 Task: Search for  Homes in Boise with Outdoor Amenities.
Action: Mouse moved to (212, 201)
Screenshot: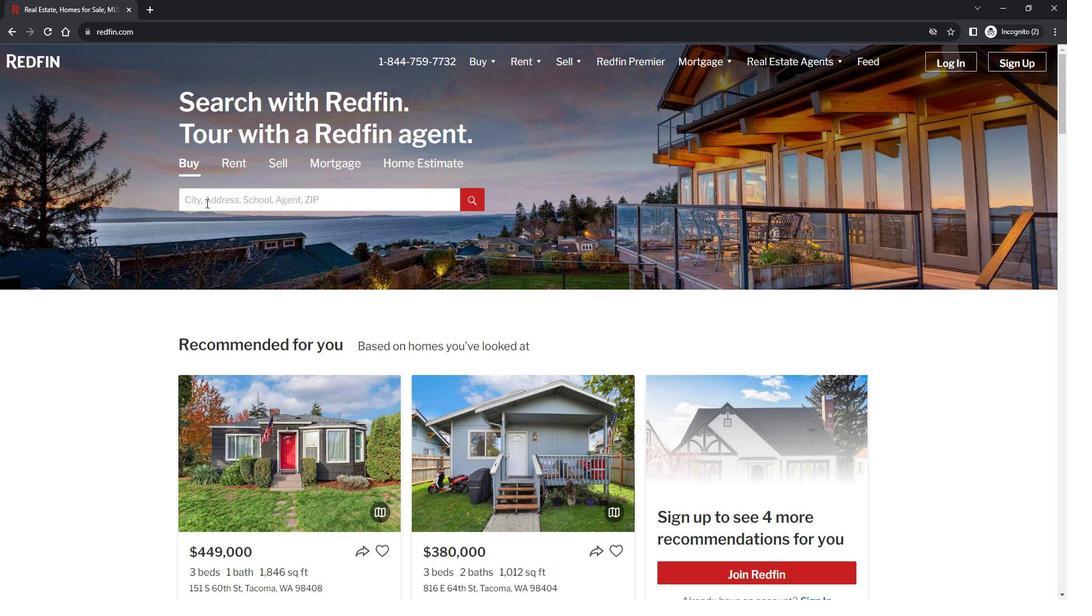 
Action: Mouse pressed left at (212, 201)
Screenshot: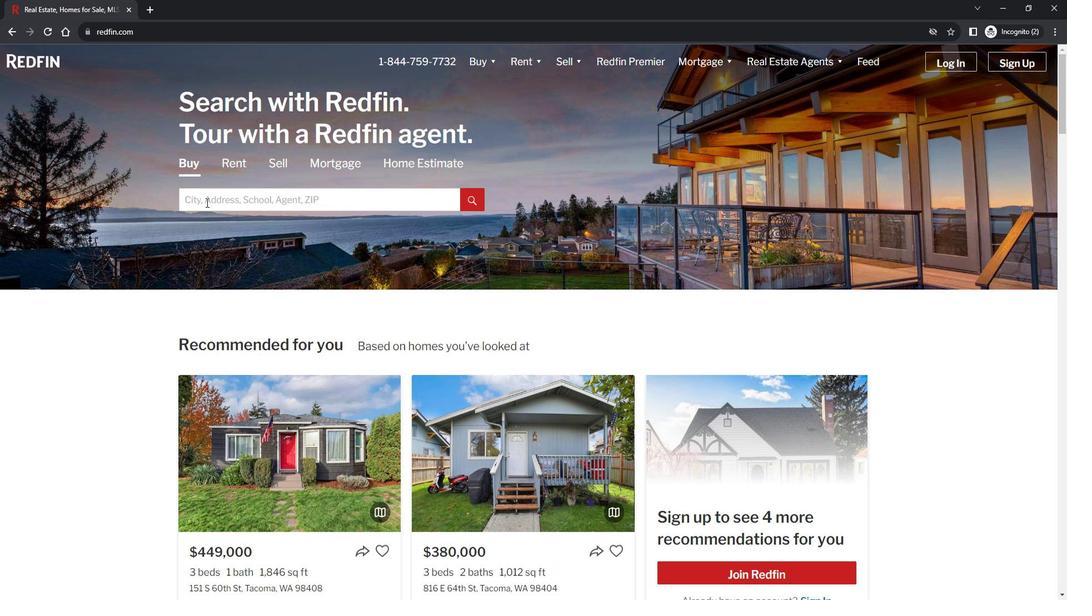
Action: Mouse moved to (202, 205)
Screenshot: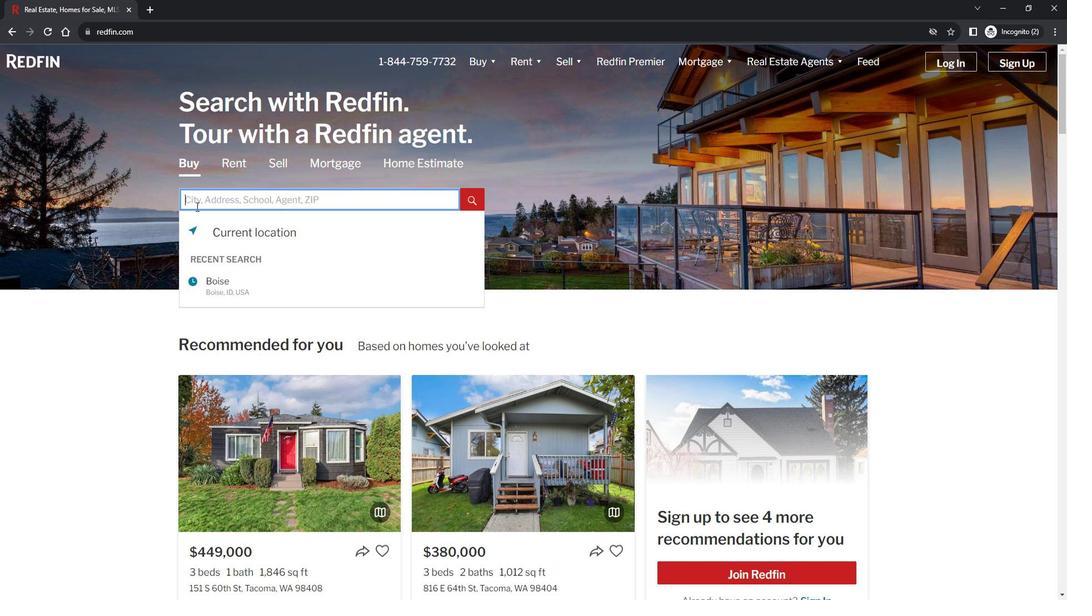 
Action: Key pressed <Key.shift><Key.shift><Key.shift>Boise<Key.enter>
Screenshot: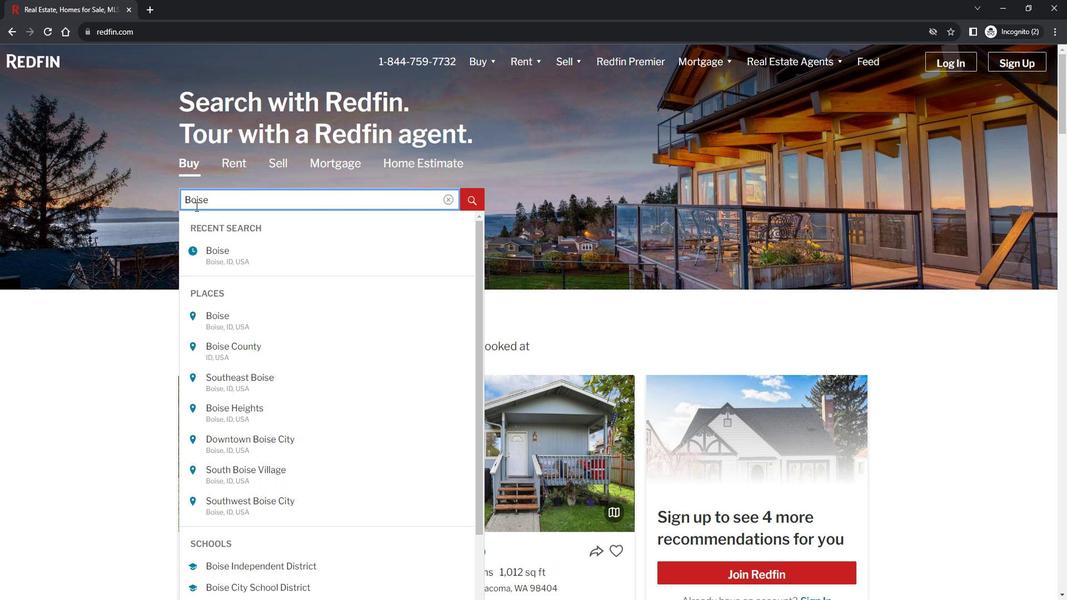 
Action: Mouse moved to (852, 140)
Screenshot: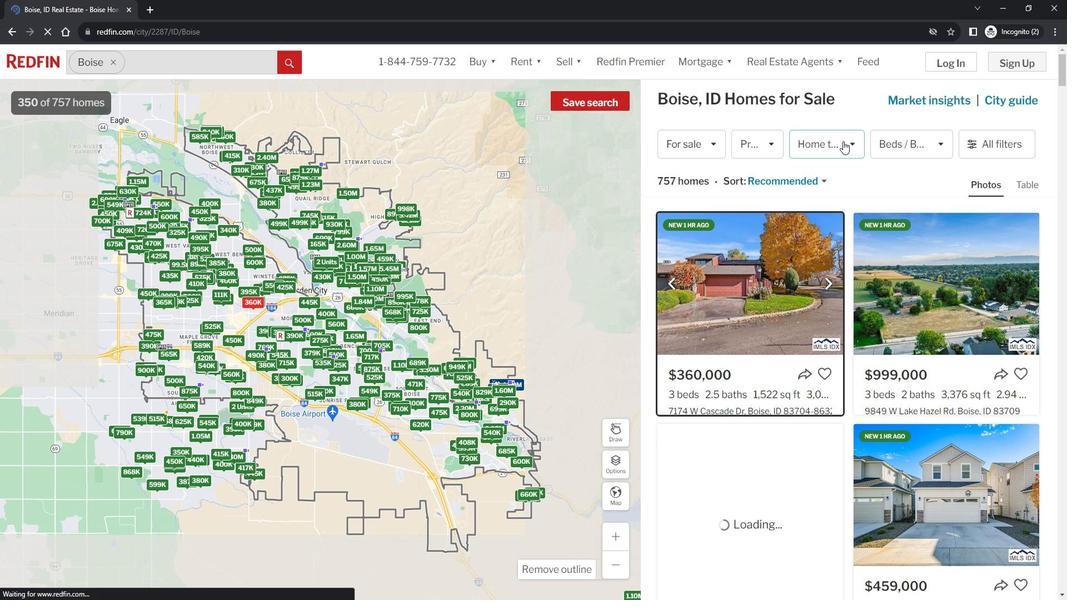 
Action: Mouse pressed left at (852, 140)
Screenshot: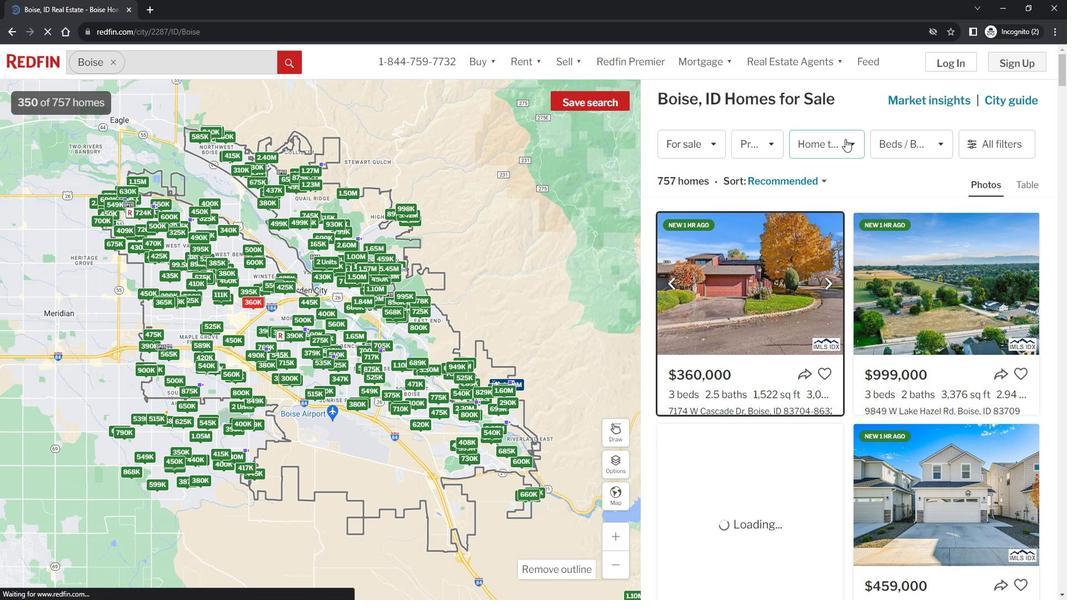 
Action: Mouse moved to (857, 142)
Screenshot: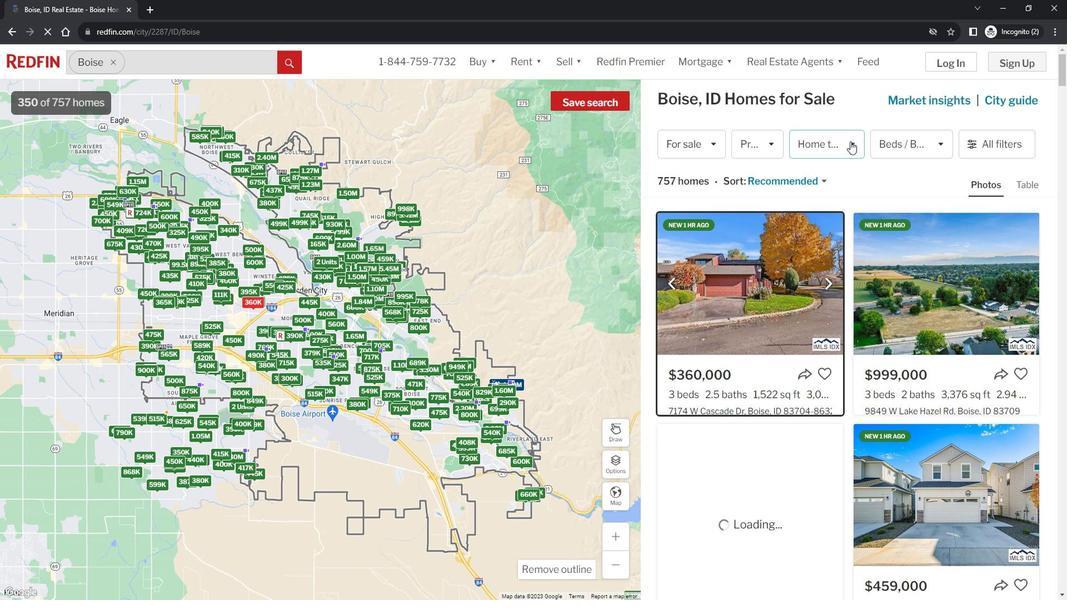 
Action: Mouse pressed left at (857, 142)
Screenshot: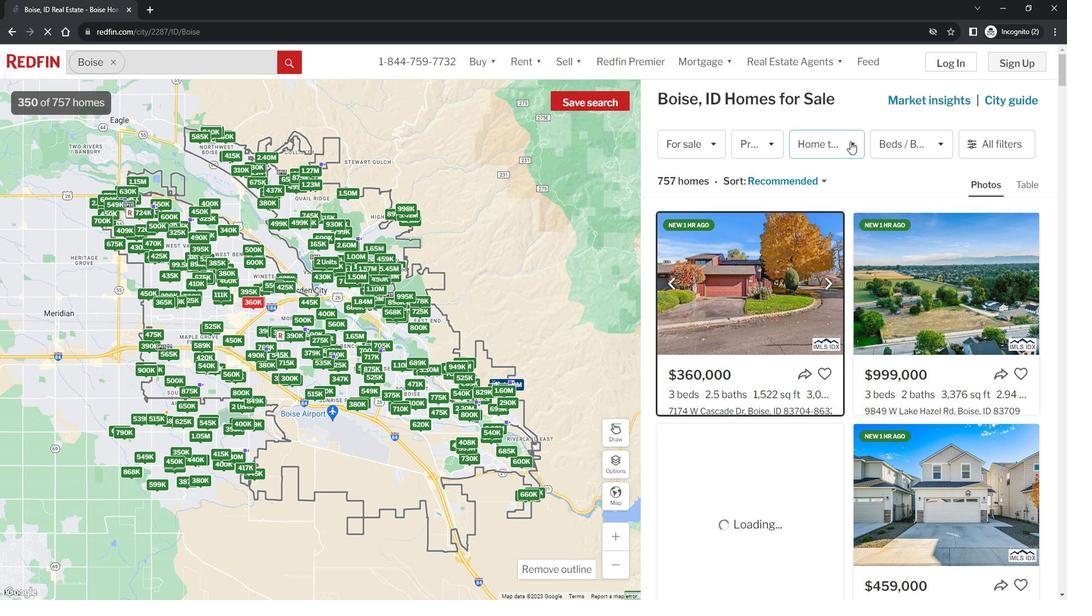 
Action: Mouse moved to (773, 243)
Screenshot: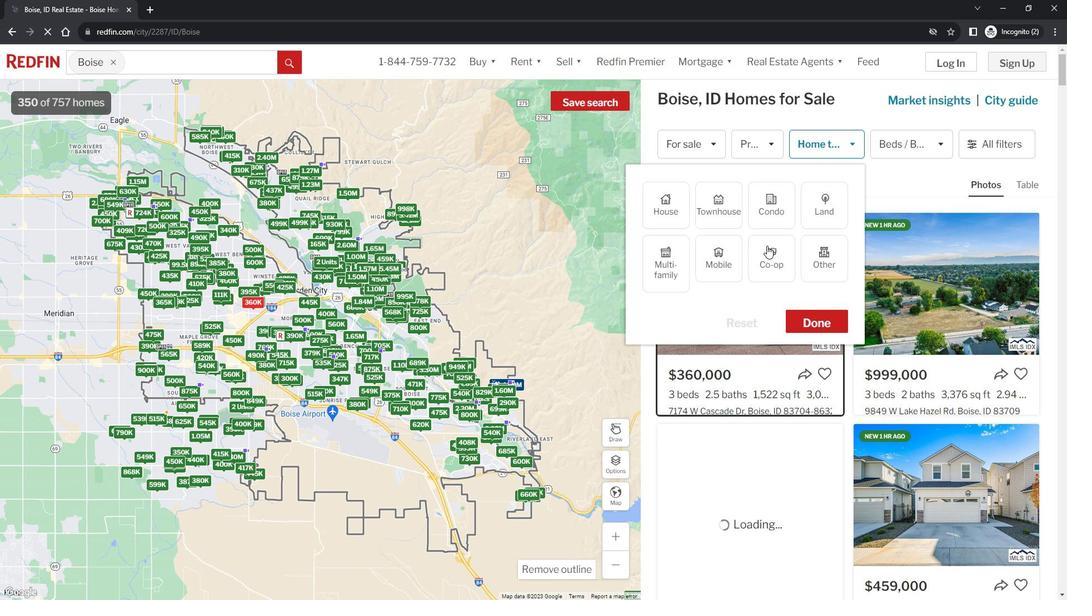 
Action: Mouse scrolled (773, 242) with delta (0, 0)
Screenshot: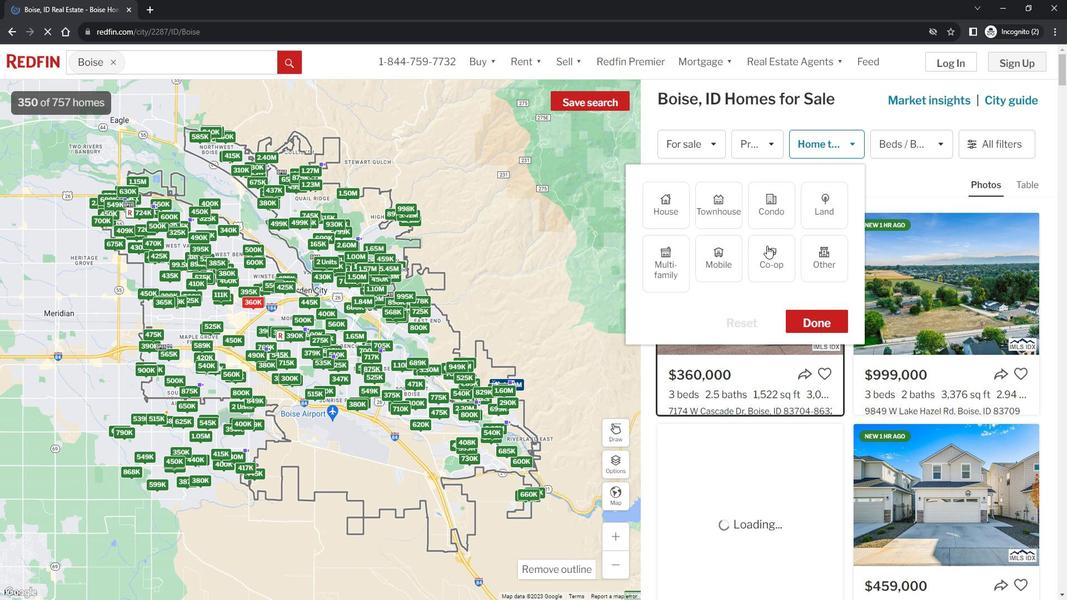 
Action: Mouse moved to (676, 177)
Screenshot: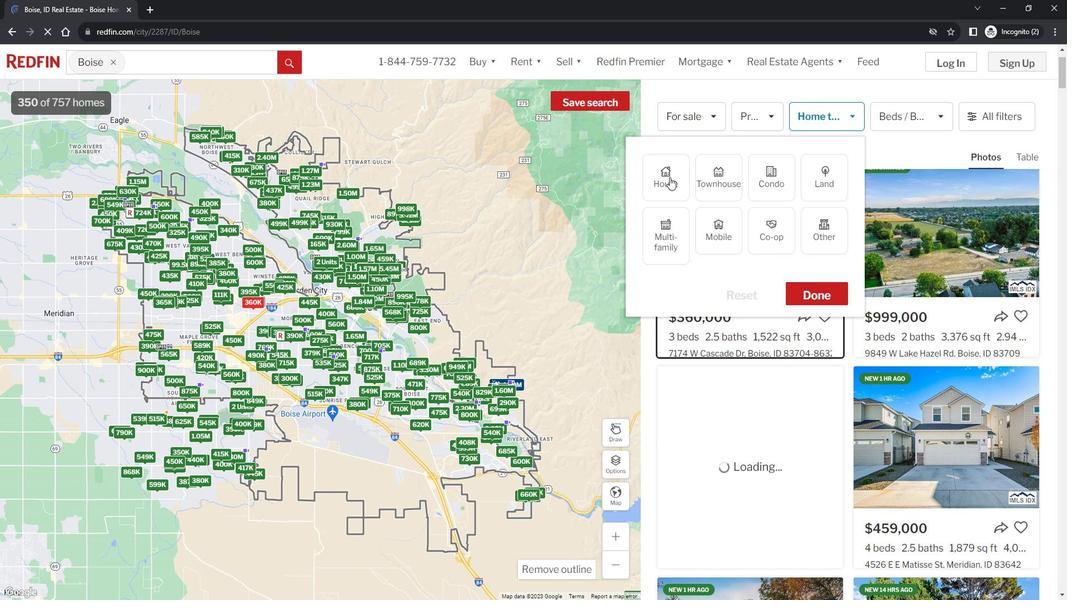 
Action: Mouse pressed left at (676, 177)
Screenshot: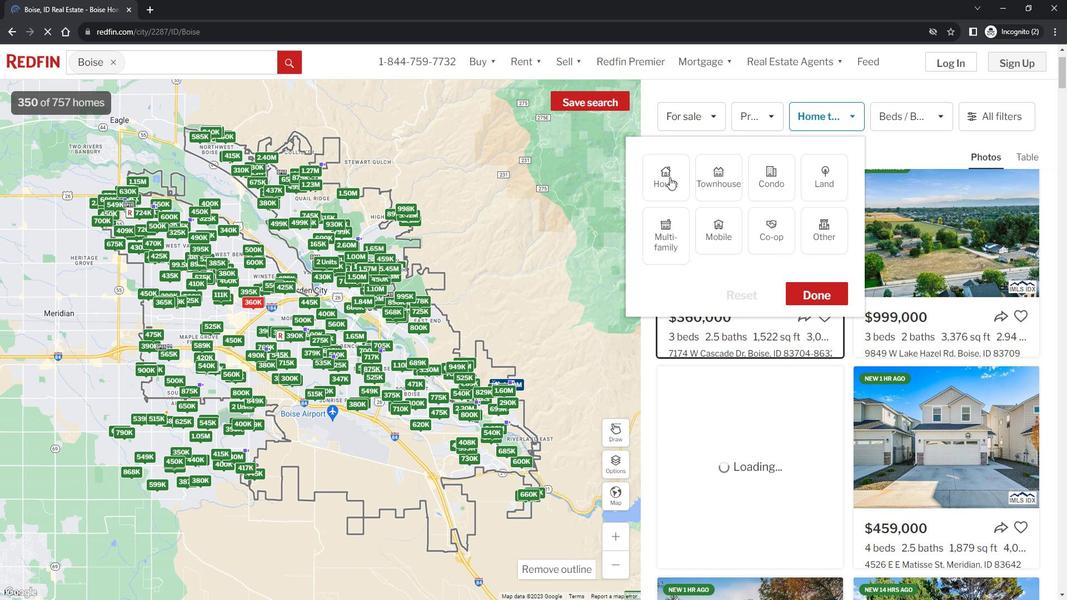 
Action: Mouse moved to (818, 296)
Screenshot: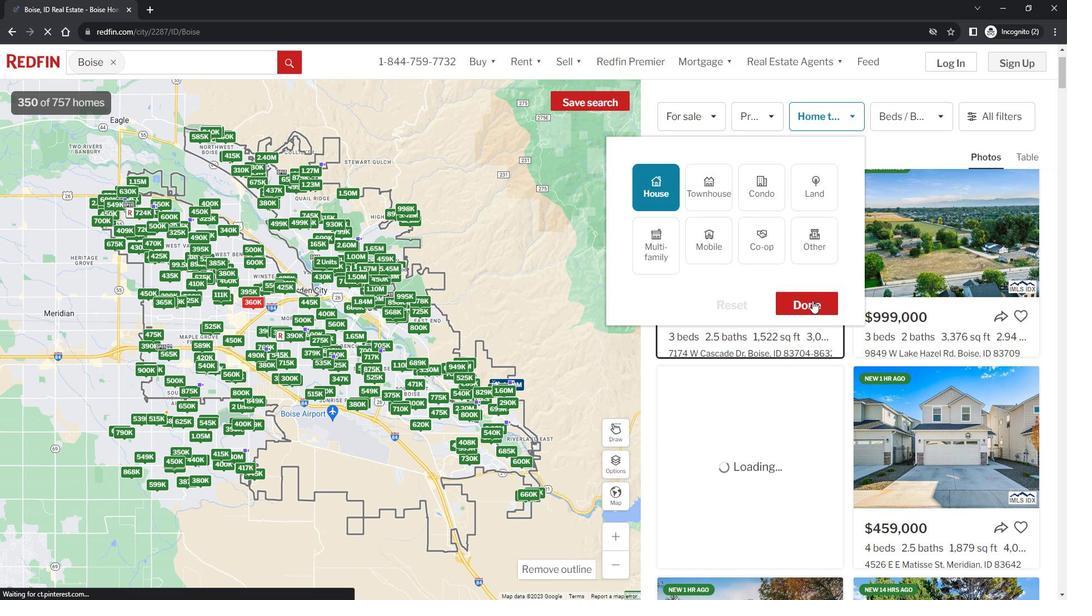 
Action: Mouse pressed left at (818, 296)
Screenshot: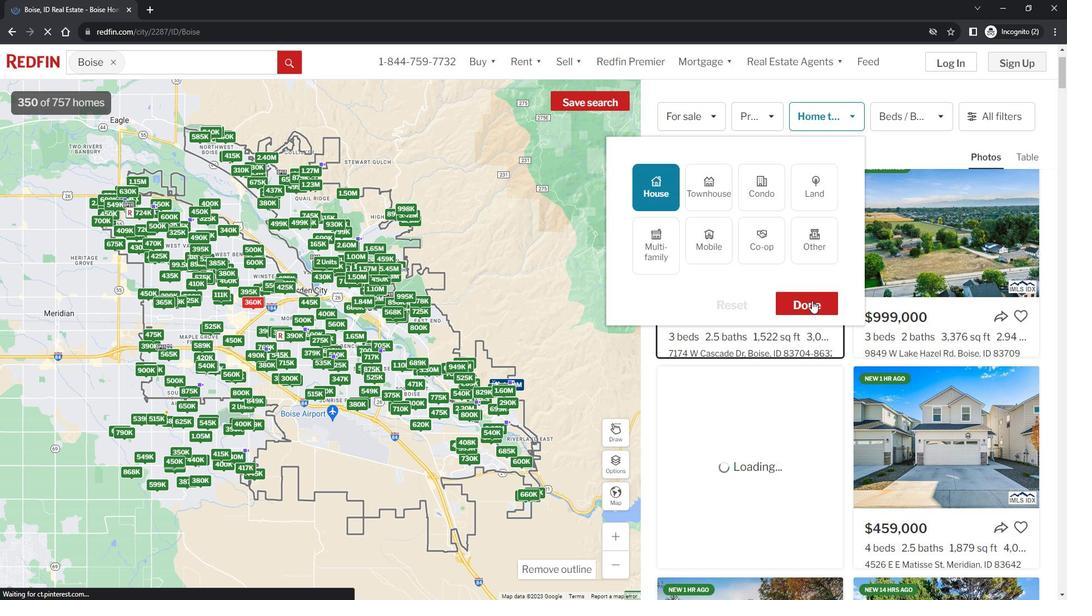
Action: Mouse moved to (1001, 146)
Screenshot: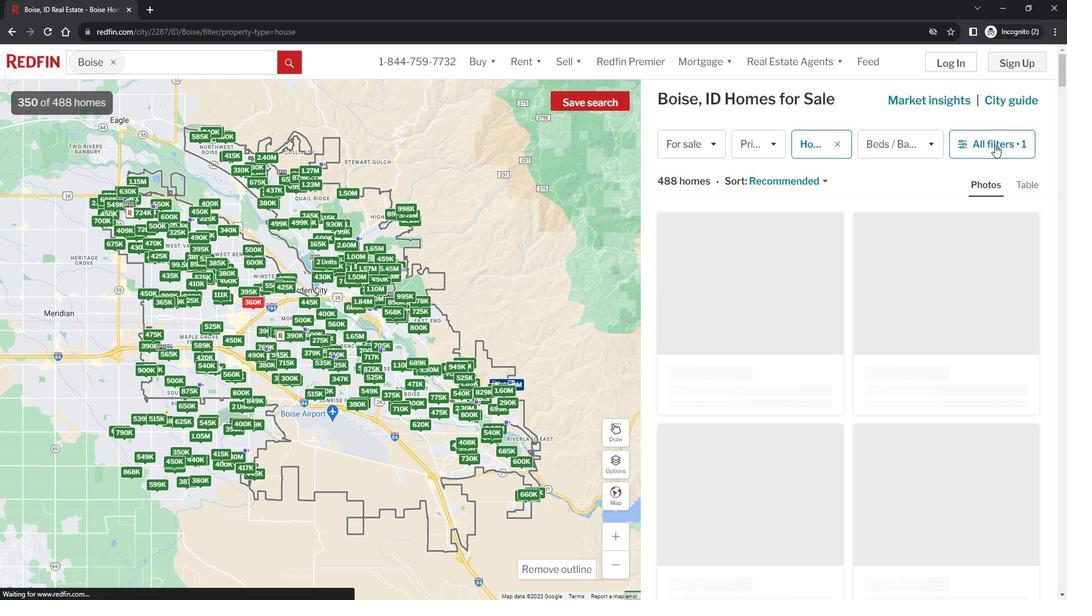 
Action: Mouse pressed left at (1001, 146)
Screenshot: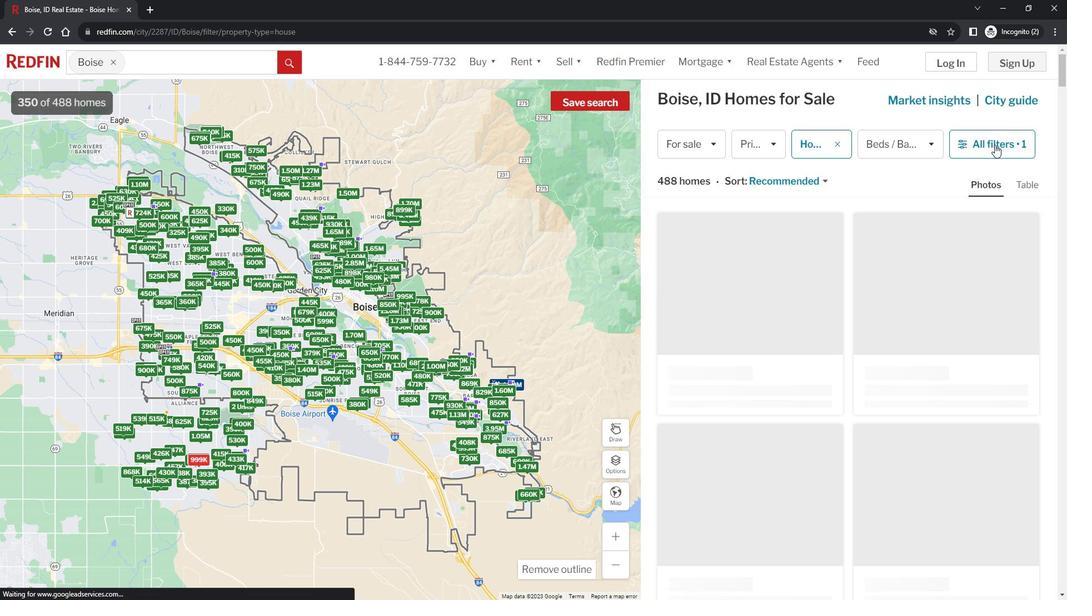 
Action: Mouse moved to (926, 294)
Screenshot: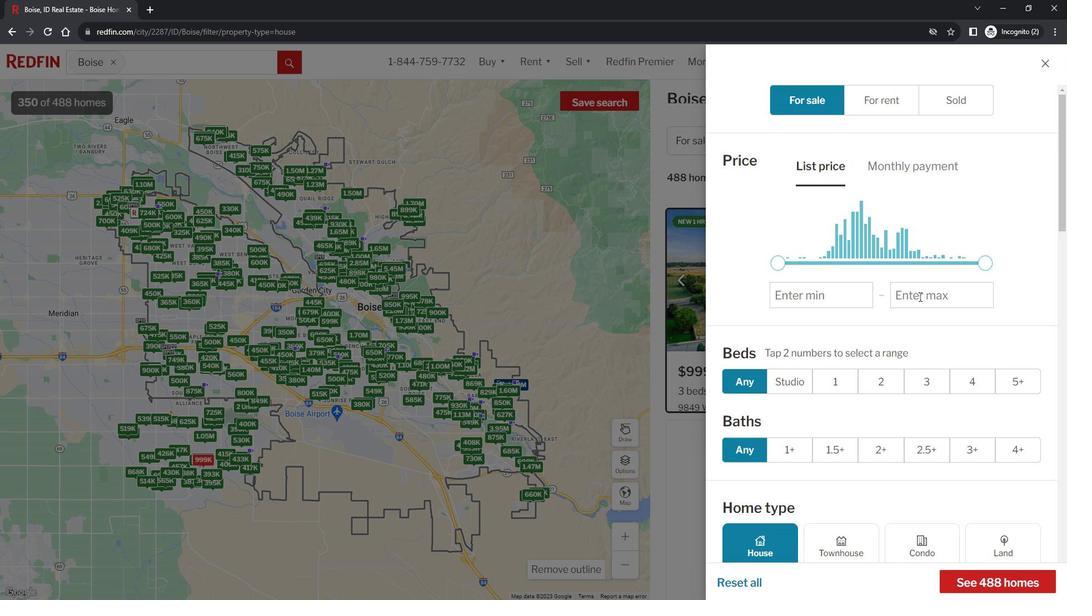 
Action: Mouse scrolled (926, 293) with delta (0, 0)
Screenshot: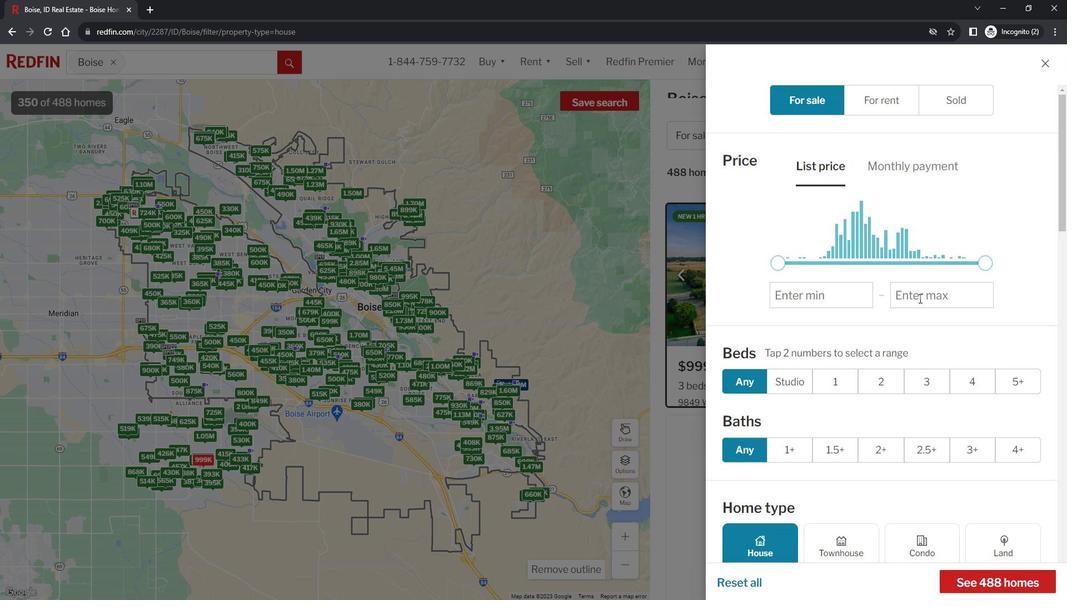 
Action: Mouse scrolled (926, 293) with delta (0, 0)
Screenshot: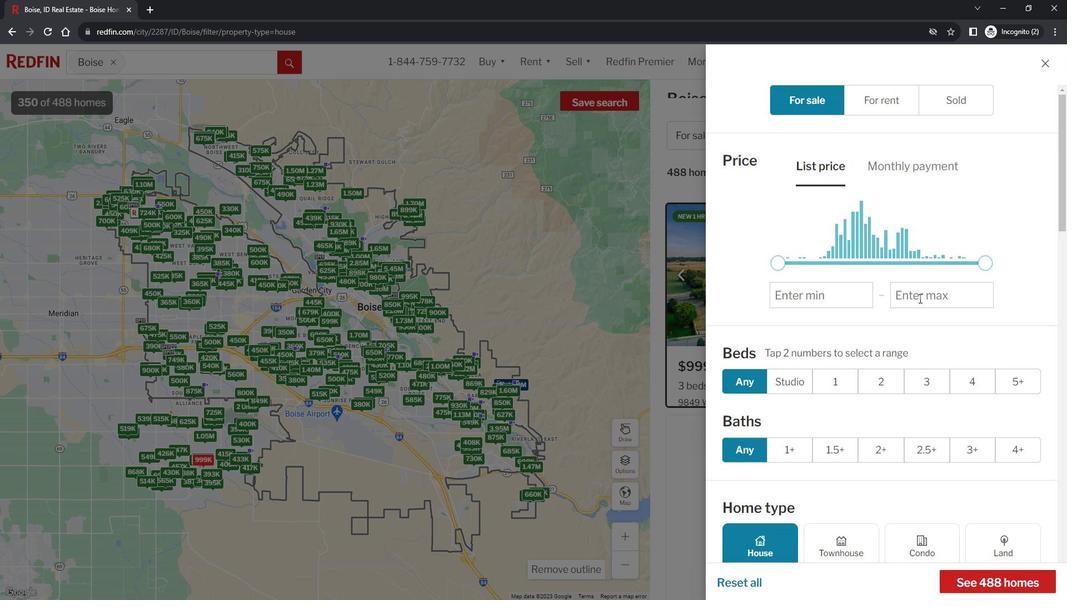 
Action: Mouse scrolled (926, 293) with delta (0, 0)
Screenshot: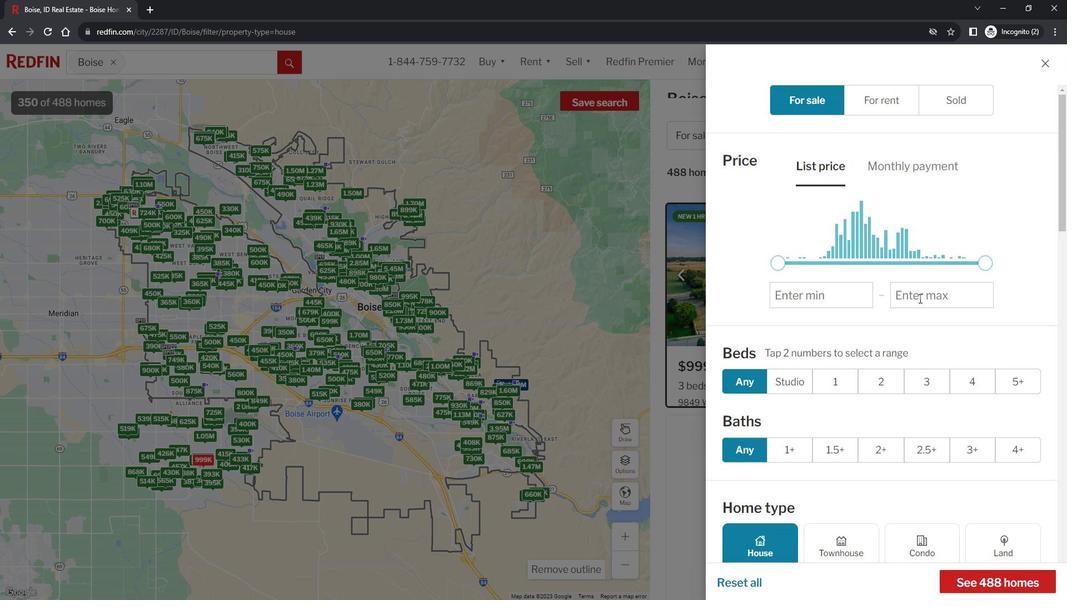 
Action: Mouse moved to (925, 294)
Screenshot: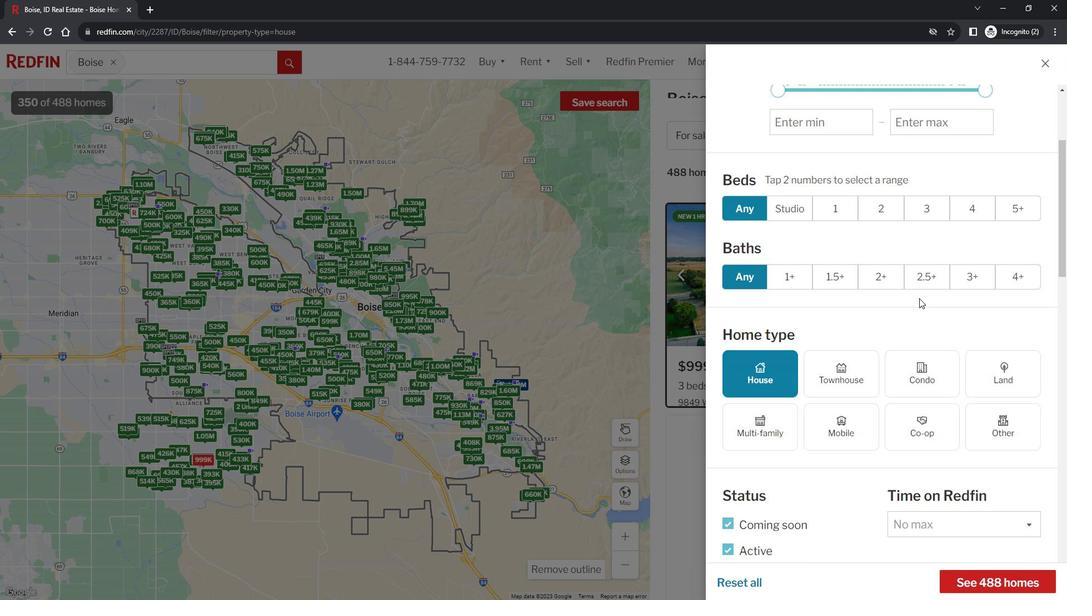 
Action: Mouse scrolled (925, 293) with delta (0, 0)
Screenshot: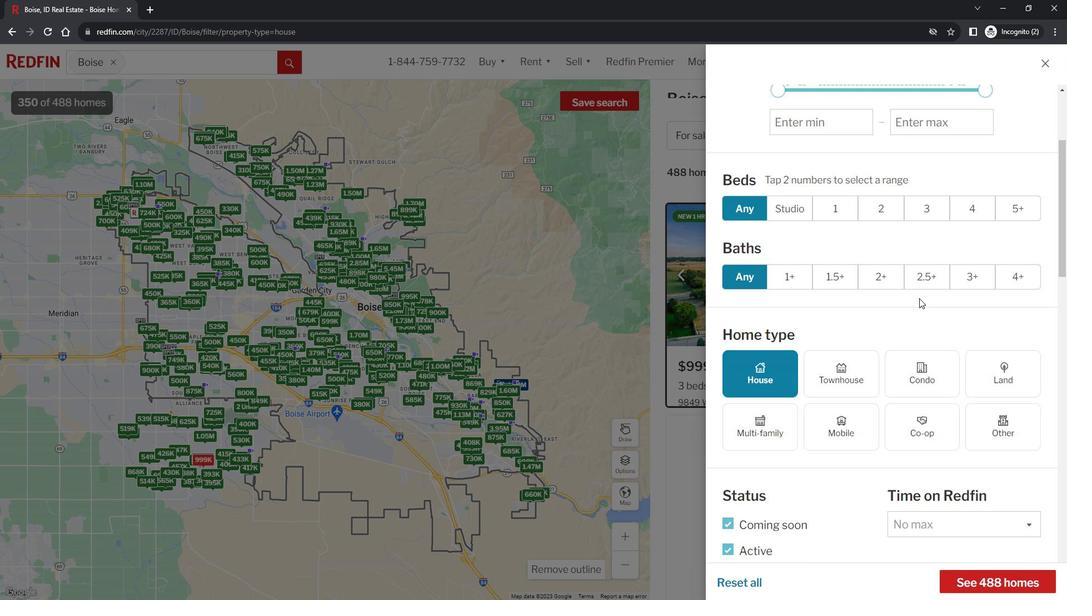 
Action: Mouse moved to (919, 300)
Screenshot: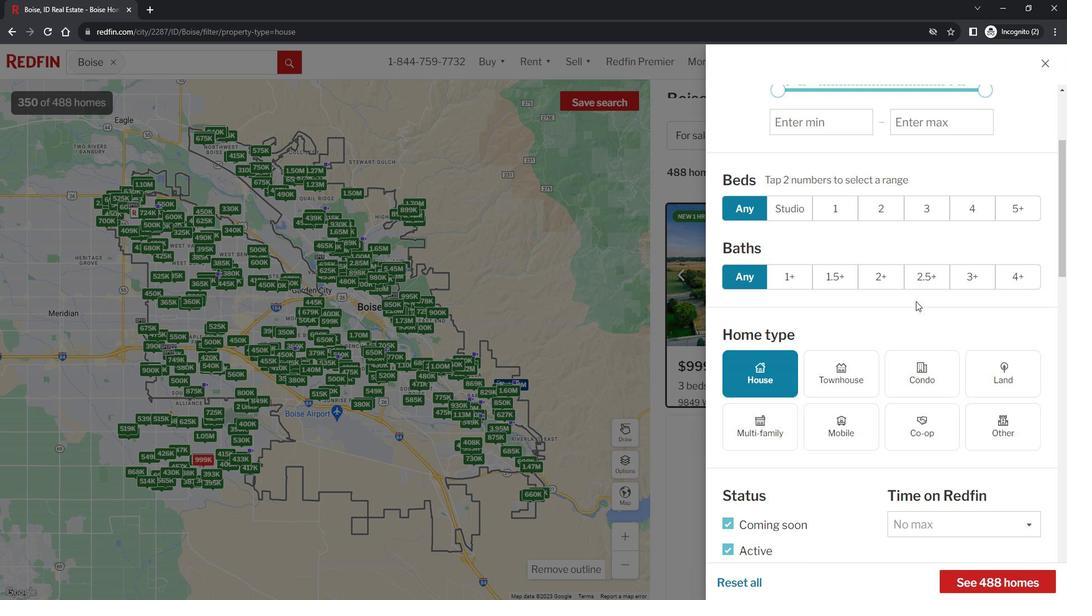 
Action: Mouse scrolled (919, 299) with delta (0, 0)
Screenshot: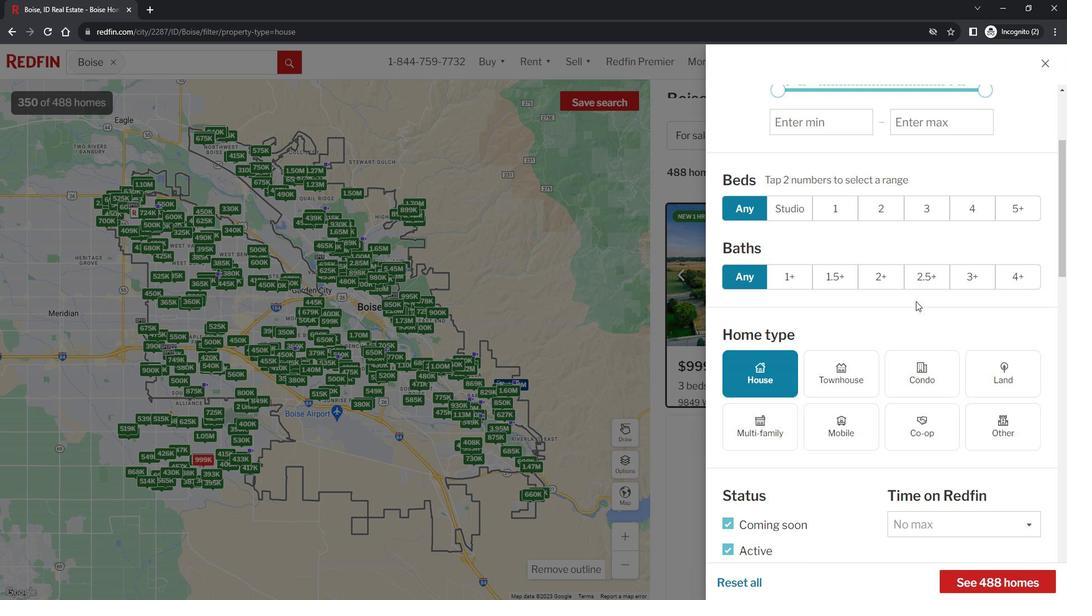 
Action: Mouse moved to (917, 301)
Screenshot: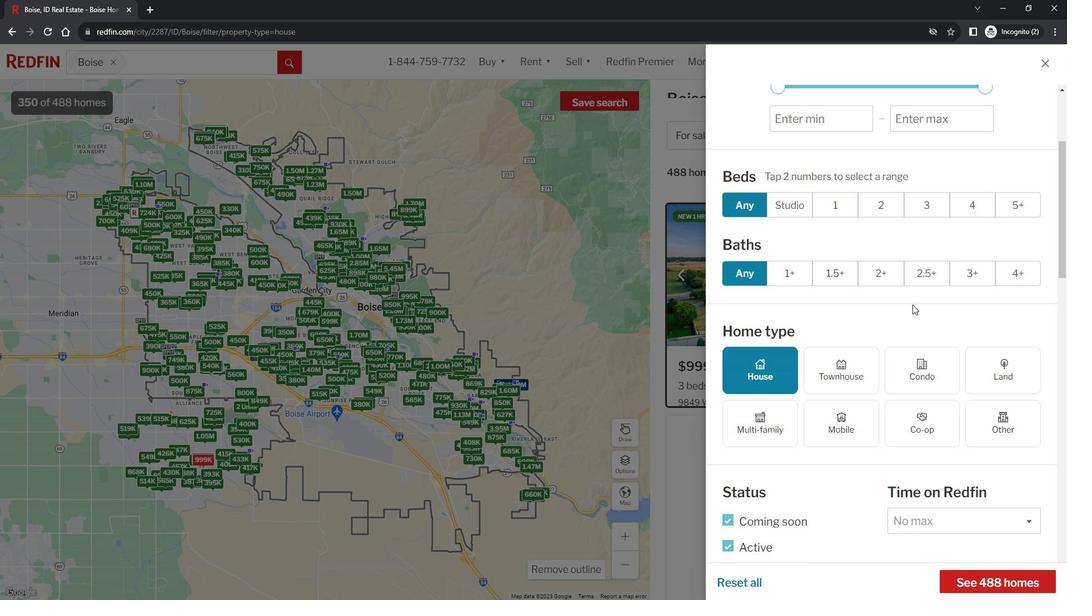 
Action: Mouse scrolled (917, 301) with delta (0, 0)
Screenshot: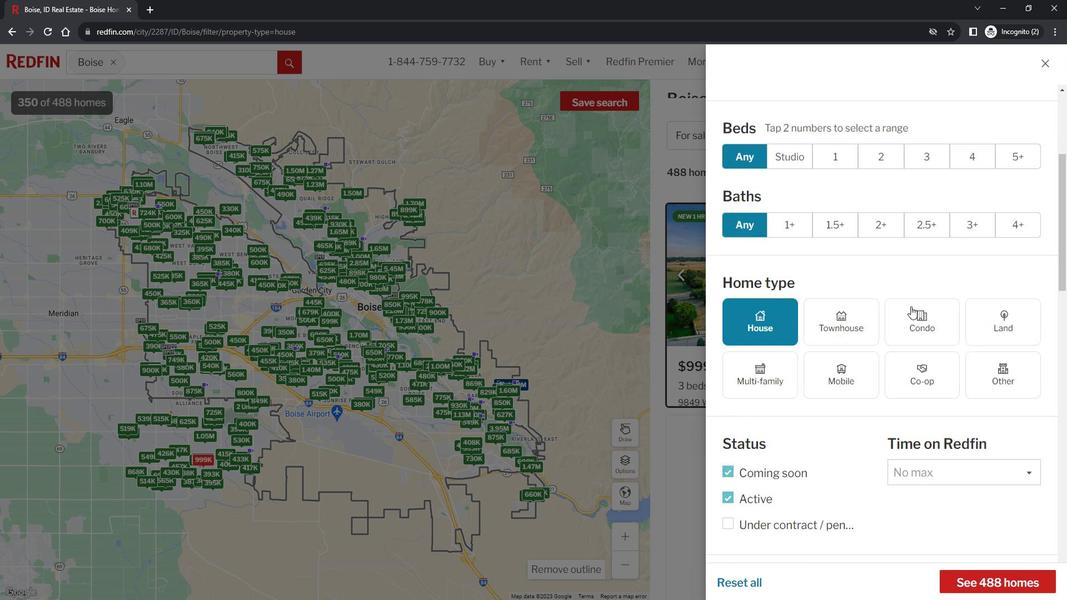 
Action: Mouse scrolled (917, 301) with delta (0, 0)
Screenshot: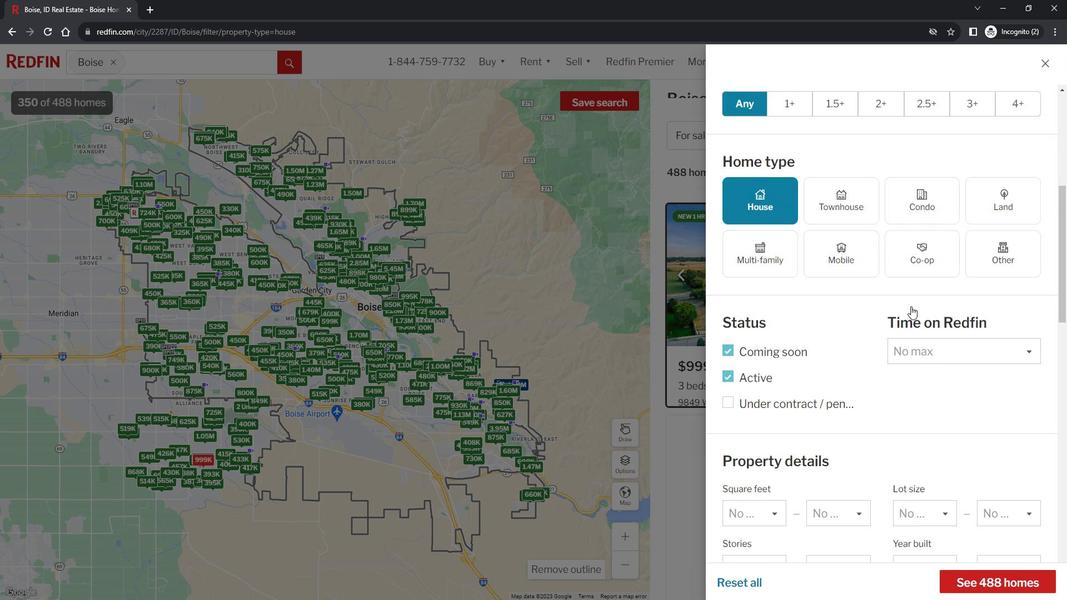 
Action: Mouse scrolled (917, 301) with delta (0, 0)
Screenshot: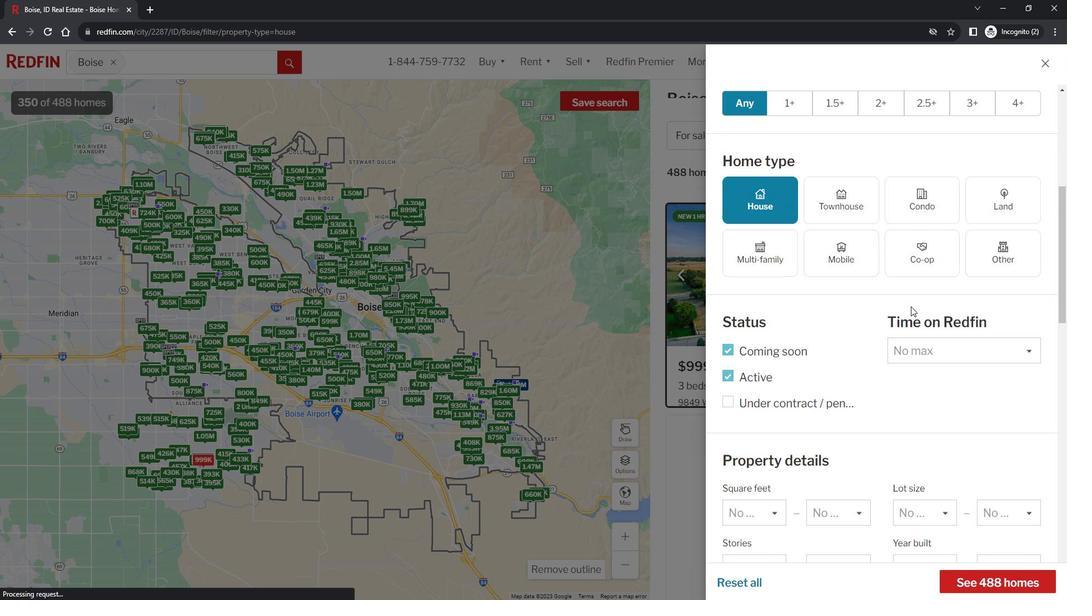 
Action: Mouse moved to (879, 356)
Screenshot: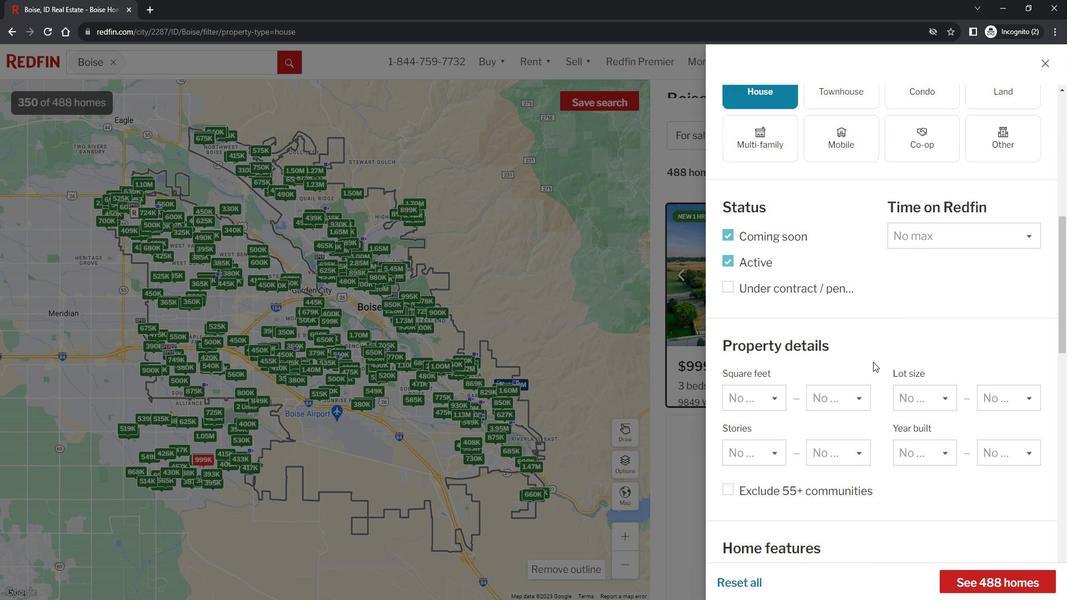 
Action: Mouse scrolled (879, 355) with delta (0, 0)
Screenshot: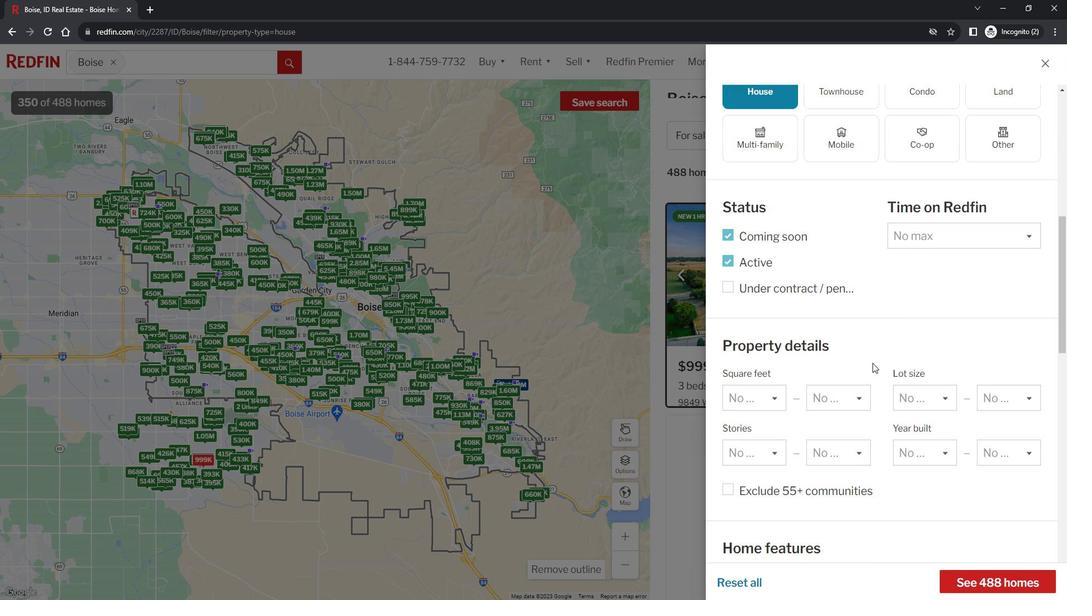 
Action: Mouse scrolled (879, 355) with delta (0, 0)
Screenshot: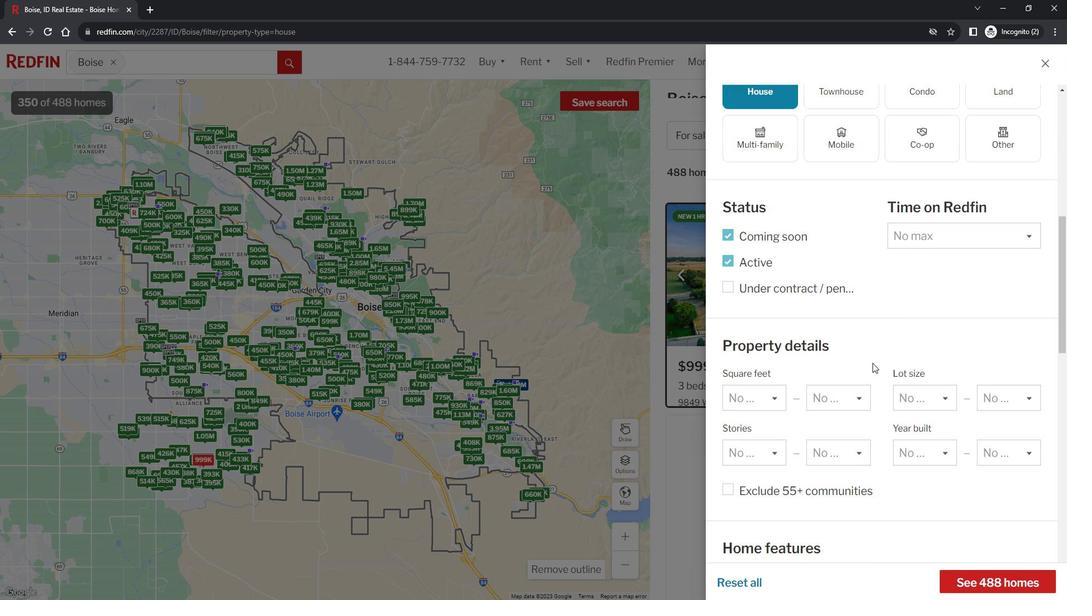 
Action: Mouse scrolled (879, 355) with delta (0, 0)
Screenshot: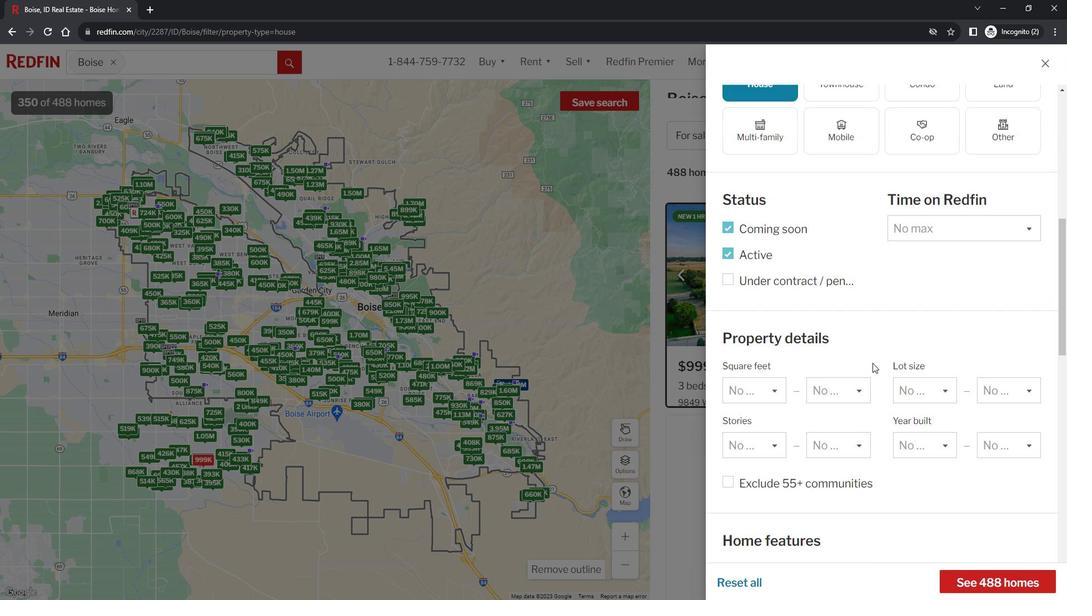 
Action: Mouse scrolled (879, 355) with delta (0, 0)
Screenshot: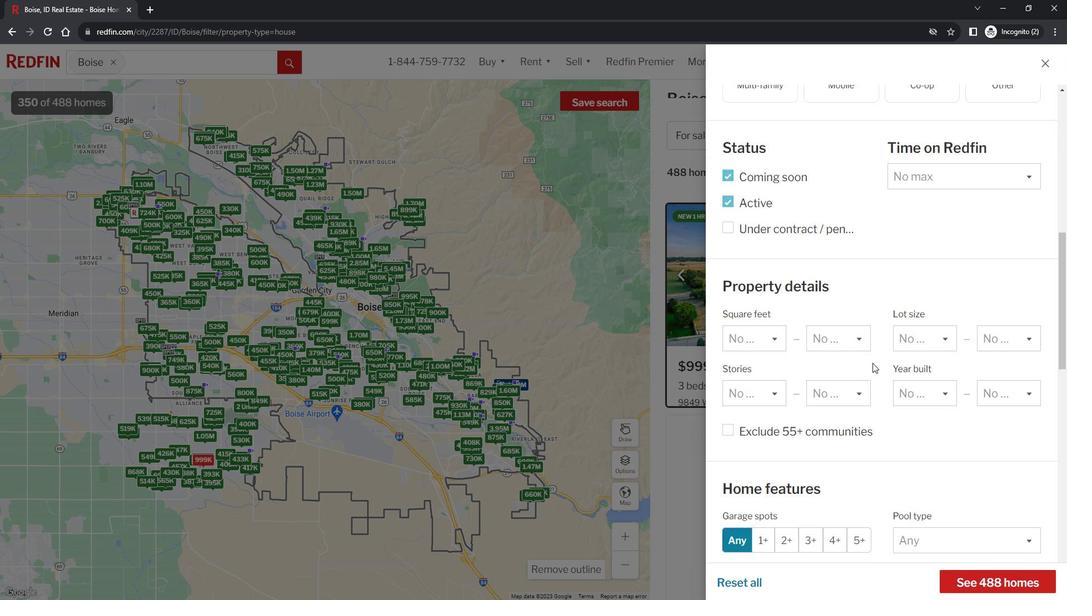 
Action: Mouse scrolled (879, 355) with delta (0, 0)
Screenshot: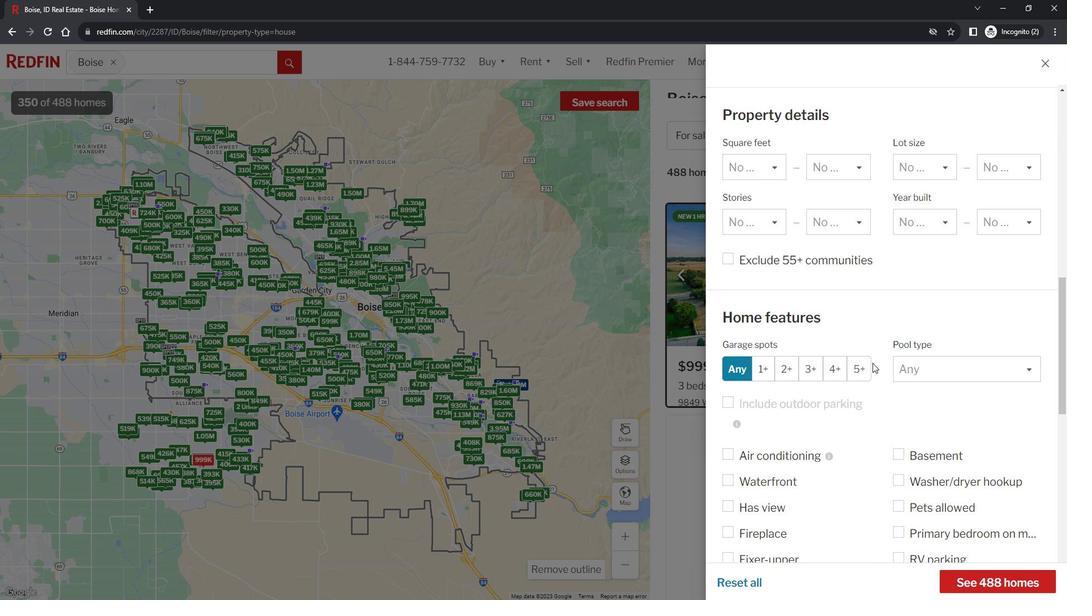 
Action: Mouse scrolled (879, 355) with delta (0, 0)
Screenshot: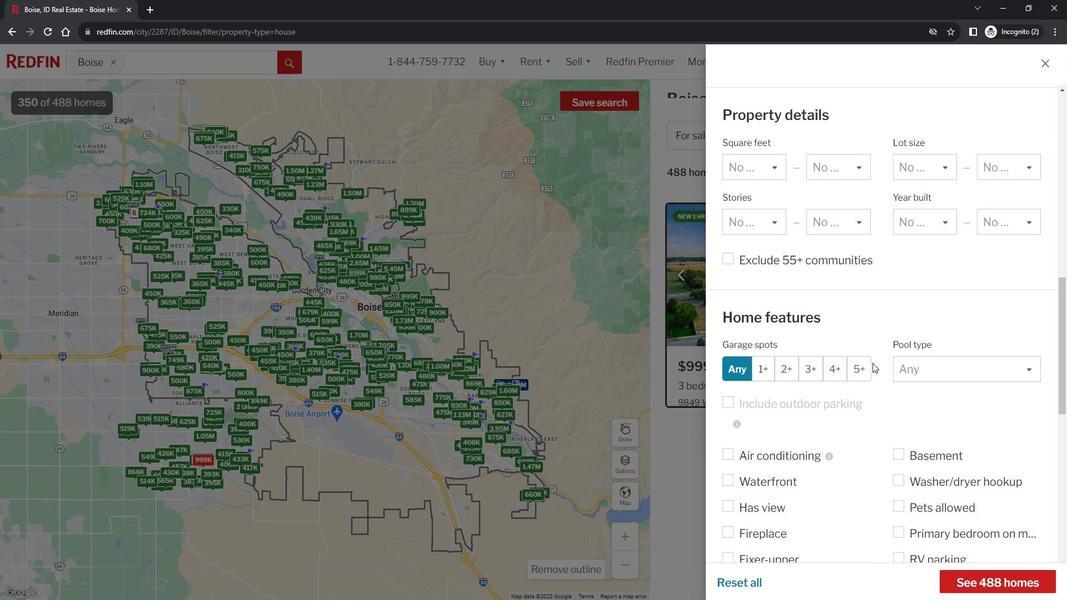 
Action: Mouse scrolled (879, 355) with delta (0, 0)
Screenshot: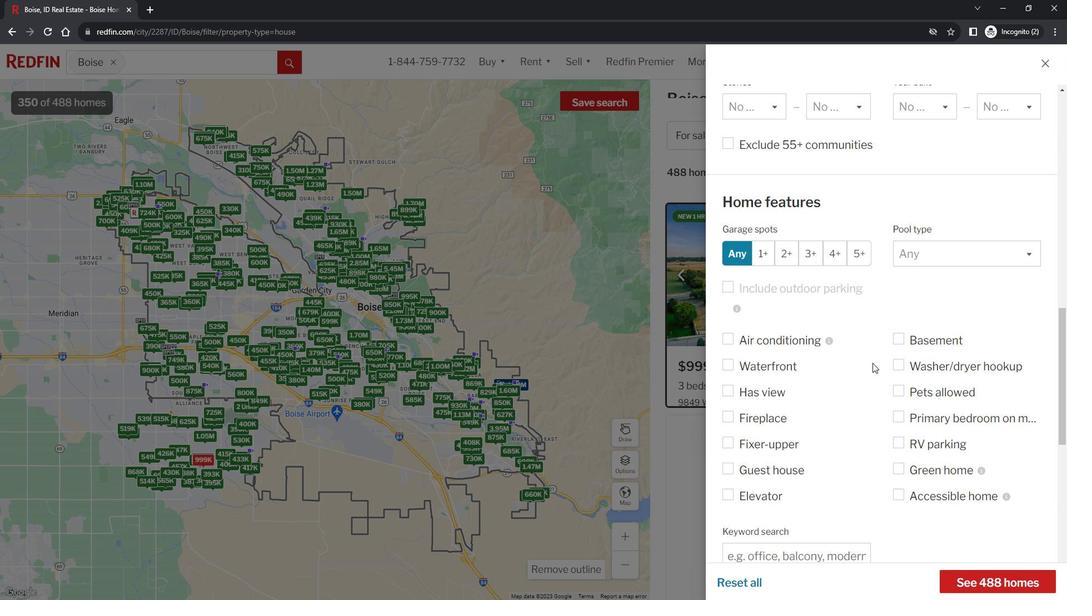 
Action: Mouse scrolled (879, 355) with delta (0, 0)
Screenshot: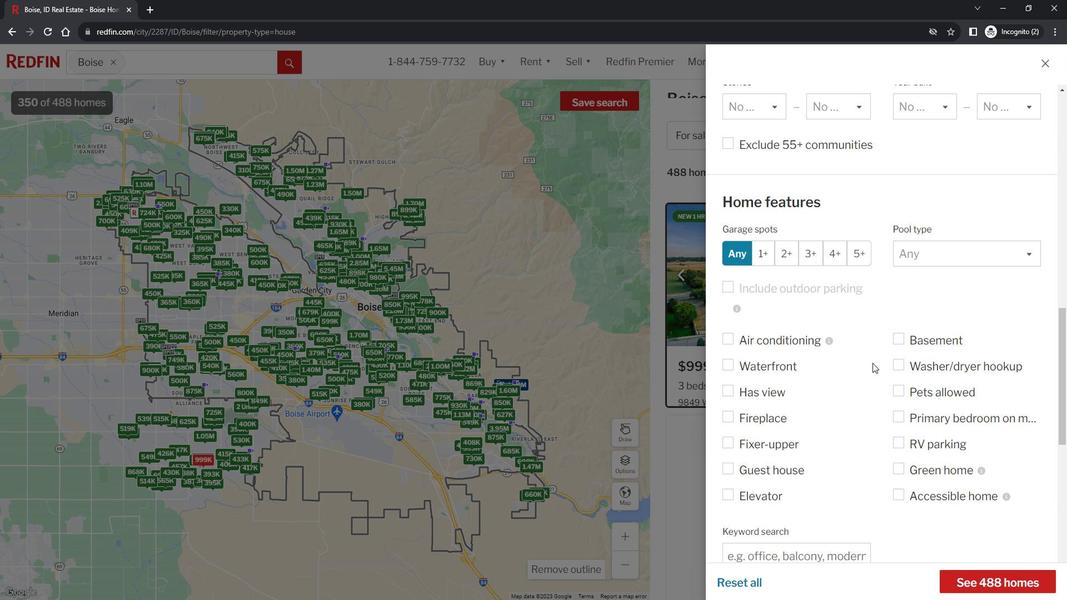 
Action: Mouse scrolled (879, 355) with delta (0, 0)
Screenshot: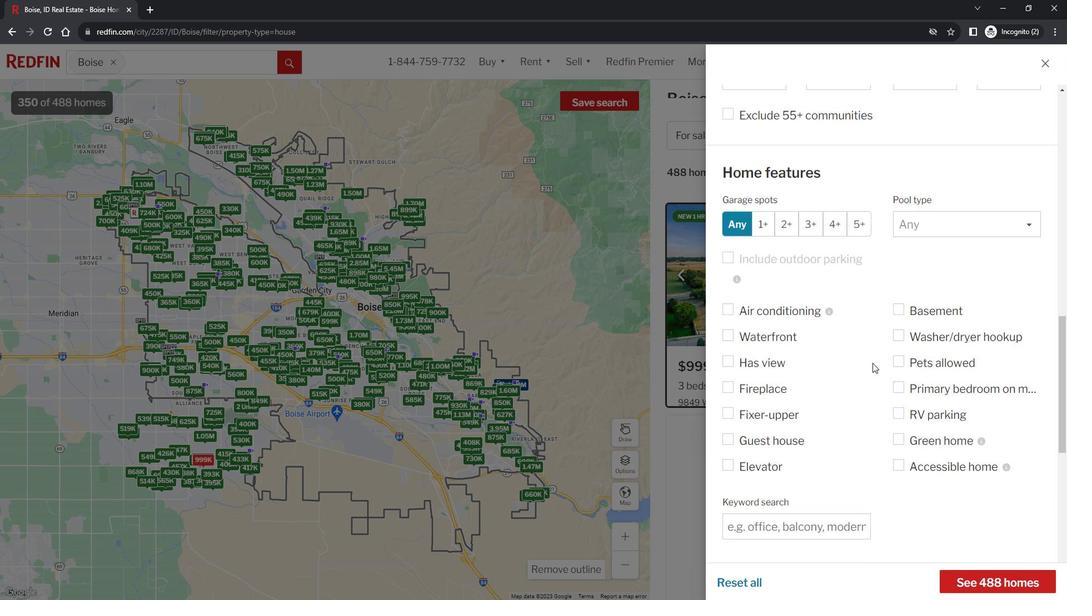
Action: Mouse scrolled (879, 355) with delta (0, 0)
Screenshot: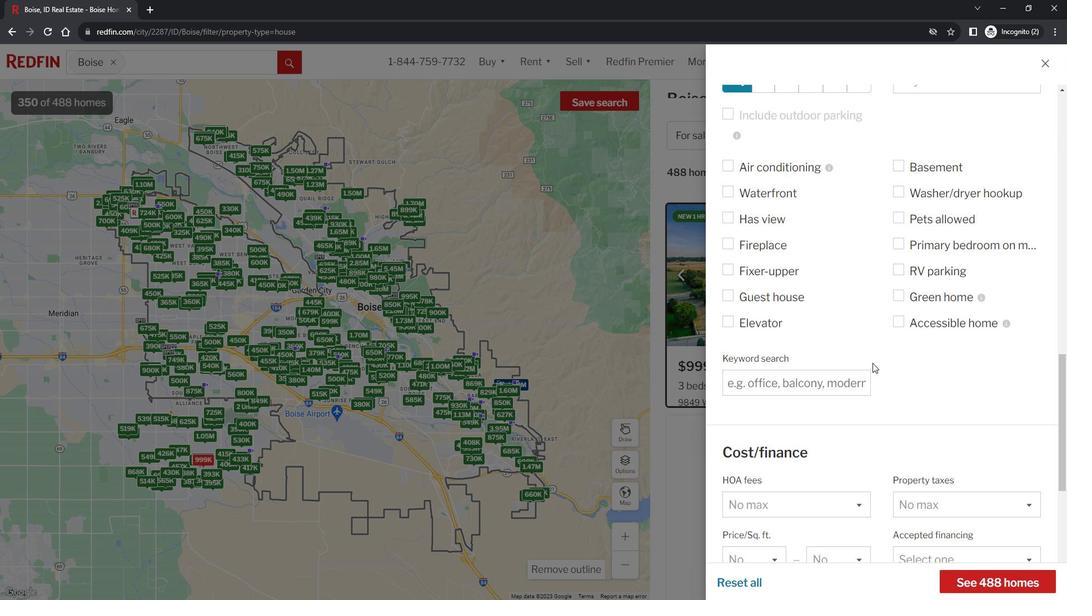 
Action: Mouse moved to (794, 320)
Screenshot: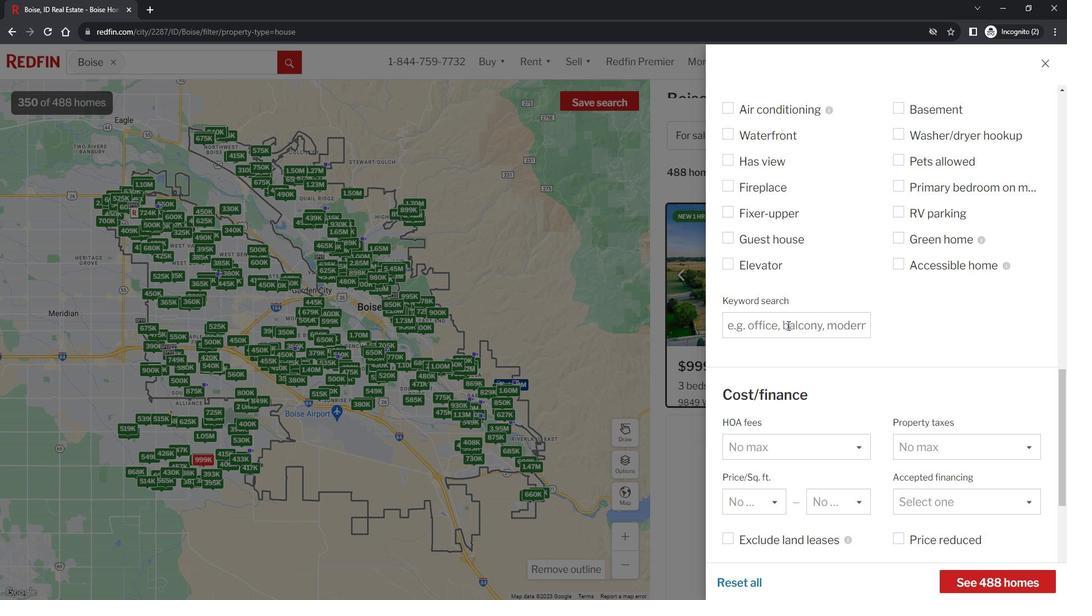 
Action: Mouse pressed left at (794, 320)
Screenshot: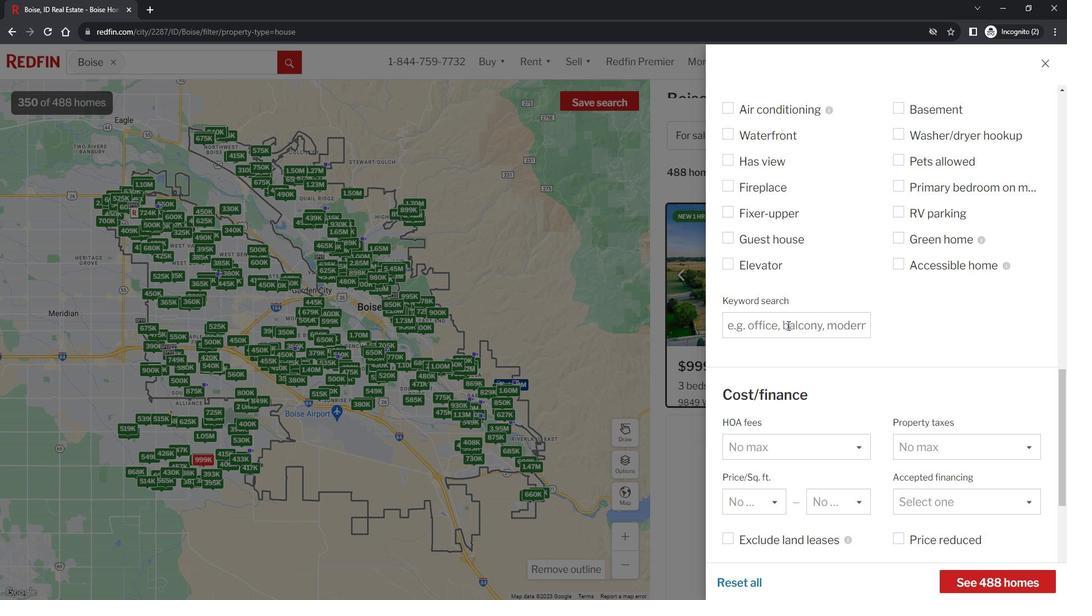 
Action: Key pressed <Key.shift><Key.shift><Key.shift><Key.shift><Key.shift><Key.shift>Outdoor<Key.space><Key.shift>Amenities<Key.enter>
Screenshot: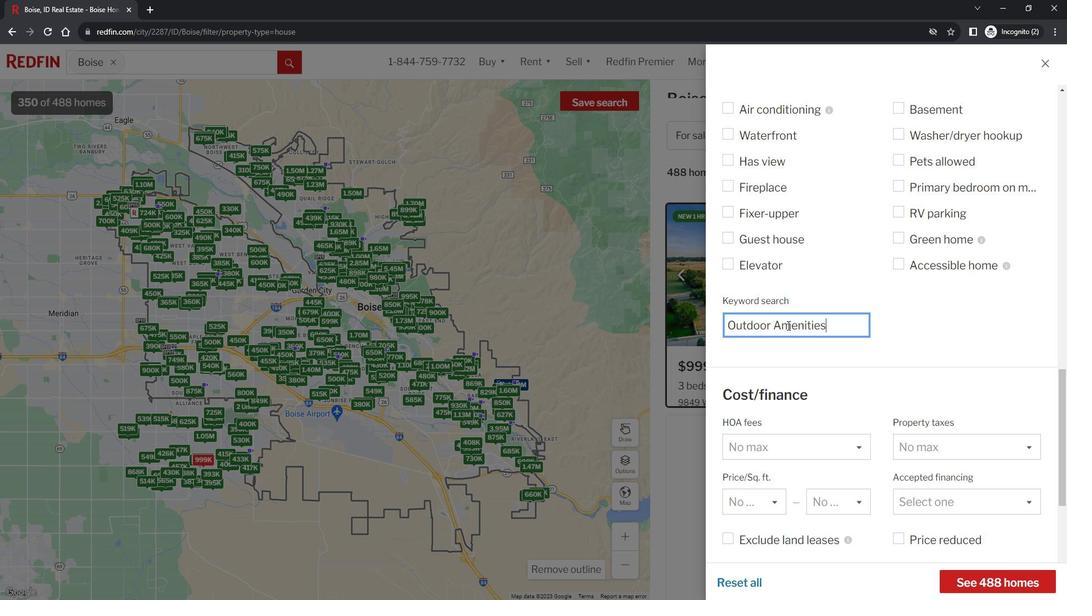 
Action: Mouse moved to (1015, 562)
Screenshot: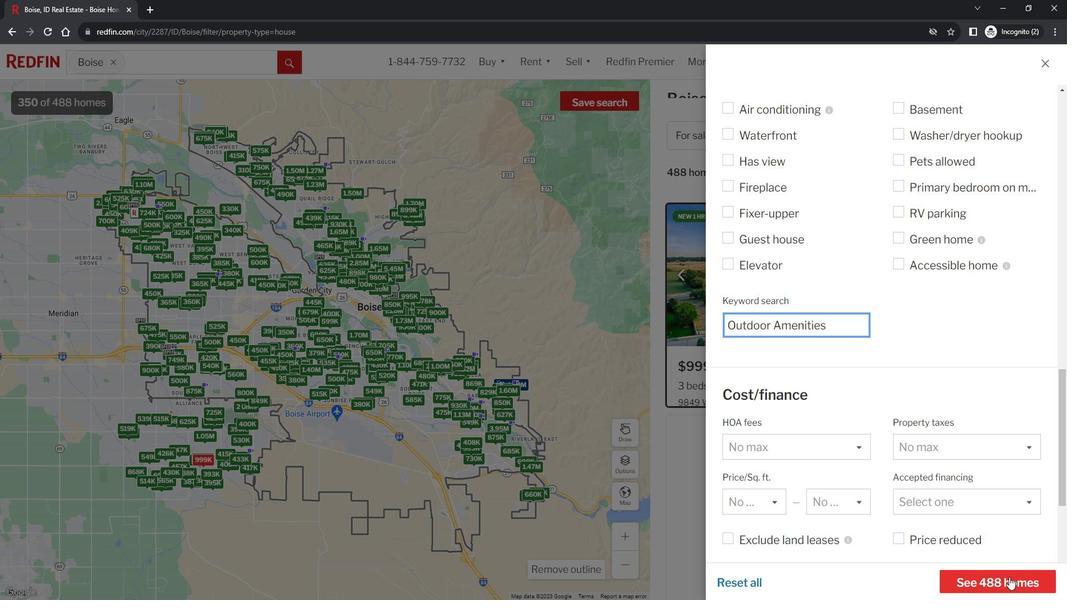 
Action: Mouse pressed left at (1015, 562)
Screenshot: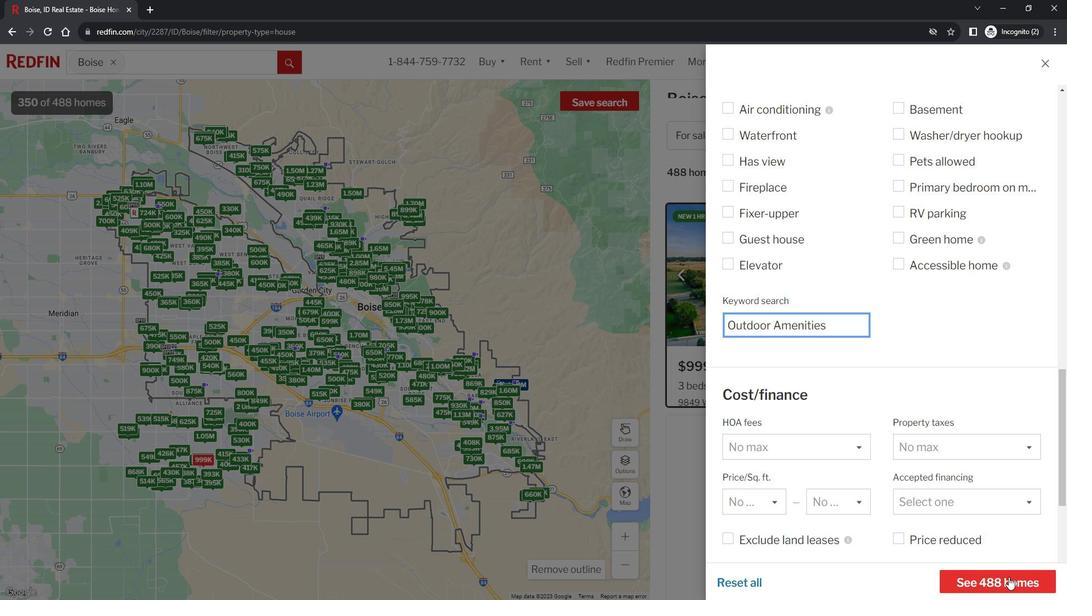 
Action: Mouse moved to (751, 284)
Screenshot: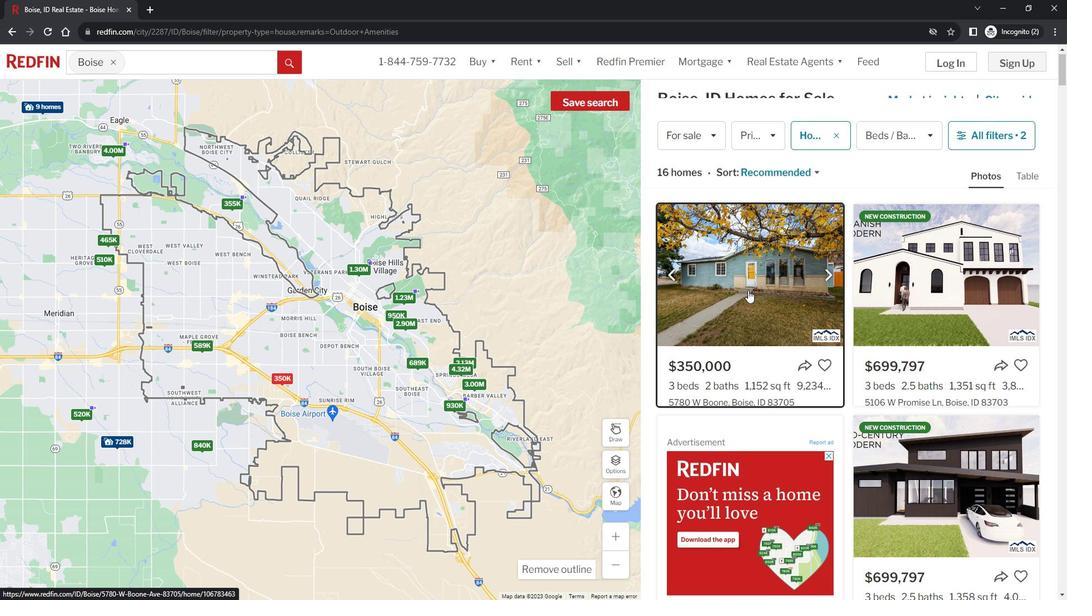 
Action: Mouse pressed left at (751, 284)
Screenshot: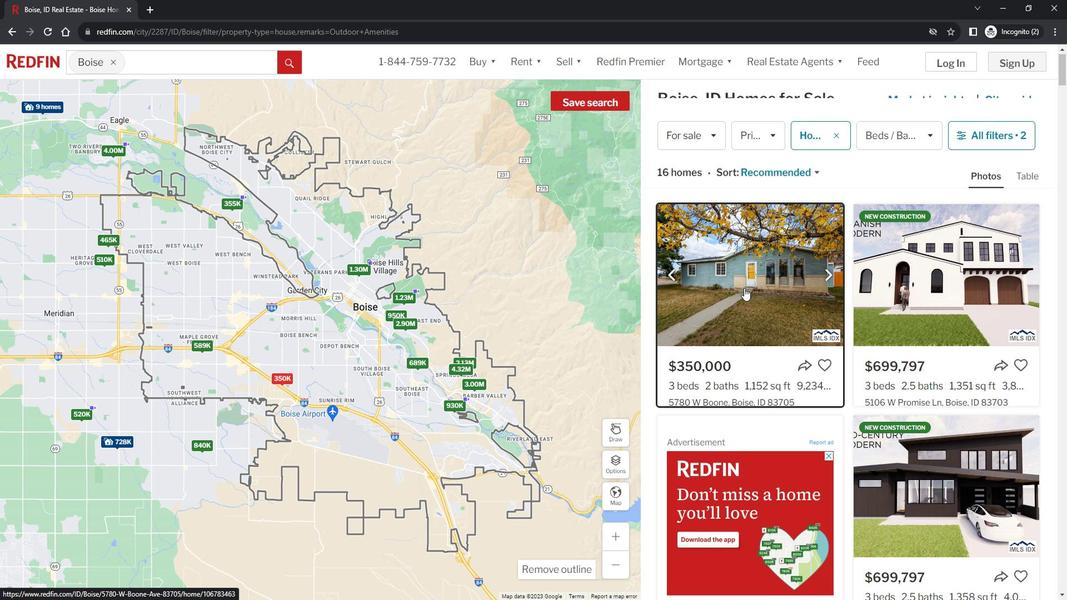 
Action: Mouse moved to (537, 267)
Screenshot: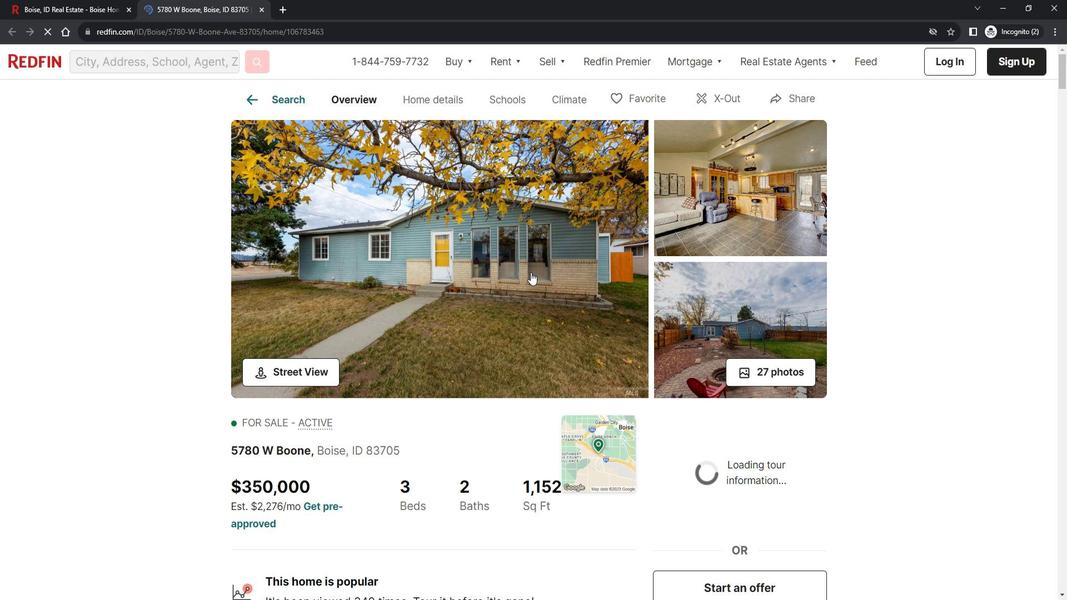 
Action: Mouse pressed left at (537, 267)
Screenshot: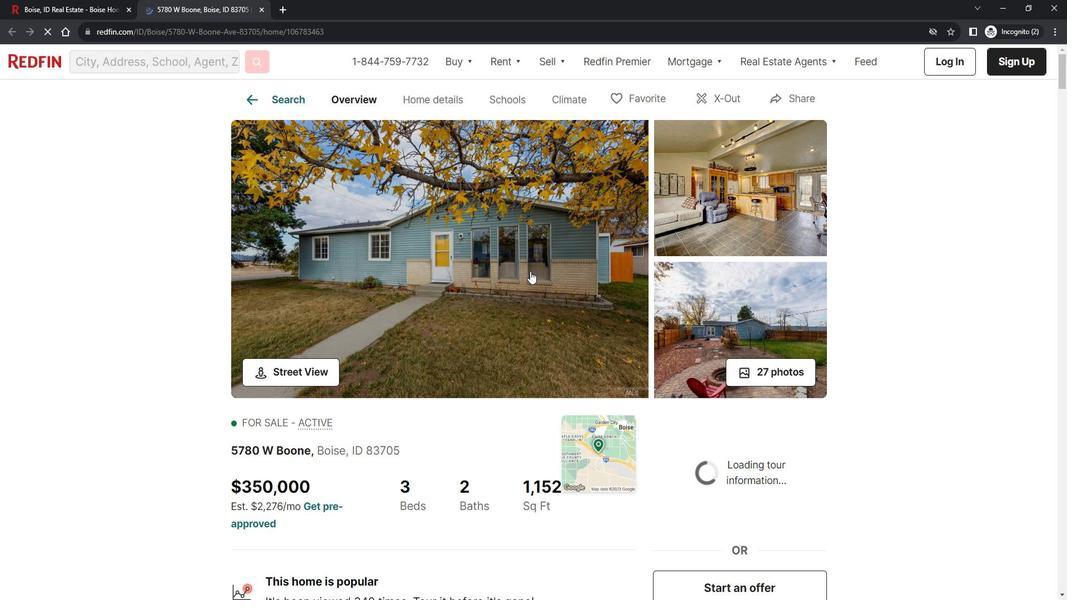 
Action: Mouse moved to (141, 255)
Screenshot: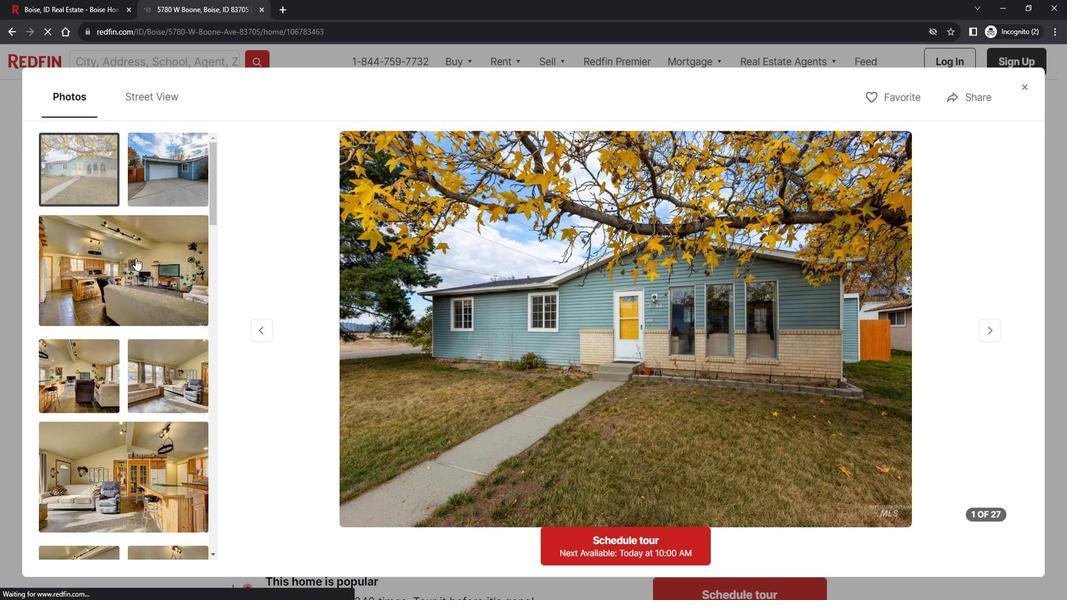 
Action: Mouse pressed left at (141, 255)
Screenshot: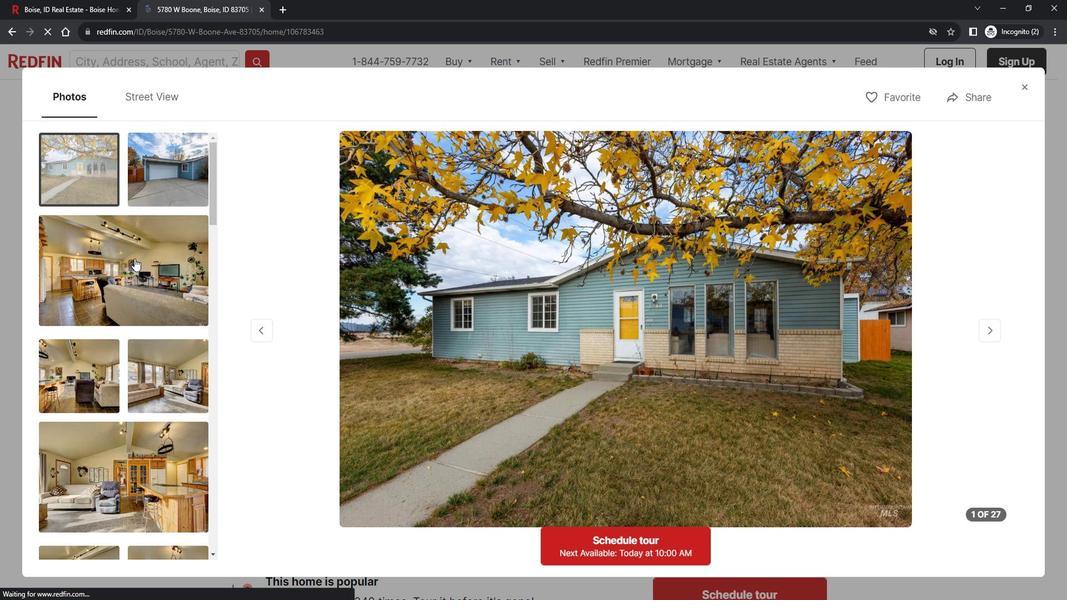 
Action: Mouse moved to (172, 348)
Screenshot: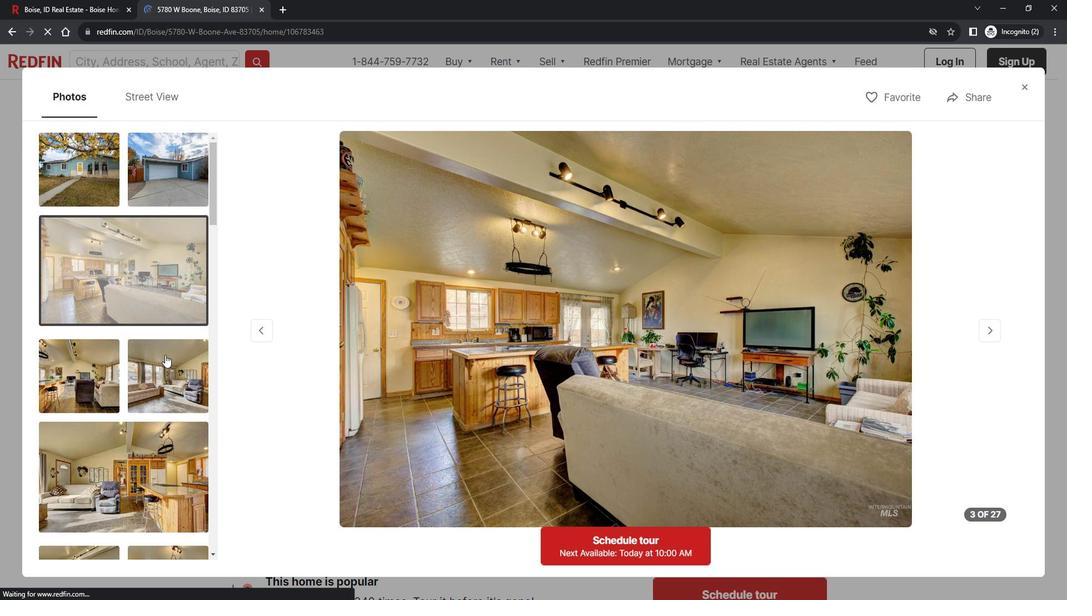 
Action: Mouse scrolled (172, 348) with delta (0, 0)
Screenshot: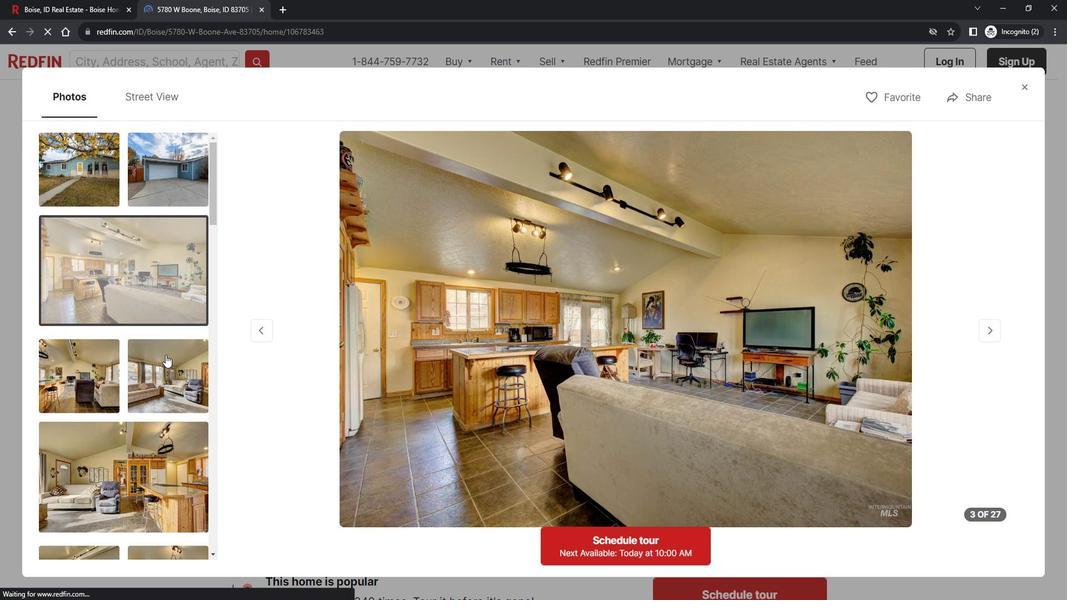 
Action: Mouse scrolled (172, 348) with delta (0, 0)
Screenshot: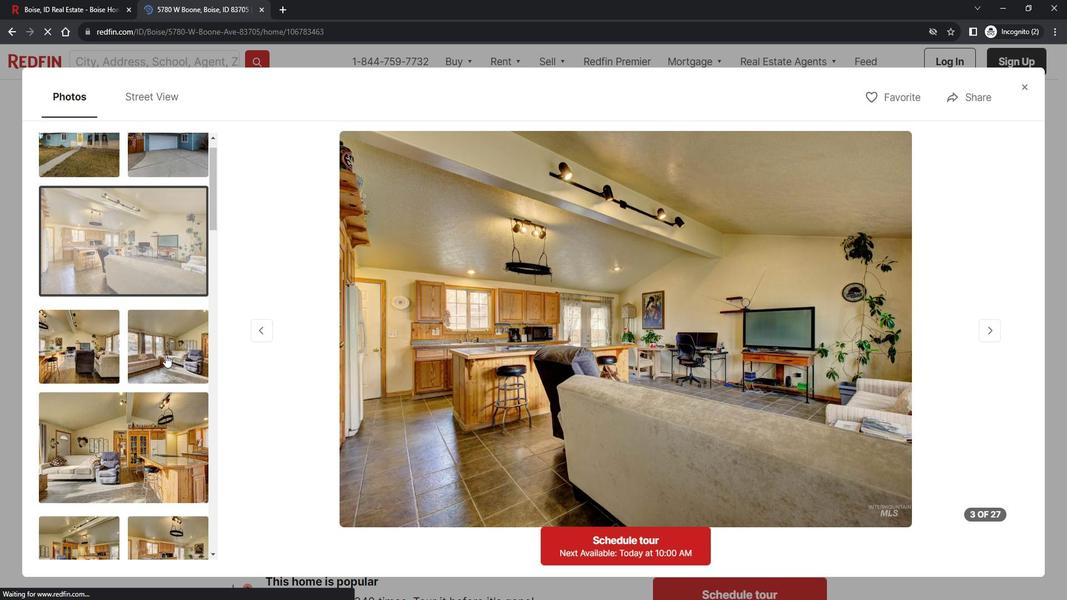 
Action: Mouse moved to (156, 338)
Screenshot: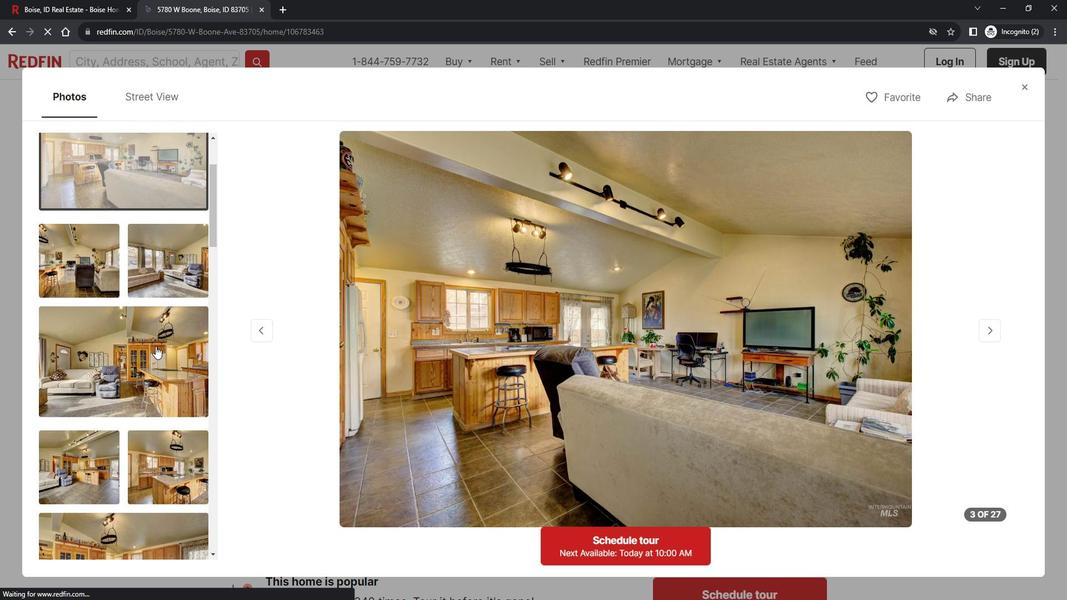 
Action: Mouse pressed left at (156, 338)
Screenshot: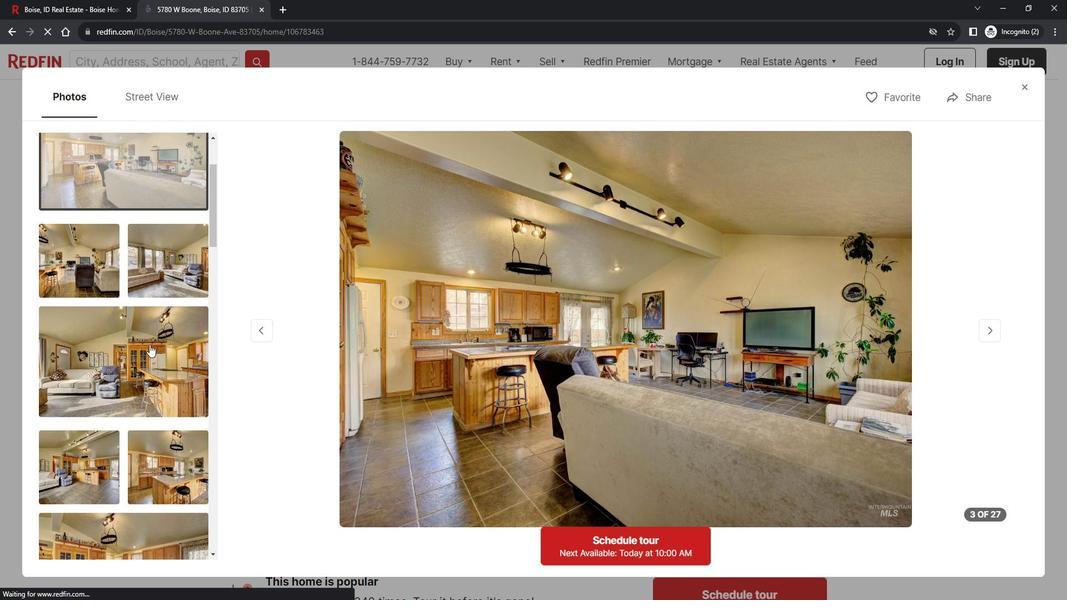 
Action: Mouse scrolled (156, 338) with delta (0, 0)
Screenshot: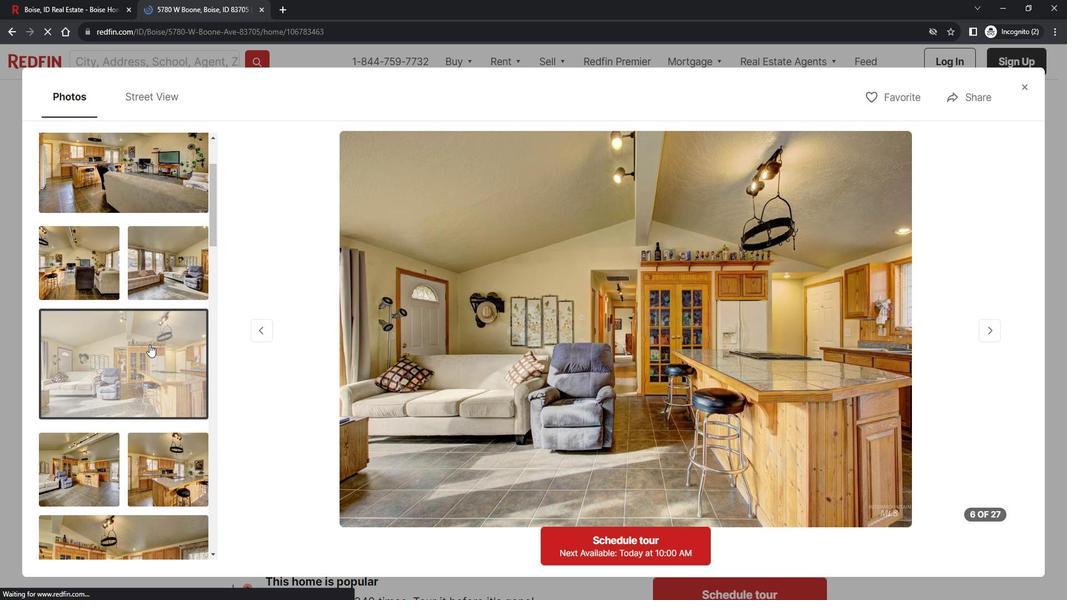 
Action: Mouse scrolled (156, 338) with delta (0, 0)
Screenshot: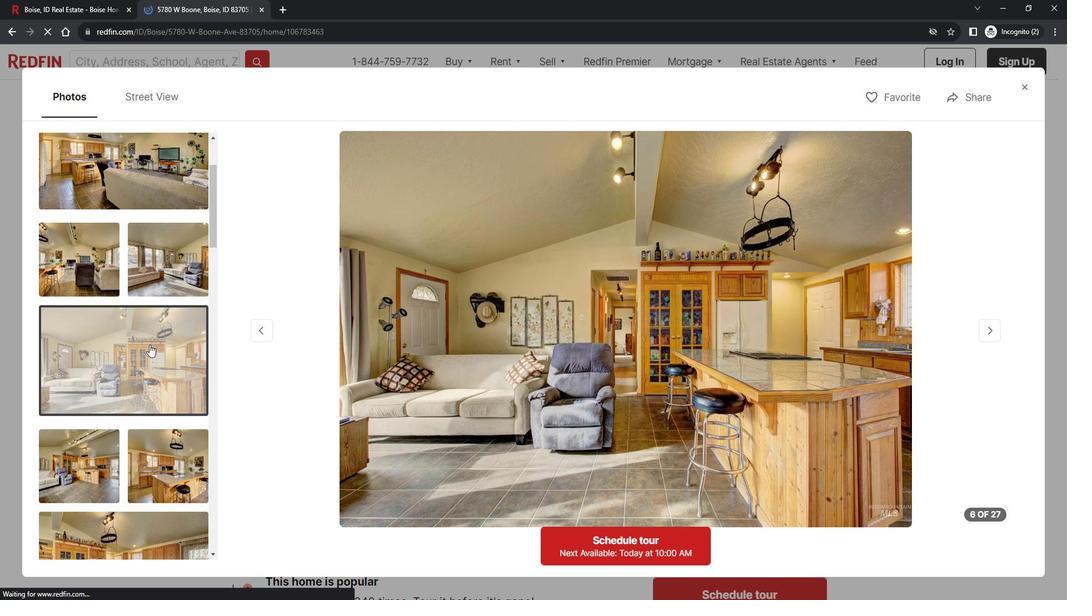 
Action: Mouse moved to (176, 346)
Screenshot: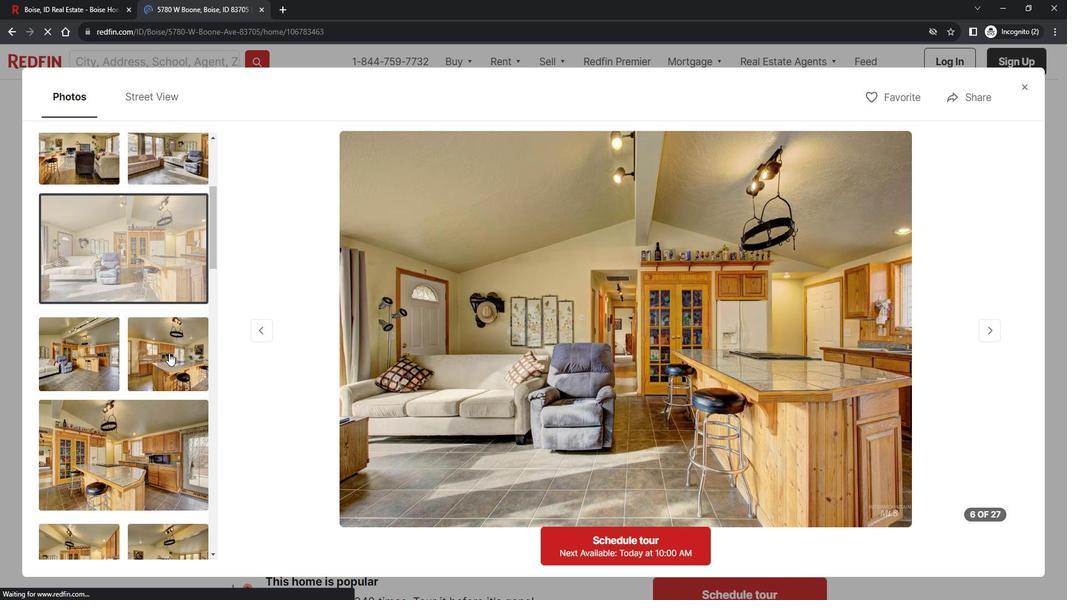 
Action: Mouse pressed left at (176, 346)
Screenshot: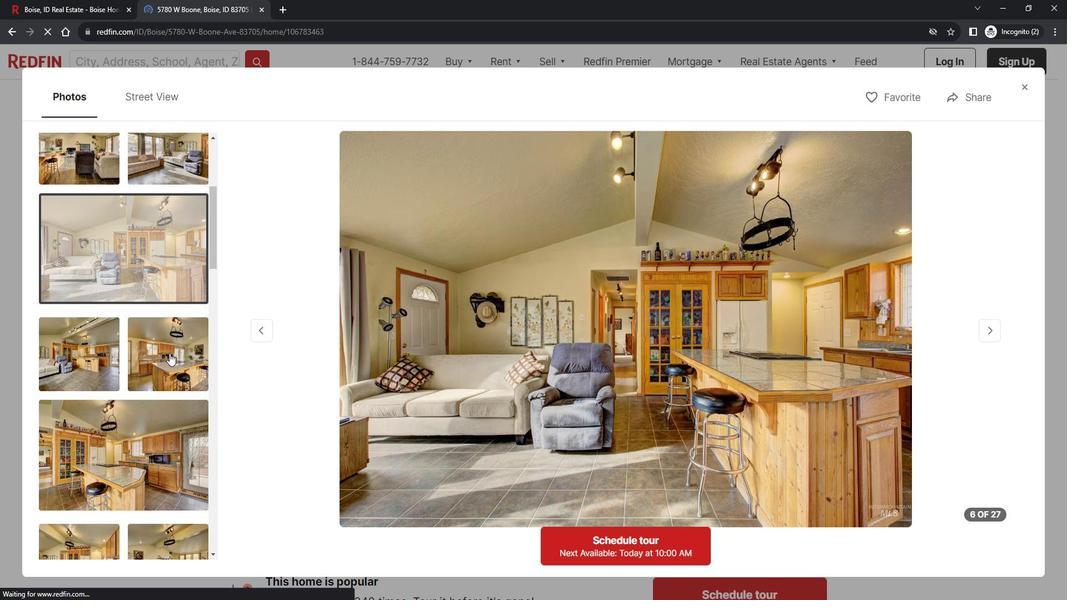 
Action: Mouse scrolled (176, 346) with delta (0, 0)
Screenshot: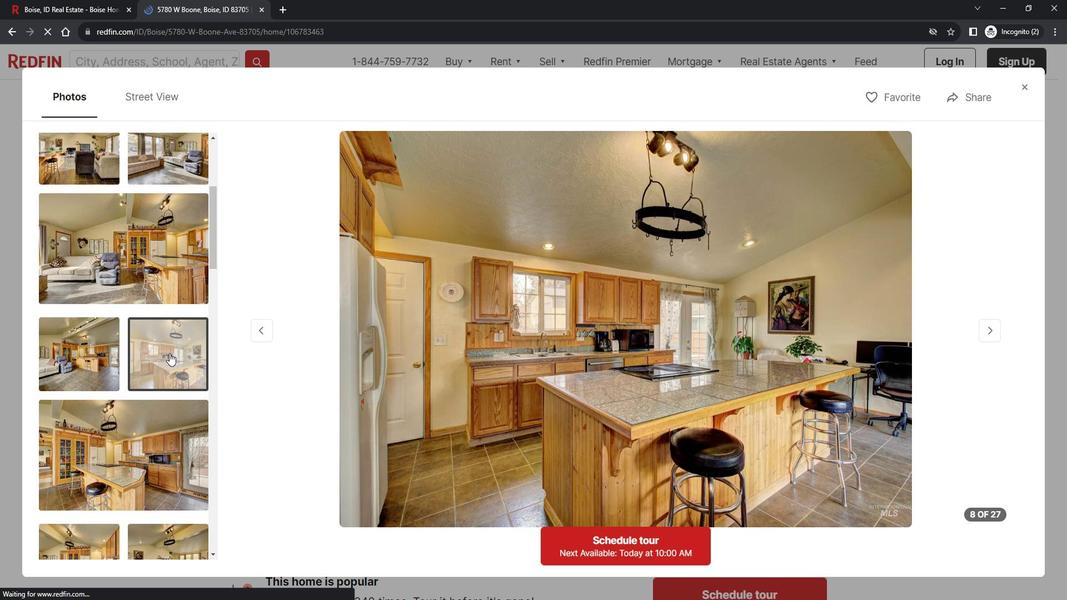 
Action: Mouse scrolled (176, 346) with delta (0, 0)
Screenshot: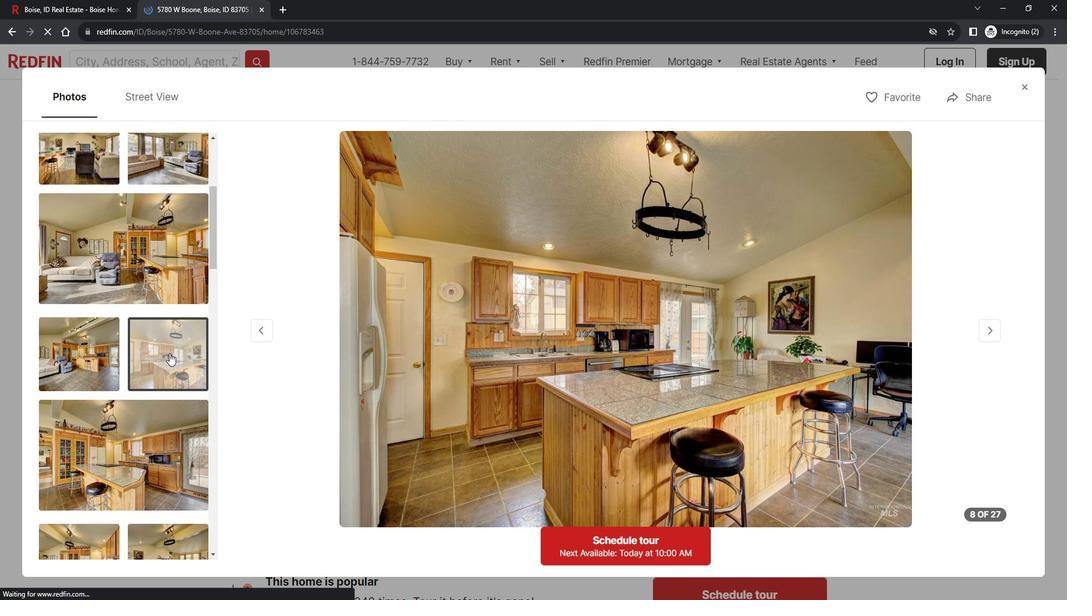 
Action: Mouse scrolled (176, 346) with delta (0, 0)
Screenshot: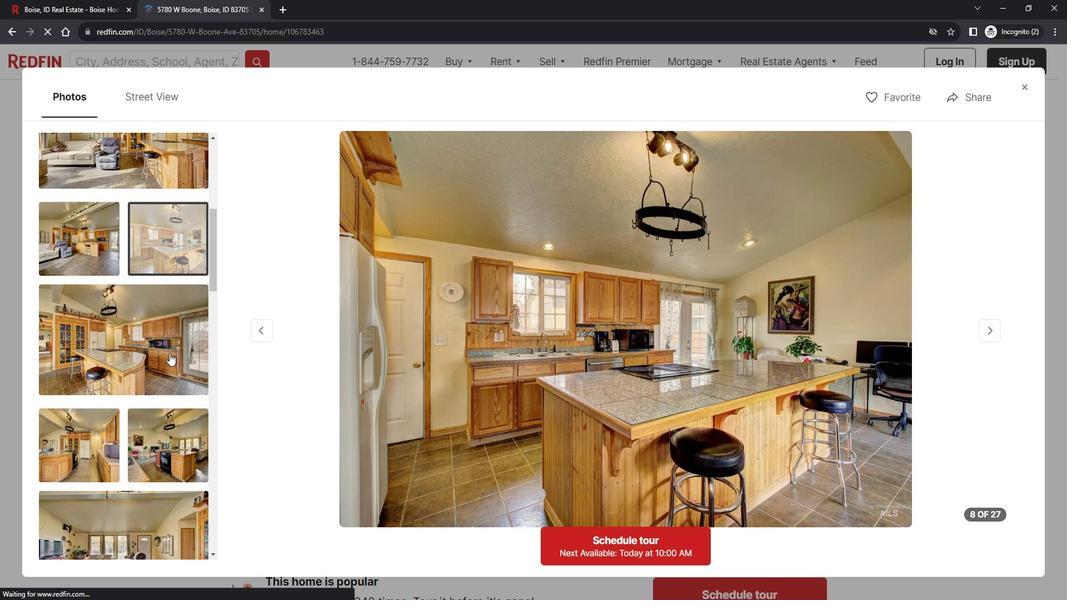 
Action: Mouse moved to (155, 301)
Screenshot: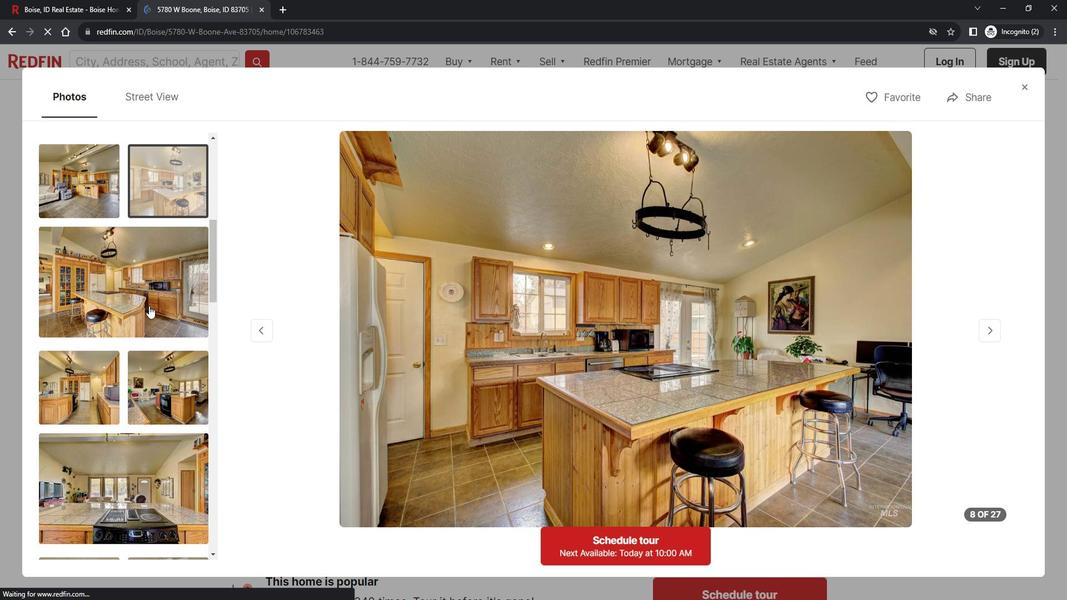 
Action: Mouse pressed left at (155, 301)
Screenshot: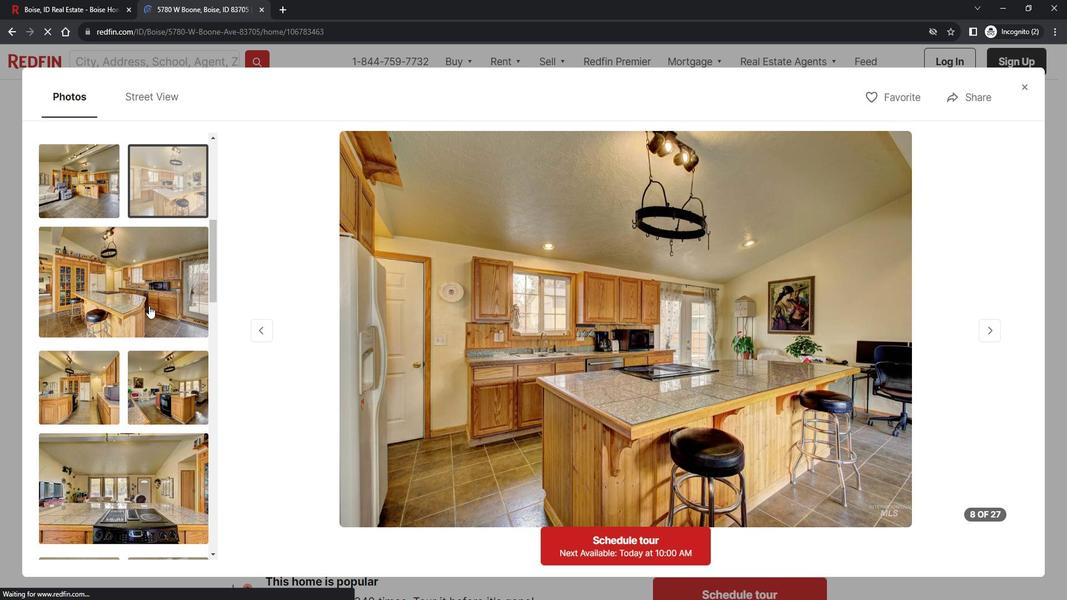 
Action: Mouse scrolled (155, 300) with delta (0, 0)
Screenshot: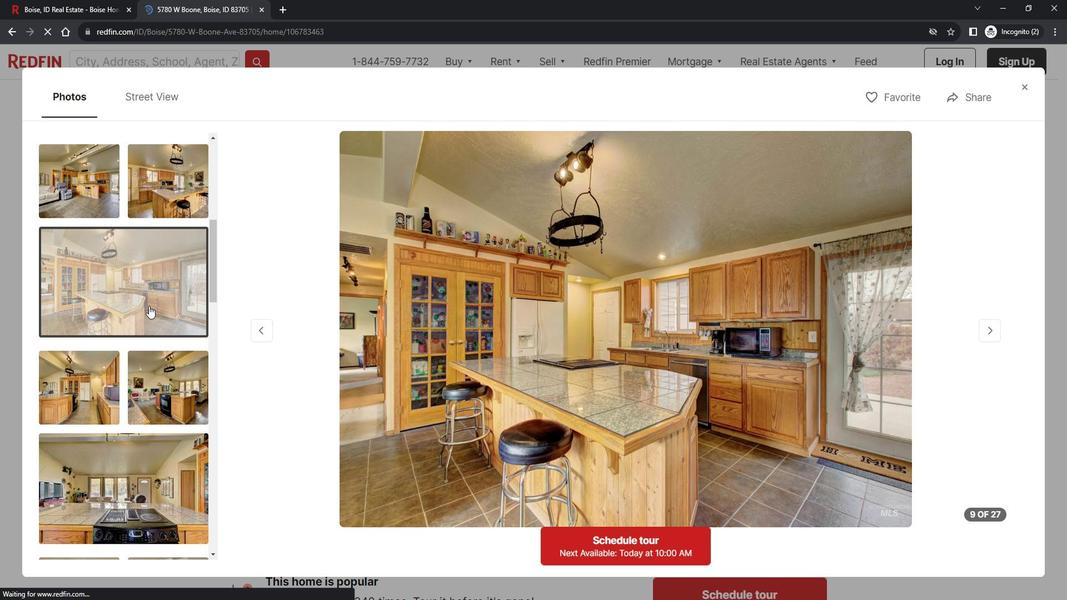 
Action: Mouse scrolled (155, 300) with delta (0, 0)
Screenshot: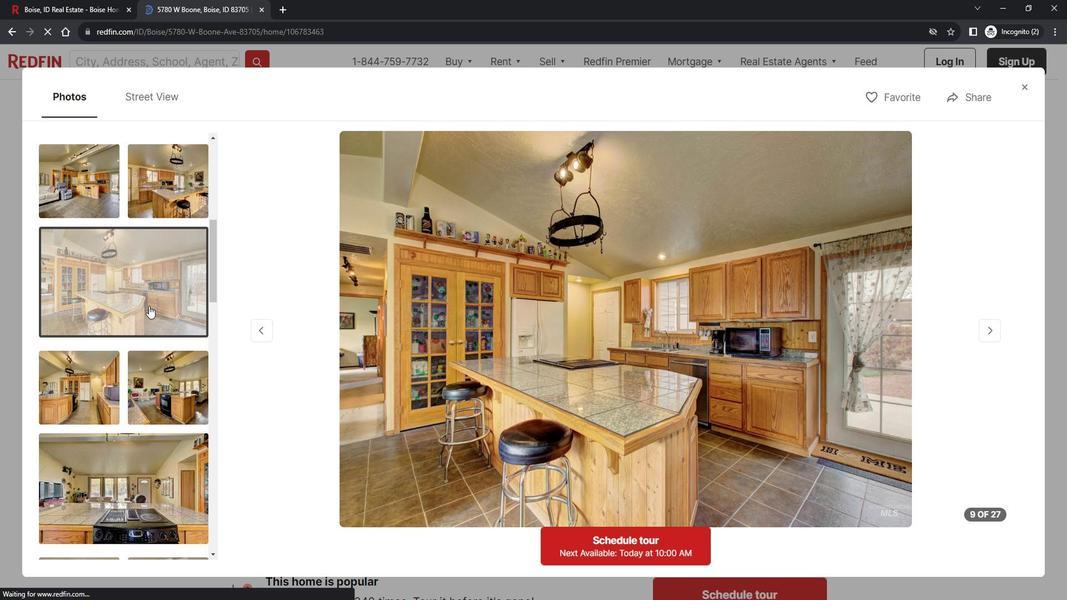 
Action: Mouse scrolled (155, 300) with delta (0, 0)
Screenshot: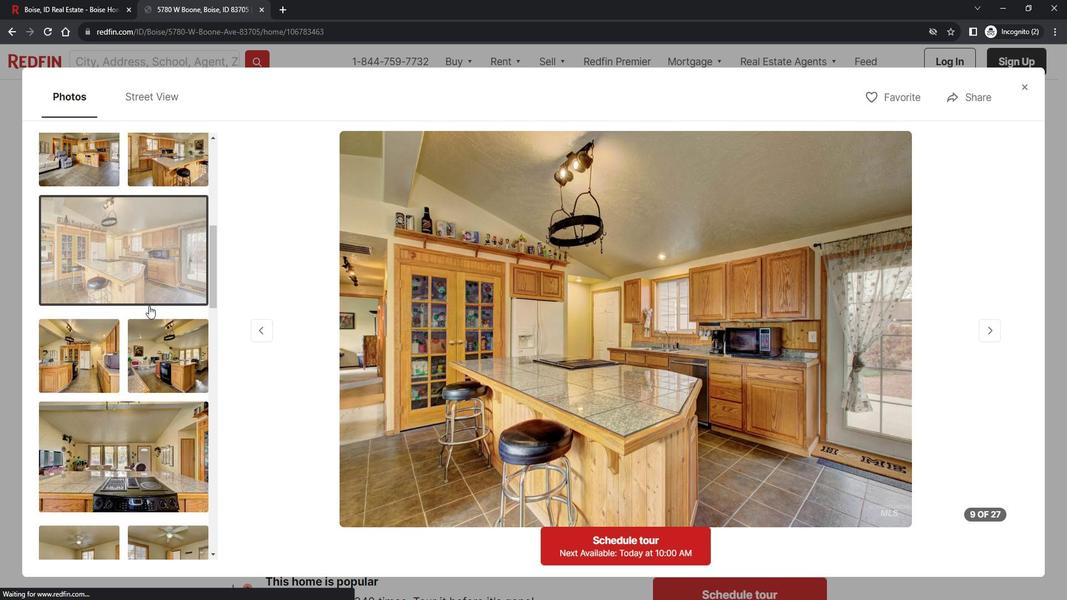 
Action: Mouse moved to (155, 303)
Screenshot: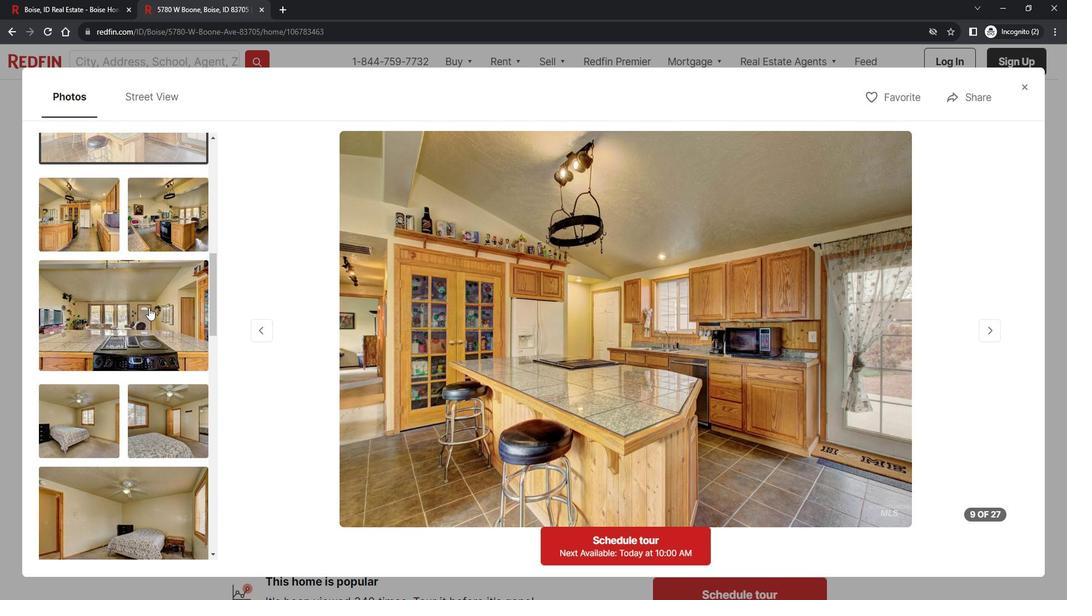 
Action: Mouse scrolled (155, 303) with delta (0, 0)
Screenshot: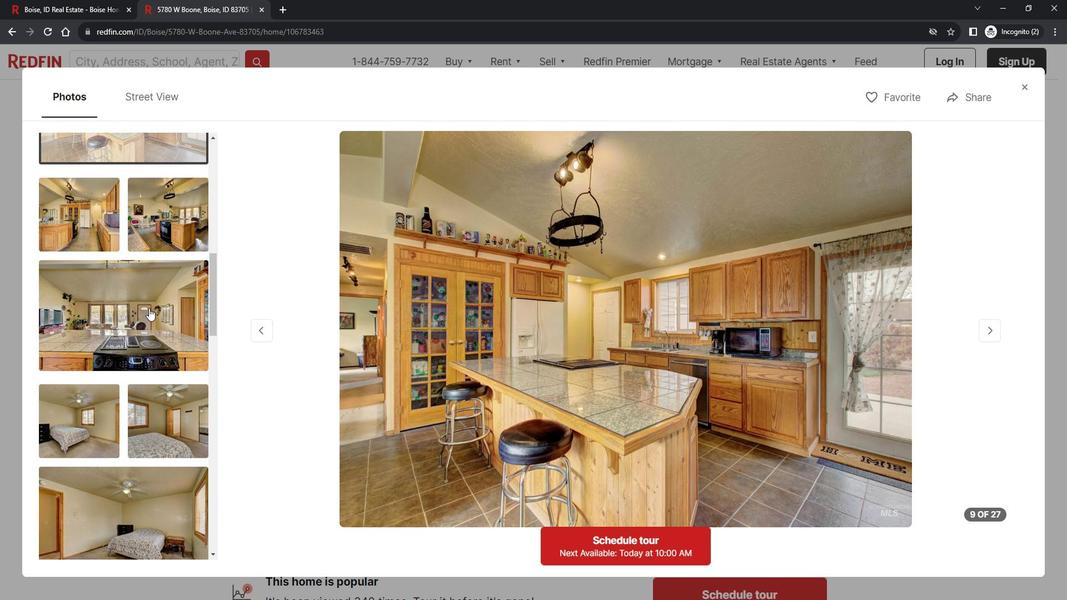 
Action: Mouse moved to (161, 339)
Screenshot: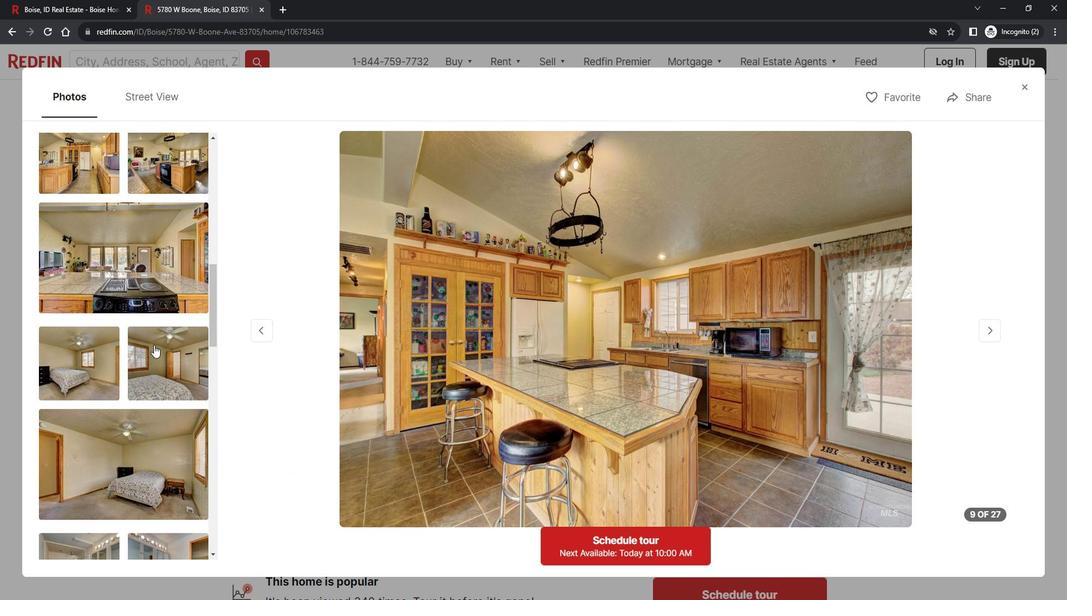 
Action: Mouse pressed left at (161, 339)
Screenshot: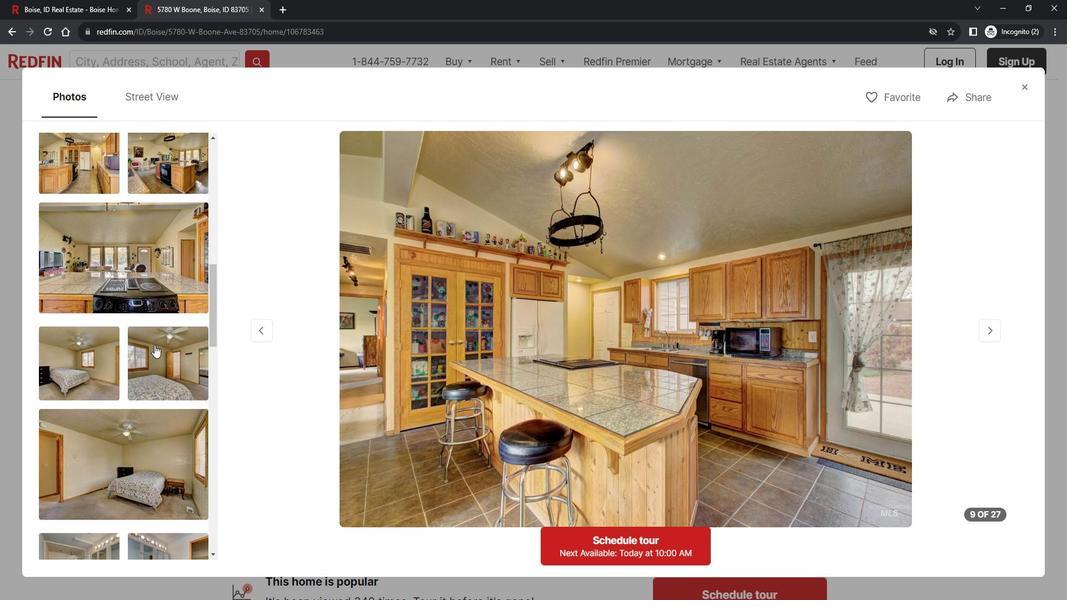 
Action: Mouse moved to (172, 388)
Screenshot: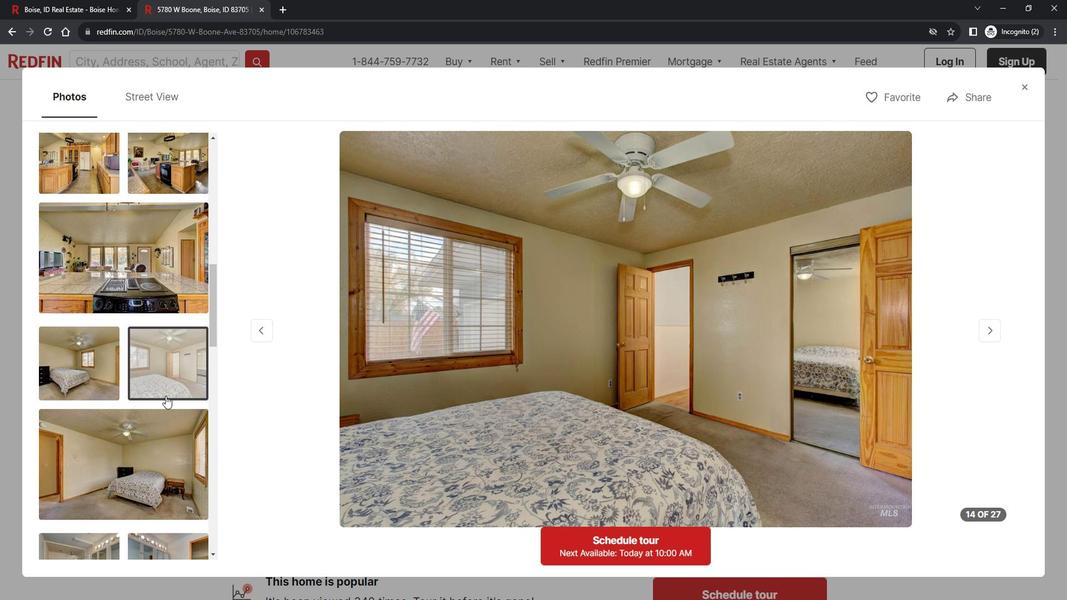 
Action: Mouse scrolled (172, 388) with delta (0, 0)
Screenshot: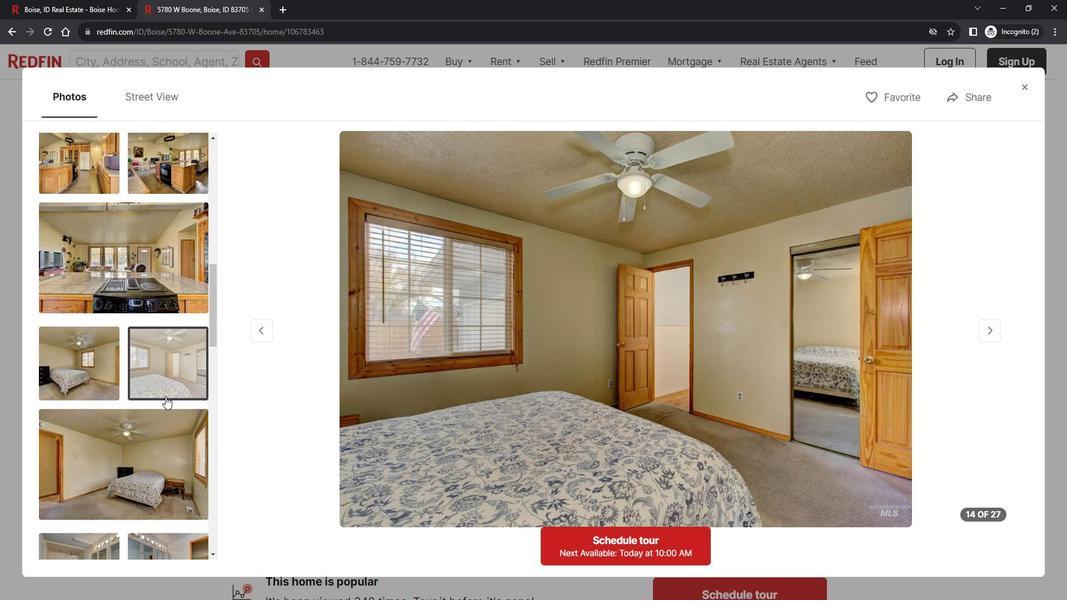 
Action: Mouse scrolled (172, 388) with delta (0, 0)
Screenshot: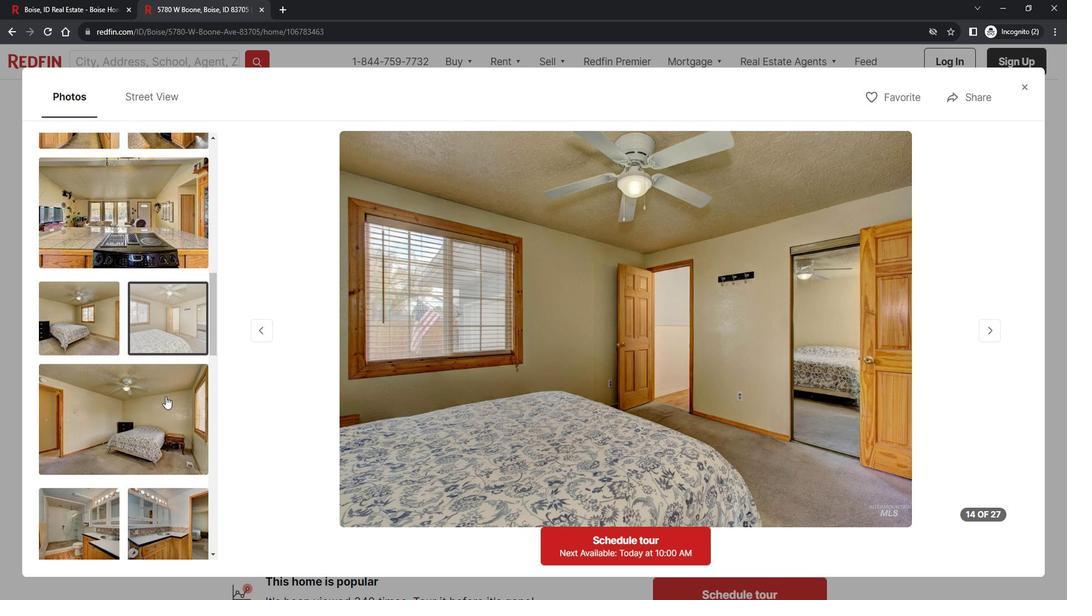 
Action: Mouse scrolled (172, 388) with delta (0, 0)
Screenshot: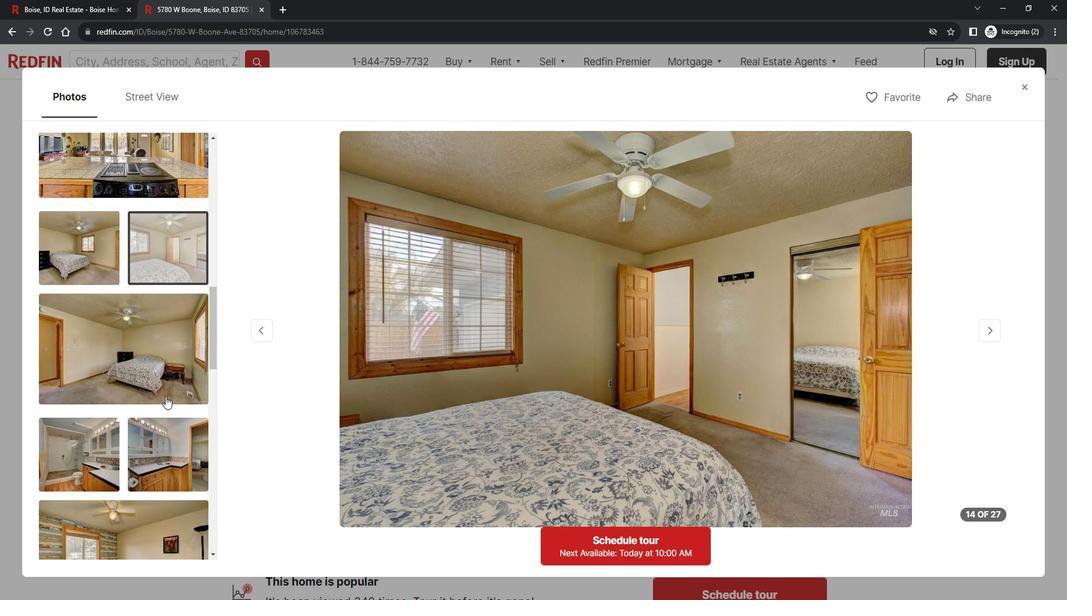 
Action: Mouse moved to (159, 386)
Screenshot: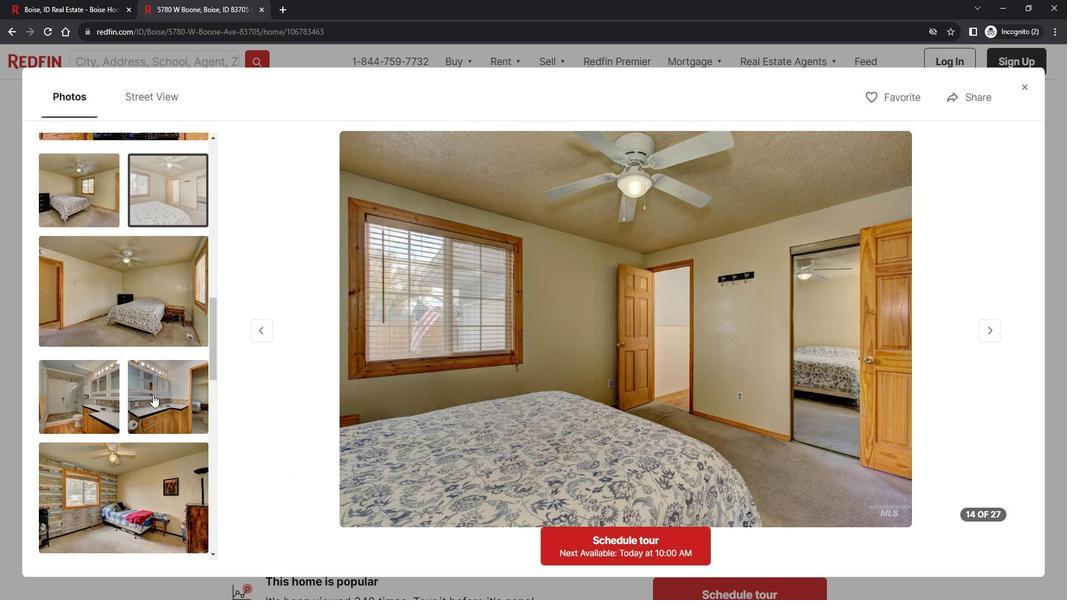 
Action: Mouse scrolled (159, 385) with delta (0, 0)
Screenshot: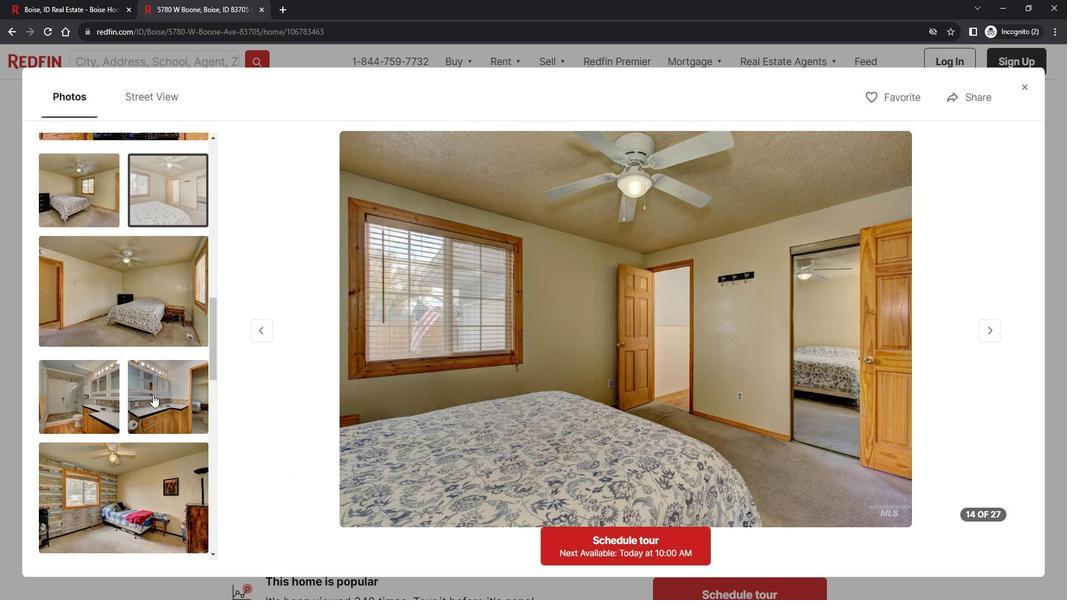 
Action: Mouse scrolled (159, 385) with delta (0, 0)
Screenshot: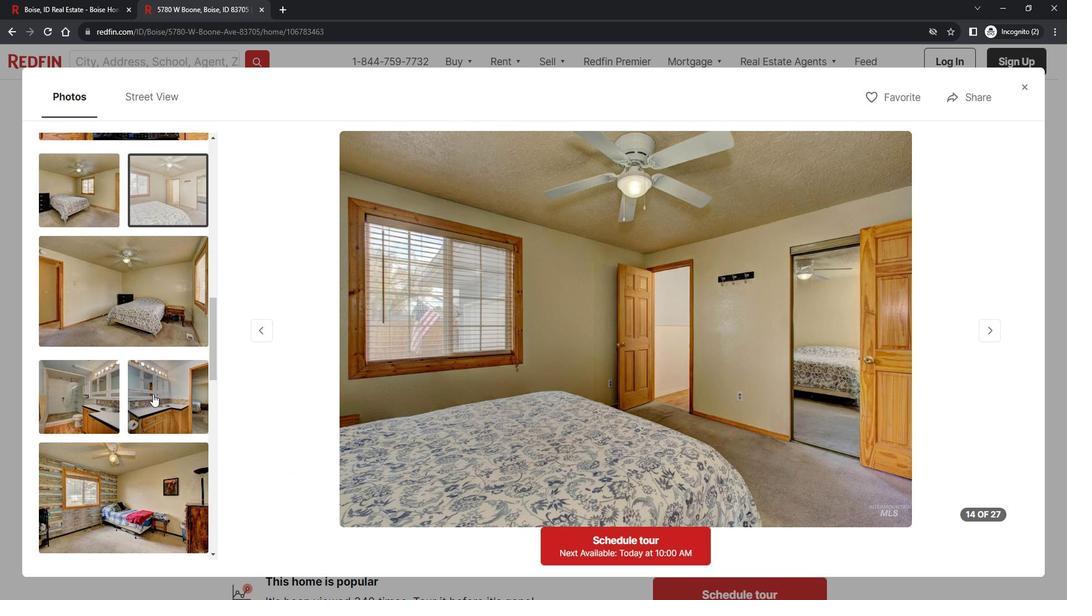 
Action: Mouse scrolled (159, 385) with delta (0, 0)
Screenshot: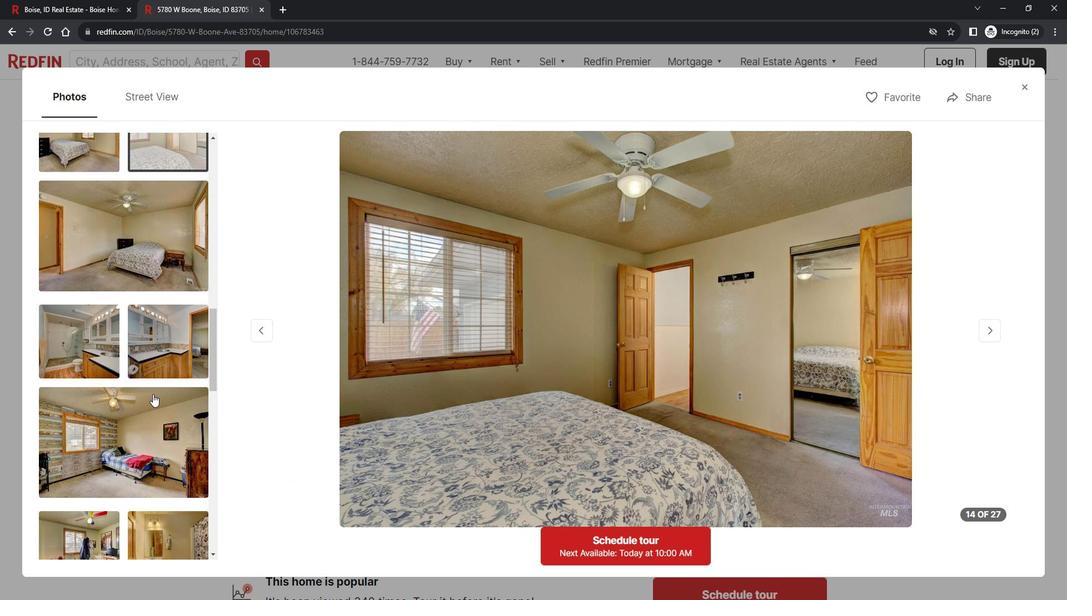 
Action: Mouse moved to (141, 341)
Screenshot: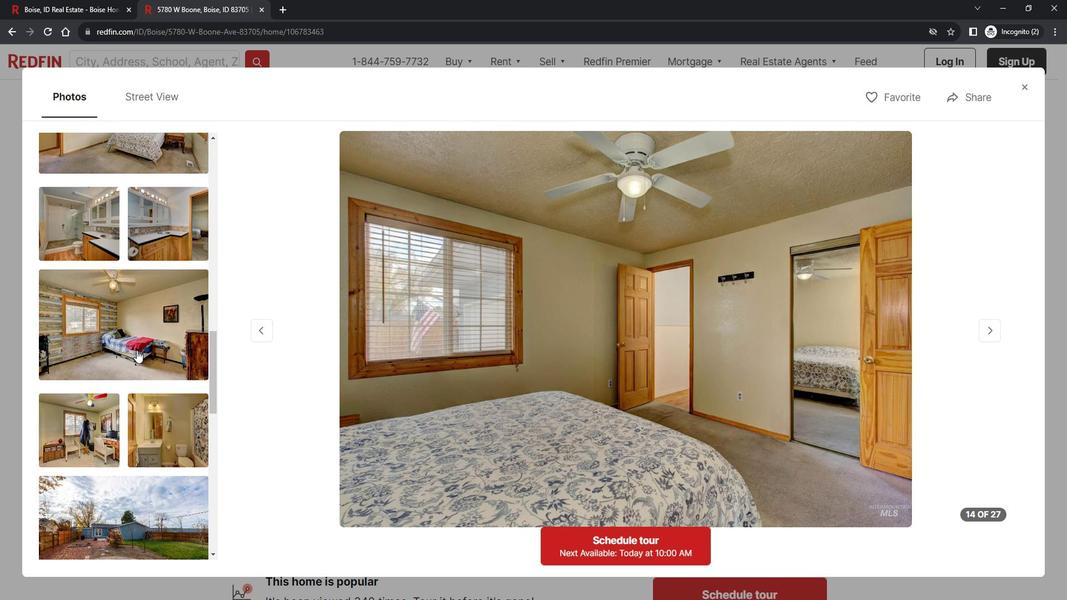 
Action: Mouse pressed left at (141, 341)
Screenshot: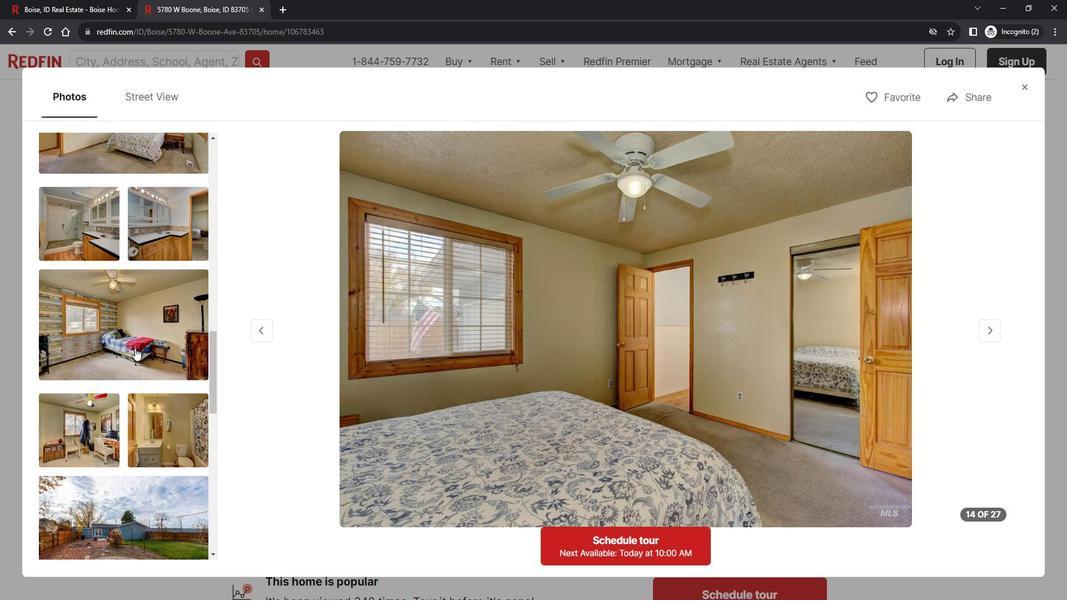 
Action: Mouse scrolled (141, 341) with delta (0, 0)
Screenshot: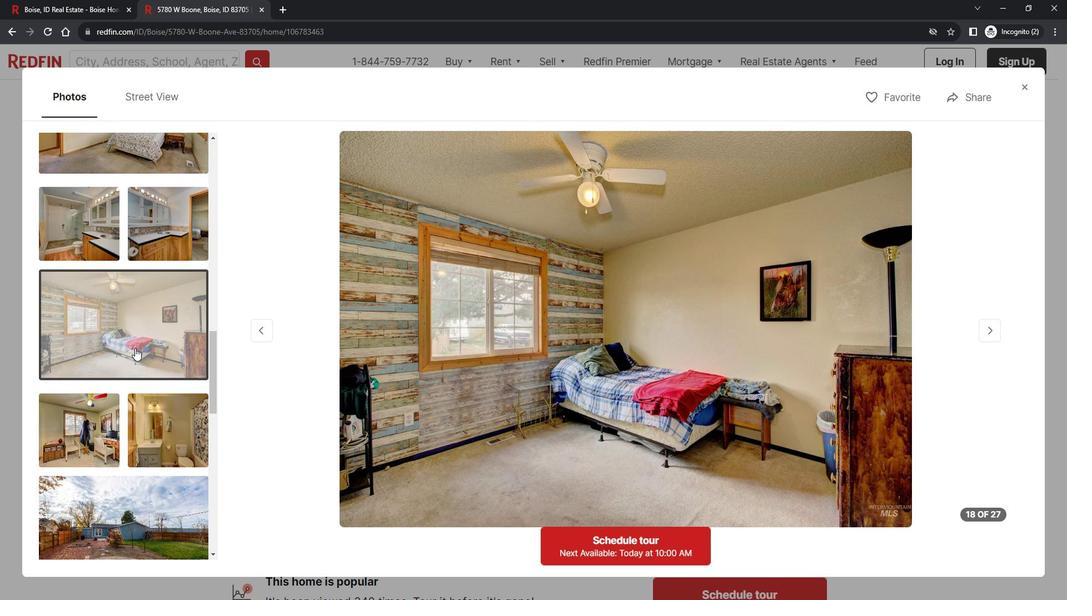 
Action: Mouse scrolled (141, 341) with delta (0, 0)
Screenshot: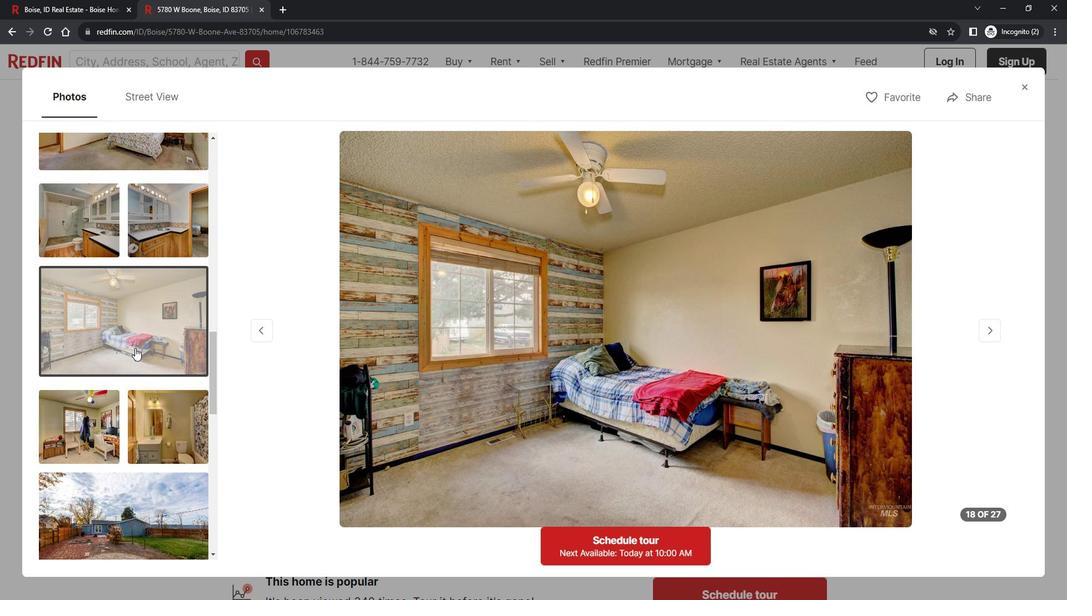 
Action: Mouse scrolled (141, 341) with delta (0, 0)
Screenshot: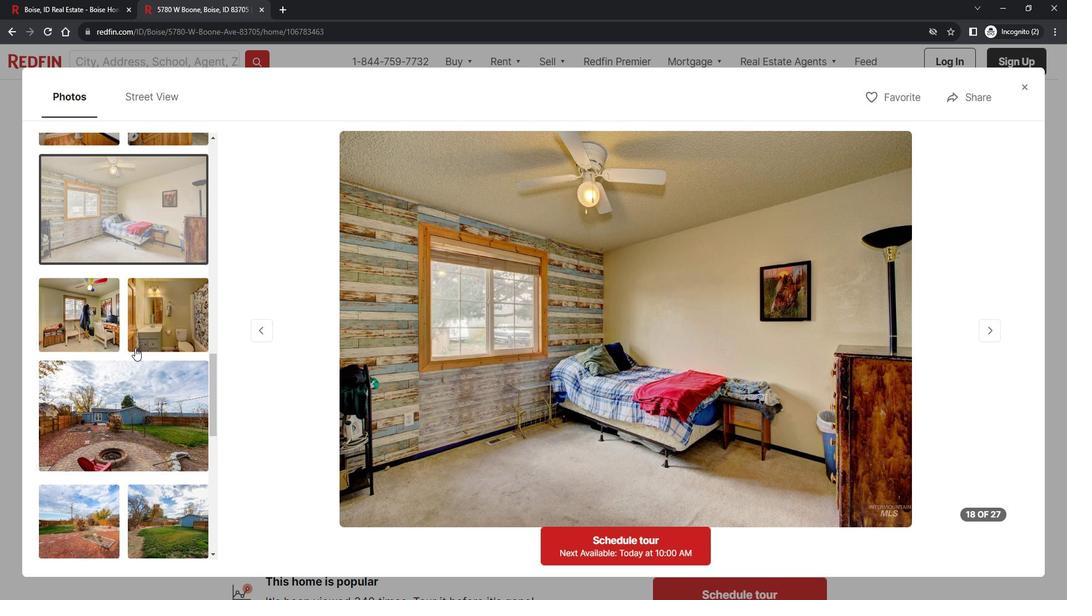 
Action: Mouse scrolled (141, 341) with delta (0, 0)
Screenshot: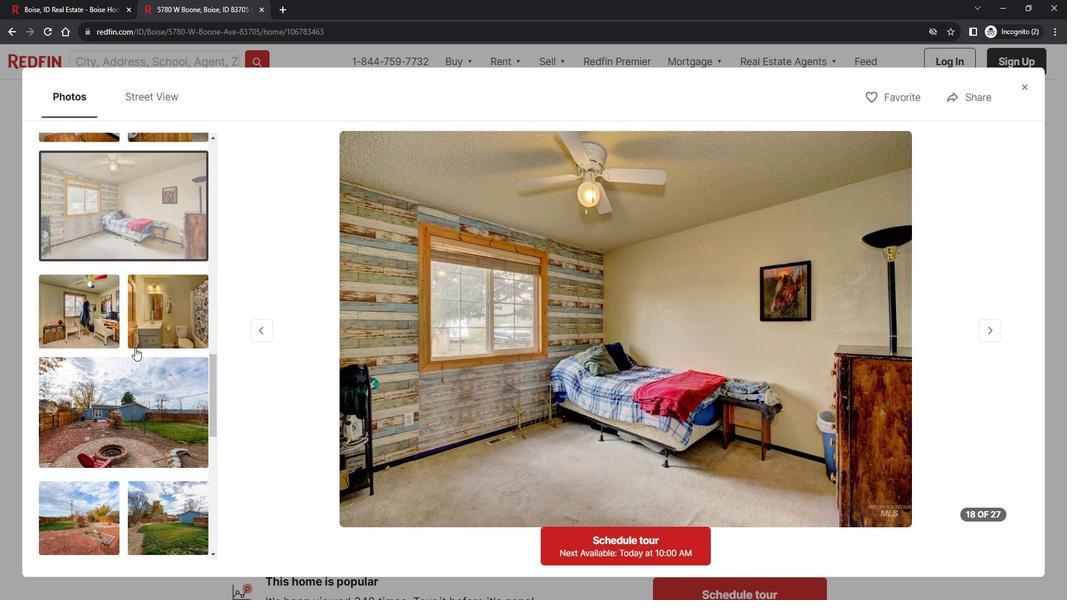 
Action: Mouse moved to (154, 393)
Screenshot: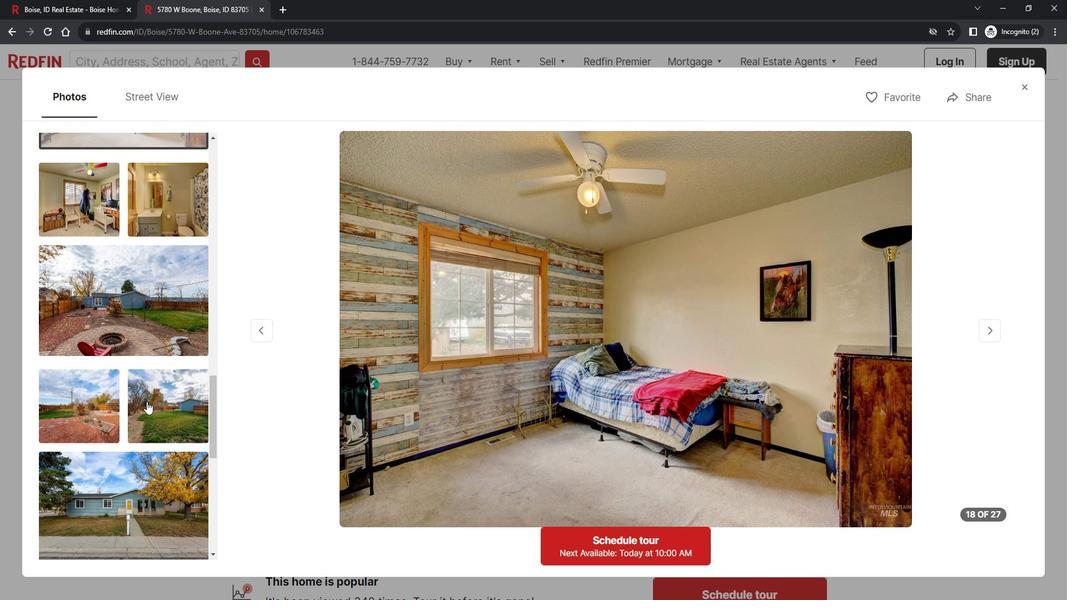 
Action: Mouse pressed left at (154, 393)
Screenshot: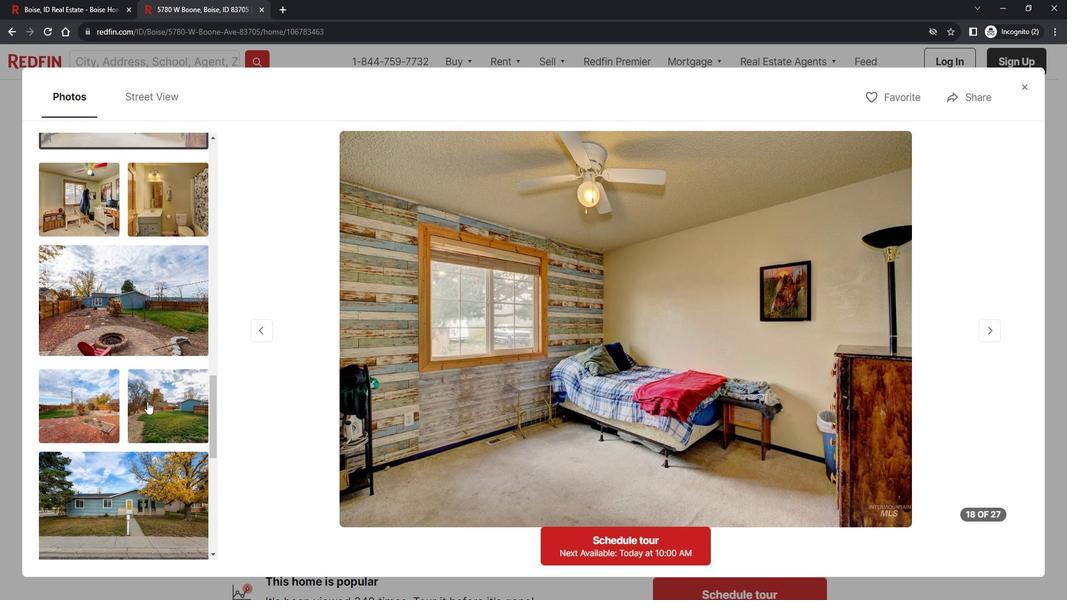 
Action: Mouse moved to (158, 420)
Screenshot: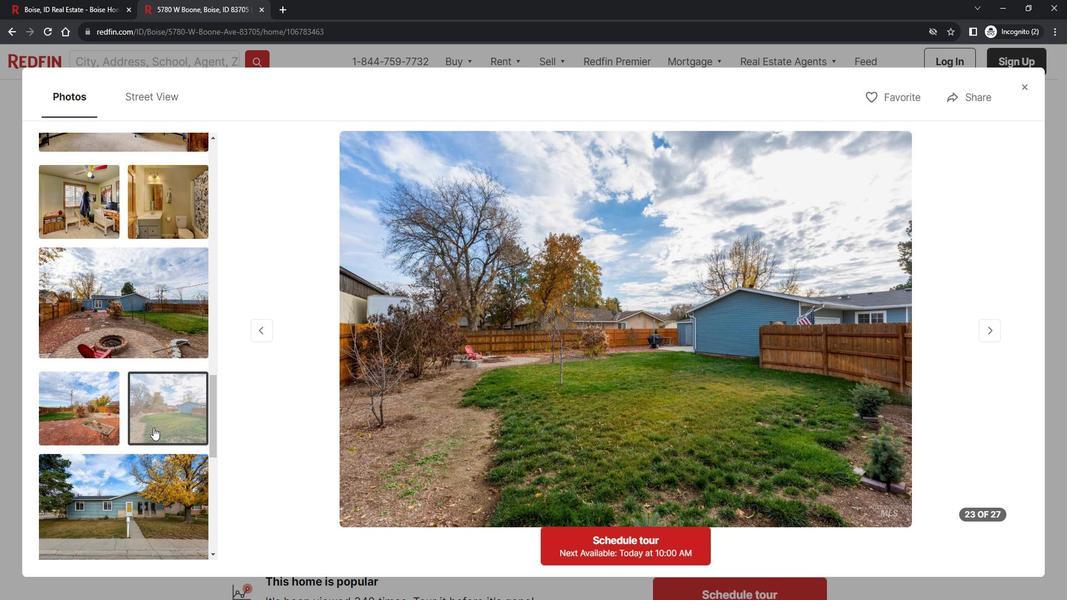 
Action: Mouse scrolled (158, 420) with delta (0, 0)
Screenshot: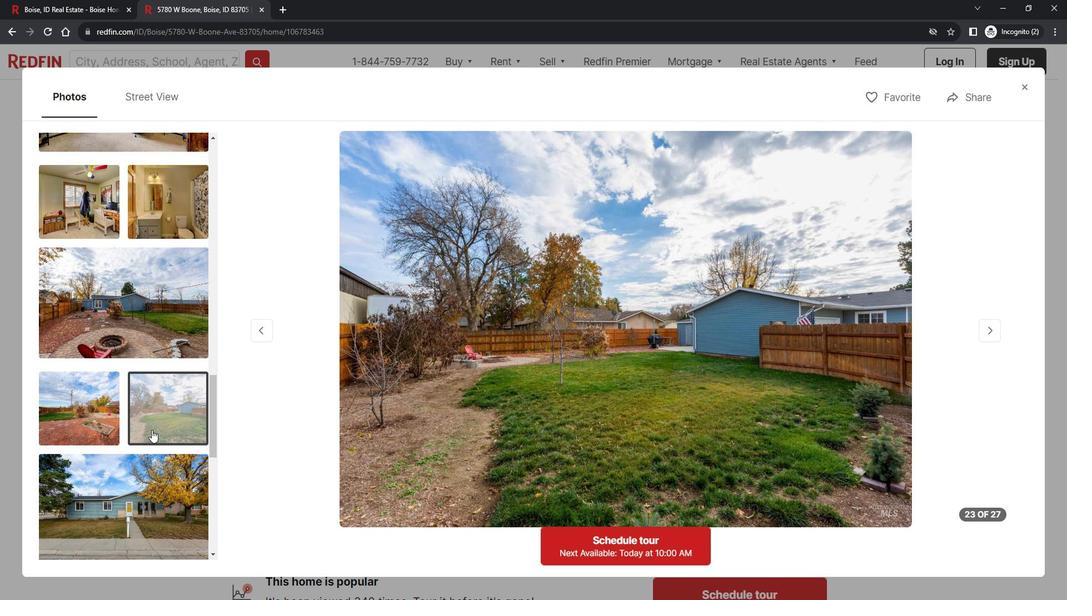 
Action: Mouse moved to (158, 420)
Screenshot: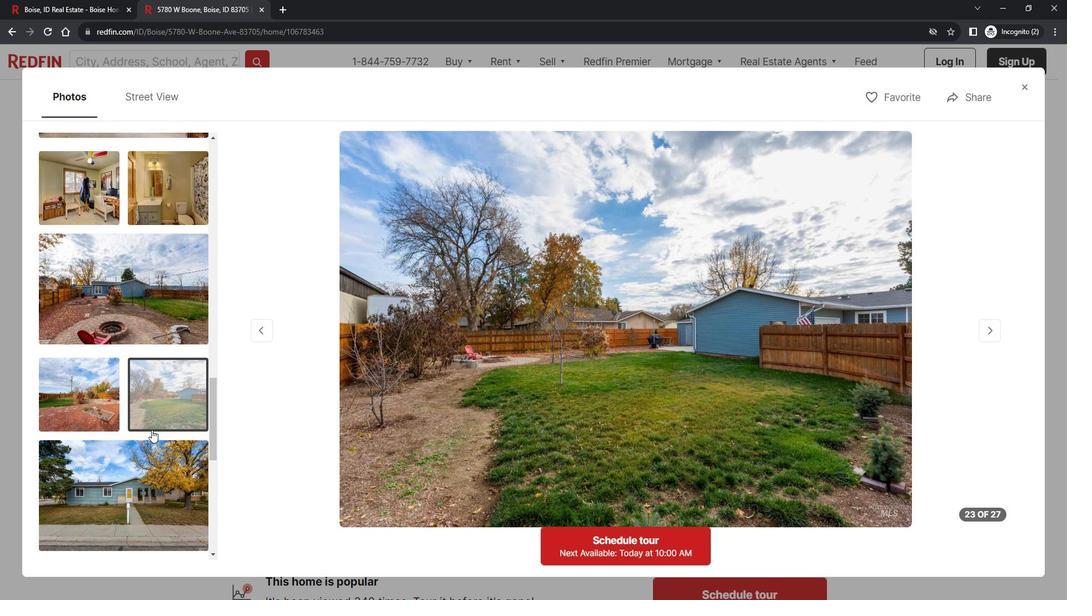 
Action: Mouse scrolled (158, 420) with delta (0, 0)
Screenshot: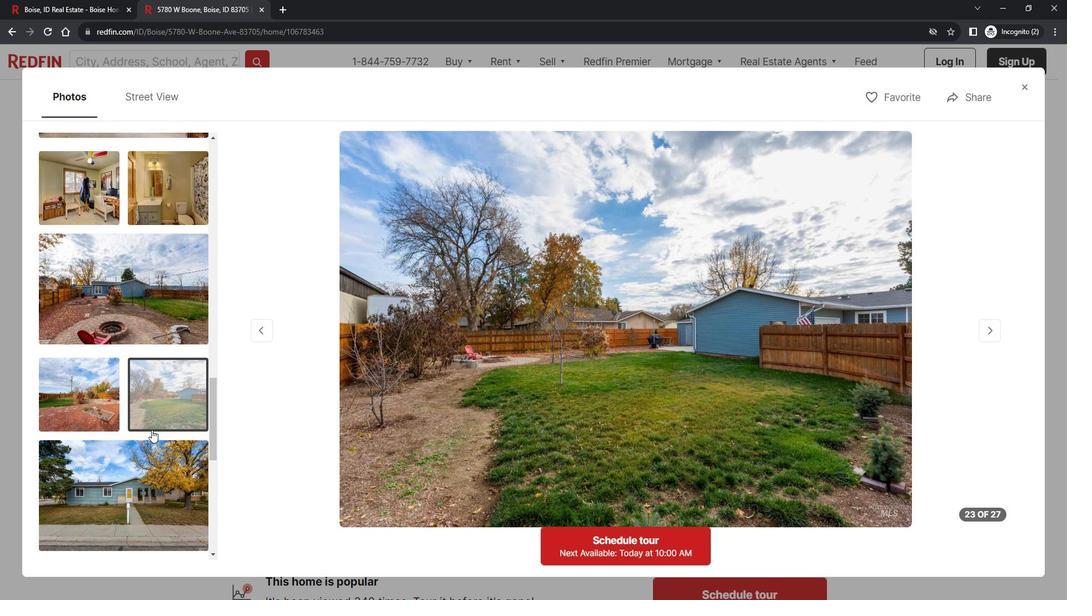 
Action: Mouse moved to (121, 379)
Screenshot: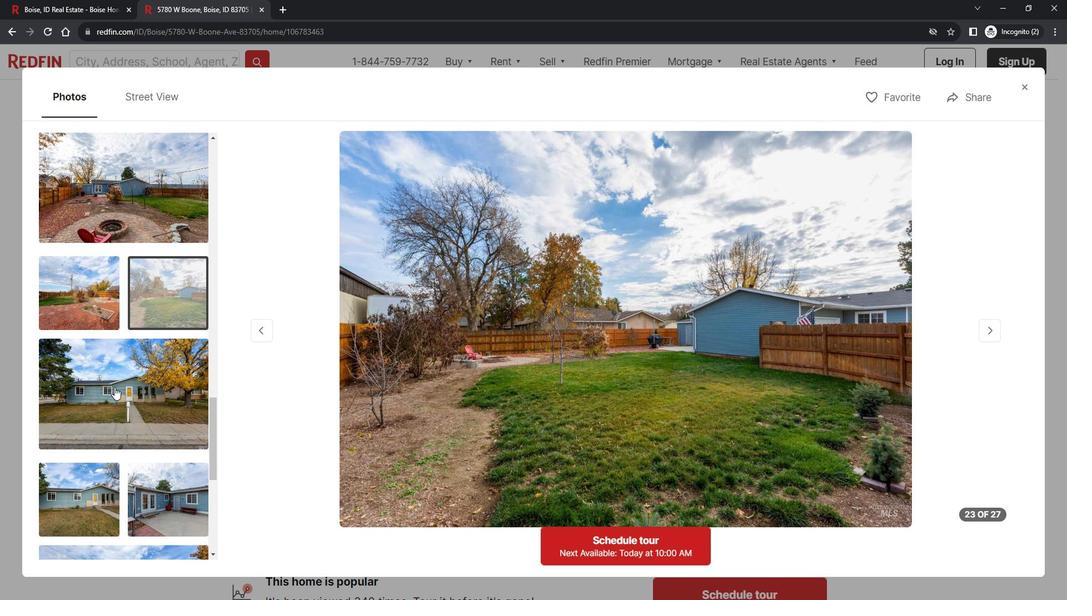 
Action: Mouse pressed left at (121, 379)
Screenshot: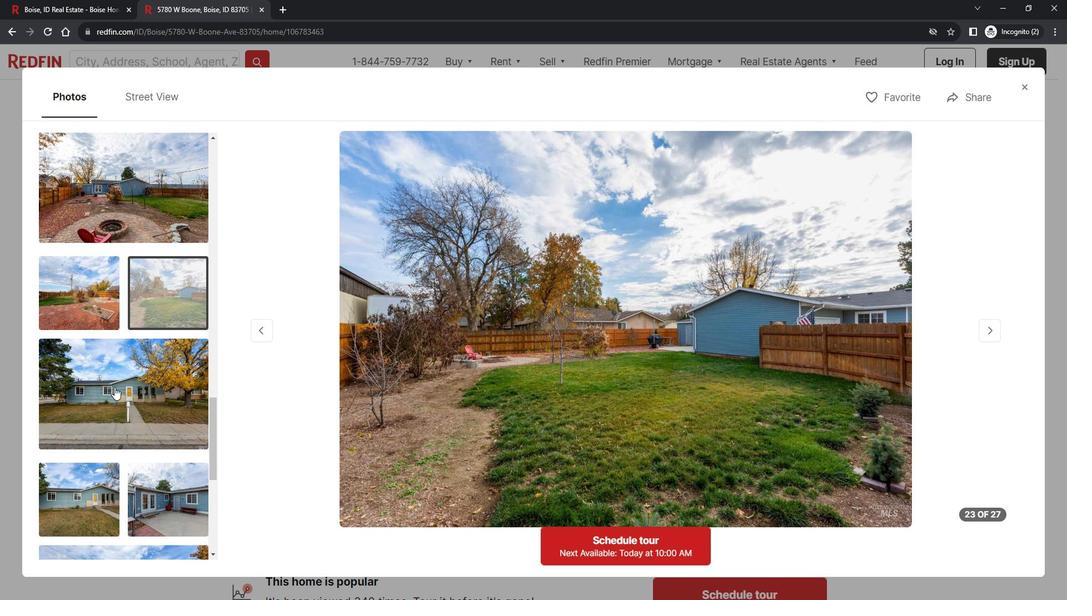 
Action: Mouse moved to (514, 392)
Screenshot: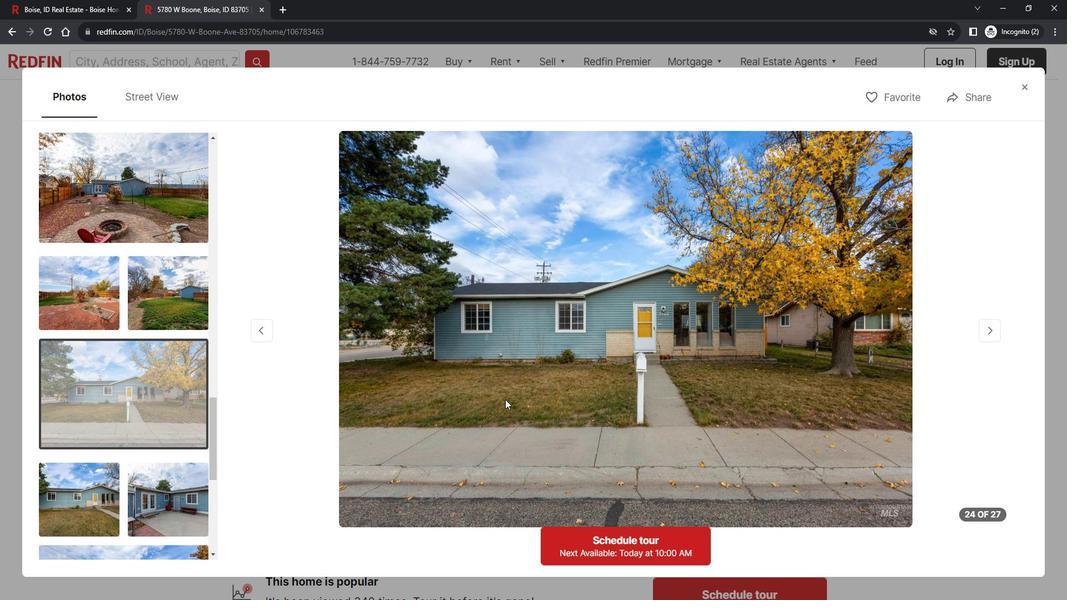 
Action: Mouse scrolled (514, 391) with delta (0, 0)
Screenshot: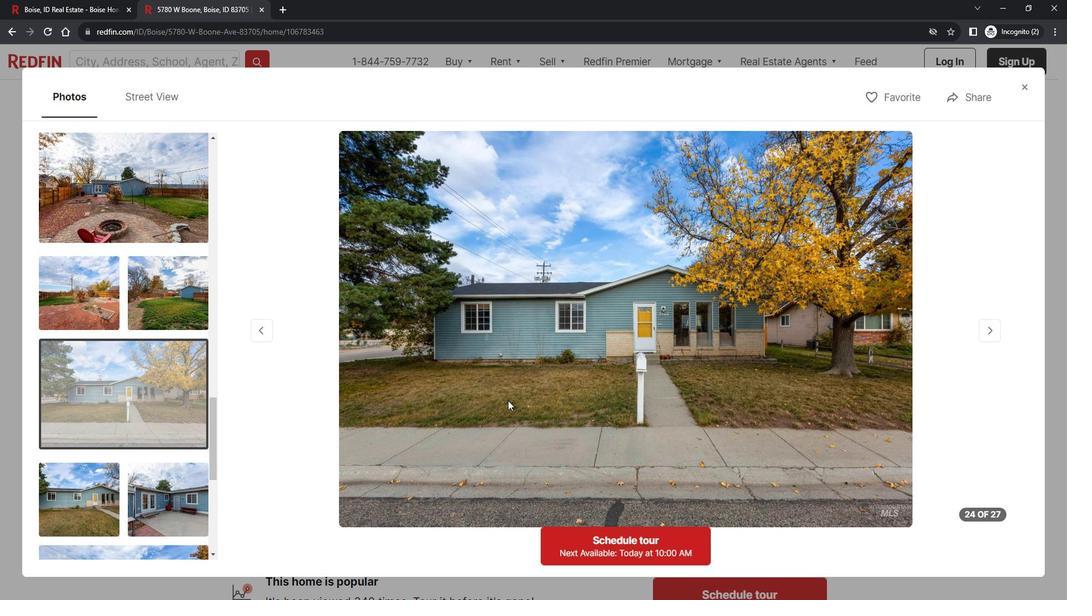
Action: Mouse scrolled (514, 391) with delta (0, 0)
Screenshot: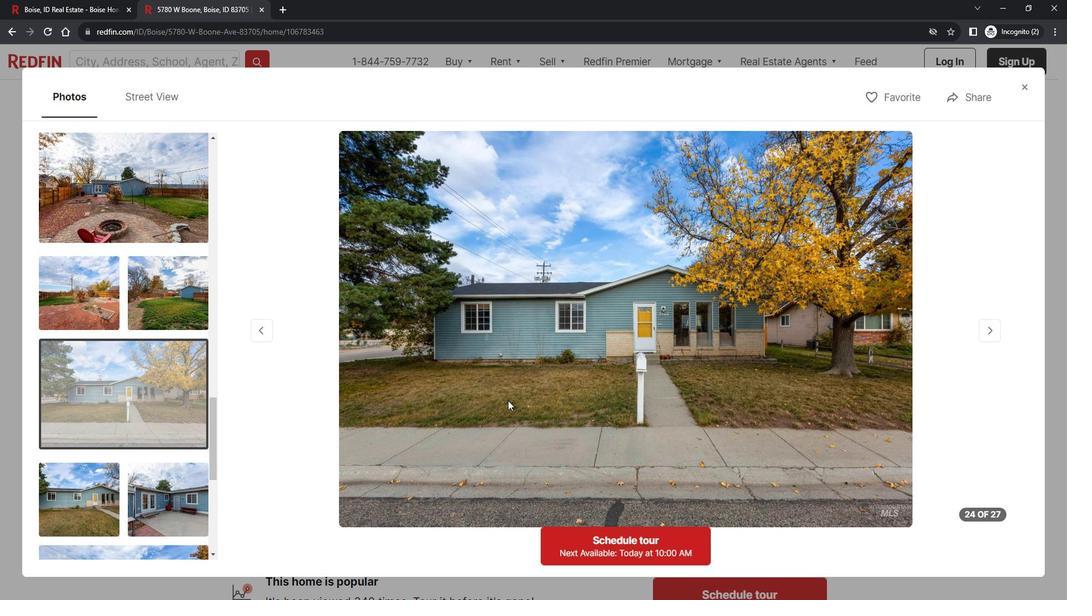 
Action: Mouse moved to (1030, 88)
Screenshot: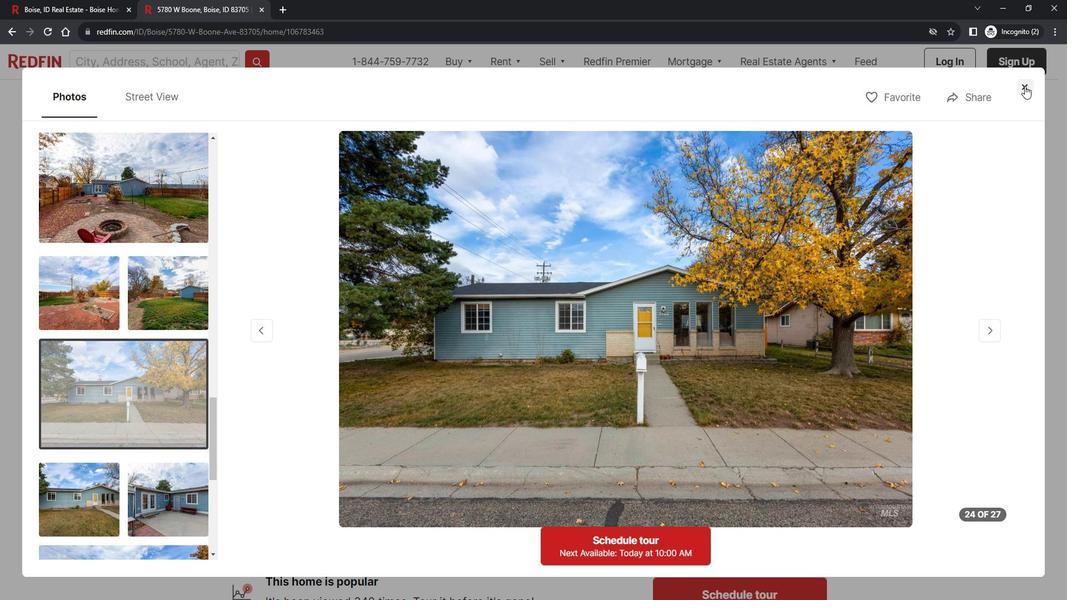 
Action: Mouse pressed left at (1030, 88)
Screenshot: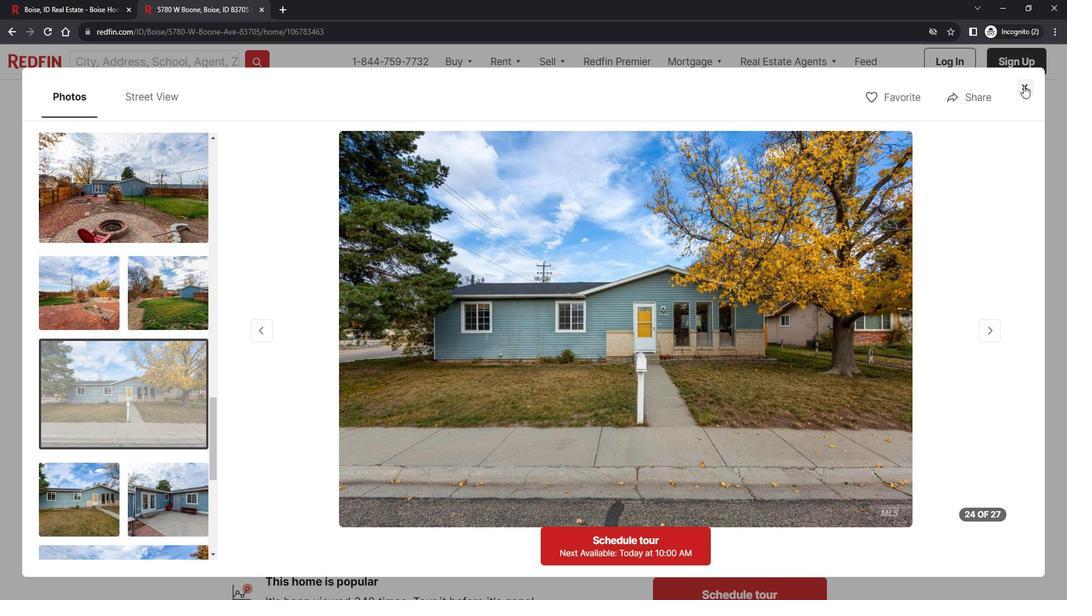 
Action: Mouse moved to (463, 438)
Screenshot: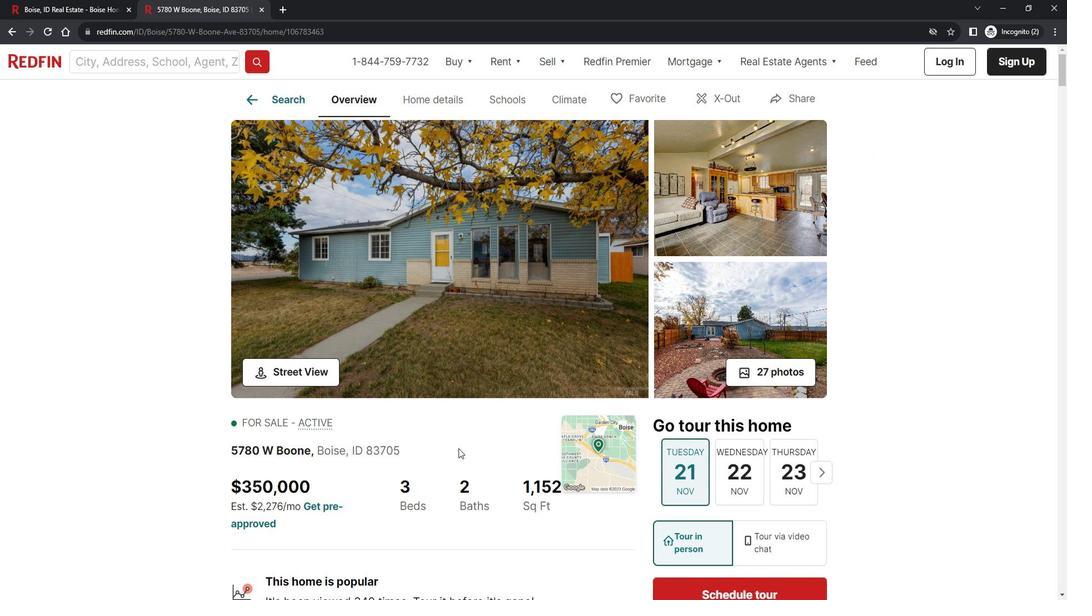 
Action: Mouse scrolled (463, 438) with delta (0, 0)
Screenshot: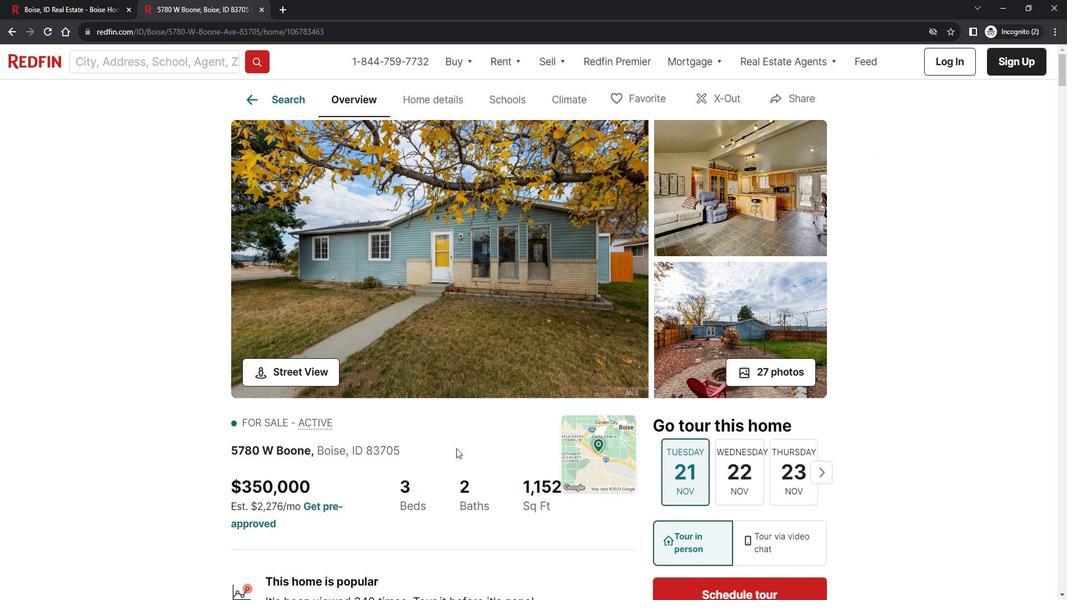 
Action: Mouse moved to (463, 438)
Screenshot: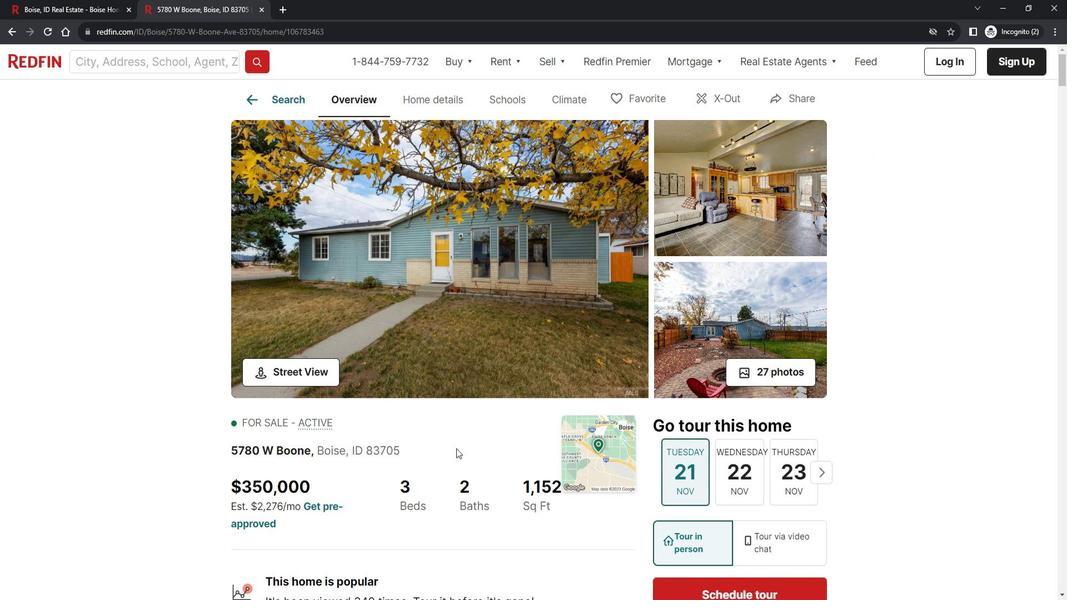 
Action: Mouse scrolled (463, 438) with delta (0, 0)
Screenshot: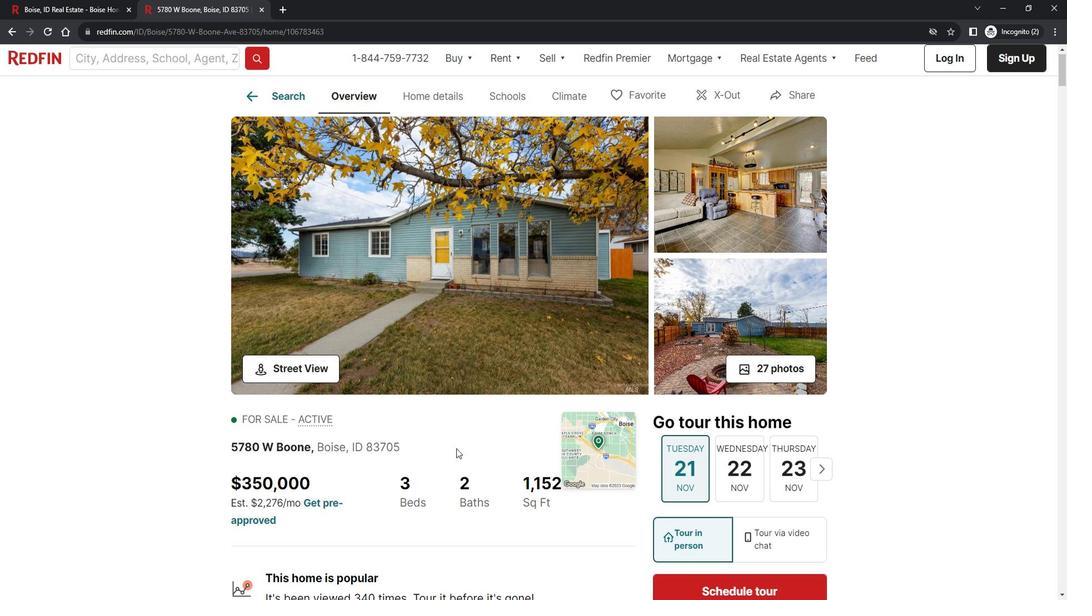 
Action: Mouse moved to (463, 438)
Screenshot: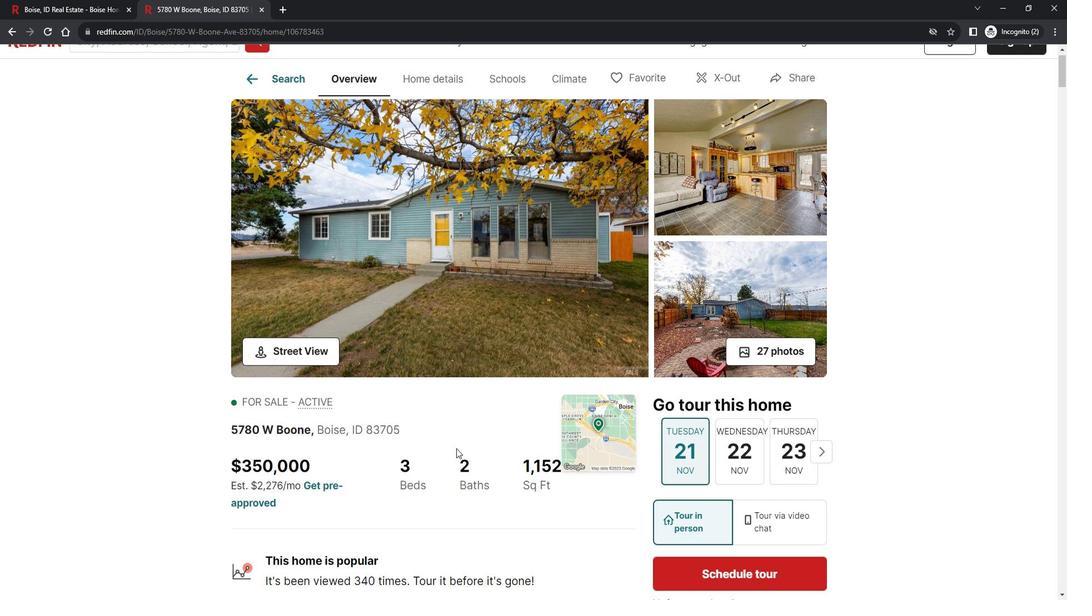 
Action: Mouse scrolled (463, 437) with delta (0, 0)
Screenshot: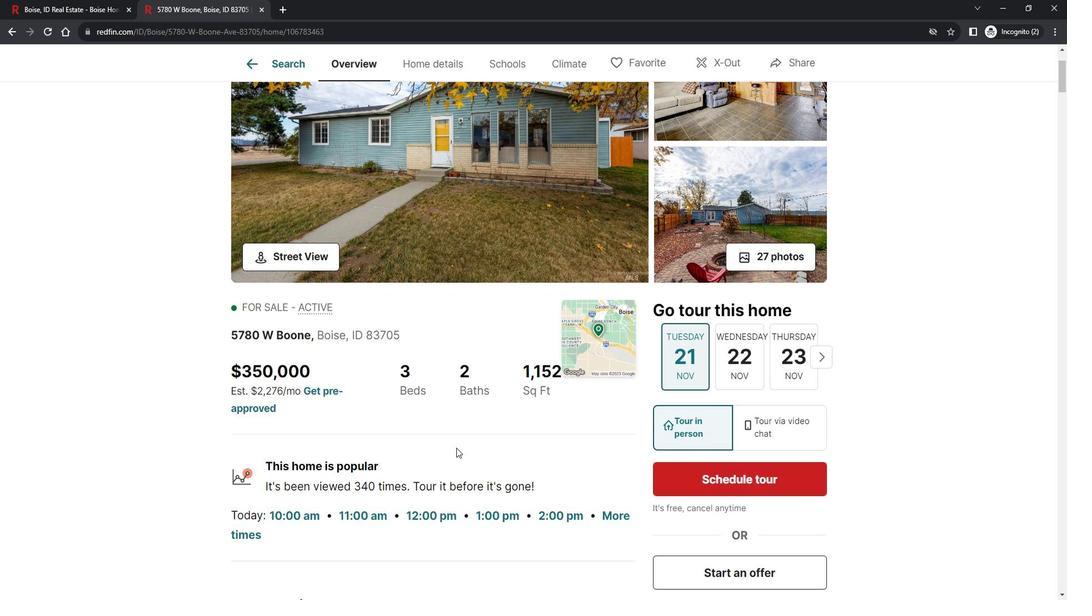 
Action: Mouse moved to (463, 436)
Screenshot: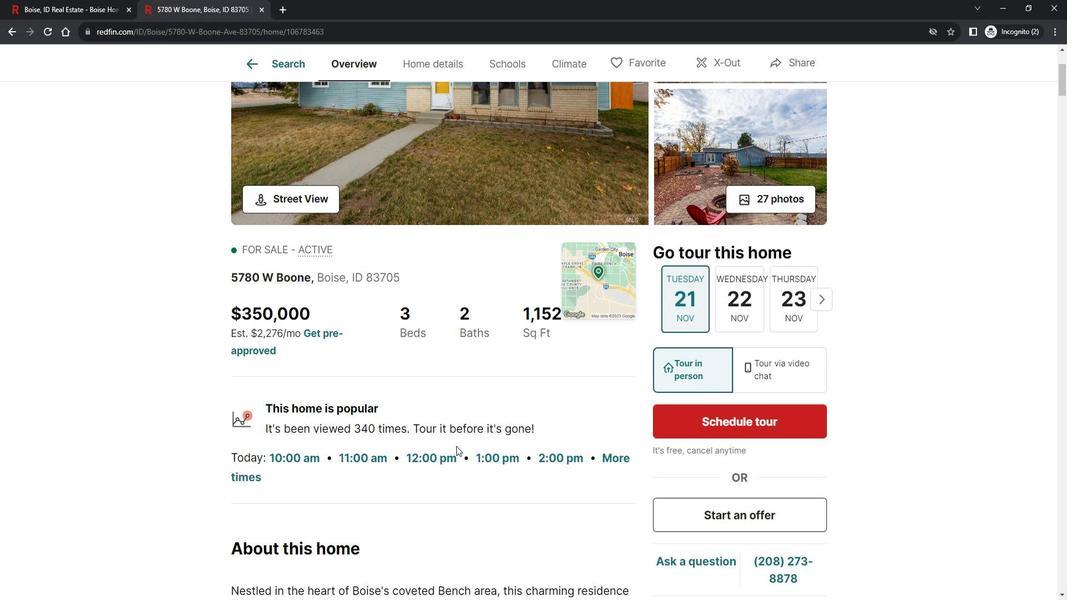 
Action: Mouse scrolled (463, 435) with delta (0, 0)
Screenshot: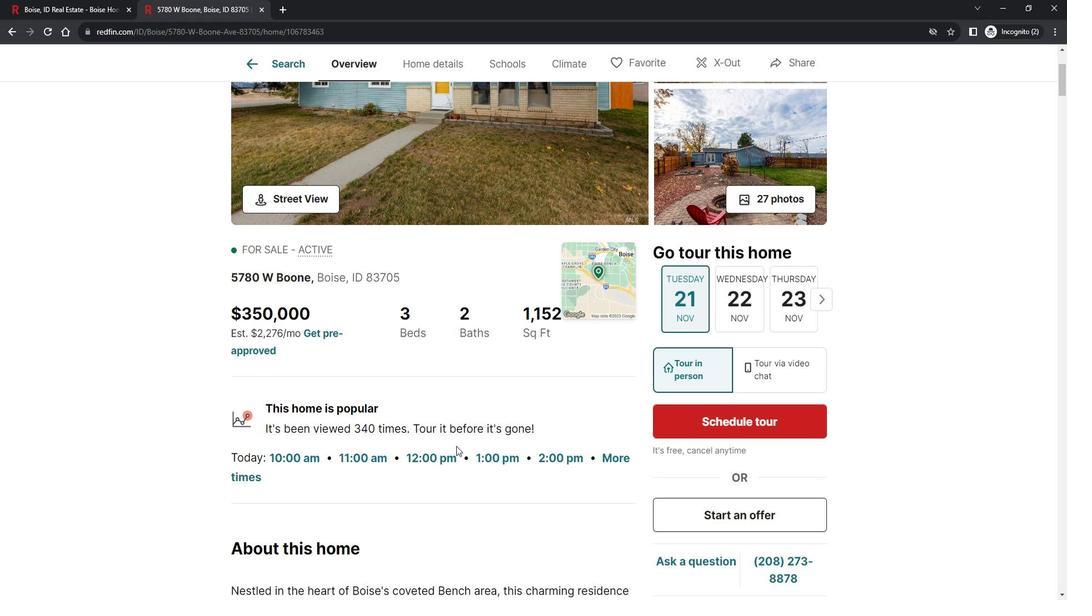 
Action: Mouse moved to (389, 448)
Screenshot: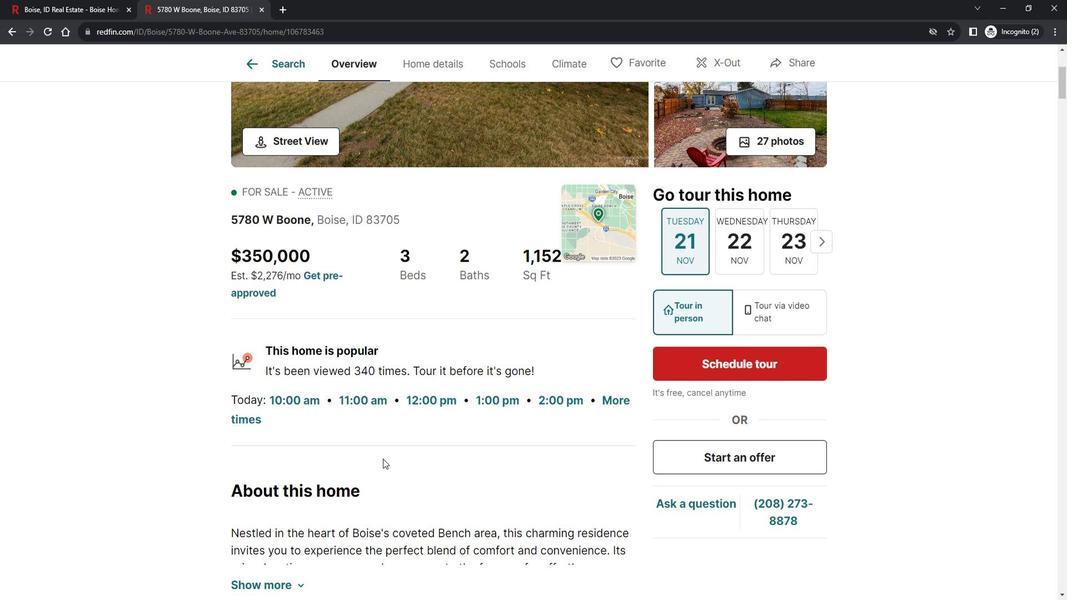 
Action: Mouse scrolled (389, 448) with delta (0, 0)
Screenshot: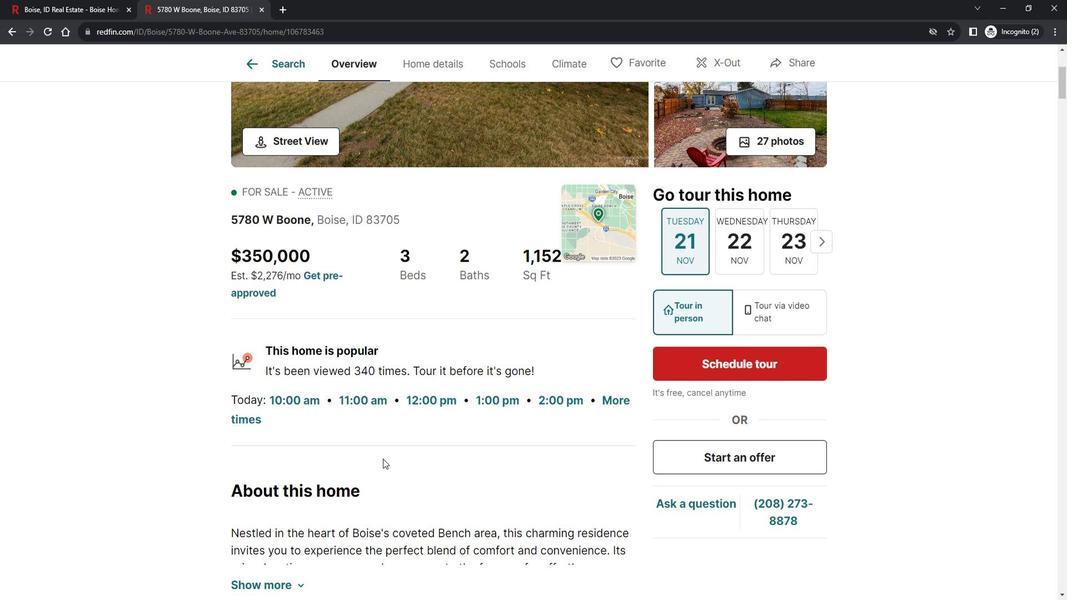 
Action: Mouse moved to (387, 447)
Screenshot: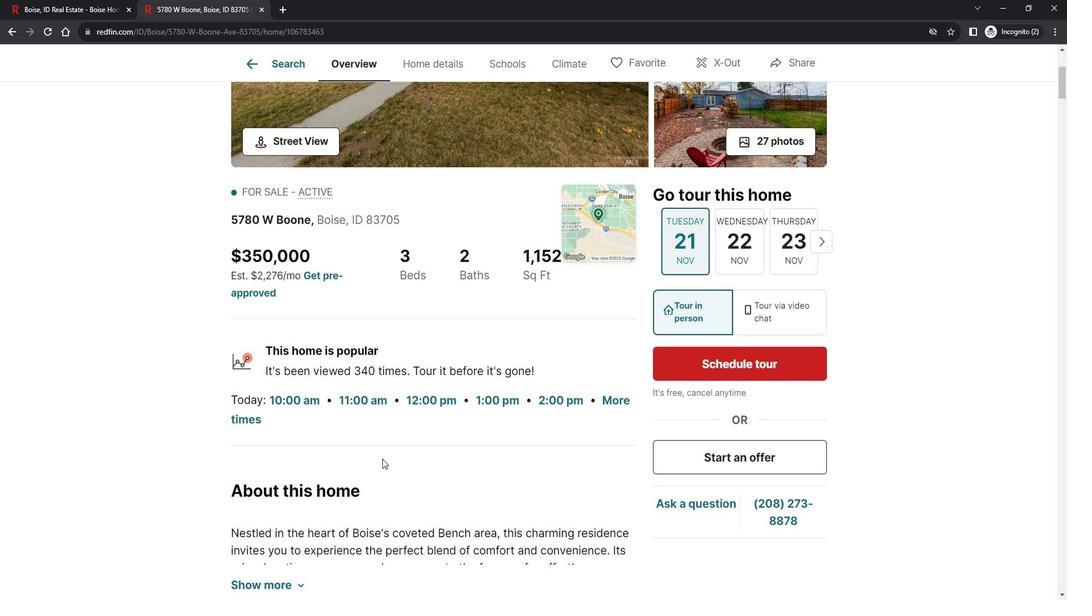 
Action: Mouse scrolled (387, 447) with delta (0, 0)
Screenshot: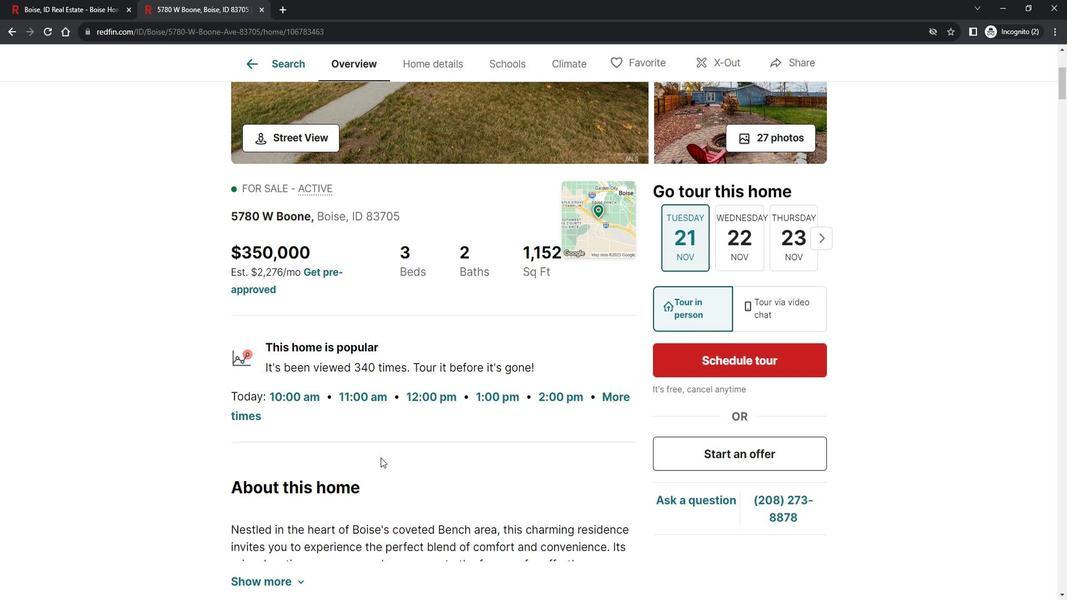 
Action: Mouse moved to (274, 454)
Screenshot: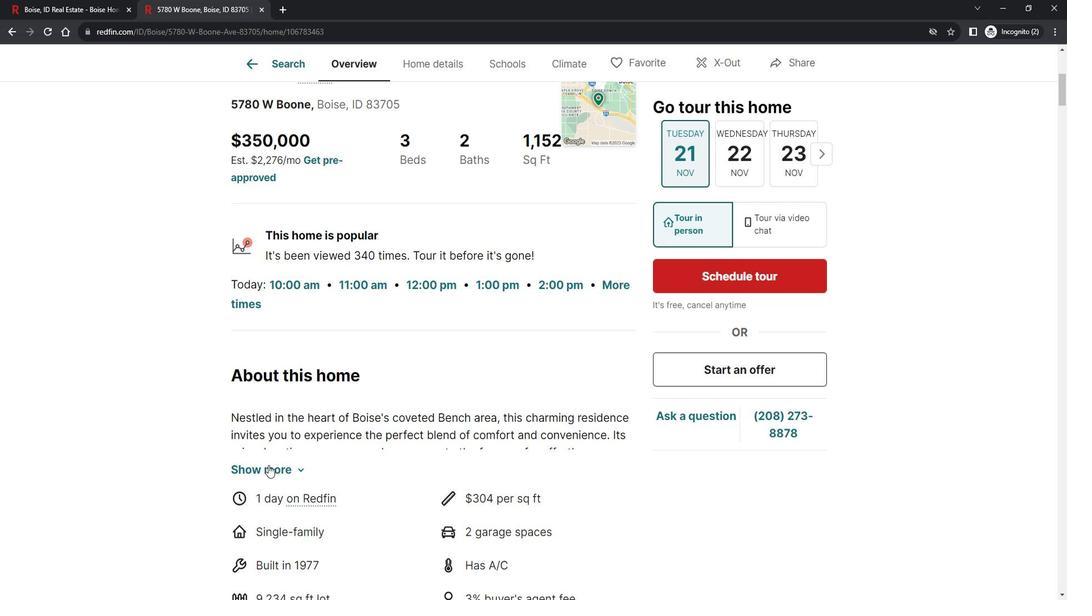 
Action: Mouse pressed left at (274, 454)
Screenshot: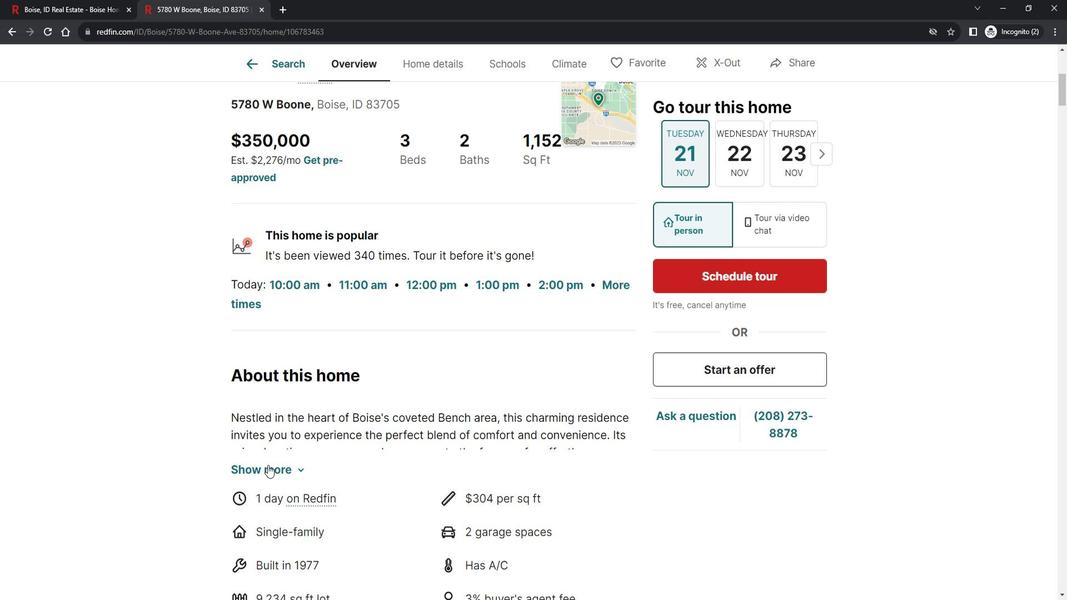
Action: Mouse moved to (401, 437)
Screenshot: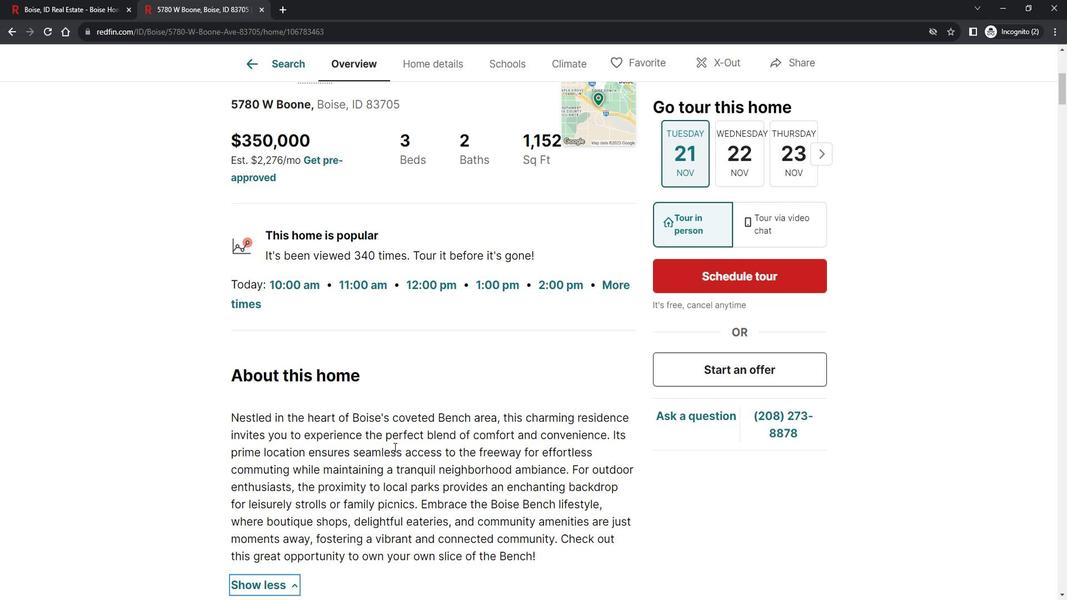 
Action: Mouse scrolled (401, 437) with delta (0, 0)
Screenshot: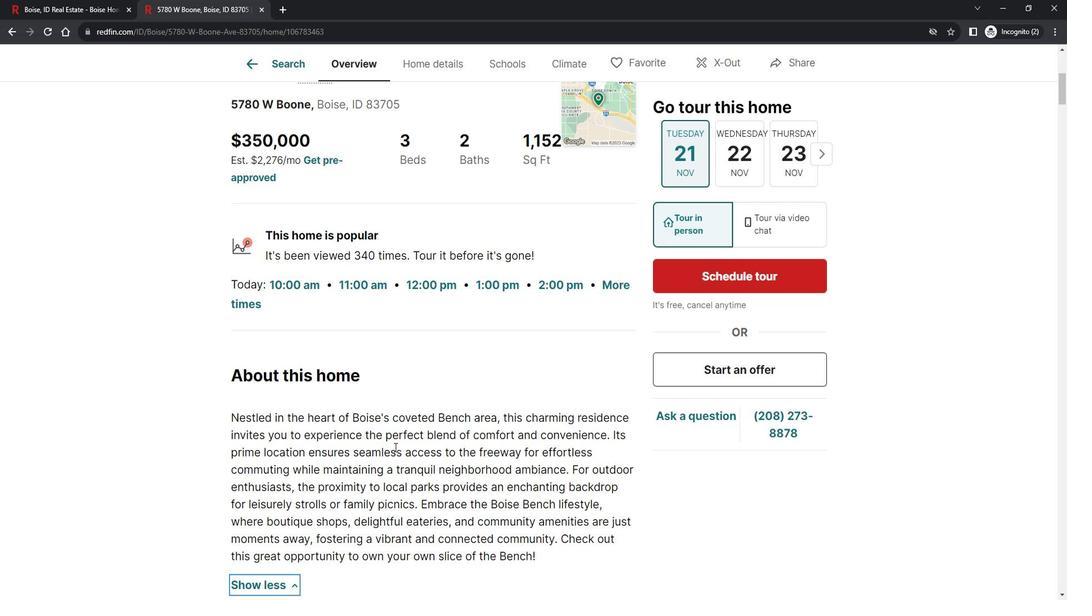 
Action: Mouse scrolled (401, 437) with delta (0, 0)
Screenshot: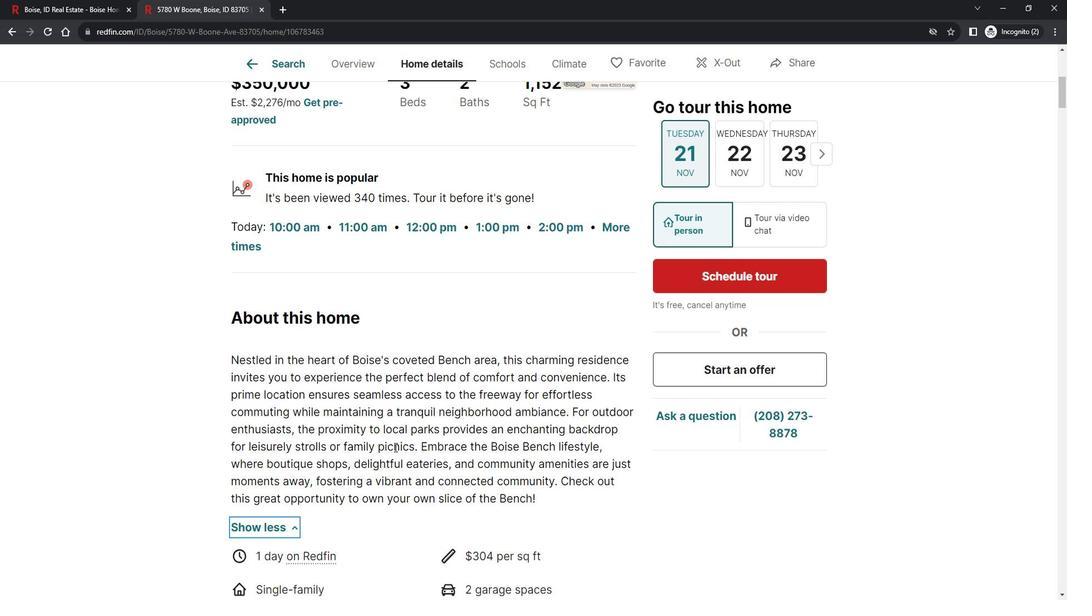 
Action: Mouse scrolled (401, 437) with delta (0, 0)
Screenshot: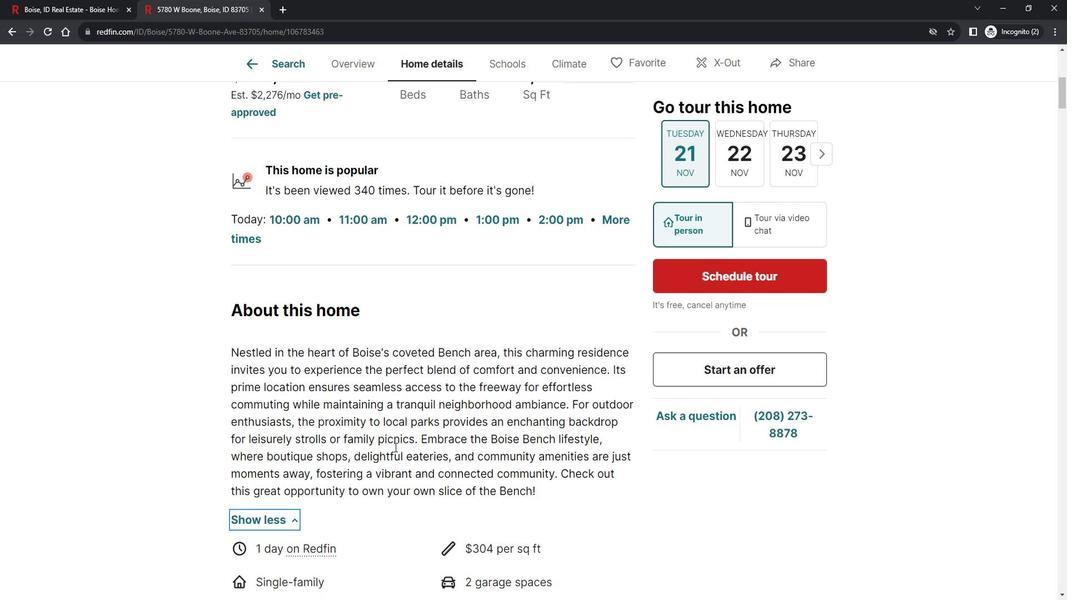 
Action: Mouse scrolled (401, 437) with delta (0, 0)
Screenshot: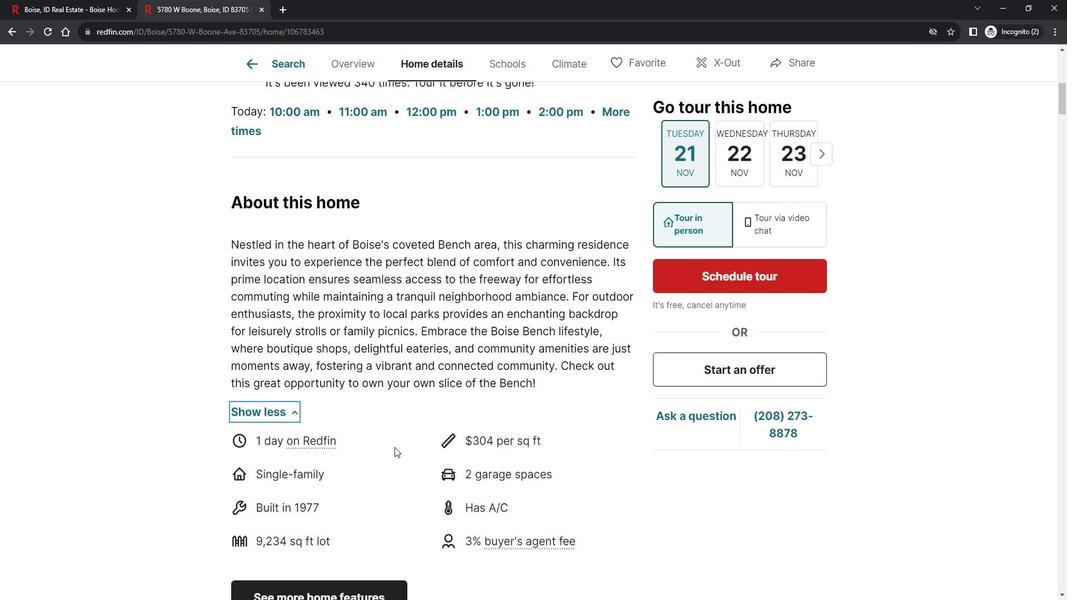 
Action: Mouse scrolled (401, 437) with delta (0, 0)
Screenshot: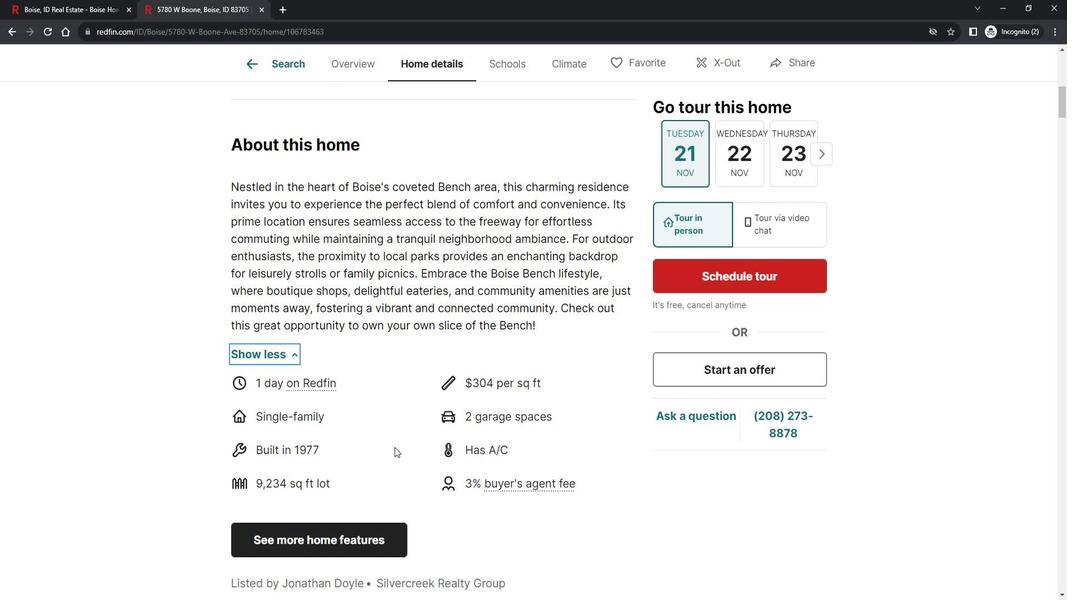
Action: Mouse scrolled (401, 437) with delta (0, 0)
Screenshot: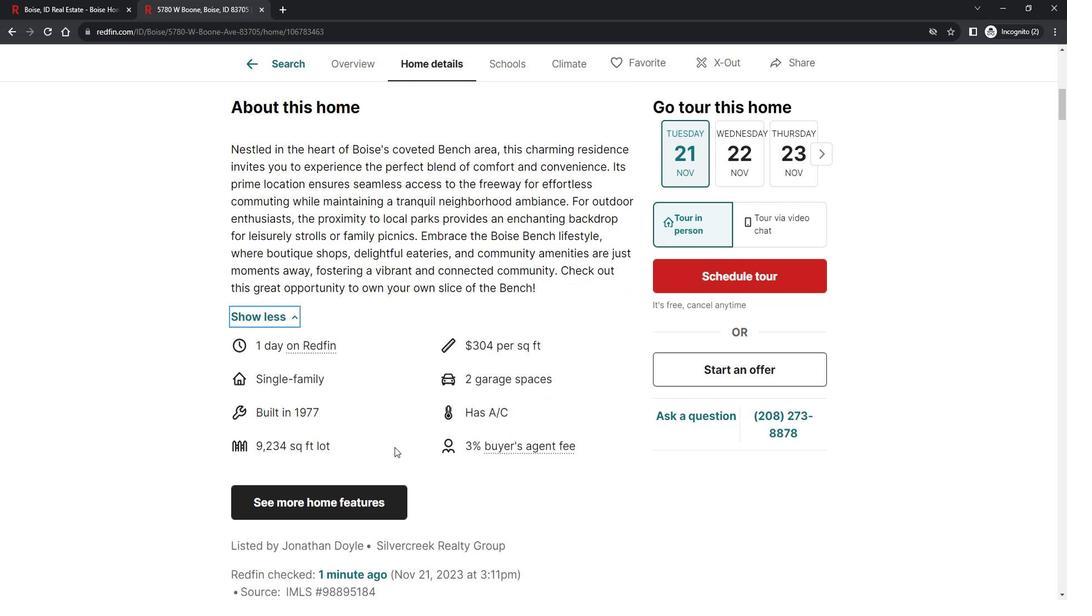 
Action: Mouse moved to (369, 417)
Screenshot: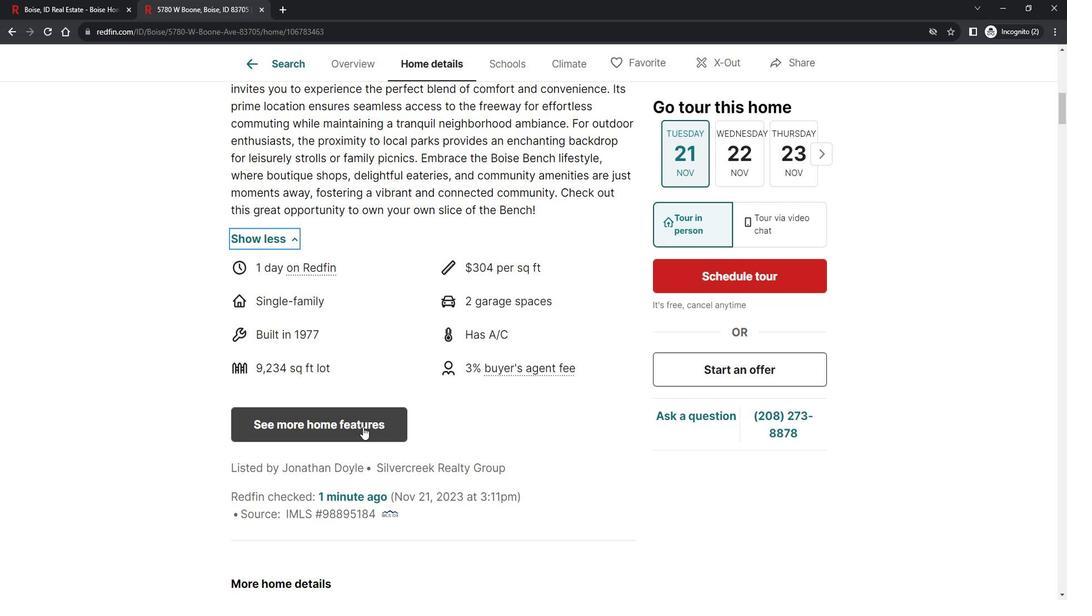 
Action: Mouse pressed left at (369, 417)
Screenshot: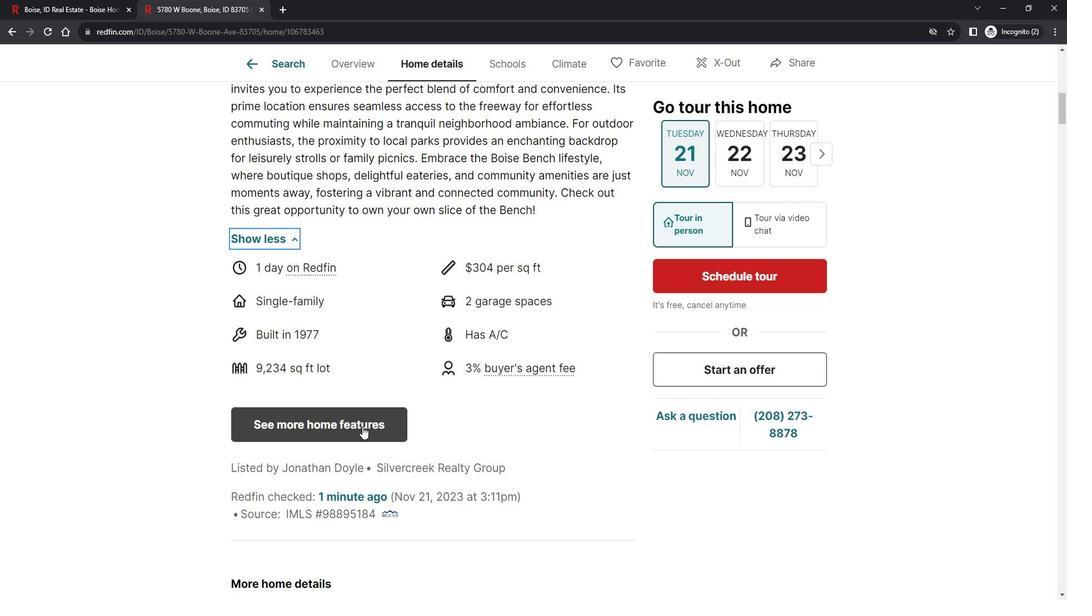 
Action: Mouse moved to (417, 133)
Screenshot: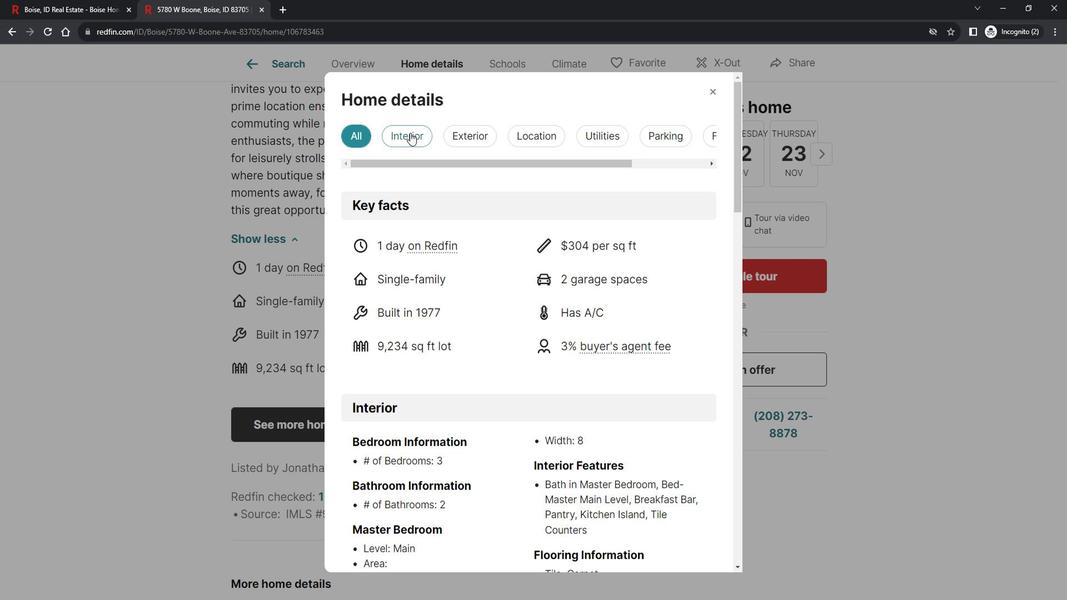 
Action: Mouse pressed left at (417, 133)
Screenshot: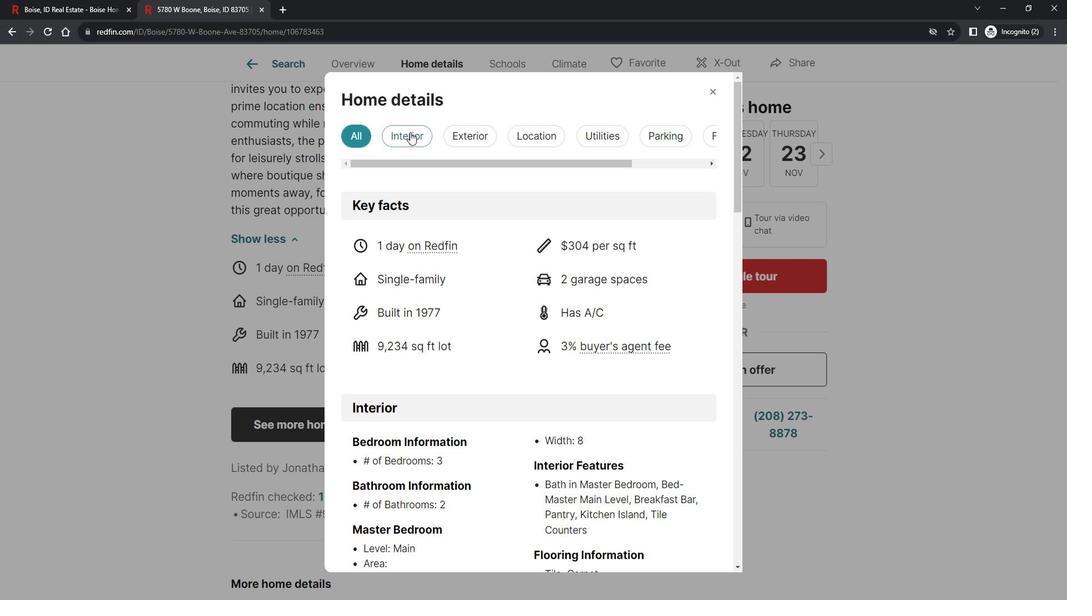 
Action: Mouse moved to (506, 364)
Screenshot: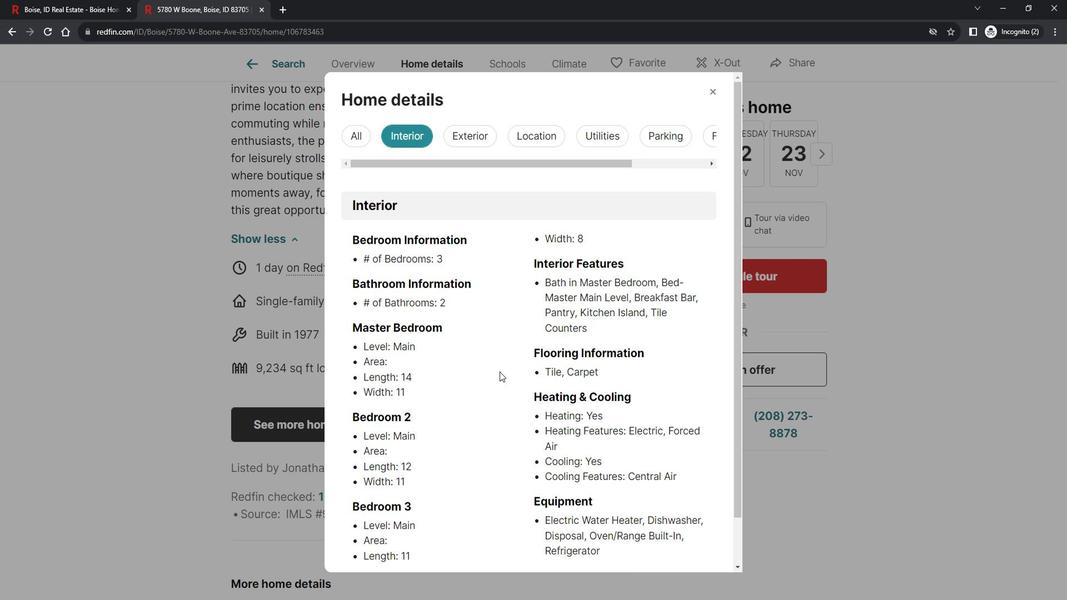 
Action: Mouse scrolled (506, 364) with delta (0, 0)
Screenshot: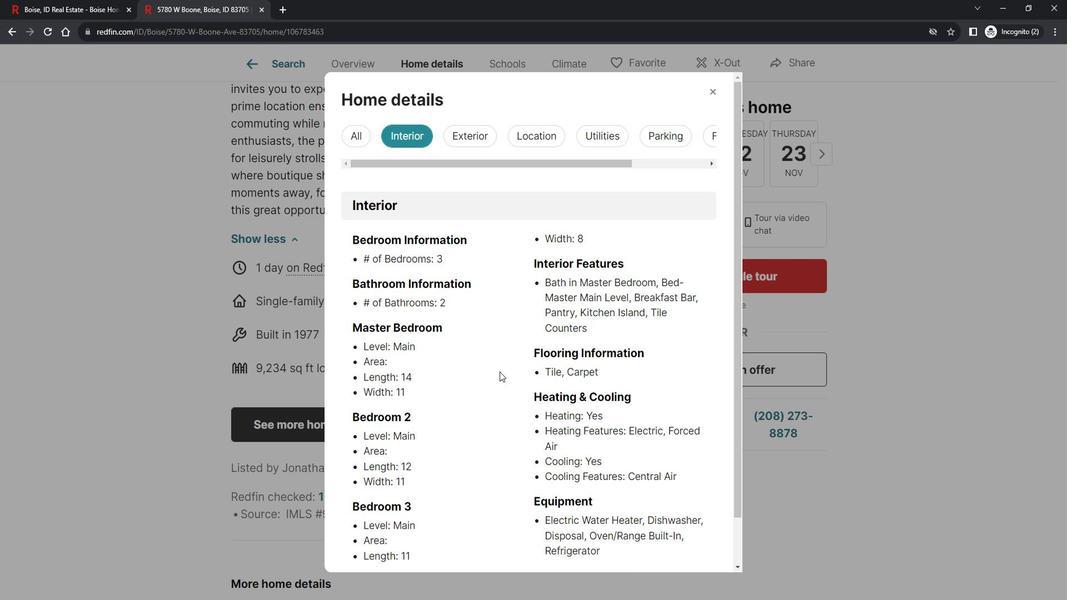
Action: Mouse scrolled (506, 364) with delta (0, 0)
Screenshot: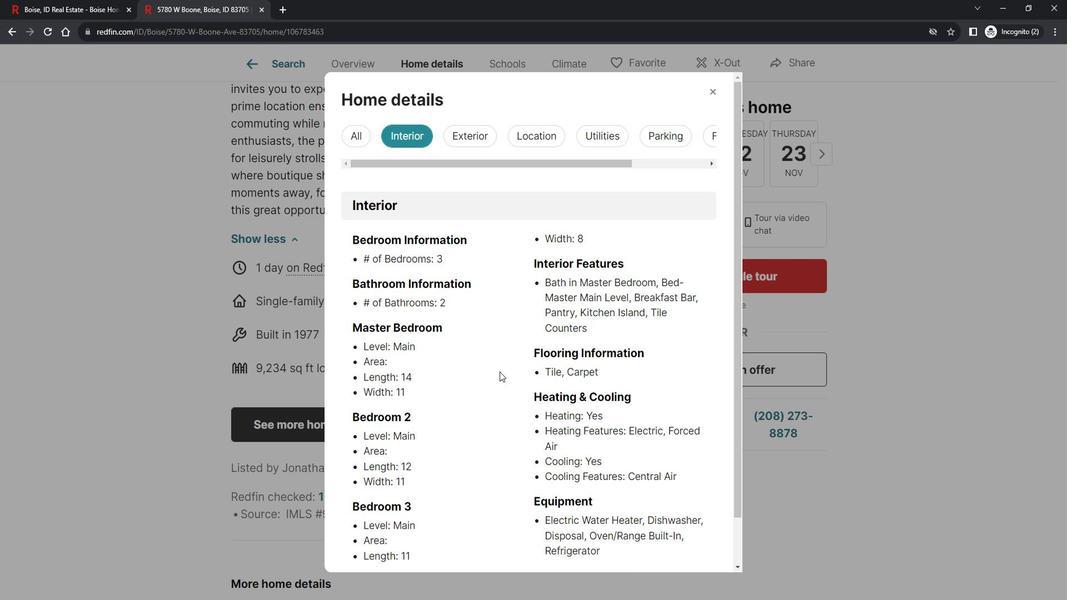 
Action: Mouse moved to (506, 364)
Screenshot: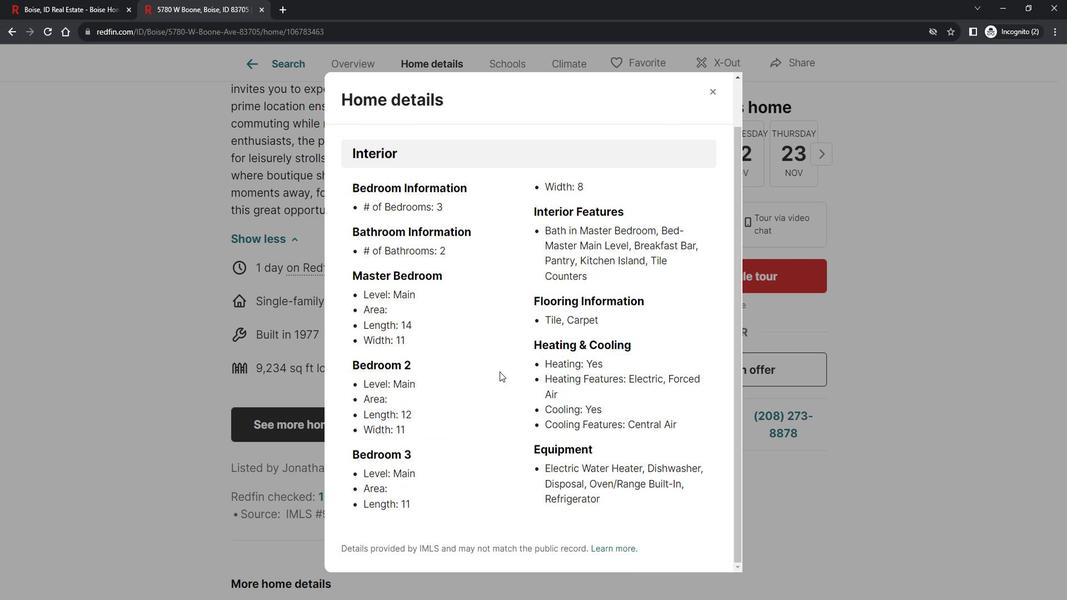 
Action: Mouse scrolled (506, 364) with delta (0, 0)
Screenshot: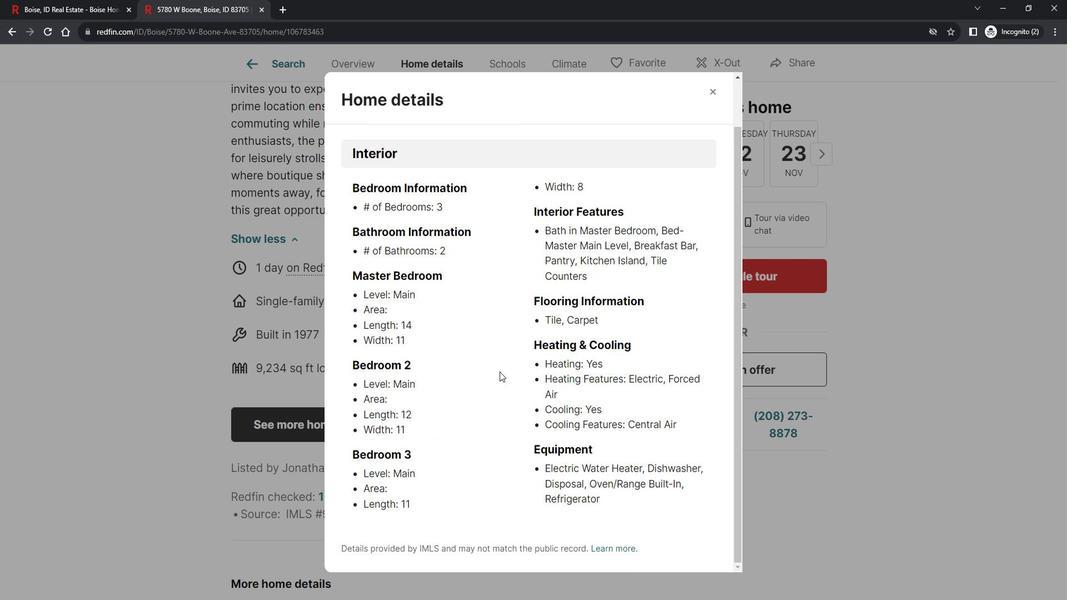 
Action: Mouse scrolled (506, 364) with delta (0, 0)
Screenshot: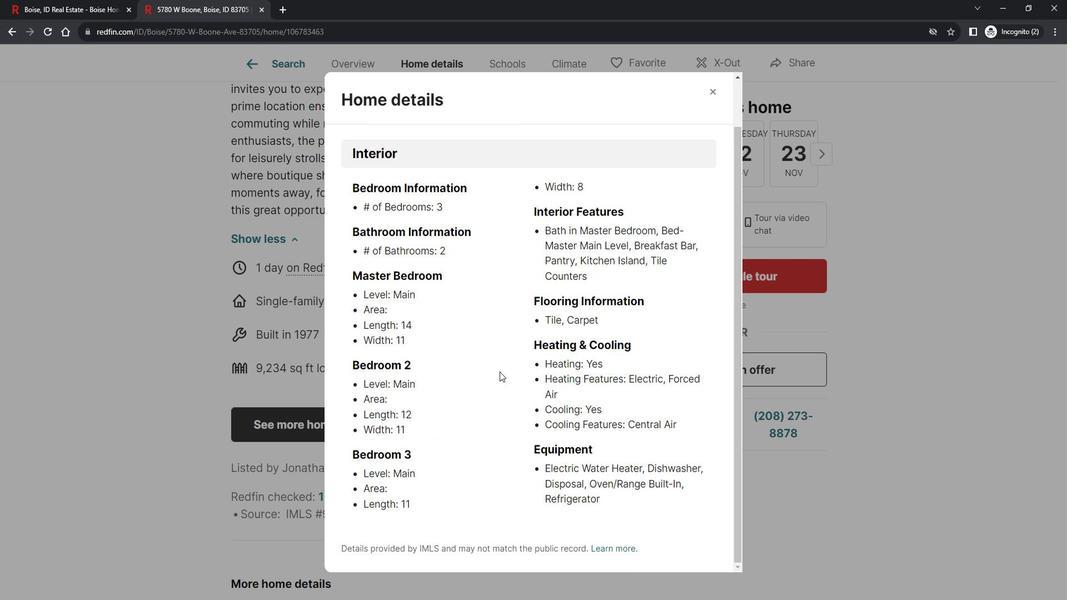 
Action: Mouse moved to (506, 363)
Screenshot: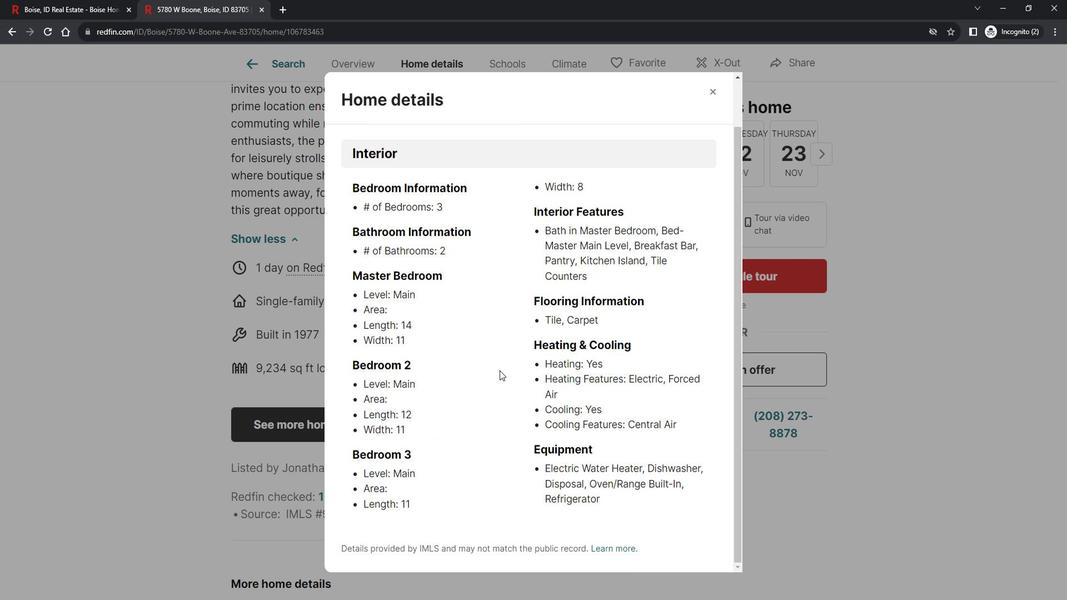 
Action: Mouse scrolled (506, 364) with delta (0, 0)
Screenshot: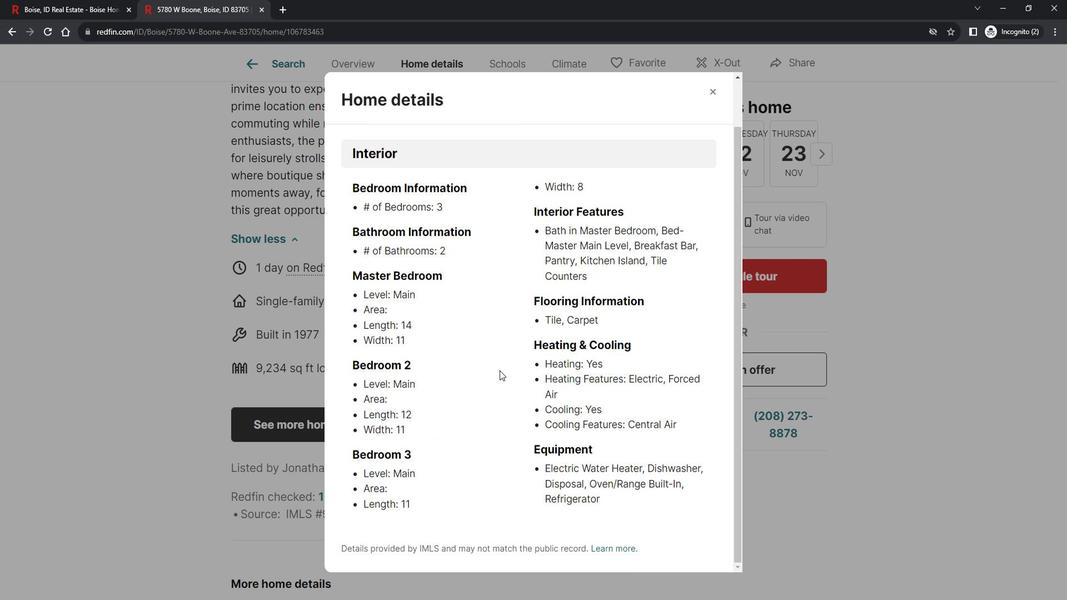 
Action: Mouse scrolled (506, 364) with delta (0, 0)
Screenshot: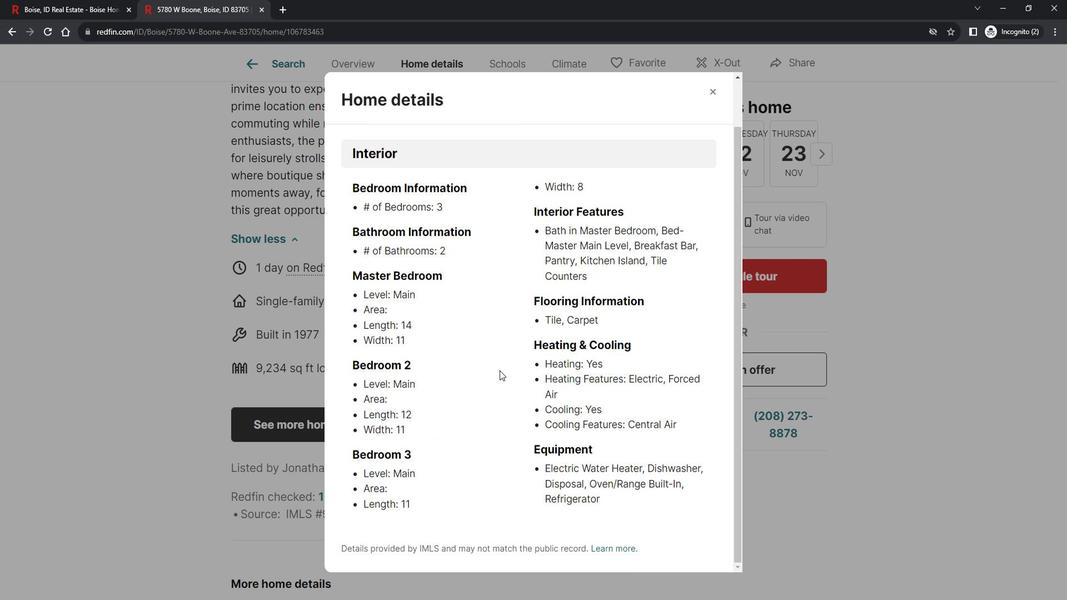 
Action: Mouse scrolled (506, 364) with delta (0, 0)
Screenshot: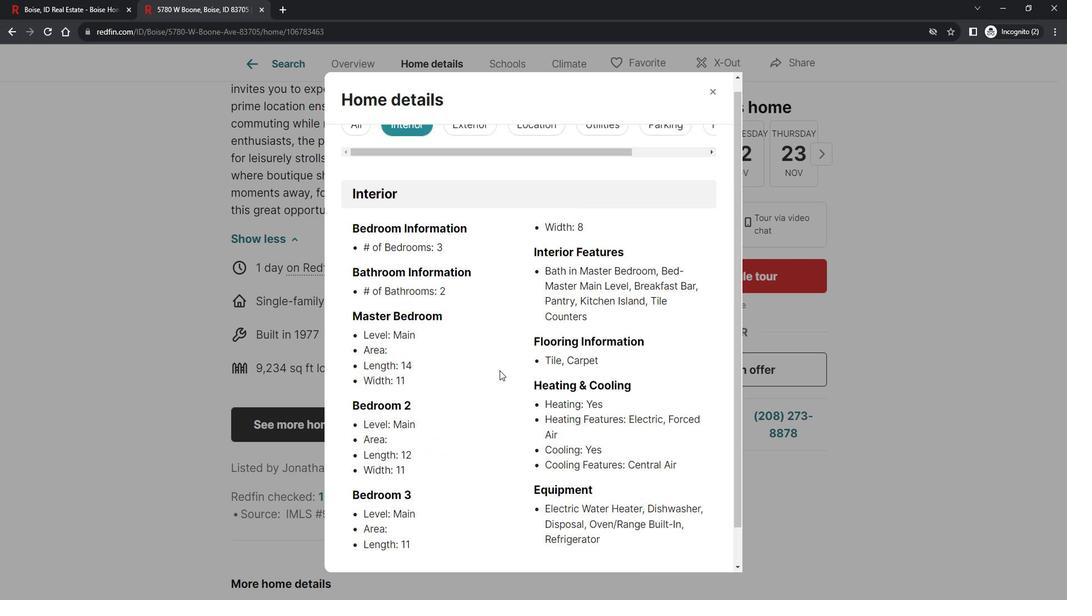 
Action: Mouse moved to (489, 159)
Screenshot: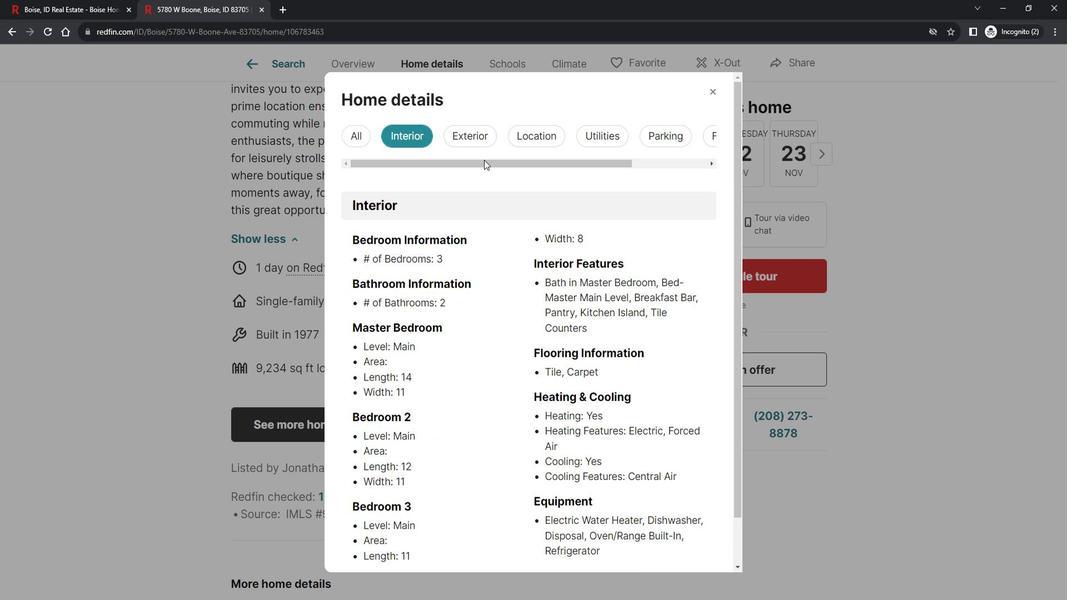 
Action: Mouse pressed left at (489, 159)
Screenshot: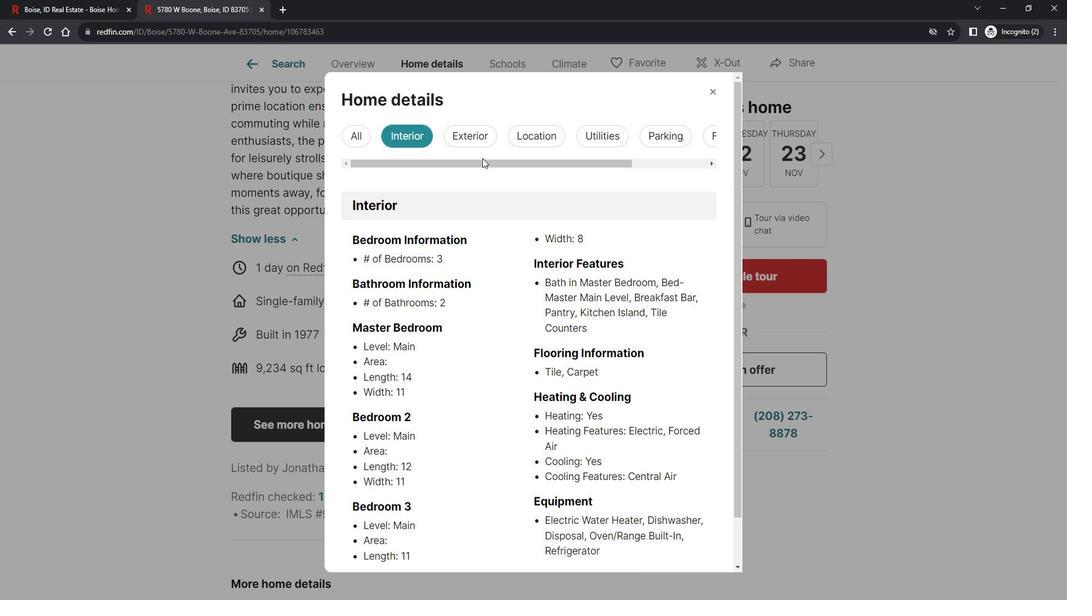 
Action: Mouse moved to (475, 135)
Screenshot: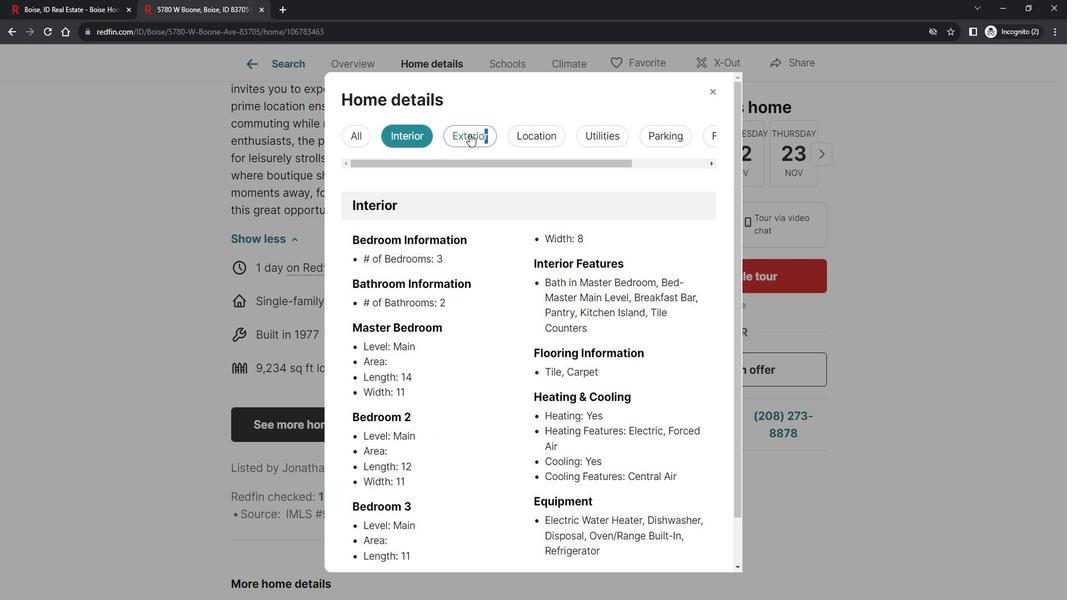 
Action: Mouse pressed left at (475, 135)
Screenshot: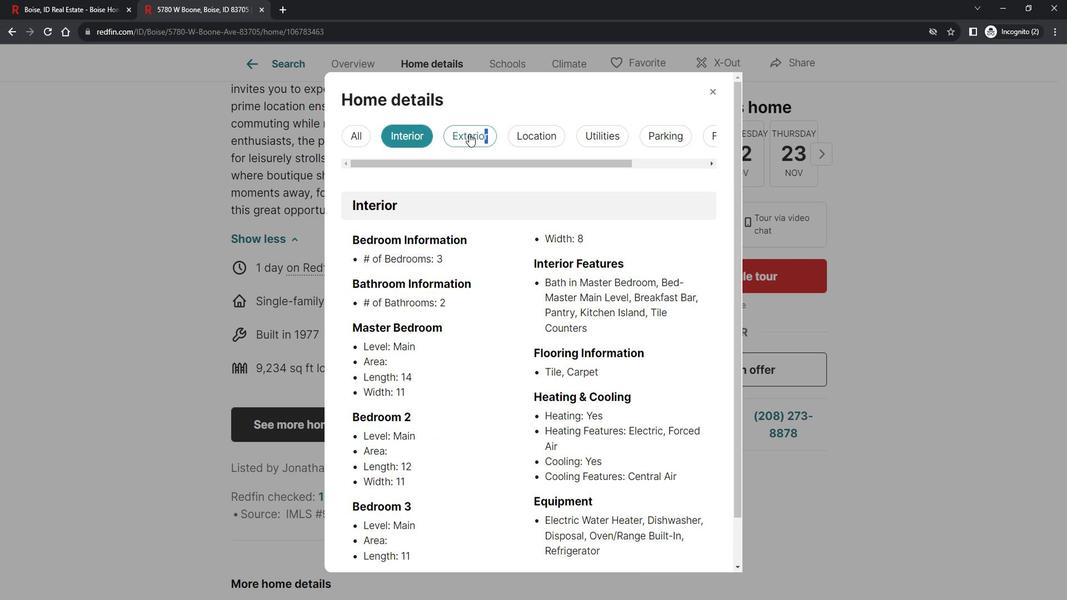 
Action: Mouse moved to (503, 313)
Screenshot: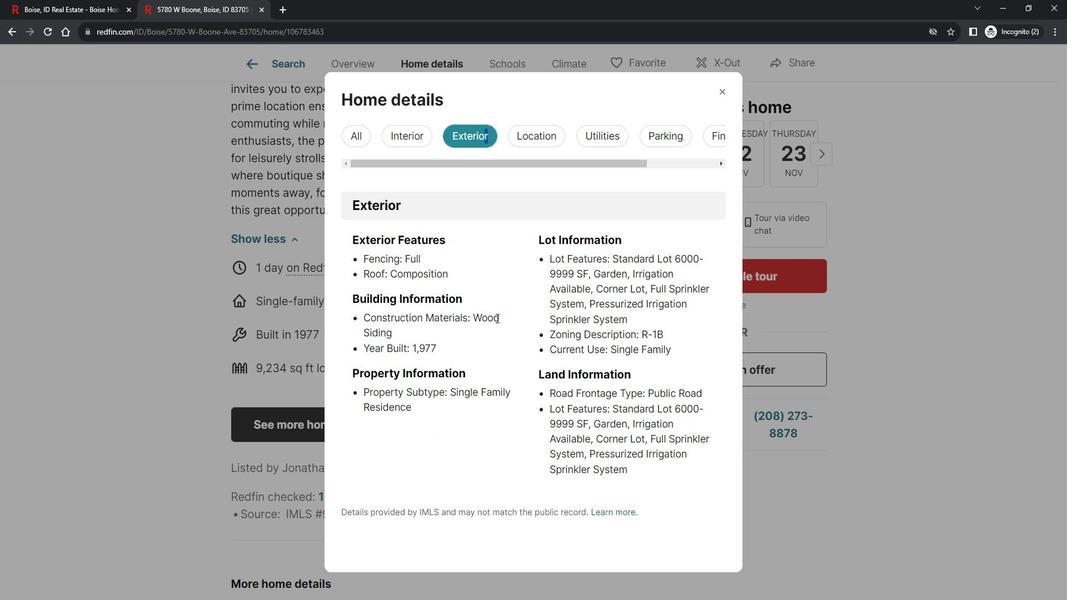 
Action: Mouse scrolled (503, 313) with delta (0, 0)
Screenshot: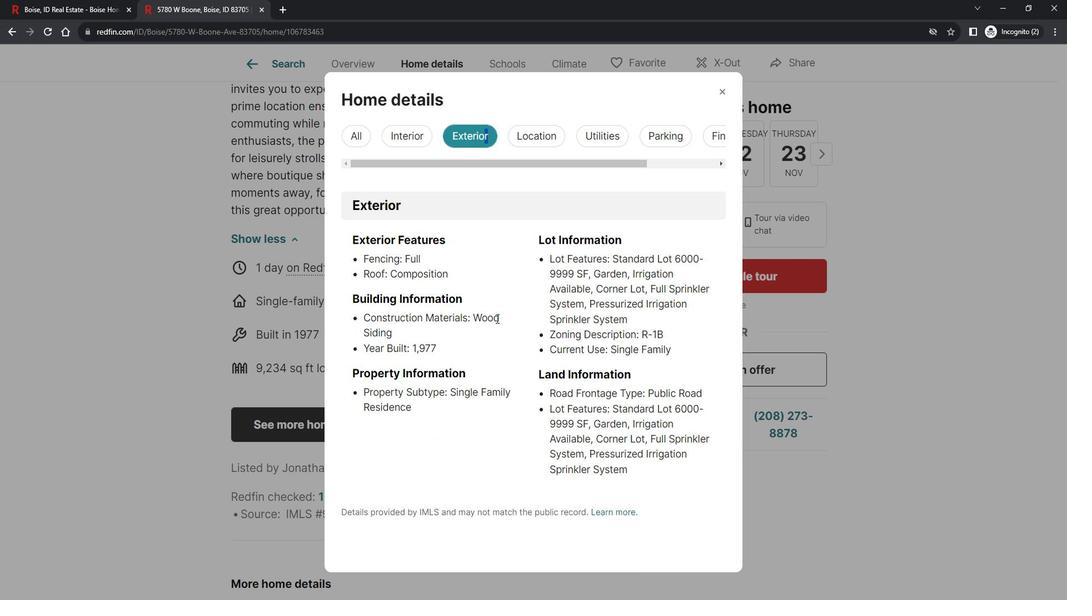 
Action: Mouse moved to (543, 134)
Screenshot: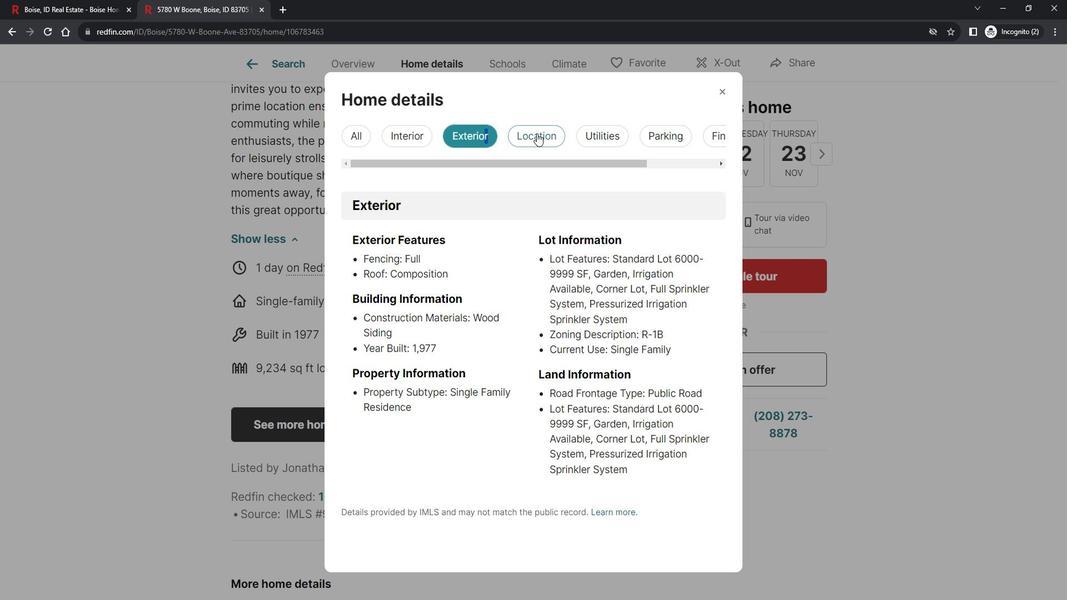 
Action: Mouse pressed left at (543, 134)
Screenshot: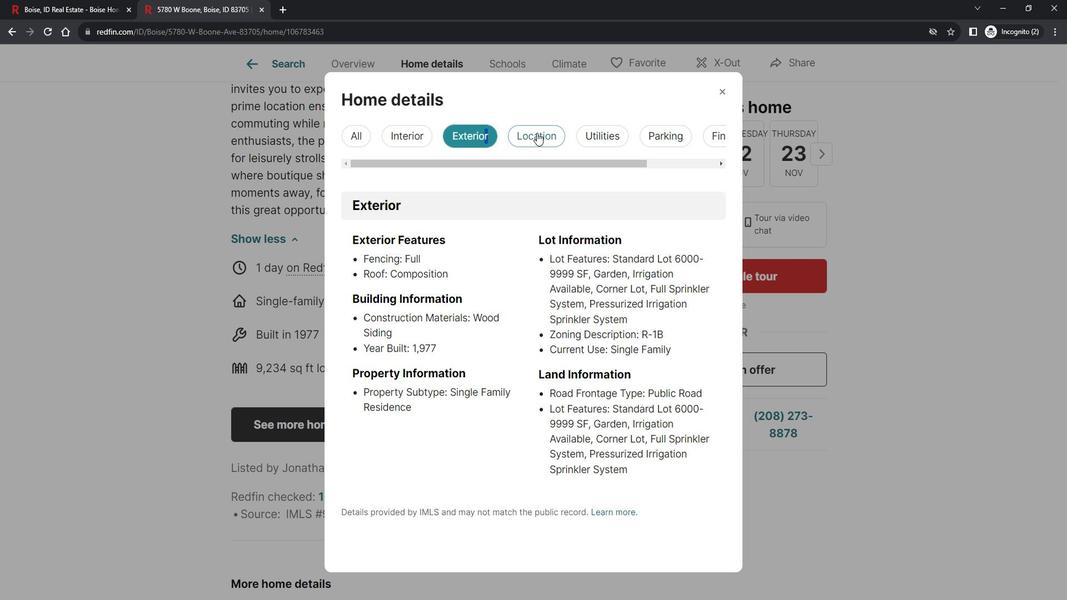 
Action: Mouse moved to (604, 136)
Screenshot: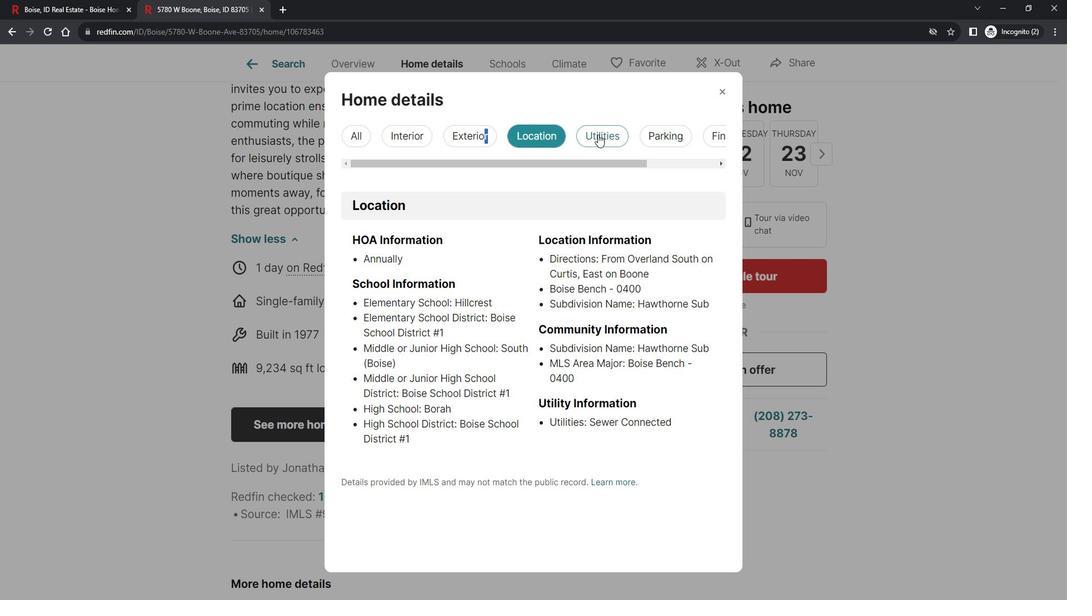 
Action: Mouse pressed left at (604, 136)
Screenshot: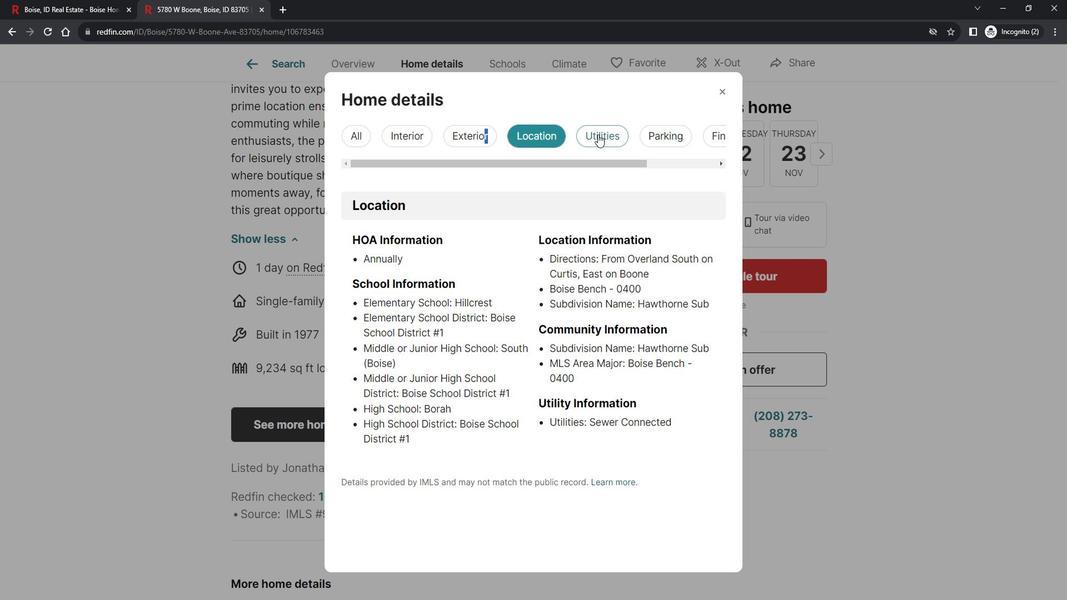 
Action: Mouse moved to (676, 136)
Screenshot: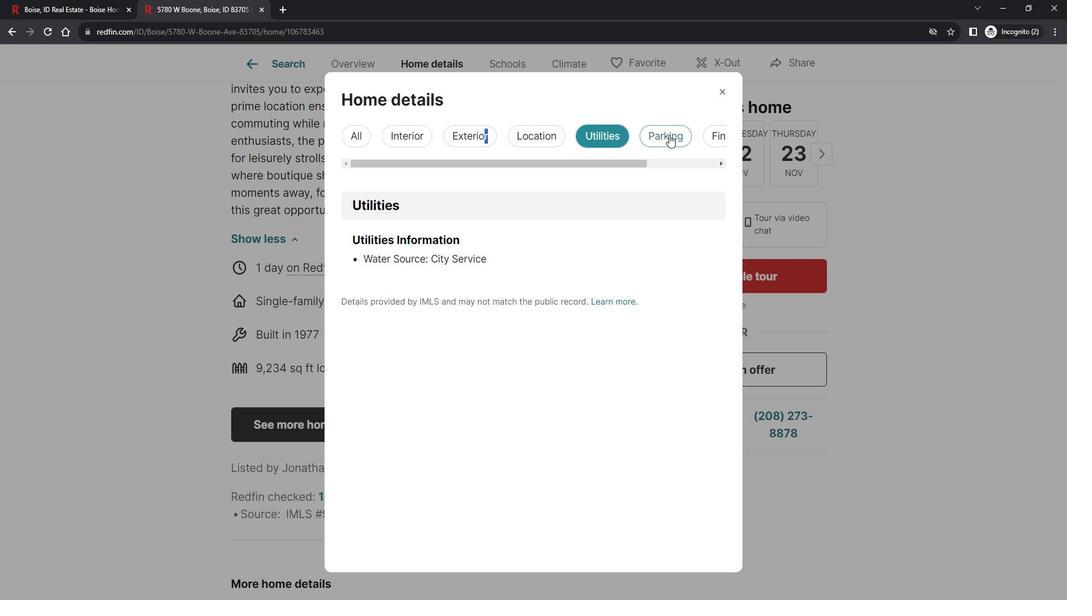 
Action: Mouse pressed left at (676, 136)
Screenshot: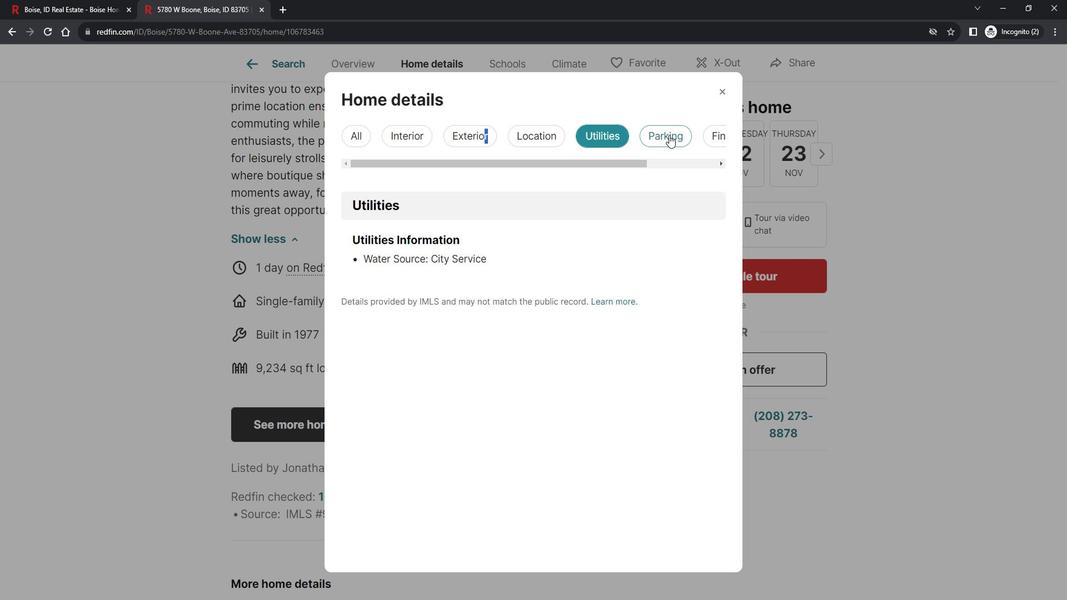 
Action: Mouse moved to (632, 164)
Screenshot: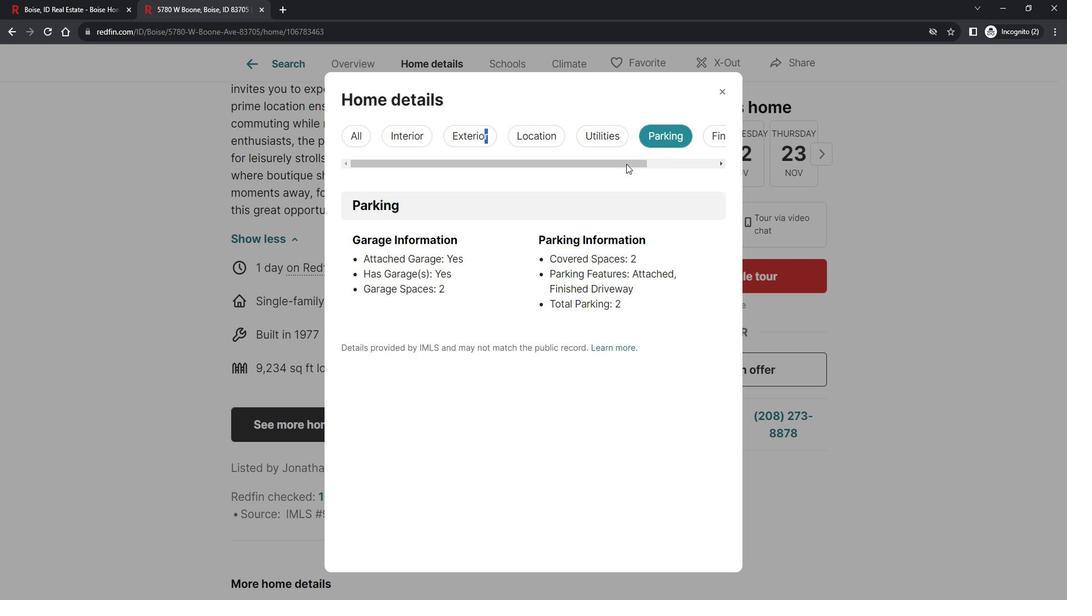 
Action: Mouse pressed left at (632, 164)
Screenshot: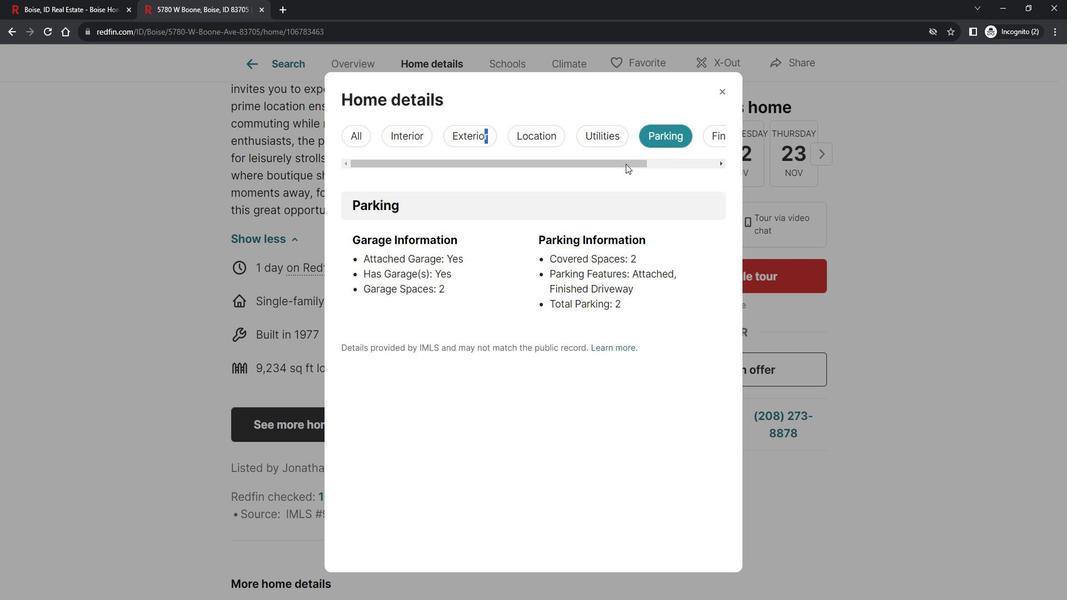 
Action: Mouse moved to (633, 138)
Screenshot: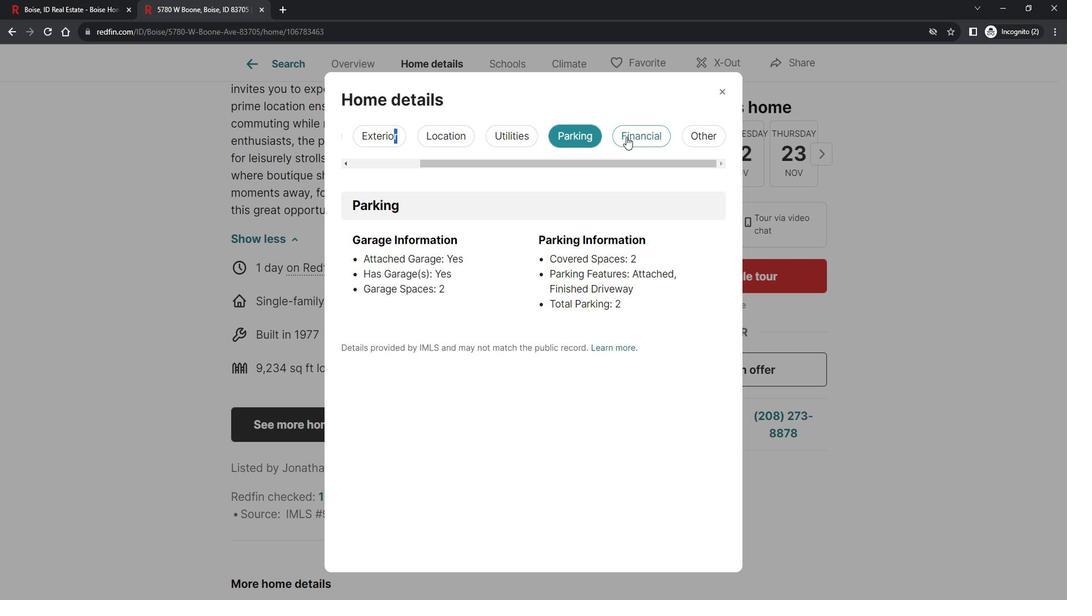 
Action: Mouse pressed left at (633, 138)
Screenshot: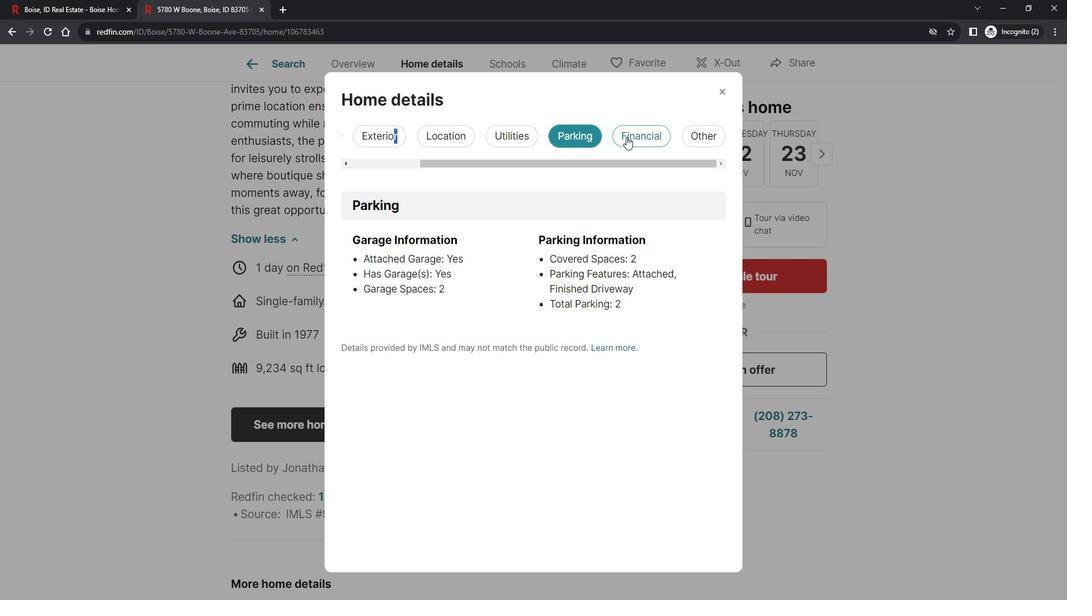 
Action: Mouse moved to (705, 139)
Screenshot: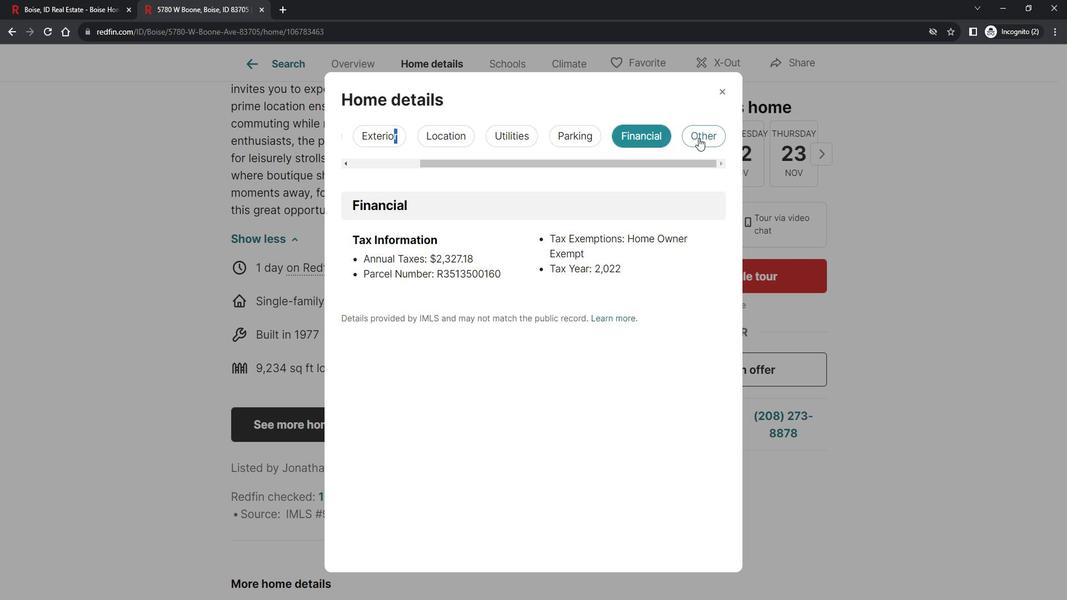 
Action: Mouse pressed left at (705, 139)
Screenshot: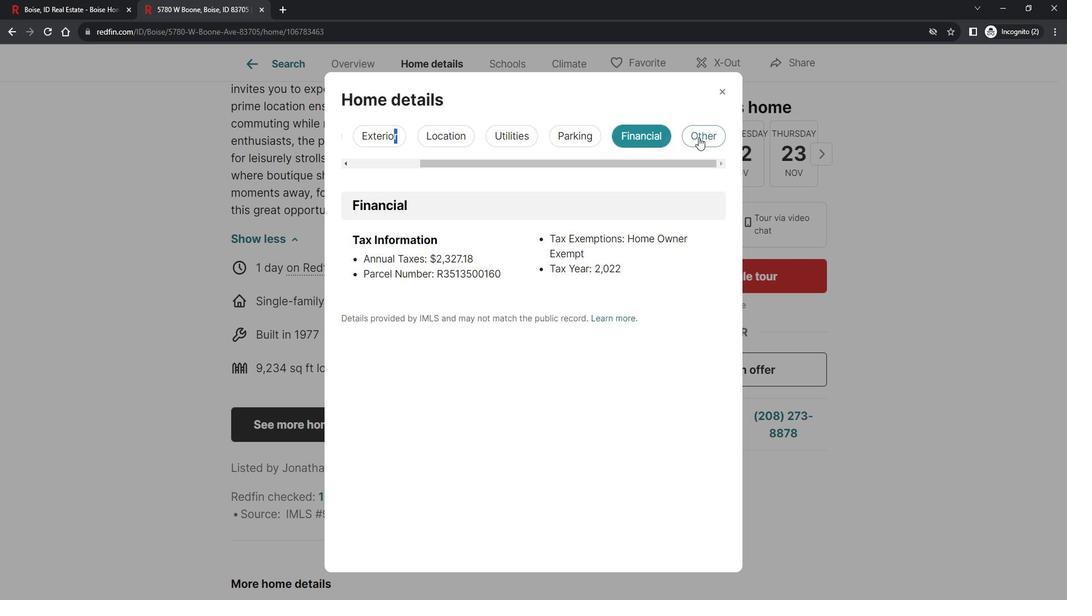 
Action: Mouse moved to (626, 164)
Screenshot: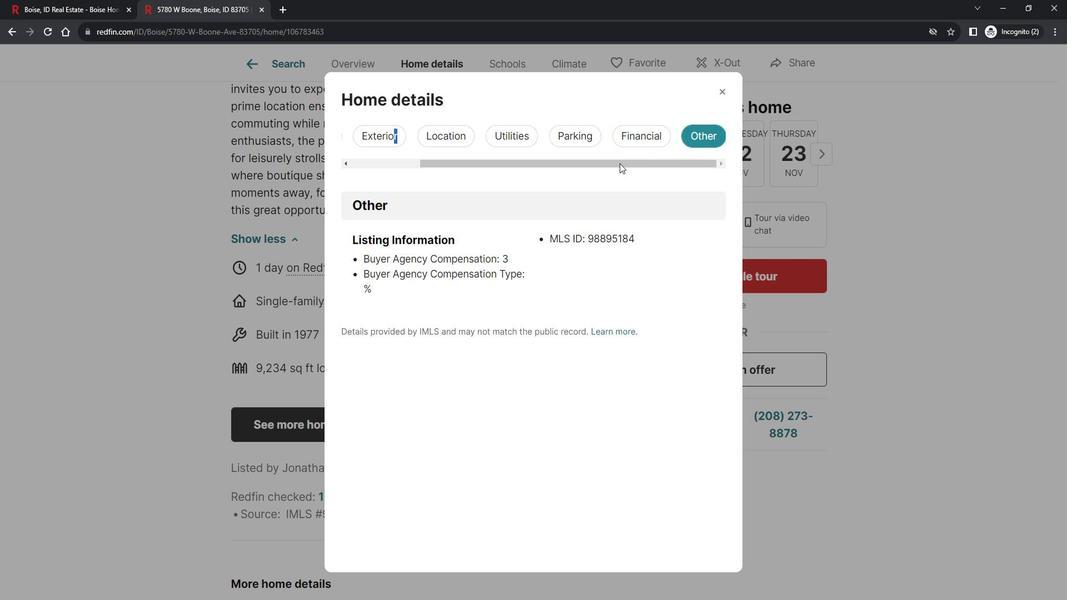 
Action: Mouse pressed left at (626, 164)
Screenshot: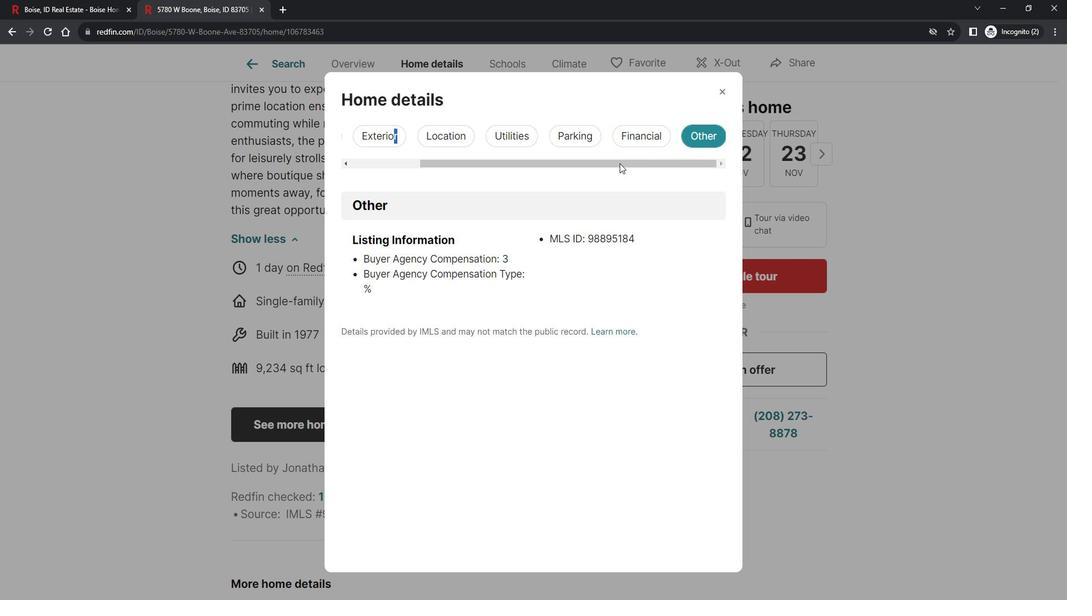 
Action: Mouse moved to (728, 96)
Screenshot: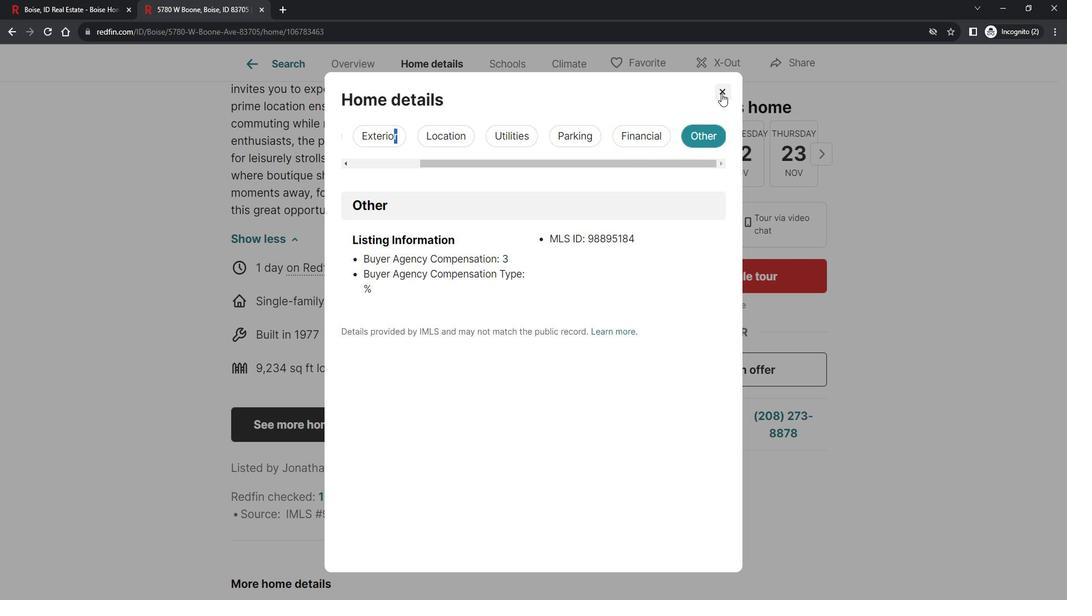 
Action: Mouse pressed left at (728, 96)
Screenshot: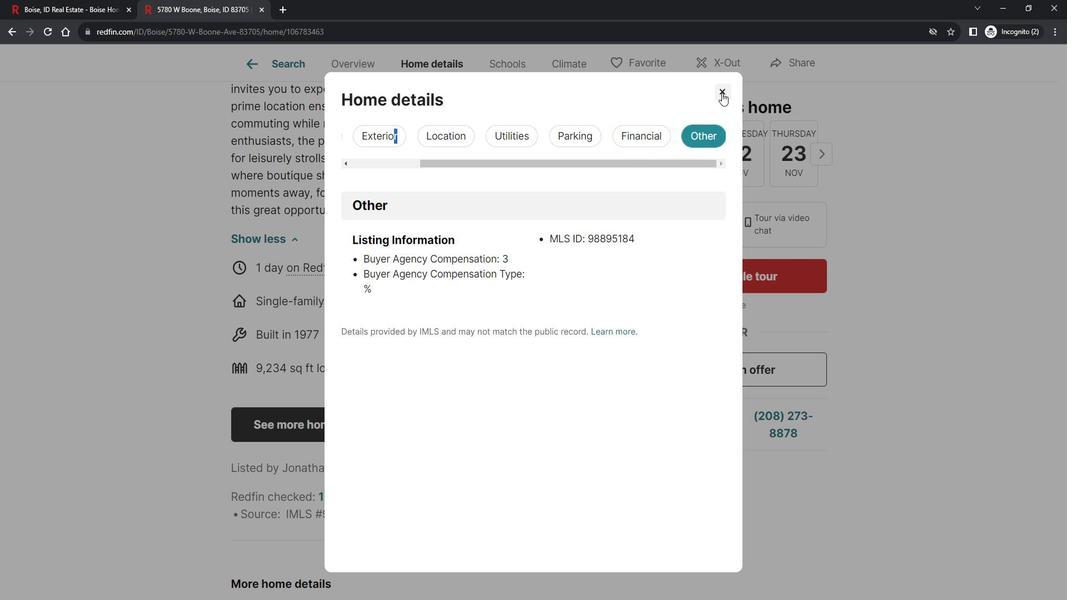 
Action: Mouse moved to (513, 432)
Screenshot: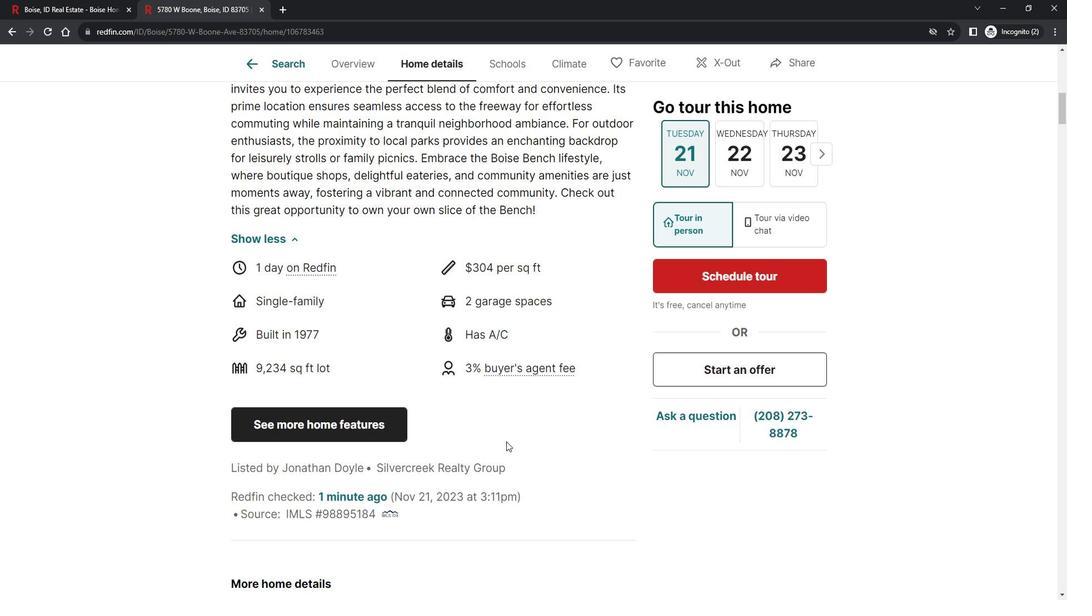 
Action: Mouse scrolled (513, 432) with delta (0, 0)
Screenshot: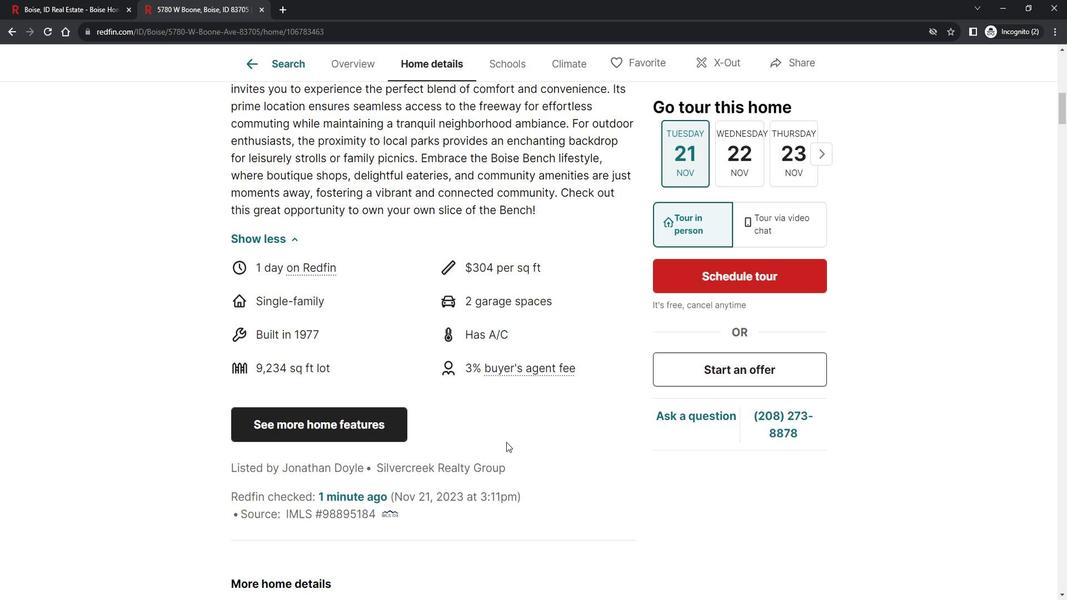 
Action: Mouse scrolled (513, 432) with delta (0, 0)
Screenshot: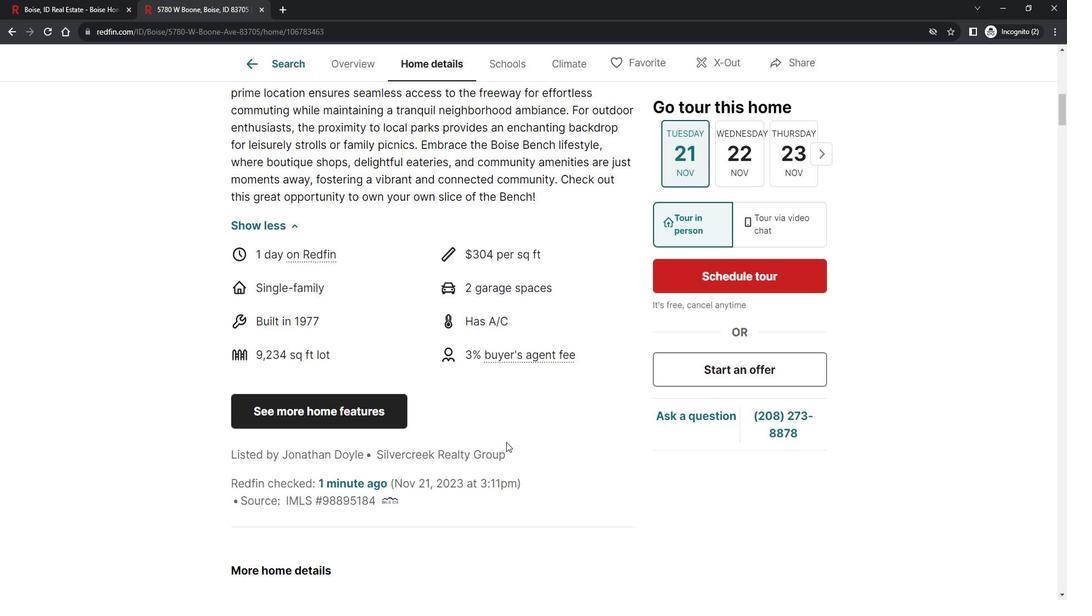 
Action: Mouse scrolled (513, 432) with delta (0, 0)
Screenshot: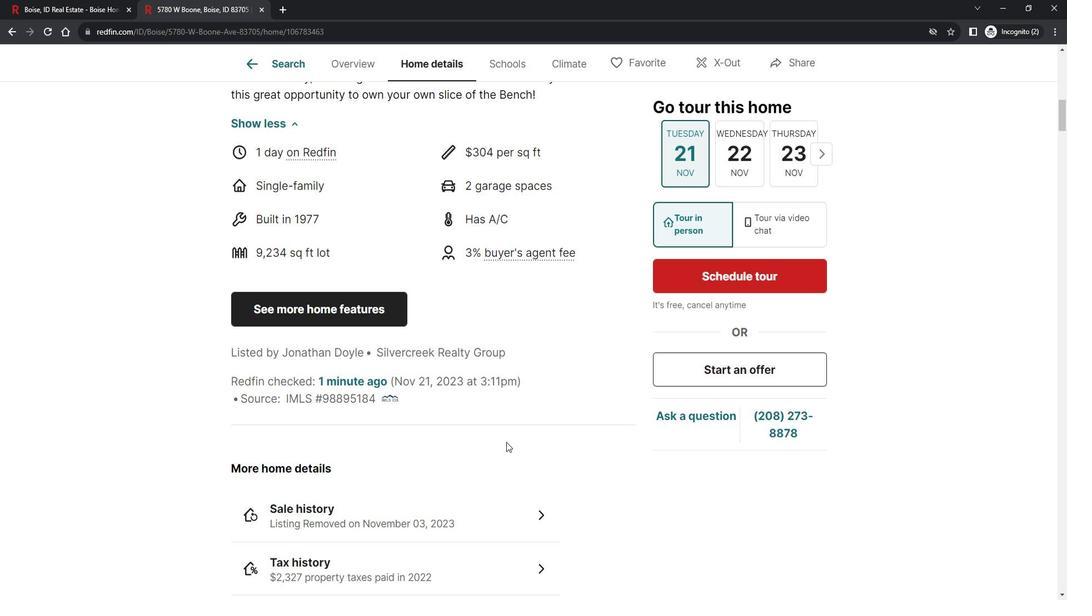 
Action: Mouse scrolled (513, 432) with delta (0, 0)
Screenshot: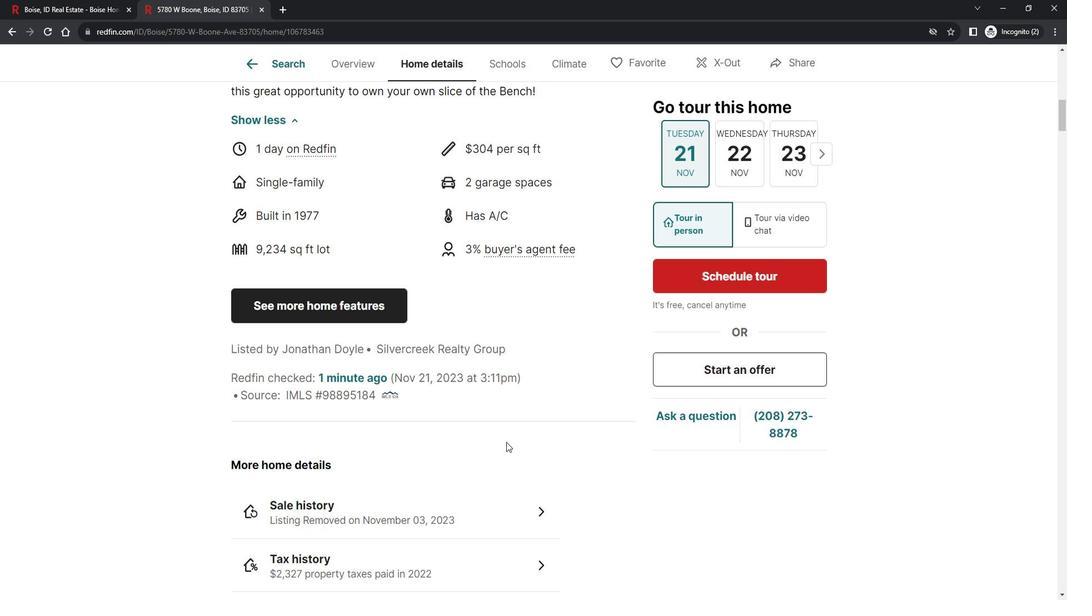 
Action: Mouse scrolled (513, 432) with delta (0, 0)
Screenshot: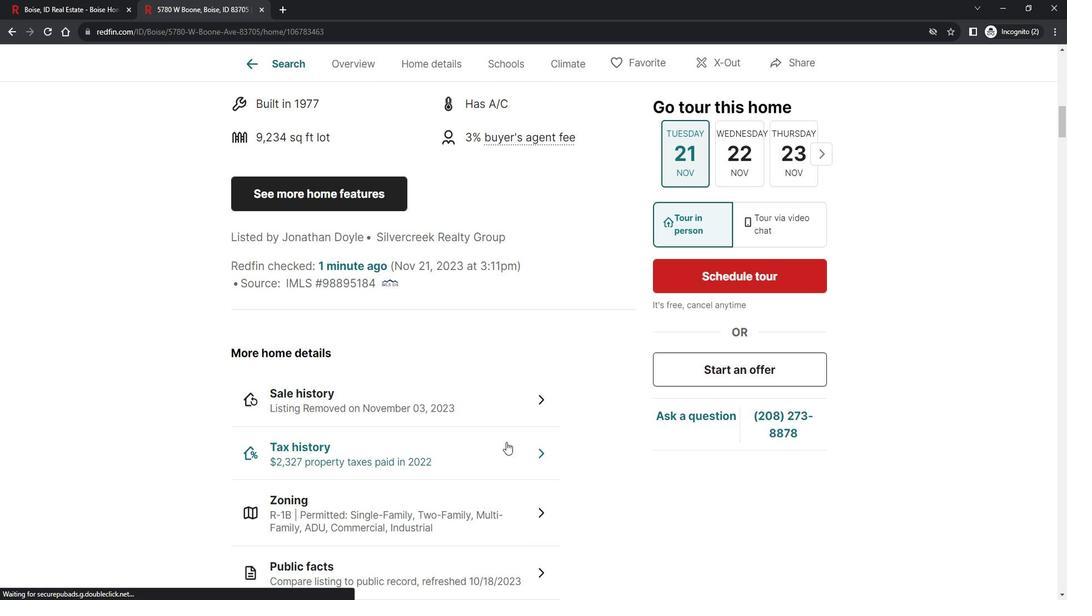 
Action: Mouse moved to (404, 328)
Screenshot: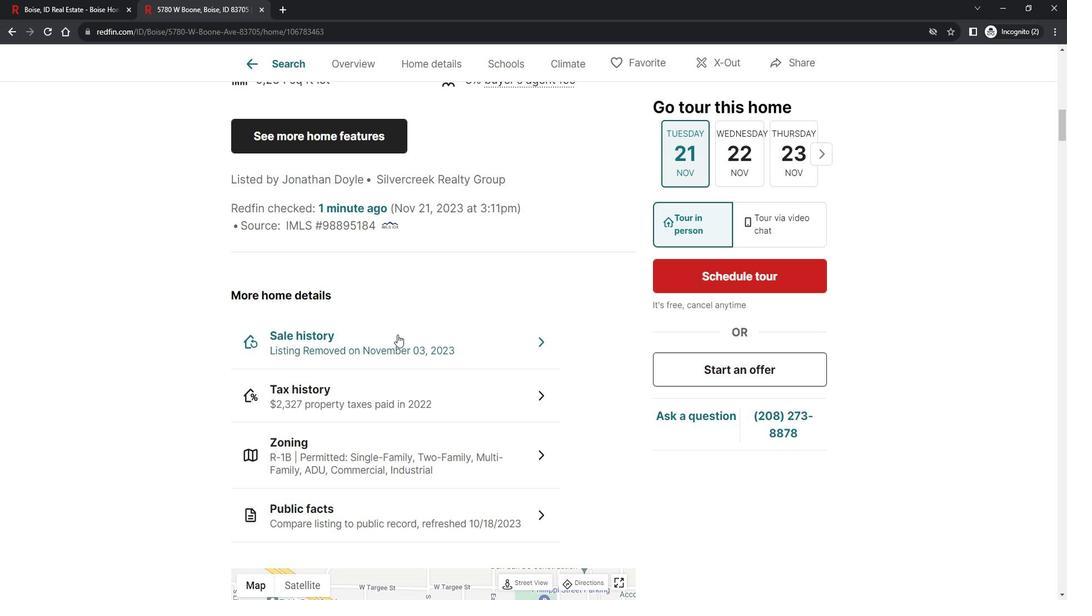 
Action: Mouse pressed left at (404, 328)
Screenshot: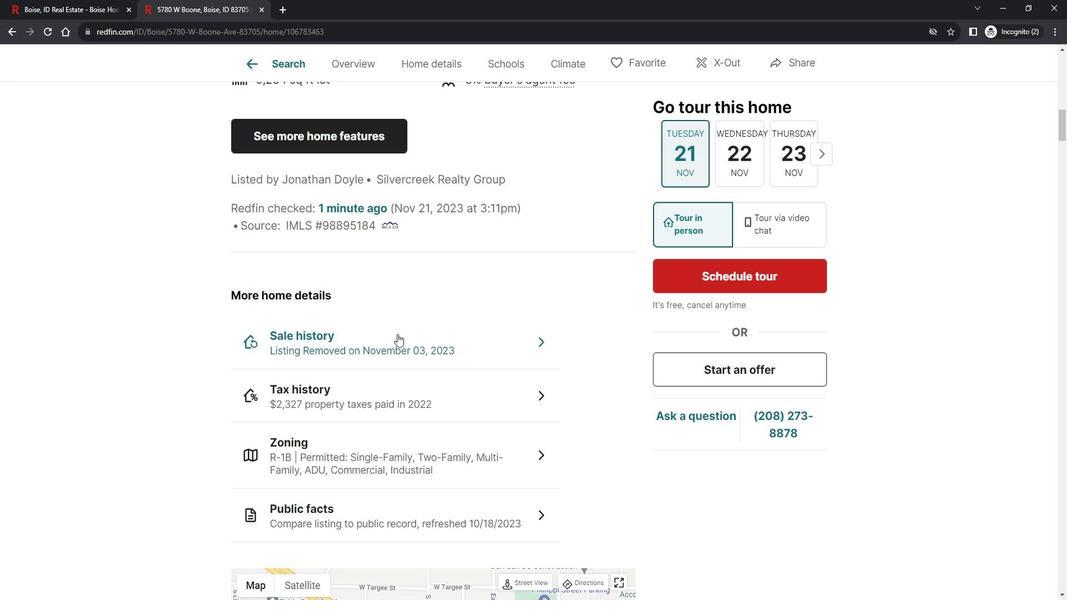 
Action: Mouse moved to (520, 366)
Screenshot: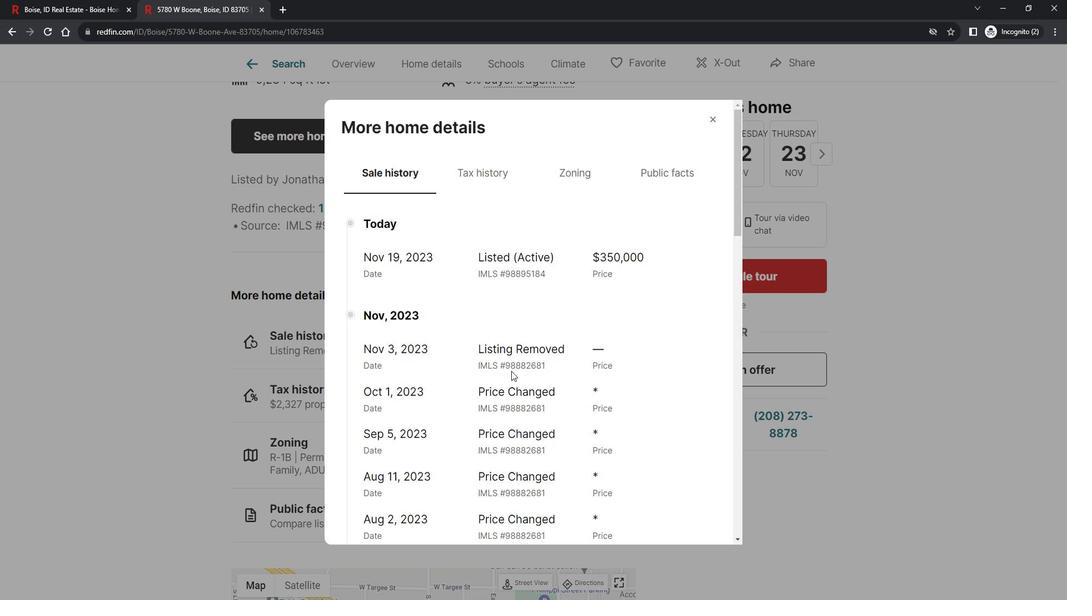 
Action: Mouse scrolled (520, 365) with delta (0, 0)
Screenshot: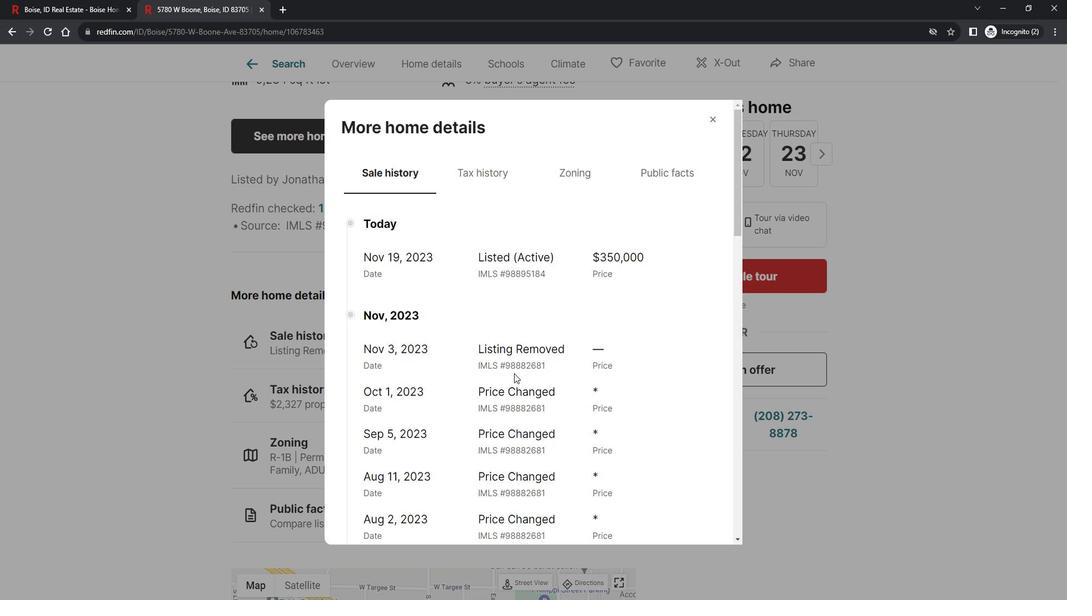 
Action: Mouse scrolled (520, 365) with delta (0, 0)
Screenshot: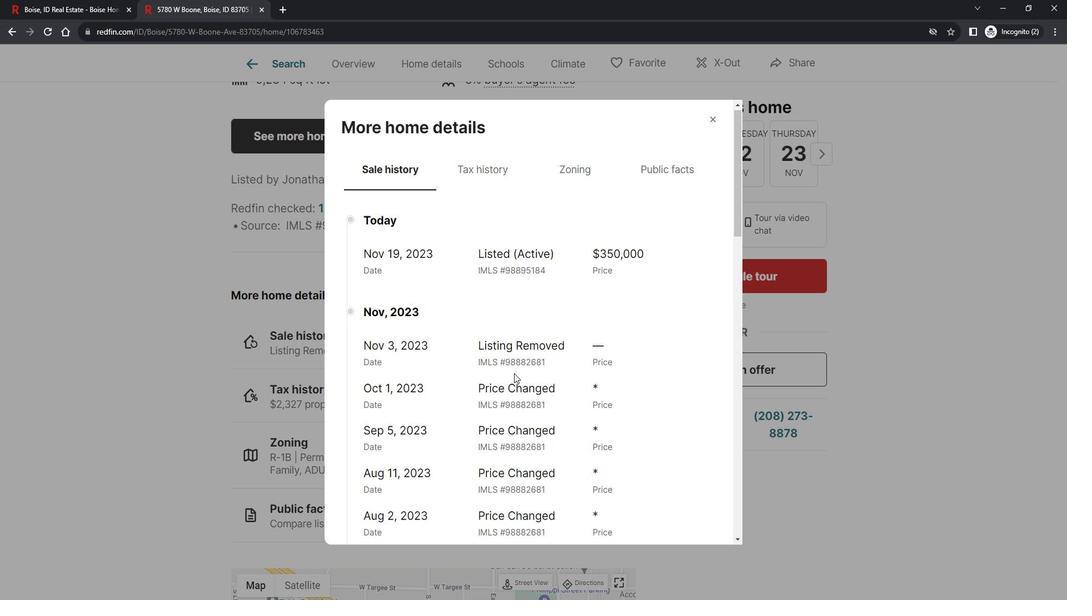 
Action: Mouse scrolled (520, 365) with delta (0, 0)
Screenshot: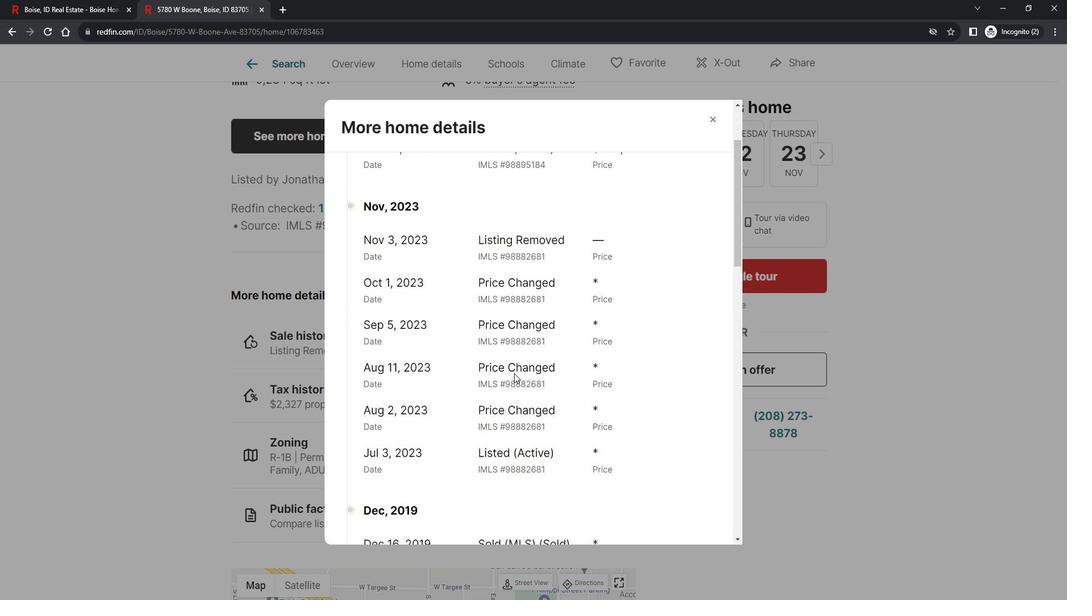 
Action: Mouse moved to (520, 366)
Screenshot: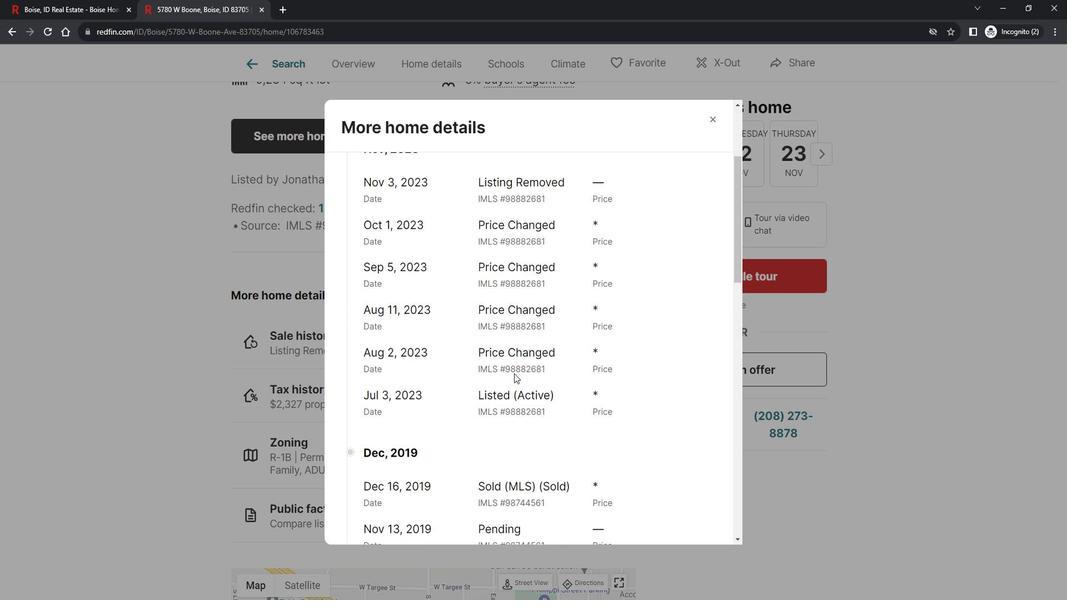 
Action: Mouse scrolled (520, 366) with delta (0, 0)
Screenshot: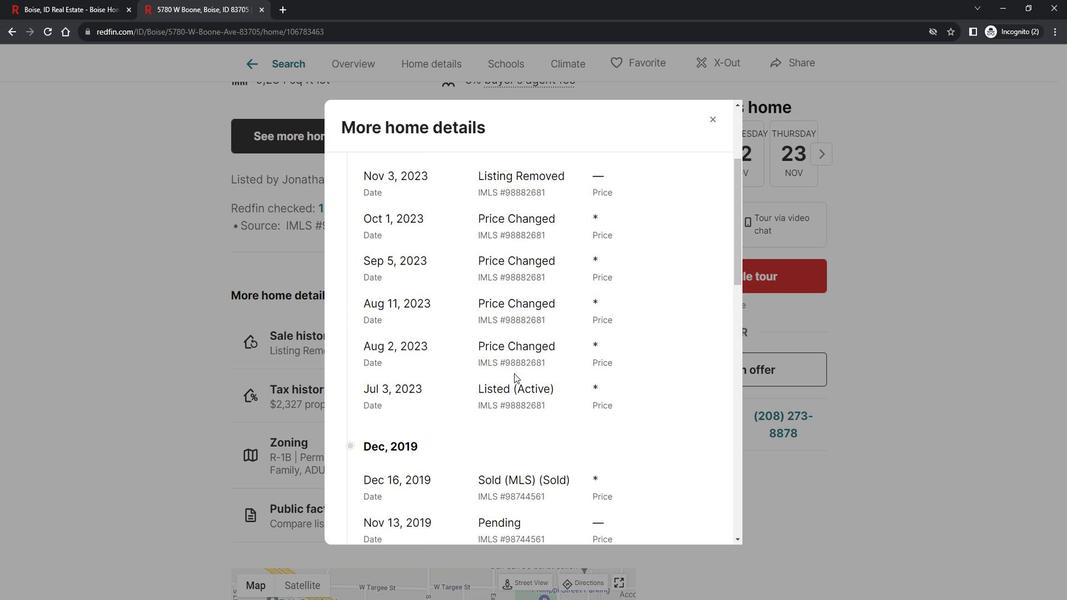 
Action: Mouse scrolled (520, 366) with delta (0, 0)
Screenshot: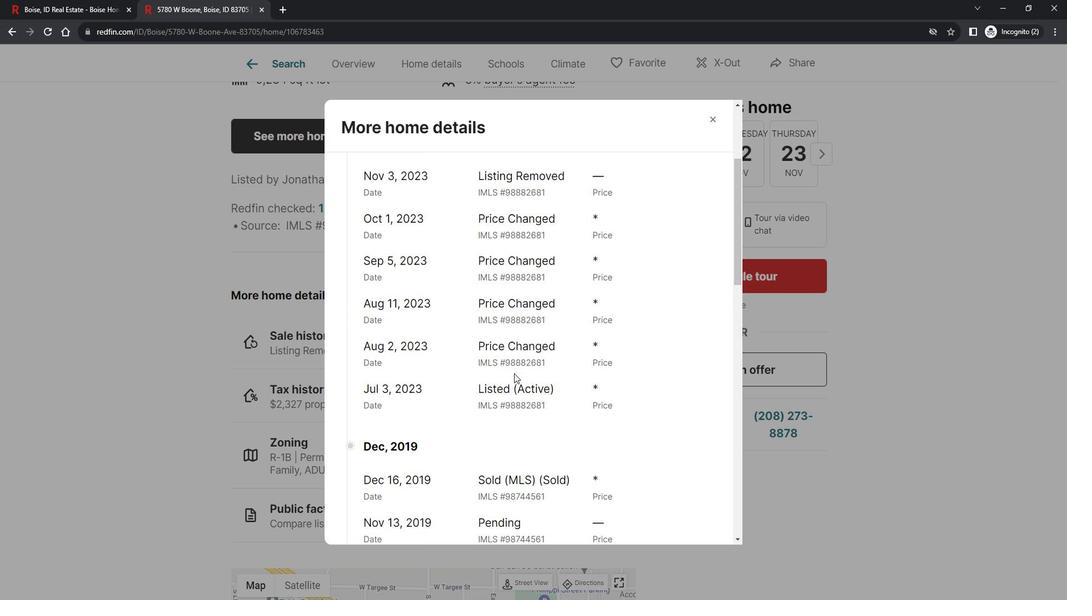 
Action: Mouse scrolled (520, 366) with delta (0, 0)
Screenshot: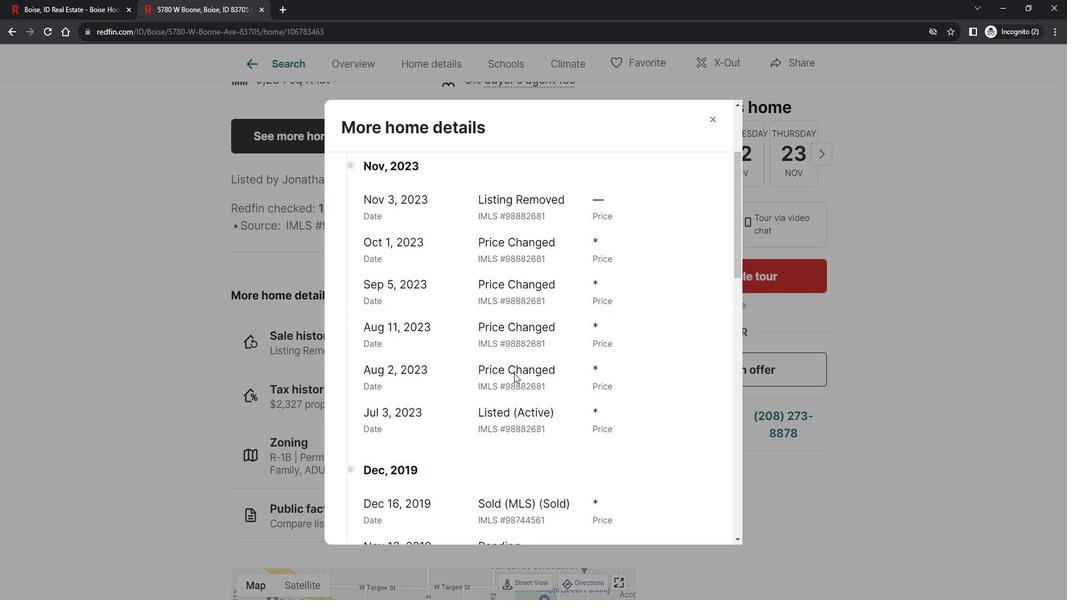 
Action: Mouse scrolled (520, 366) with delta (0, 0)
Screenshot: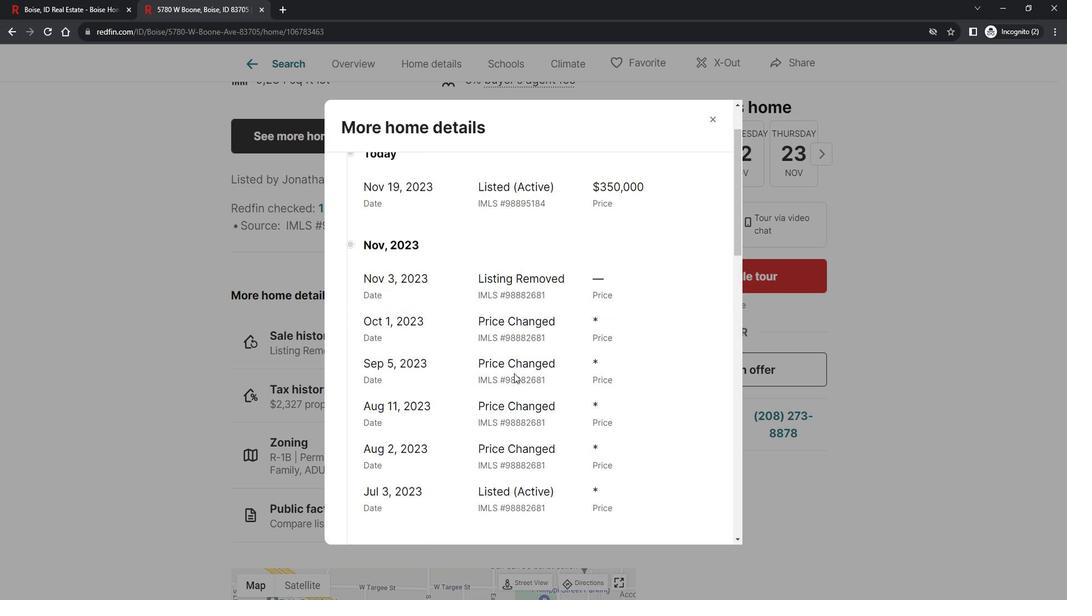 
Action: Mouse moved to (718, 123)
Screenshot: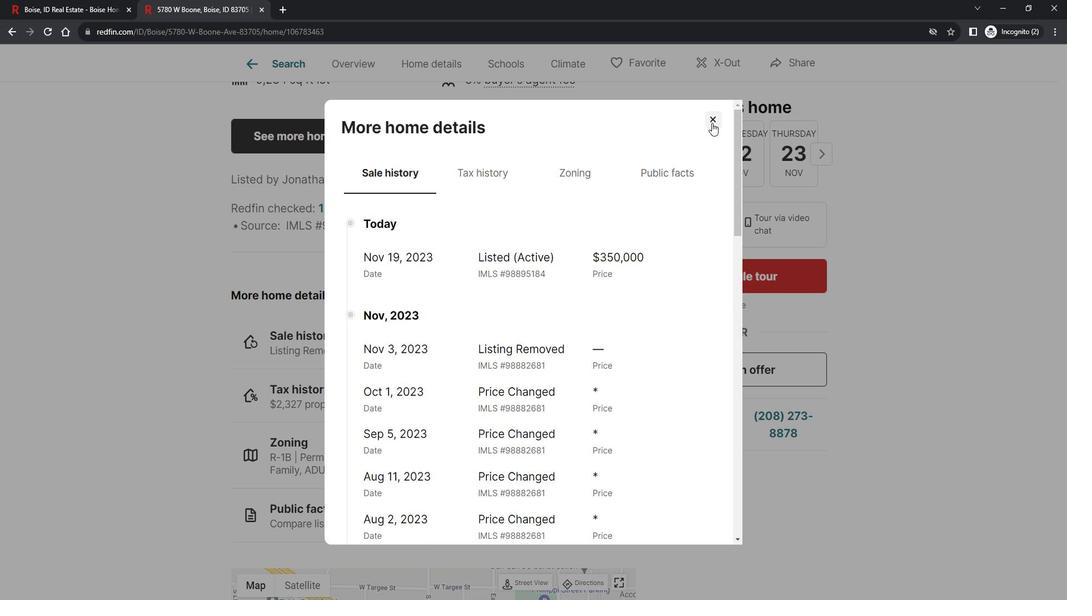 
Action: Mouse pressed left at (718, 123)
Screenshot: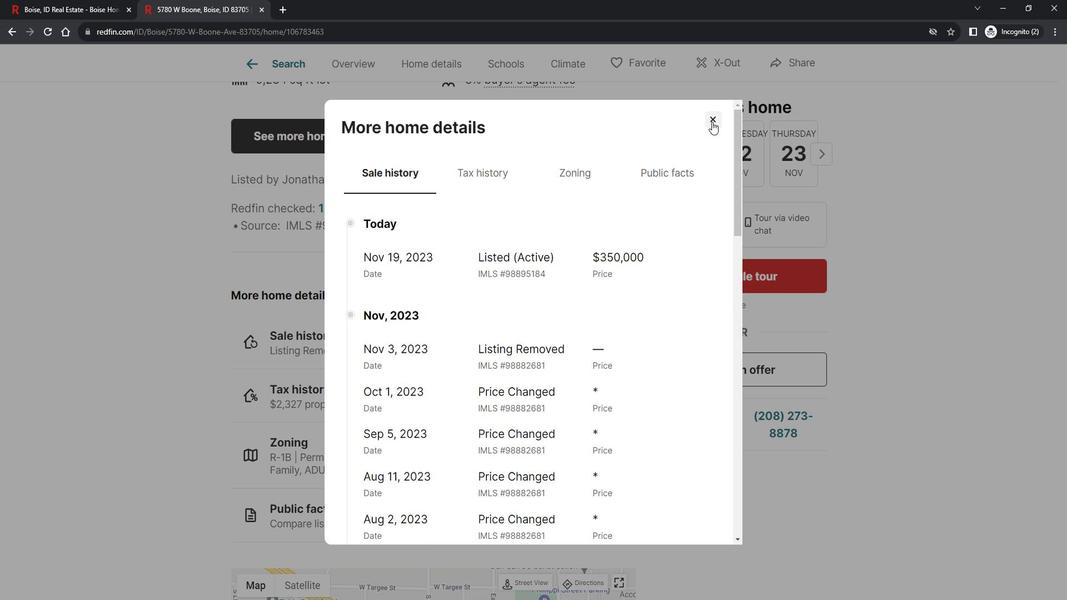 
Action: Mouse moved to (452, 457)
Screenshot: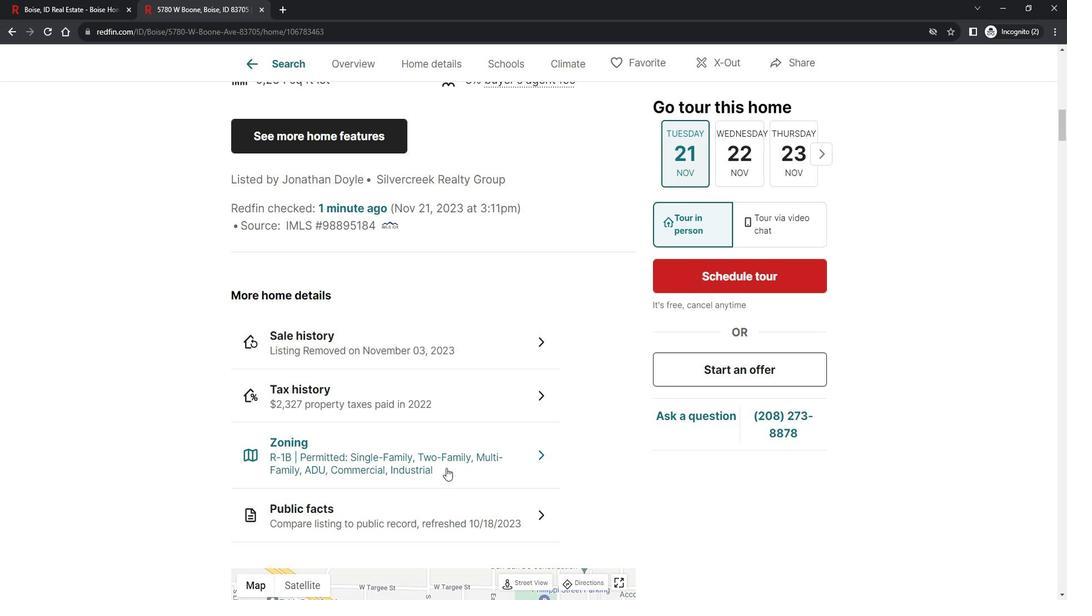 
Action: Mouse scrolled (452, 457) with delta (0, 0)
Screenshot: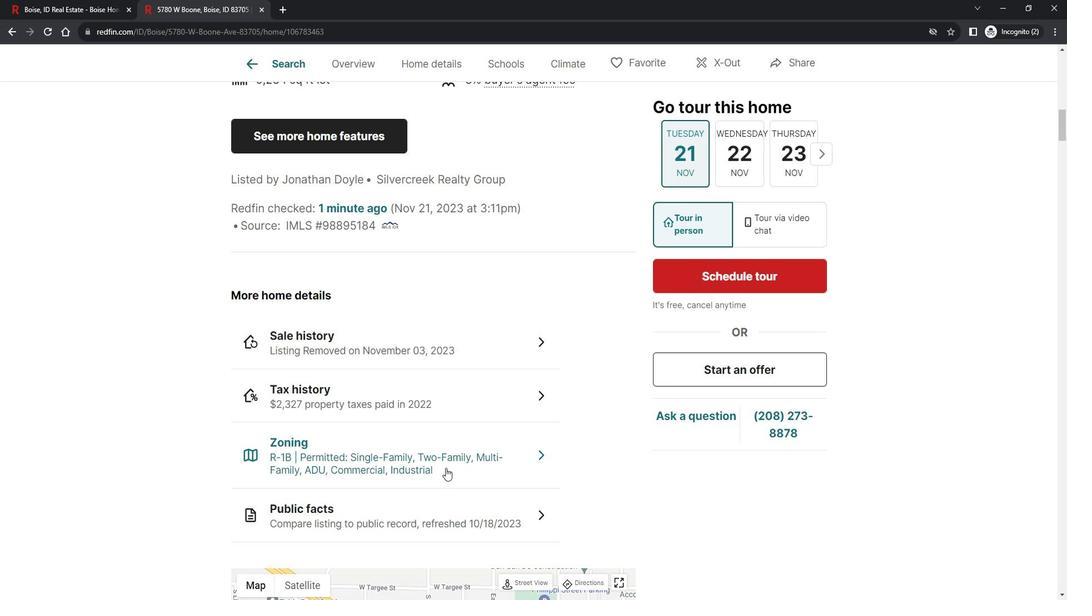 
Action: Mouse scrolled (452, 457) with delta (0, 0)
Screenshot: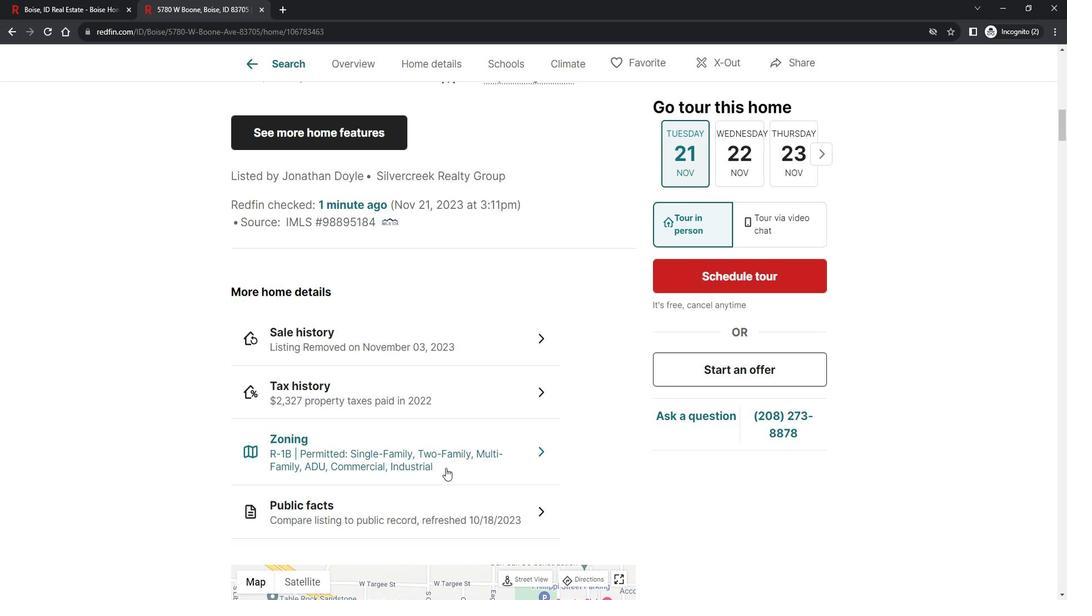 
Action: Mouse scrolled (452, 457) with delta (0, 0)
Screenshot: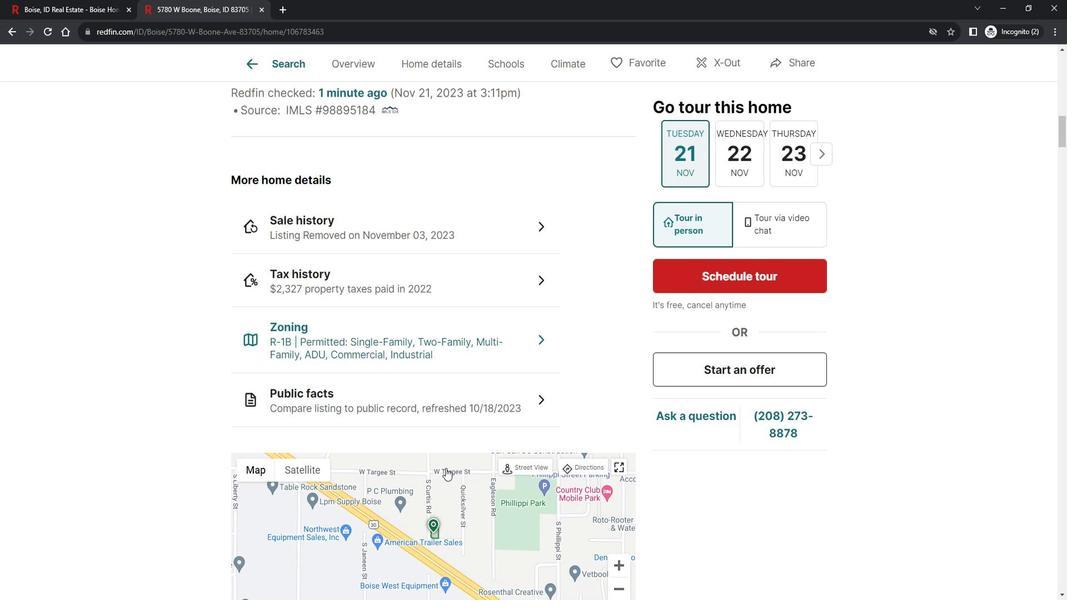 
Action: Mouse scrolled (452, 457) with delta (0, 0)
Screenshot: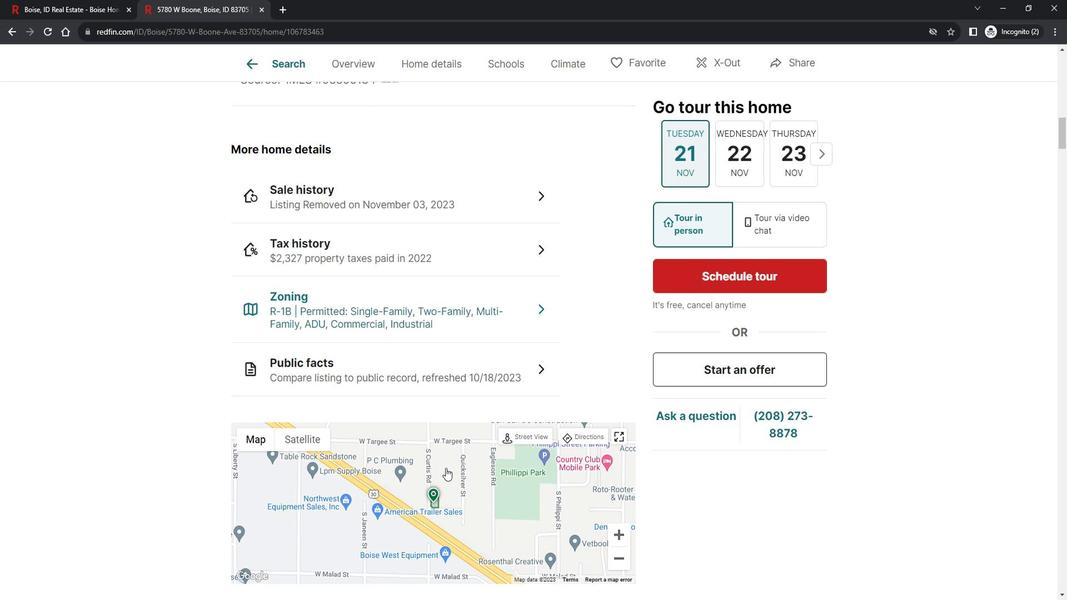 
Action: Mouse moved to (433, 62)
Screenshot: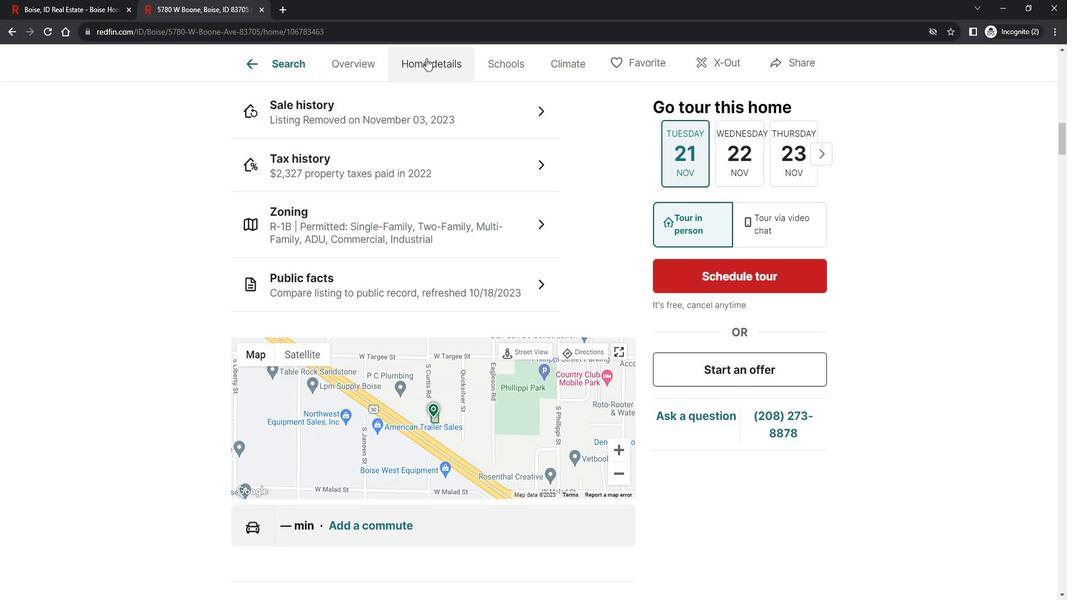 
Action: Mouse pressed left at (433, 62)
Screenshot: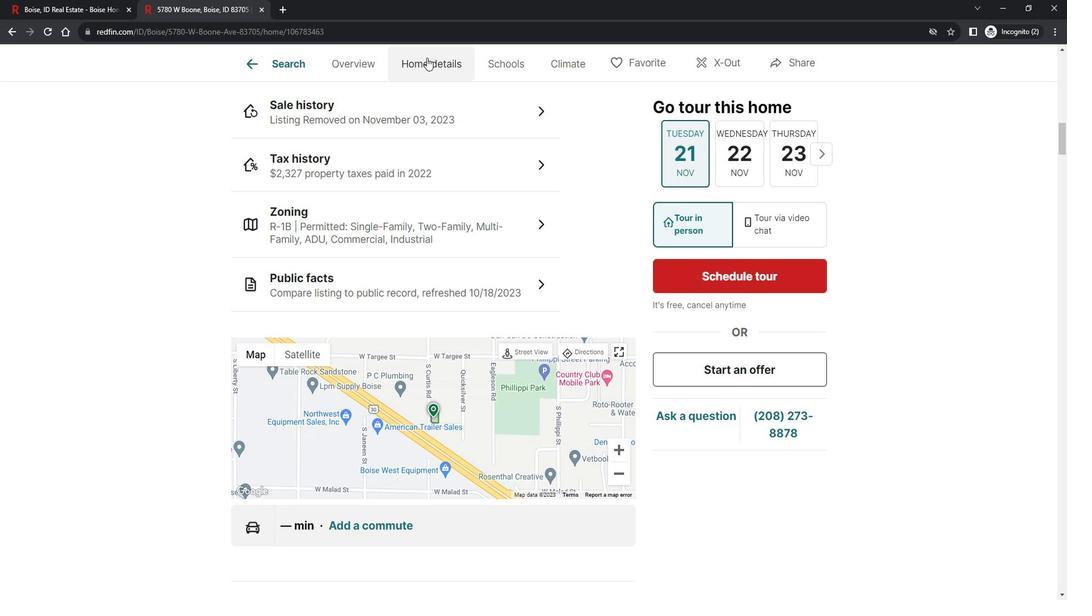
Action: Mouse moved to (518, 65)
Screenshot: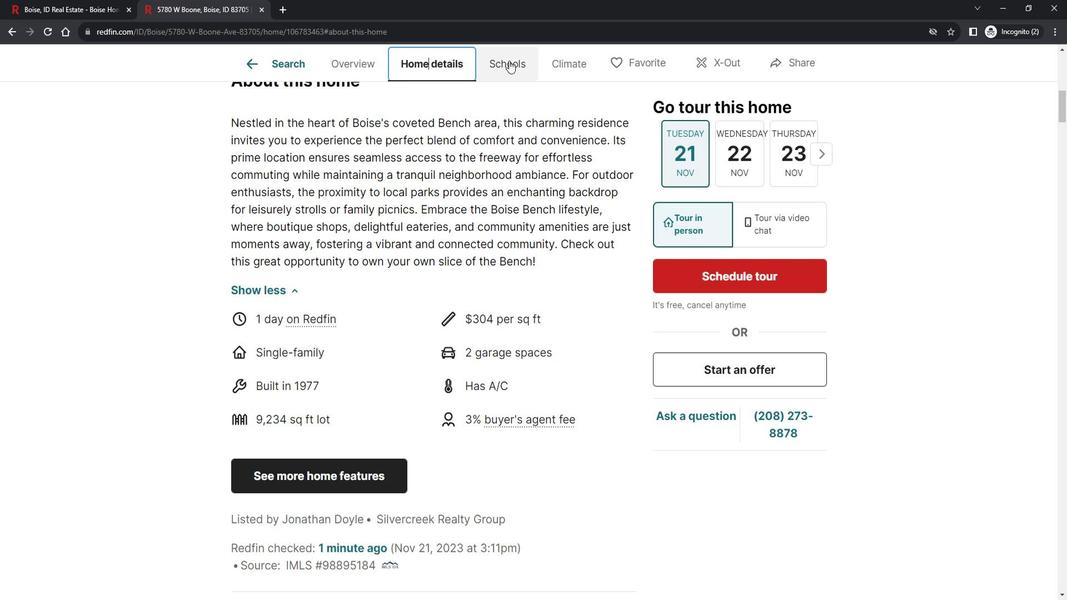 
Action: Mouse pressed left at (518, 65)
Screenshot: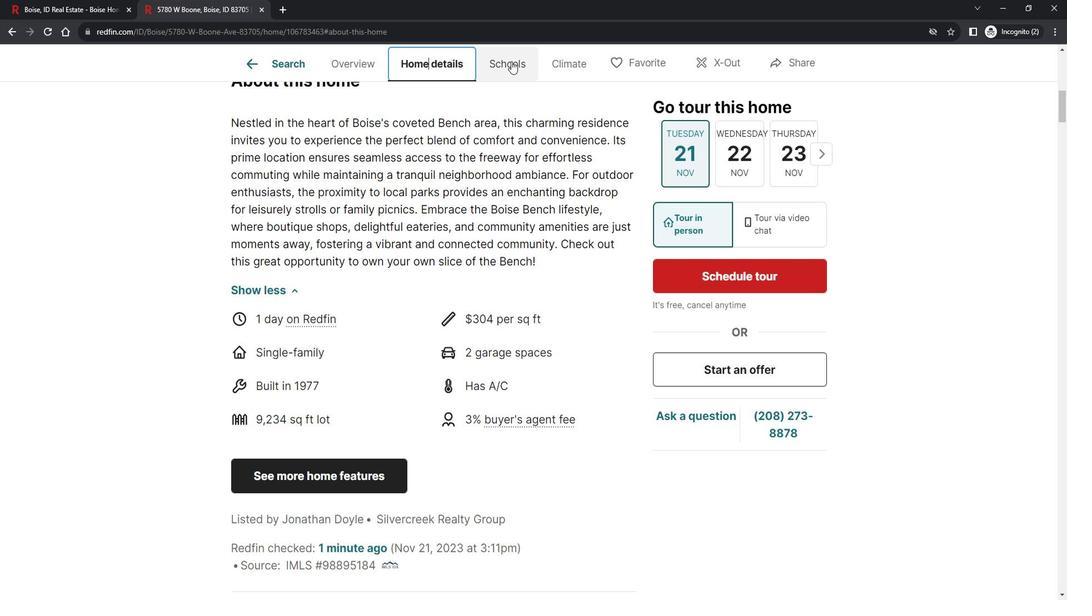 
Action: Mouse moved to (577, 67)
Screenshot: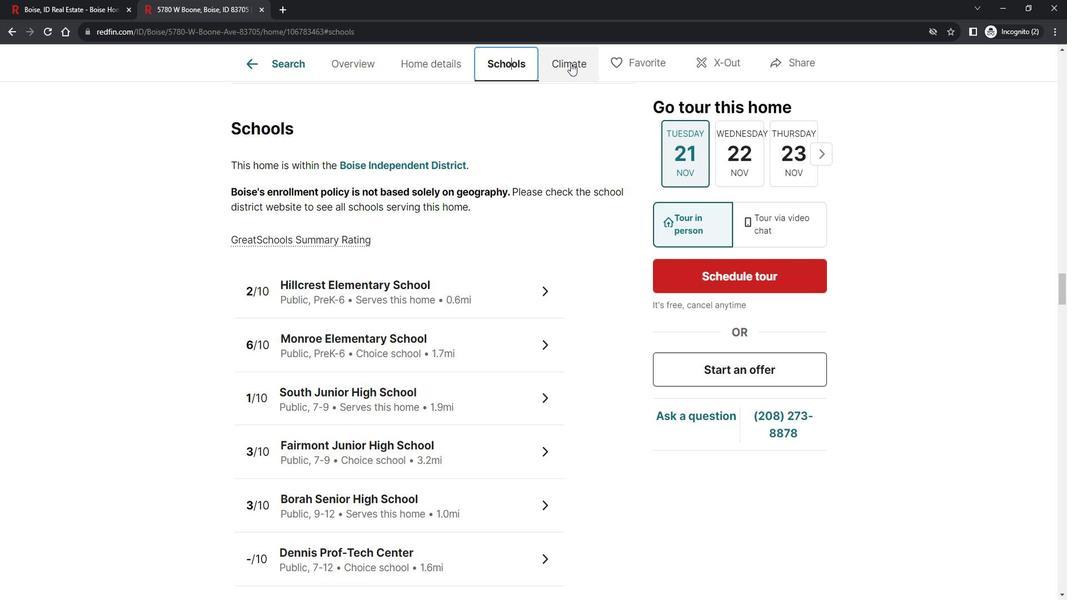 
Action: Mouse pressed left at (577, 67)
Screenshot: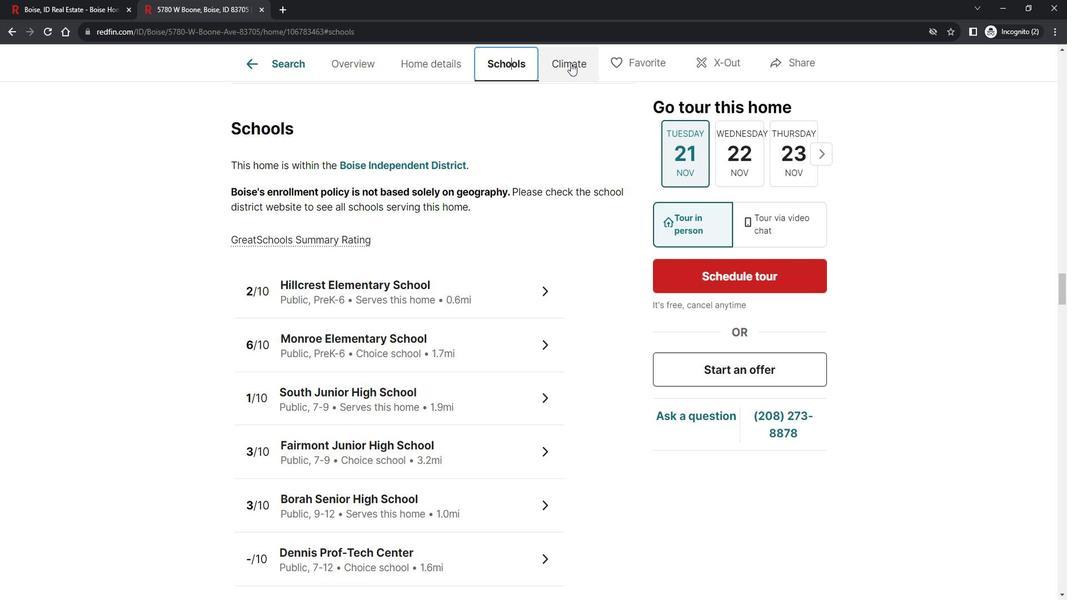 
Action: Mouse moved to (591, 175)
Screenshot: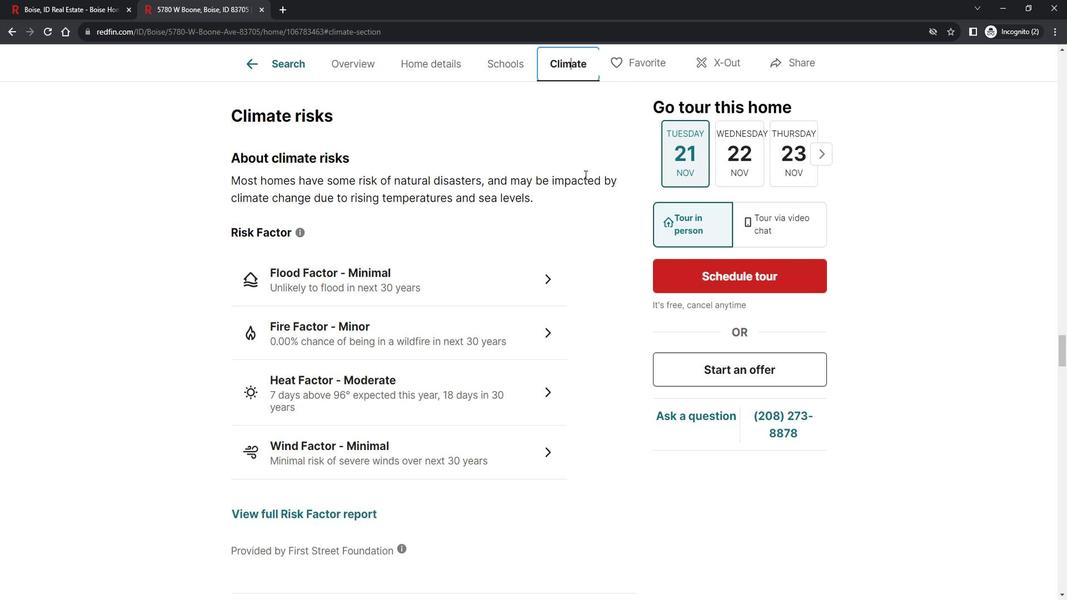 
Action: Mouse scrolled (591, 174) with delta (0, 0)
Screenshot: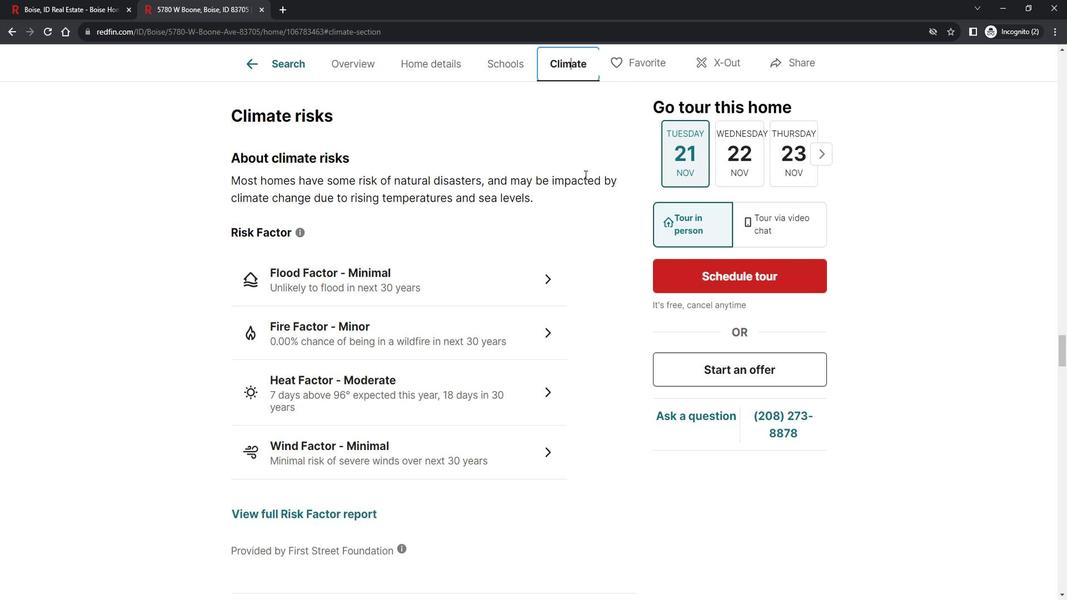 
Action: Mouse scrolled (591, 174) with delta (0, 0)
Screenshot: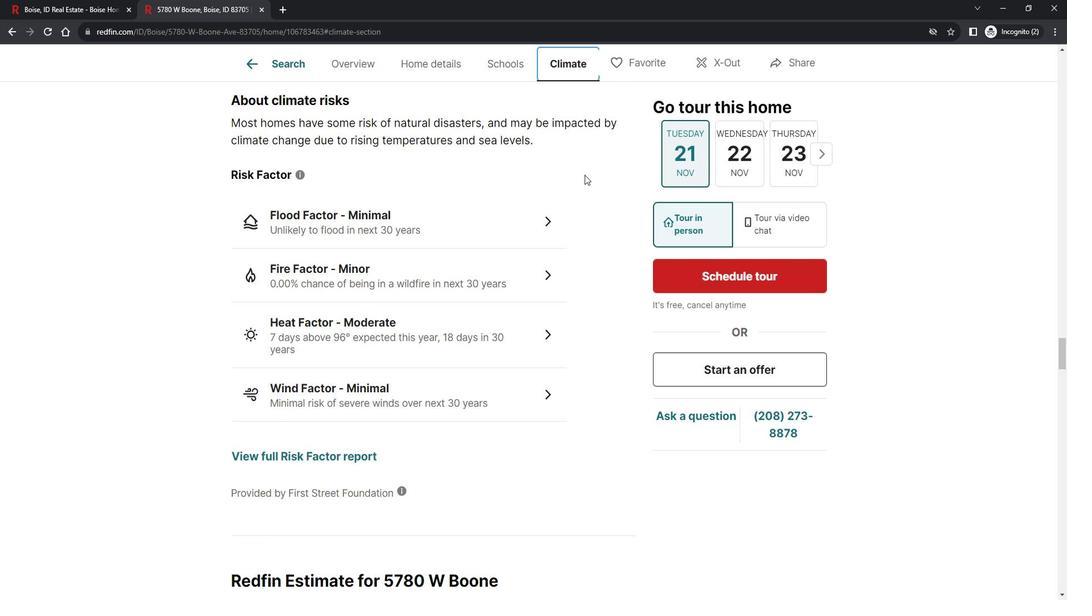 
Action: Mouse scrolled (591, 174) with delta (0, 0)
Screenshot: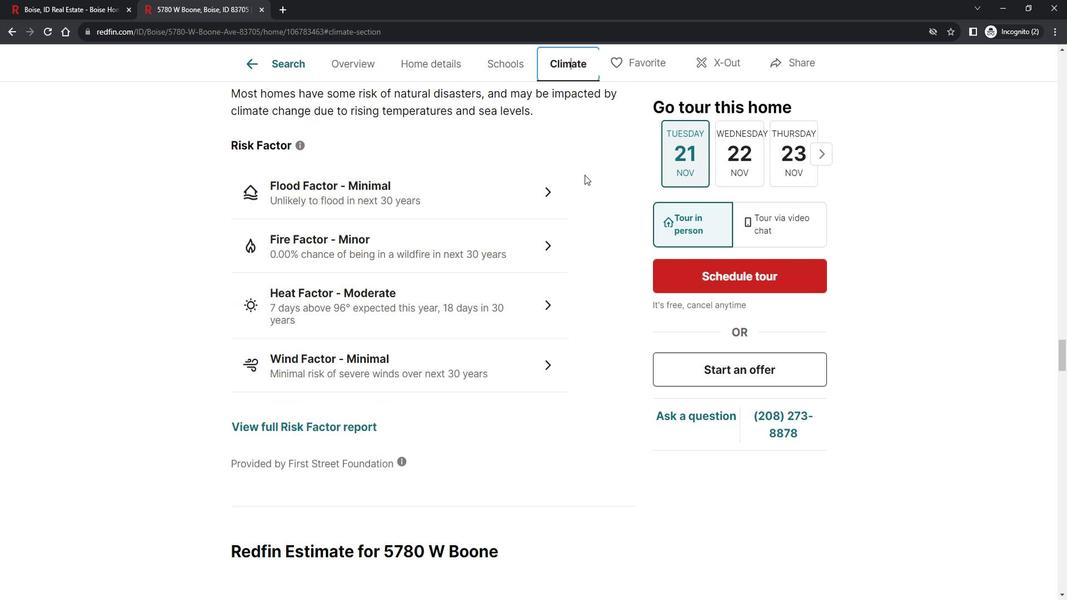 
Action: Mouse scrolled (591, 174) with delta (0, 0)
Screenshot: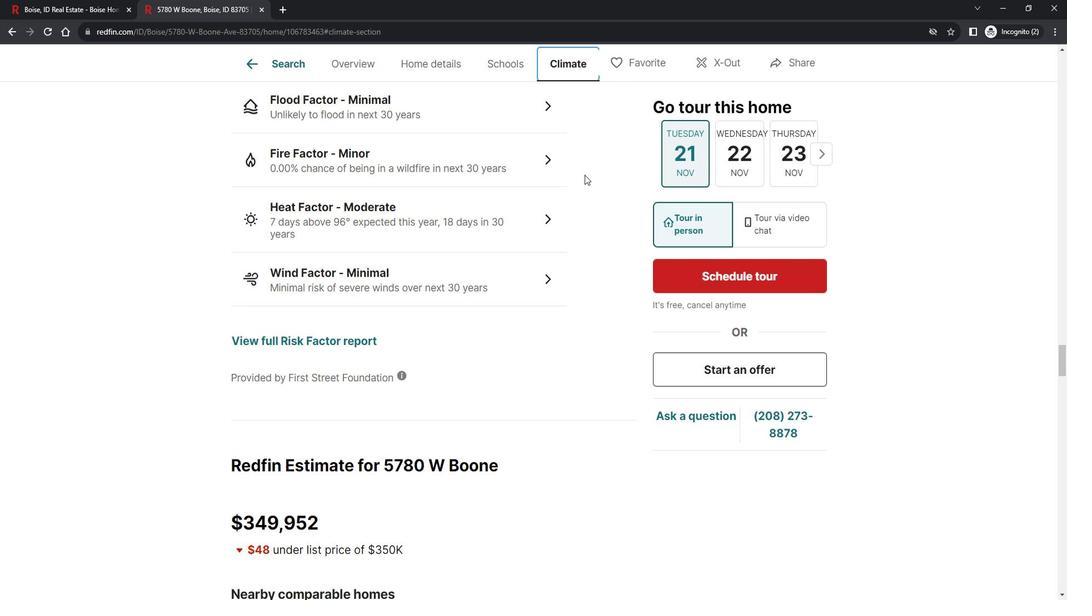 
Action: Mouse scrolled (591, 174) with delta (0, 0)
Screenshot: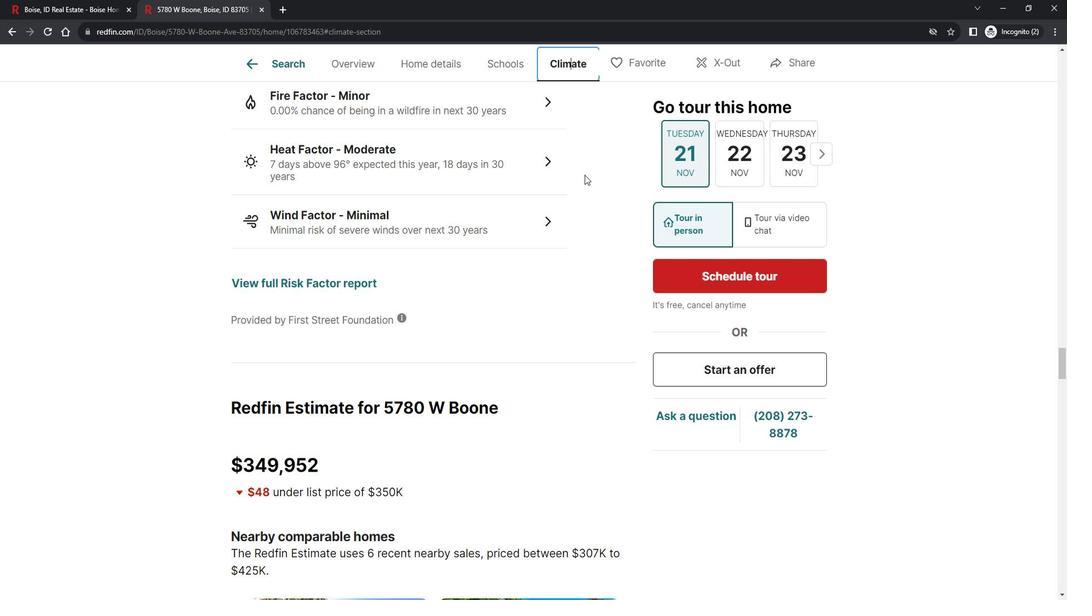 
Action: Mouse moved to (591, 174)
Screenshot: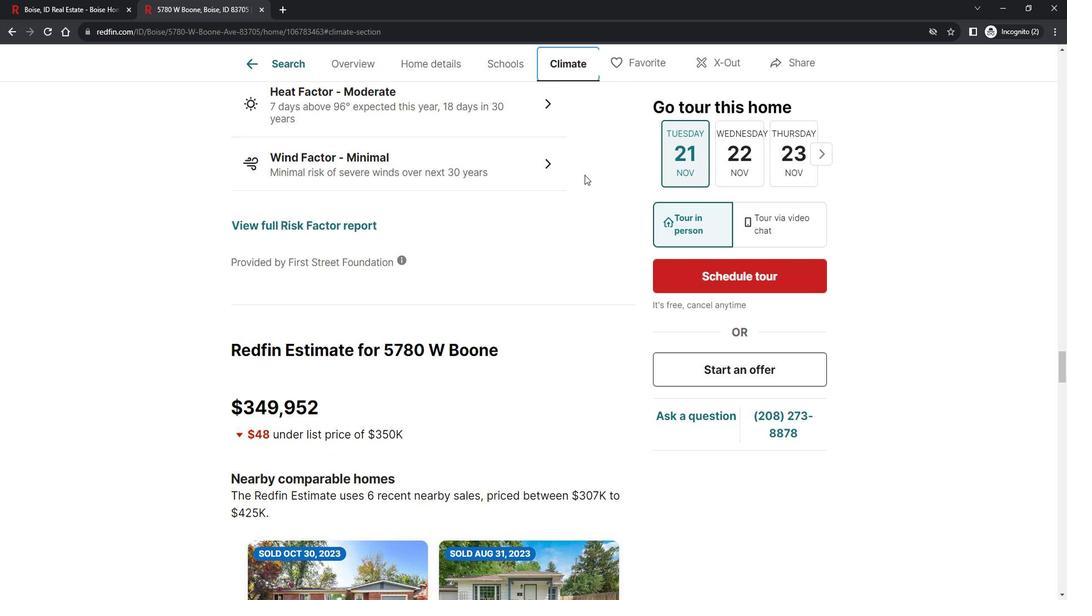 
Action: Mouse scrolled (591, 175) with delta (0, 0)
Screenshot: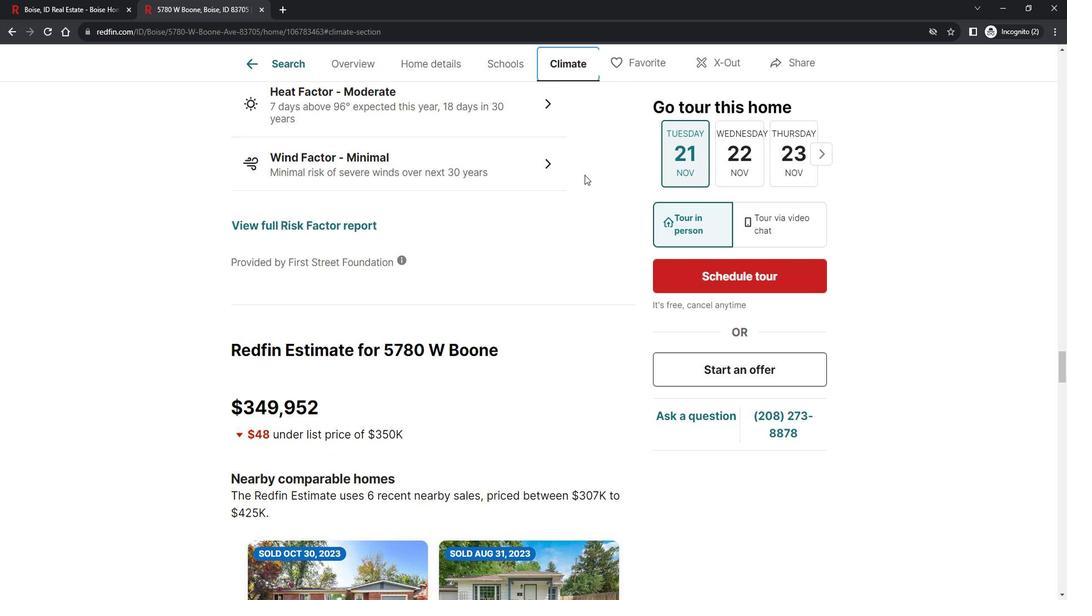 
Action: Mouse scrolled (591, 175) with delta (0, 0)
Screenshot: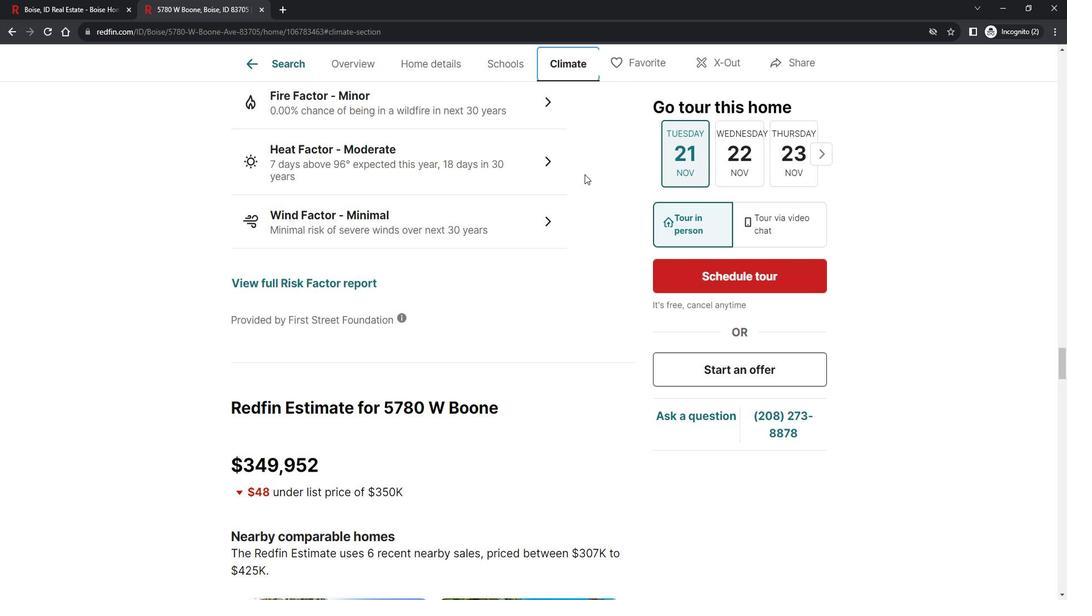 
Action: Mouse scrolled (591, 175) with delta (0, 0)
Screenshot: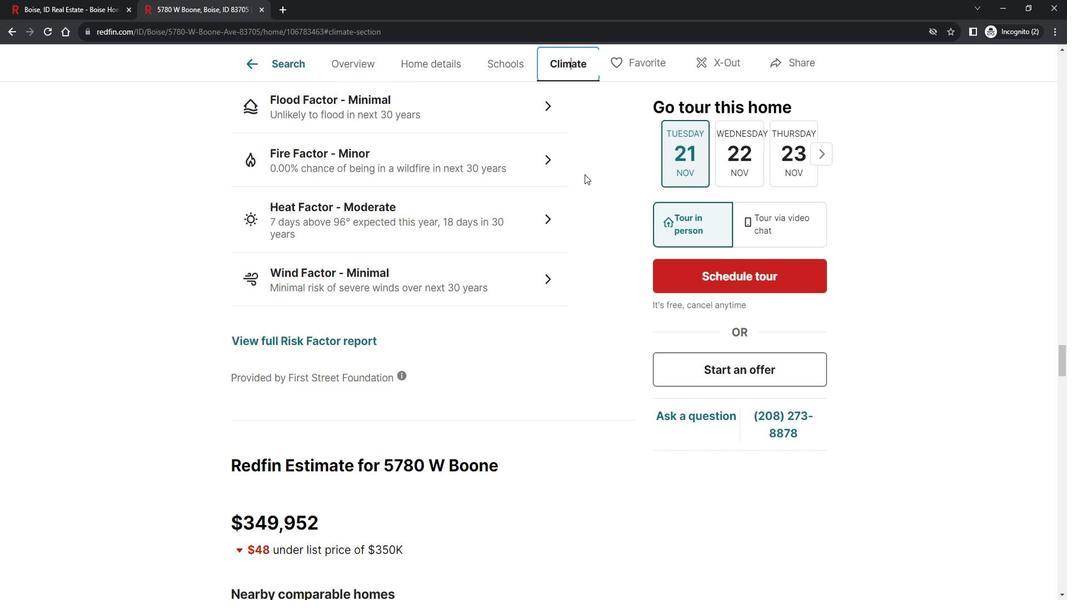 
Action: Mouse moved to (587, 178)
Screenshot: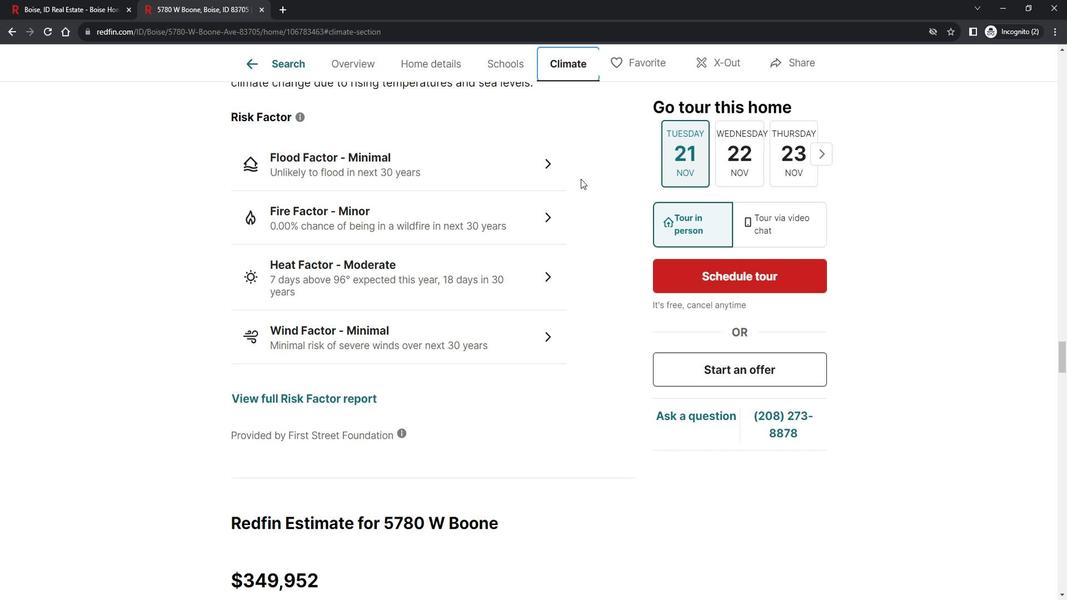 
Action: Mouse scrolled (587, 179) with delta (0, 0)
Screenshot: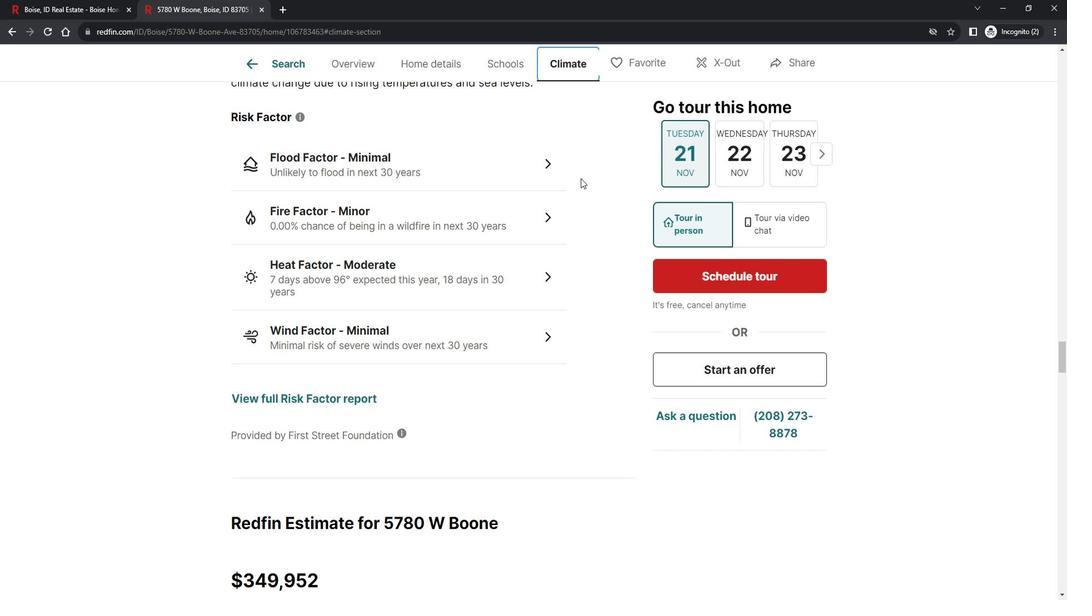 
Action: Mouse scrolled (587, 179) with delta (0, 0)
Screenshot: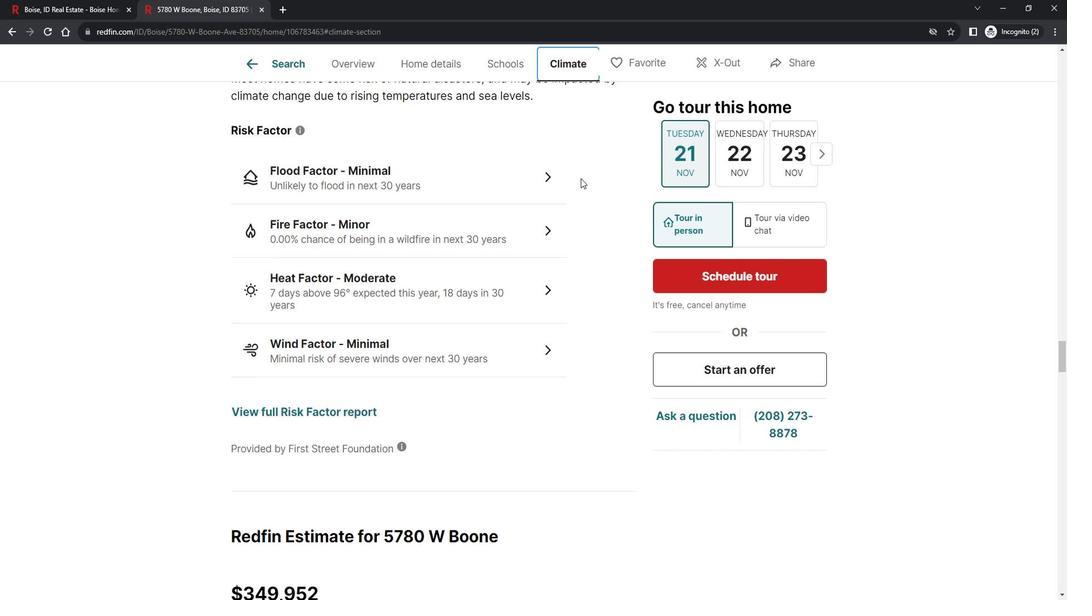 
Action: Mouse scrolled (587, 179) with delta (0, 0)
Screenshot: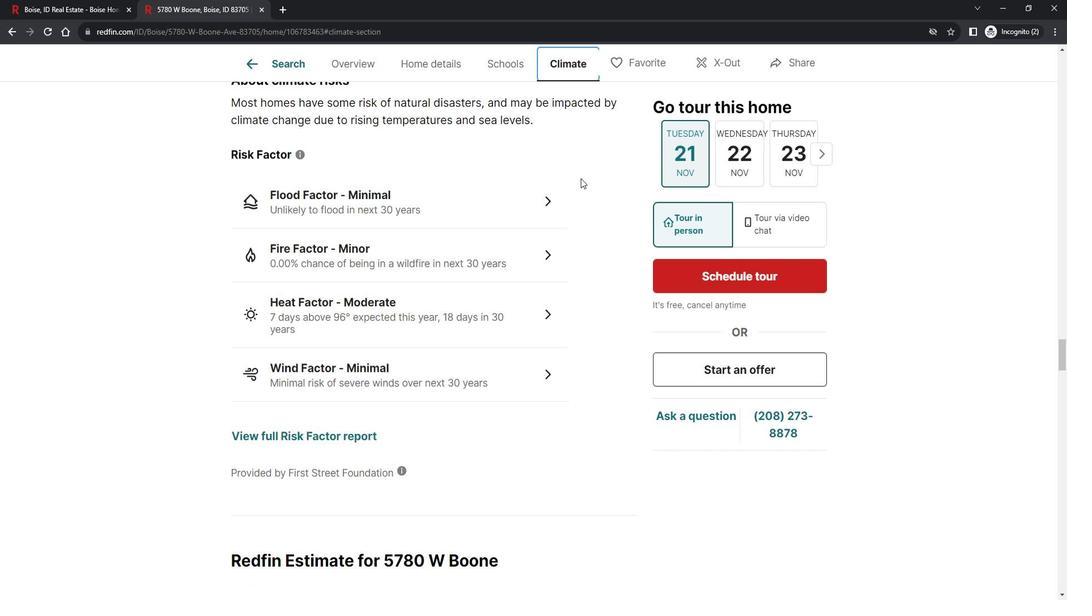 
Action: Mouse moved to (61, 6)
Screenshot: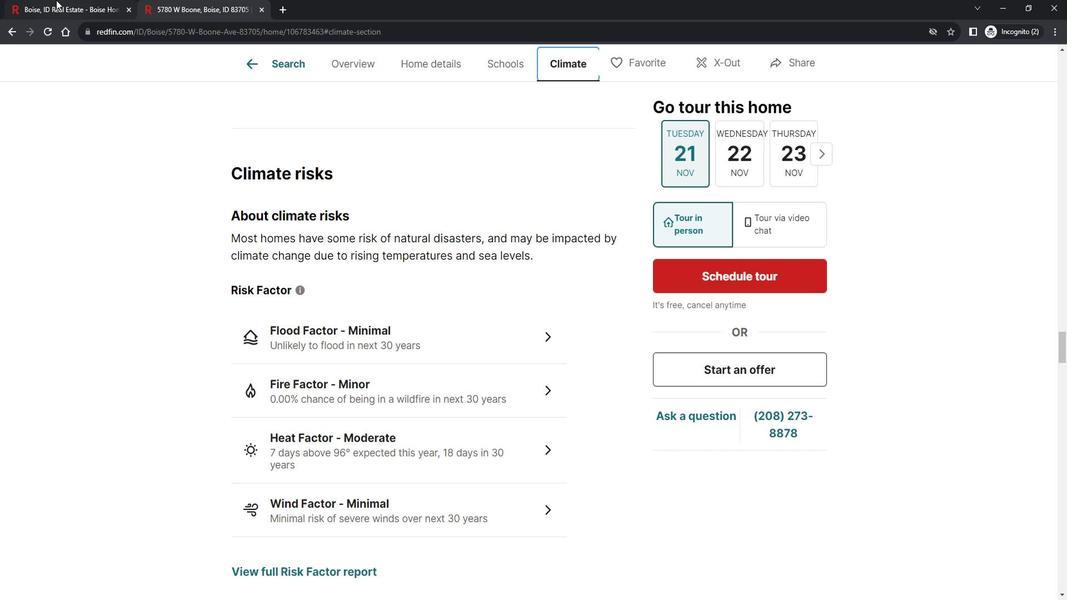 
Action: Mouse pressed left at (61, 6)
Screenshot: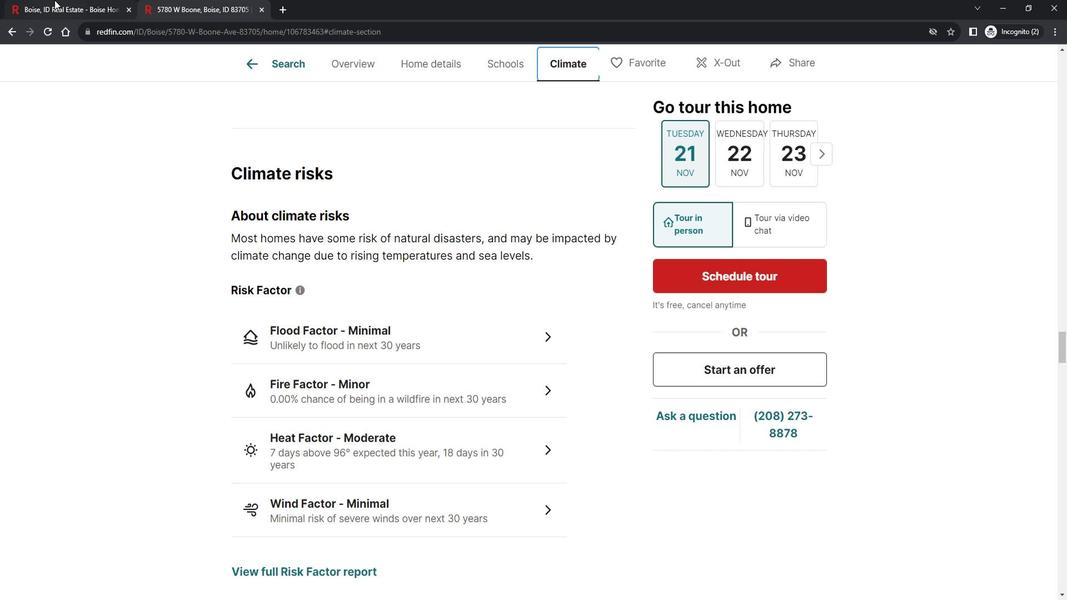 
Action: Mouse moved to (960, 259)
Screenshot: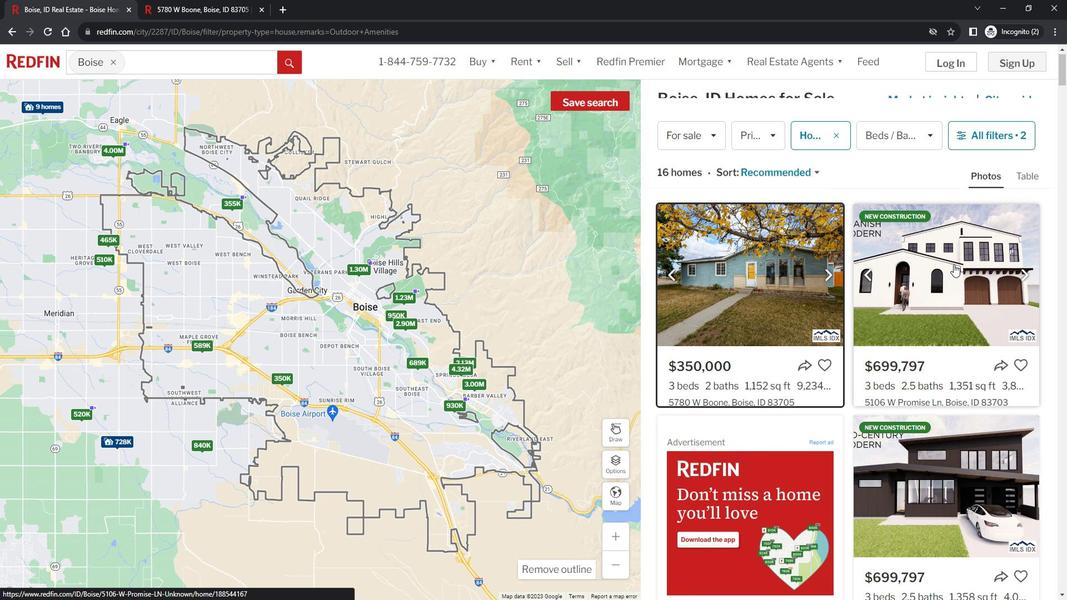 
Action: Mouse pressed left at (960, 259)
Screenshot: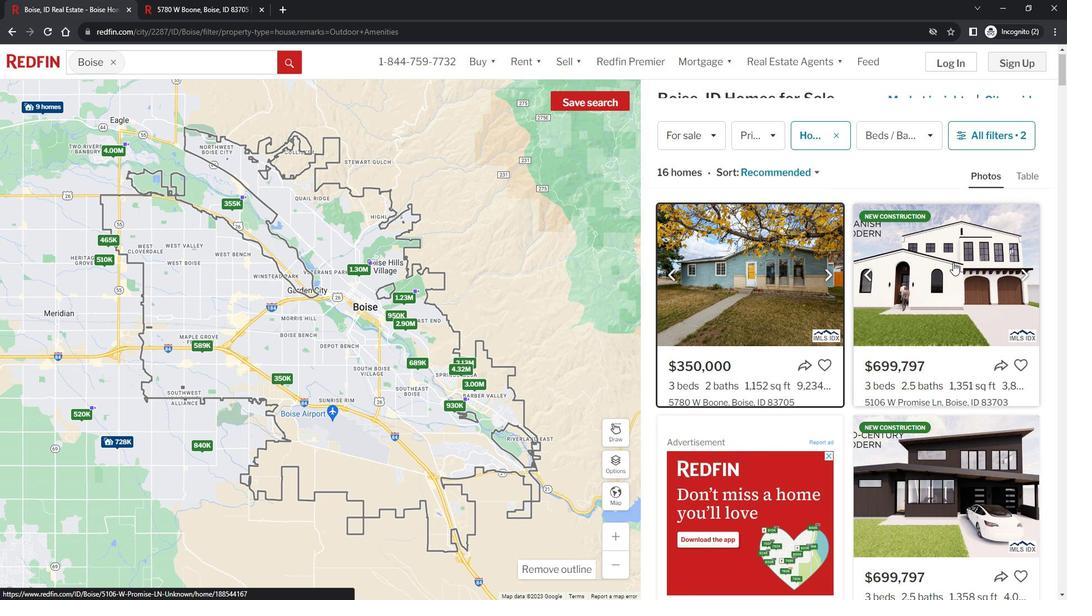 
Action: Mouse moved to (459, 375)
Screenshot: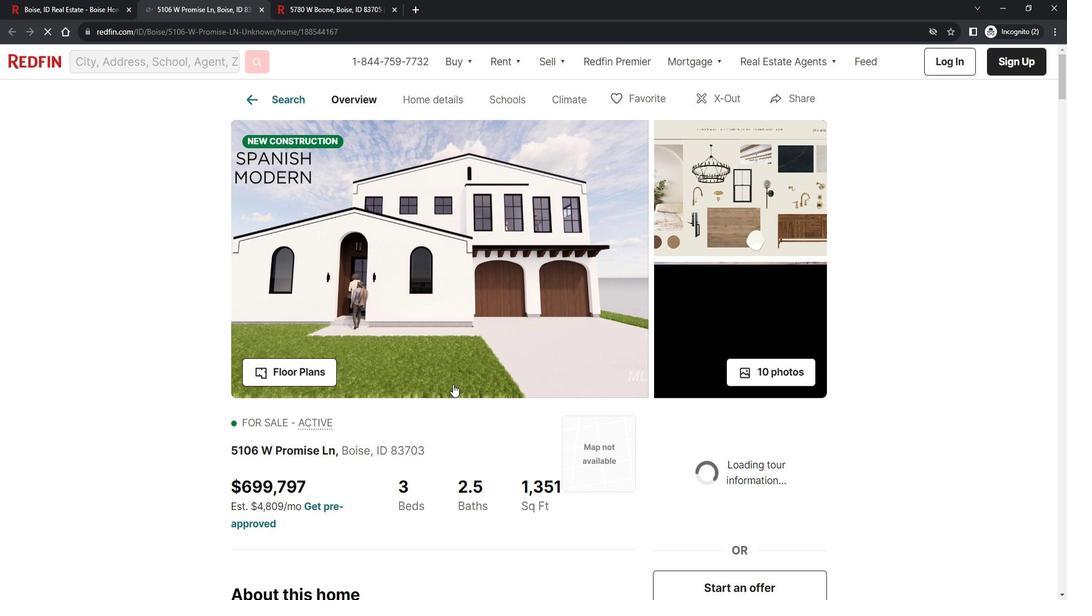 
Action: Mouse scrolled (459, 374) with delta (0, 0)
Screenshot: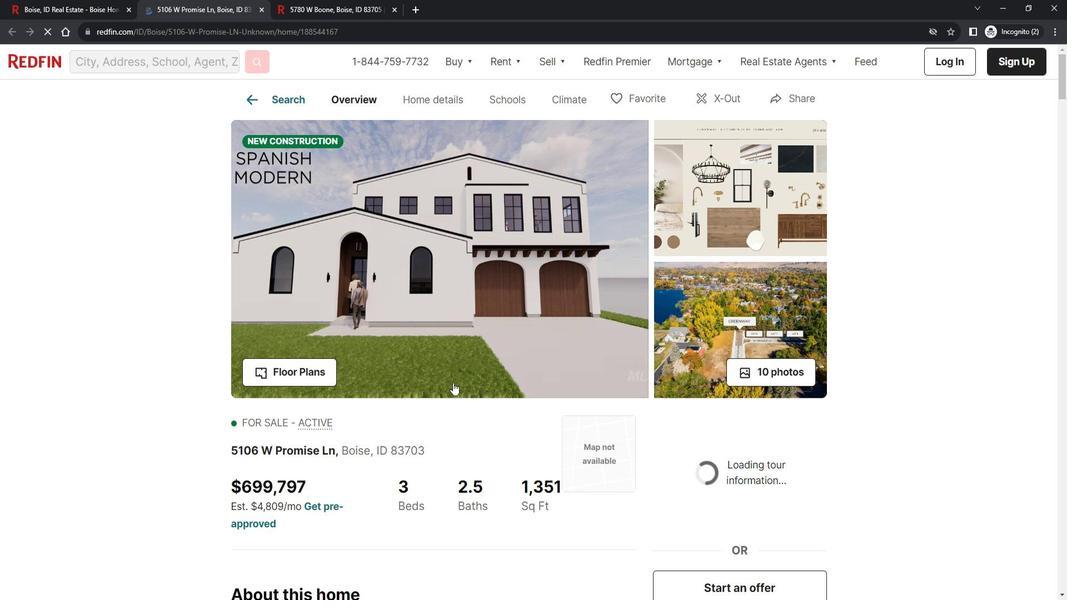 
Action: Mouse moved to (475, 225)
Screenshot: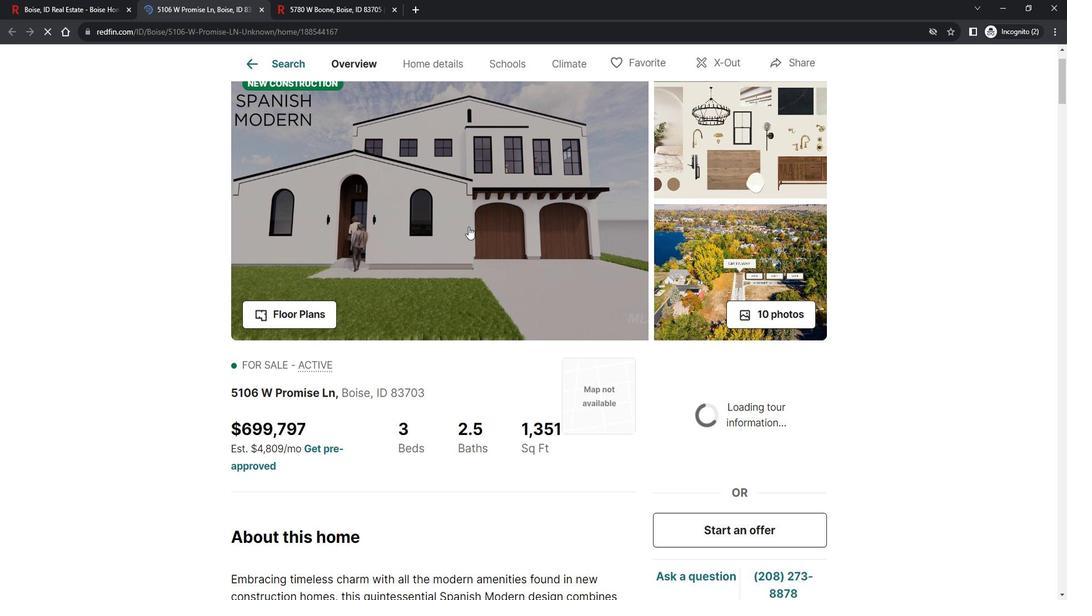 
Action: Mouse pressed left at (475, 225)
Screenshot: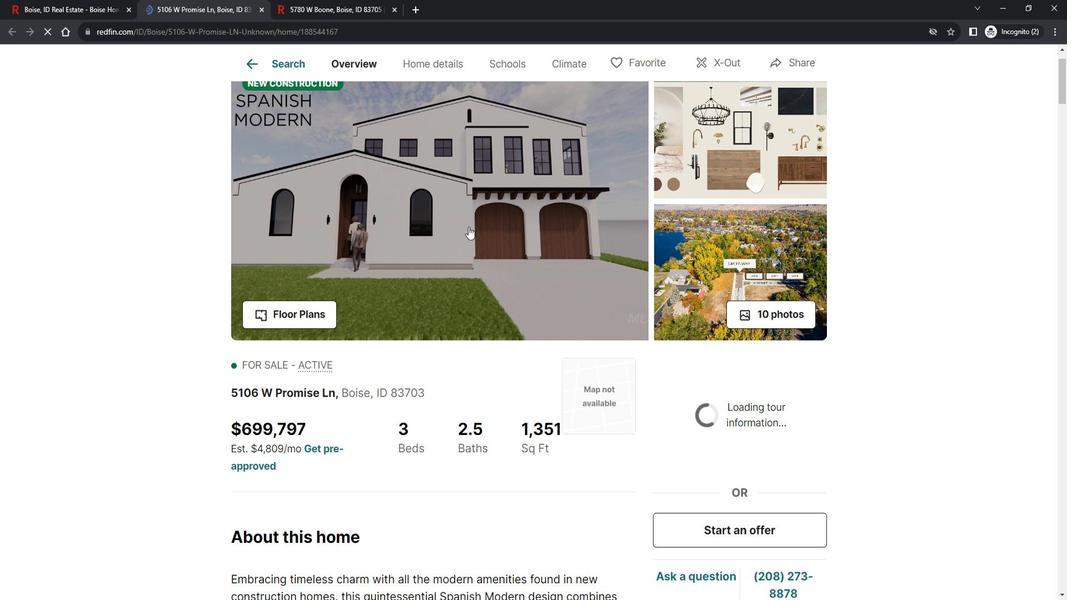 
Action: Mouse moved to (95, 260)
Screenshot: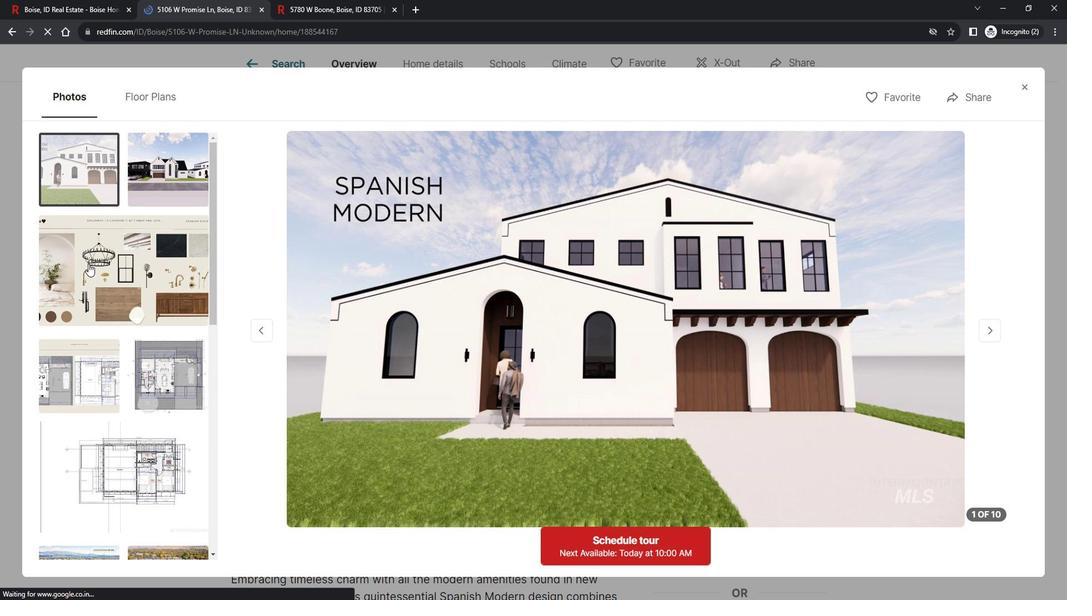 
Action: Mouse pressed left at (95, 260)
Screenshot: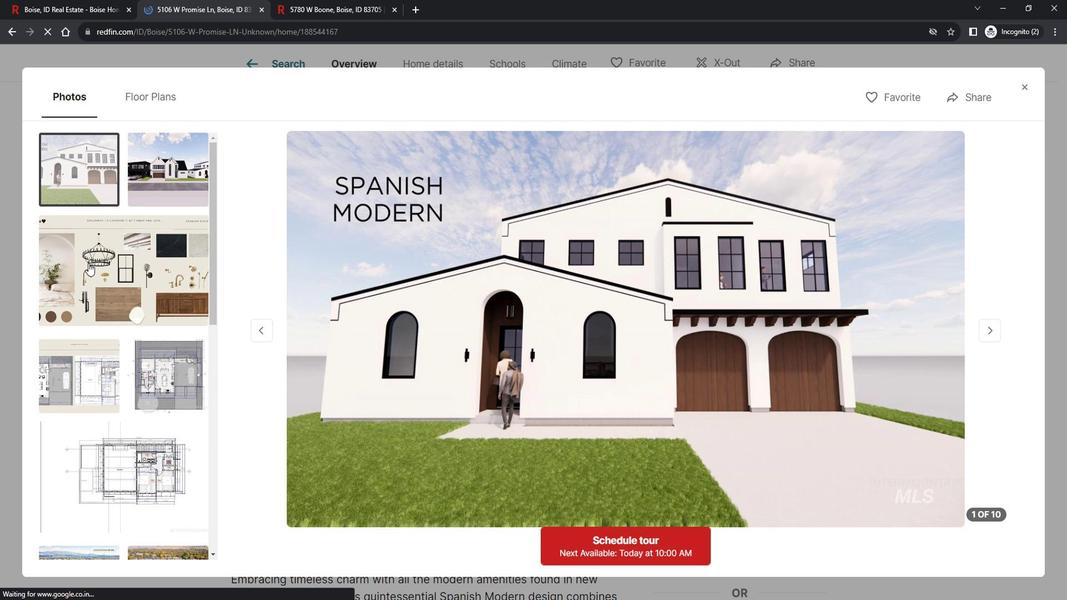 
Action: Mouse moved to (104, 368)
Screenshot: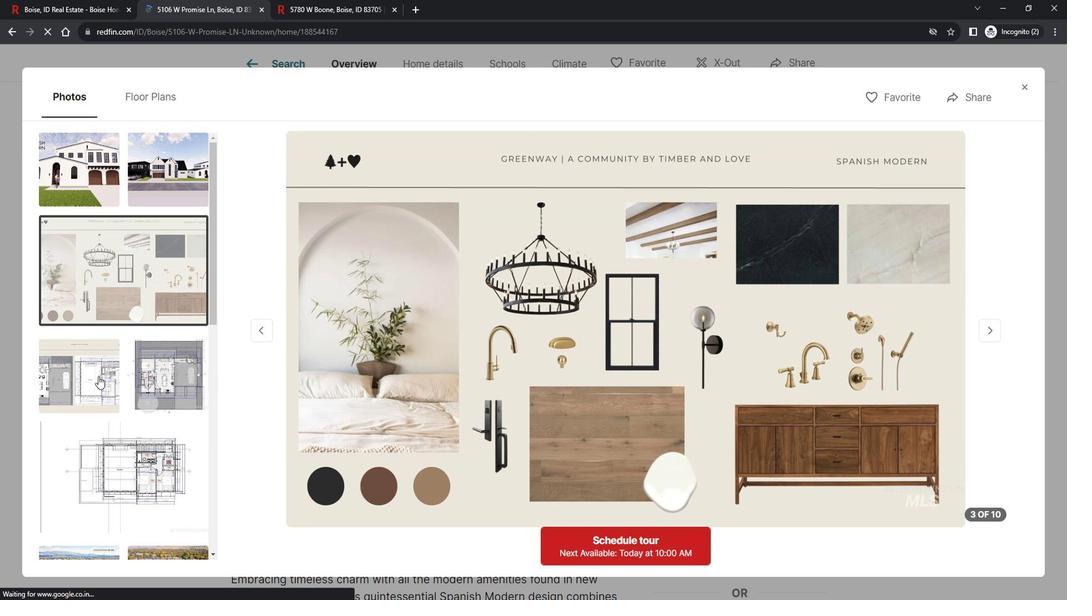 
Action: Mouse pressed left at (104, 368)
Screenshot: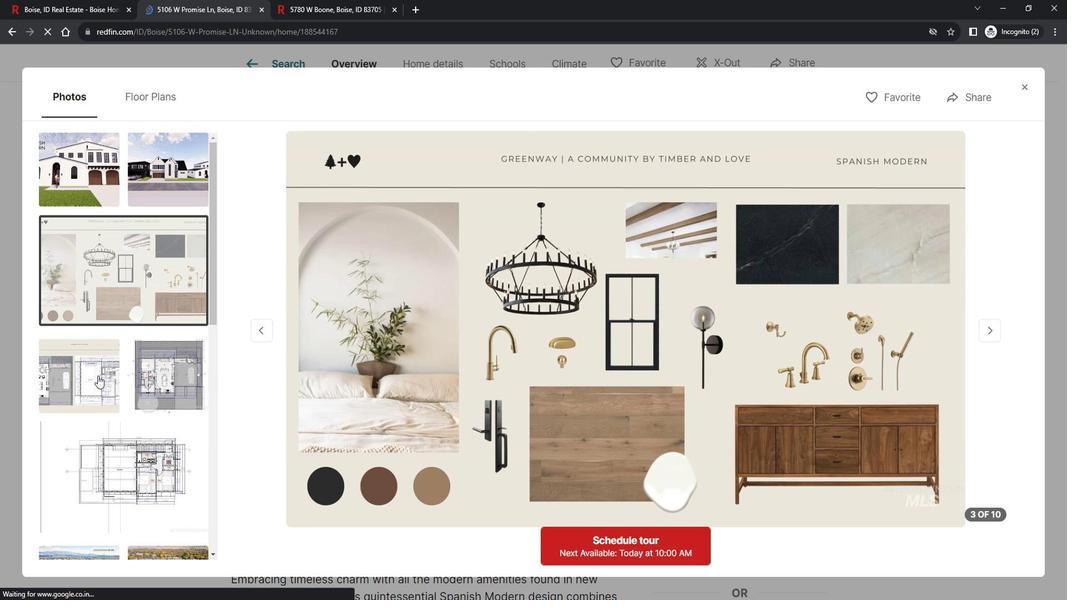 
Action: Mouse moved to (107, 369)
Screenshot: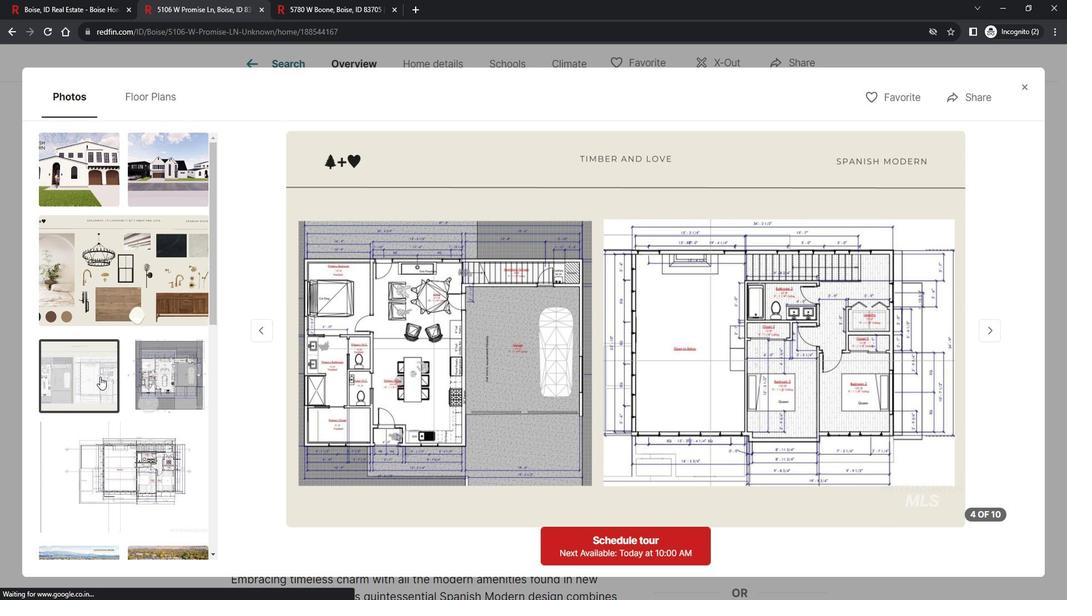 
Action: Mouse scrolled (107, 369) with delta (0, 0)
Screenshot: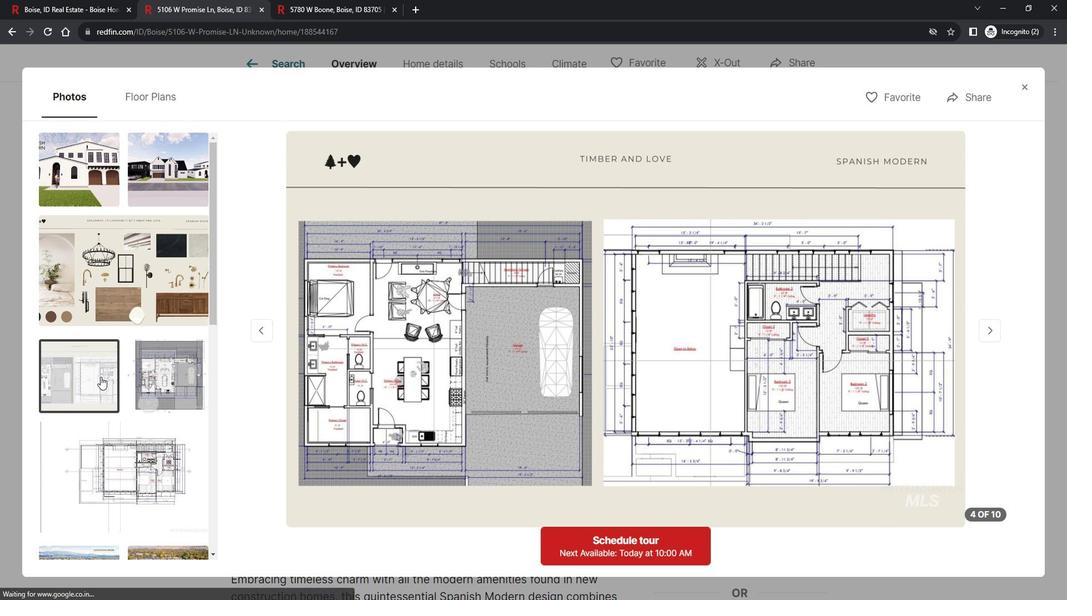 
Action: Mouse moved to (145, 479)
Screenshot: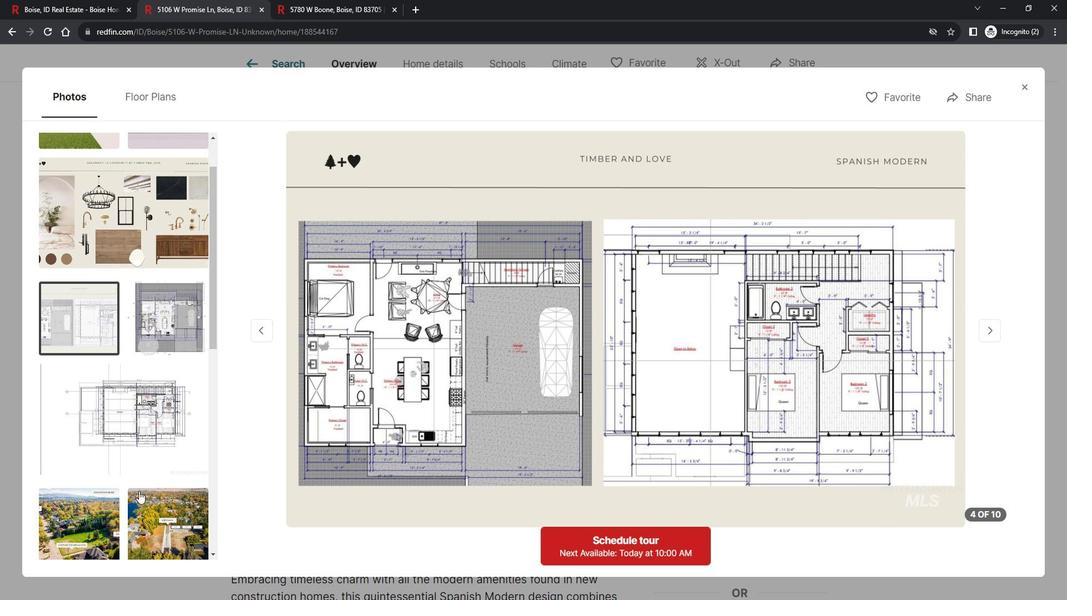 
Action: Mouse scrolled (145, 479) with delta (0, 0)
Screenshot: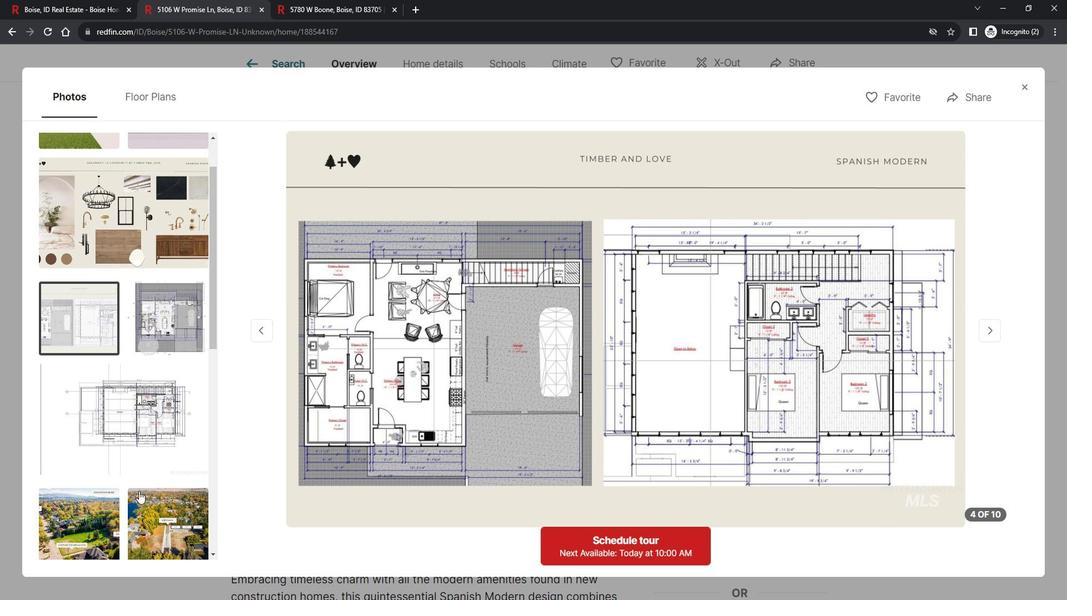 
Action: Mouse moved to (146, 479)
Screenshot: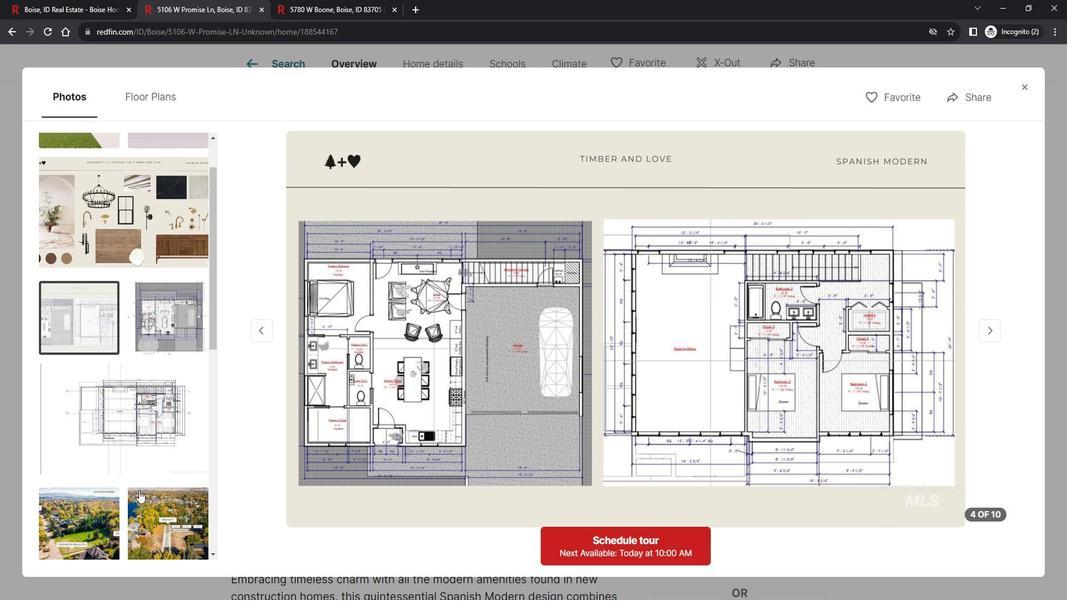 
Action: Mouse scrolled (146, 478) with delta (0, 0)
Screenshot: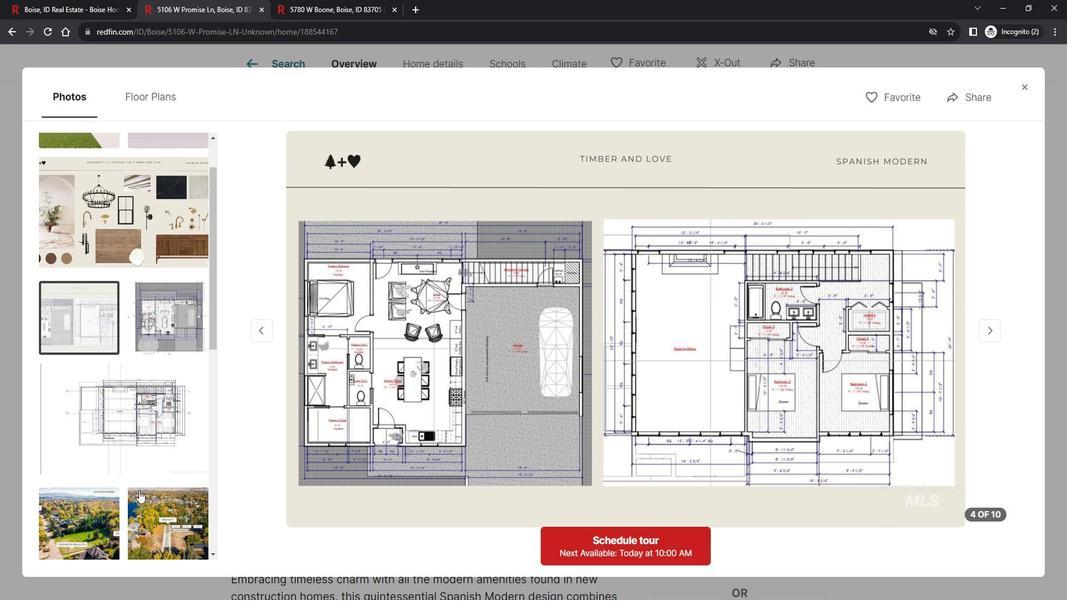 
Action: Mouse moved to (165, 400)
Screenshot: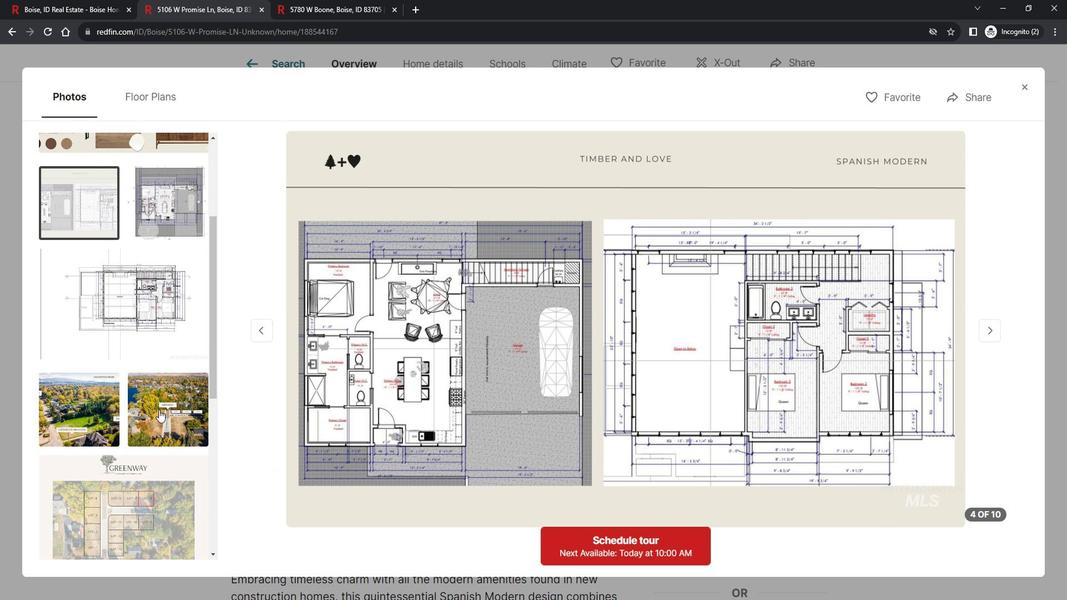 
Action: Mouse pressed left at (165, 400)
Screenshot: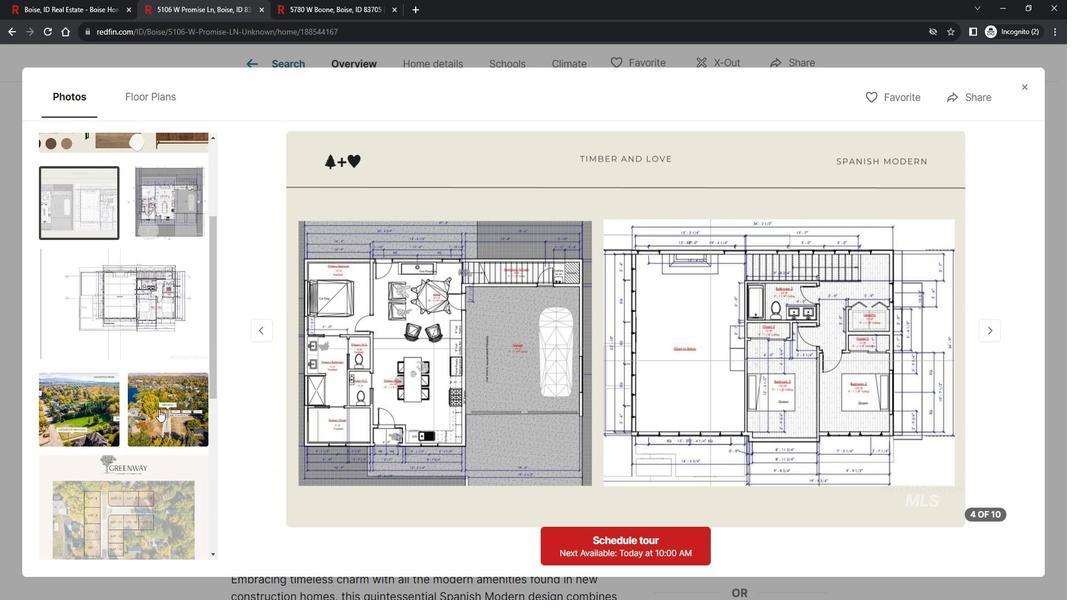 
Action: Mouse moved to (193, 409)
Screenshot: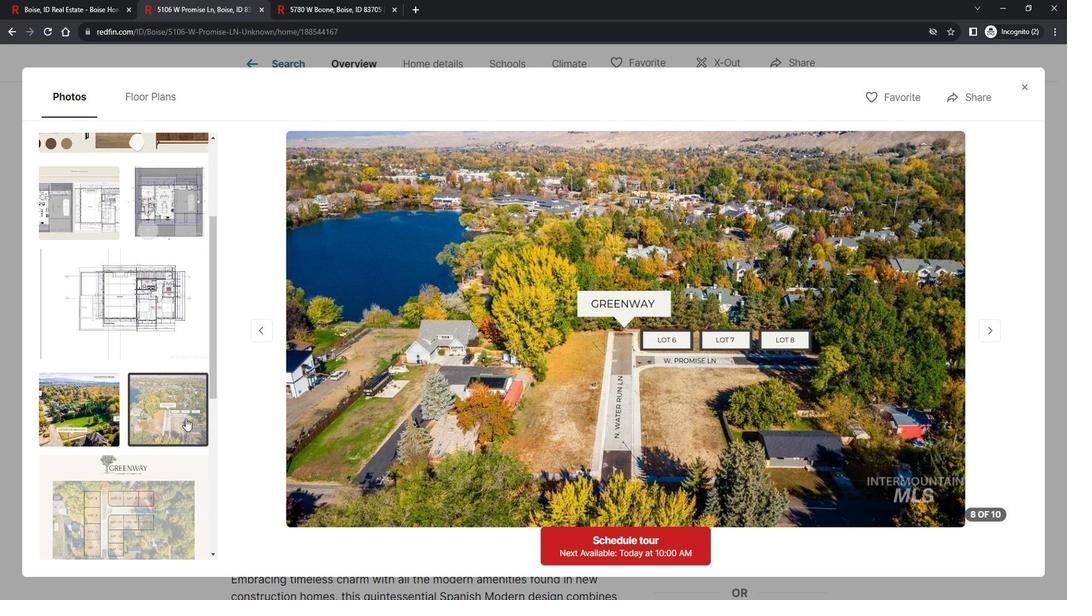 
Action: Mouse scrolled (193, 409) with delta (0, 0)
Screenshot: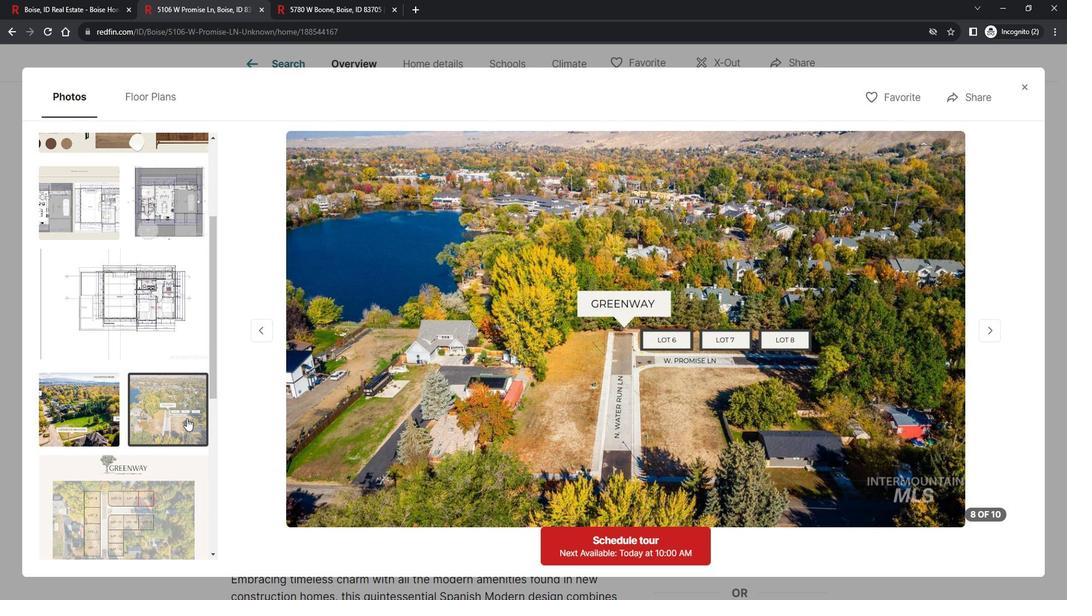 
Action: Mouse scrolled (193, 409) with delta (0, 0)
Screenshot: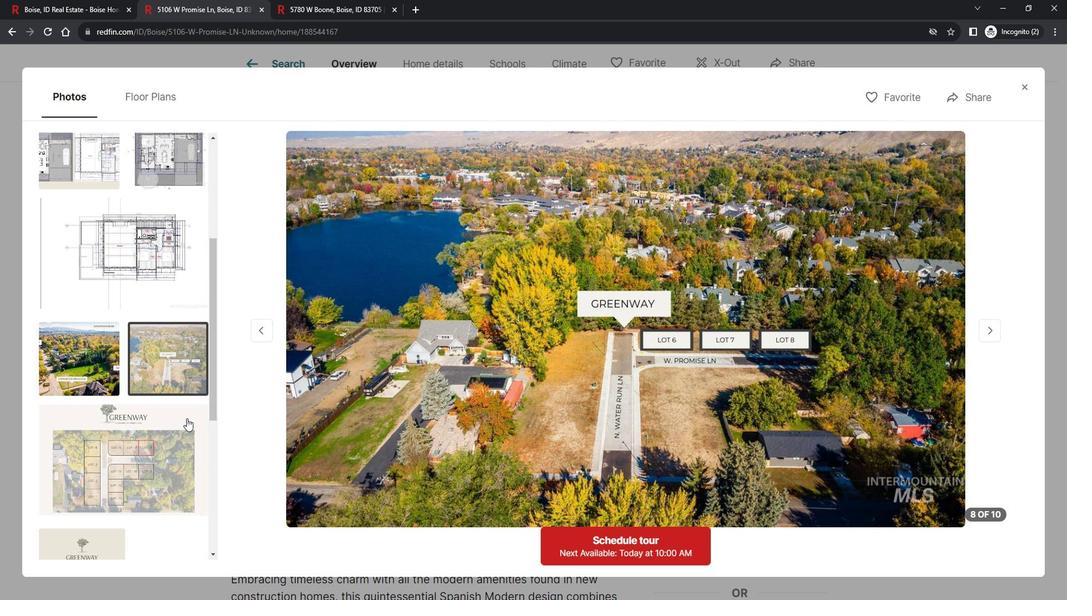 
Action: Mouse moved to (1030, 86)
Screenshot: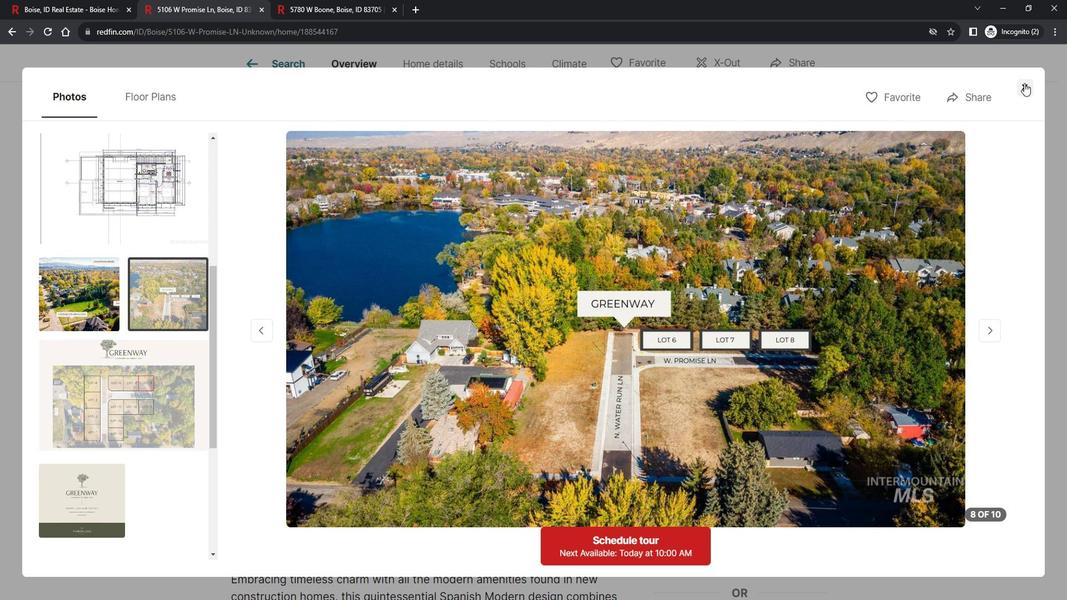 
Action: Mouse pressed left at (1030, 86)
Screenshot: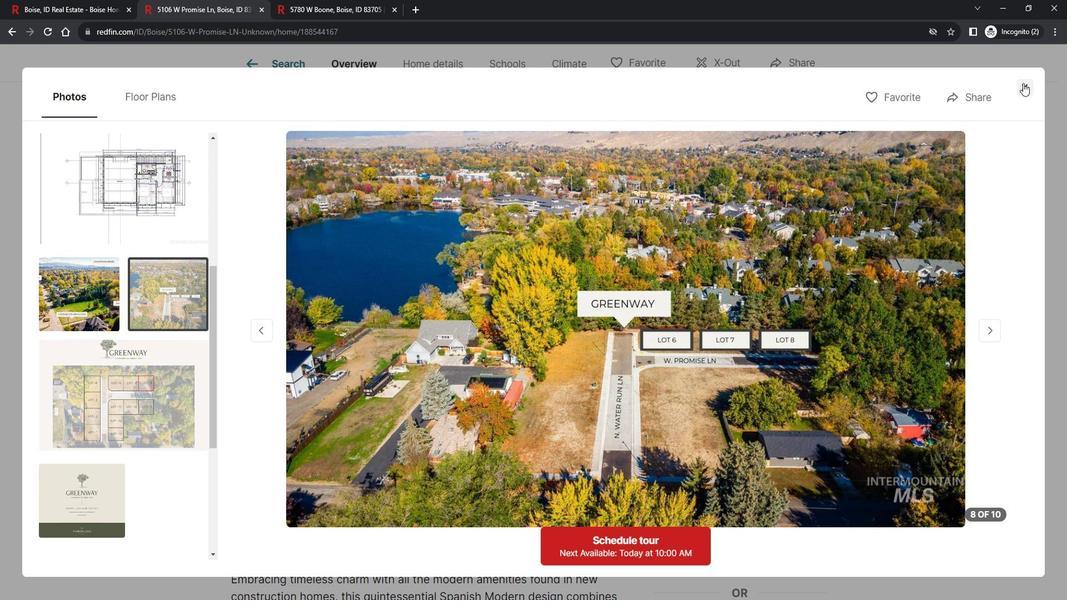 
Action: Mouse moved to (443, 337)
Screenshot: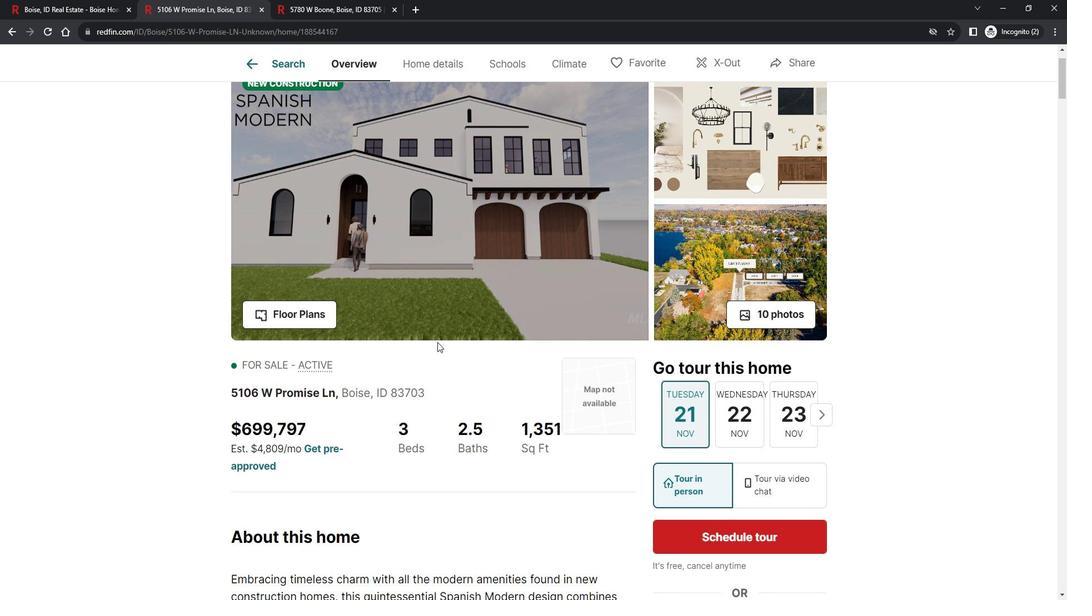 
Action: Mouse scrolled (443, 336) with delta (0, 0)
Screenshot: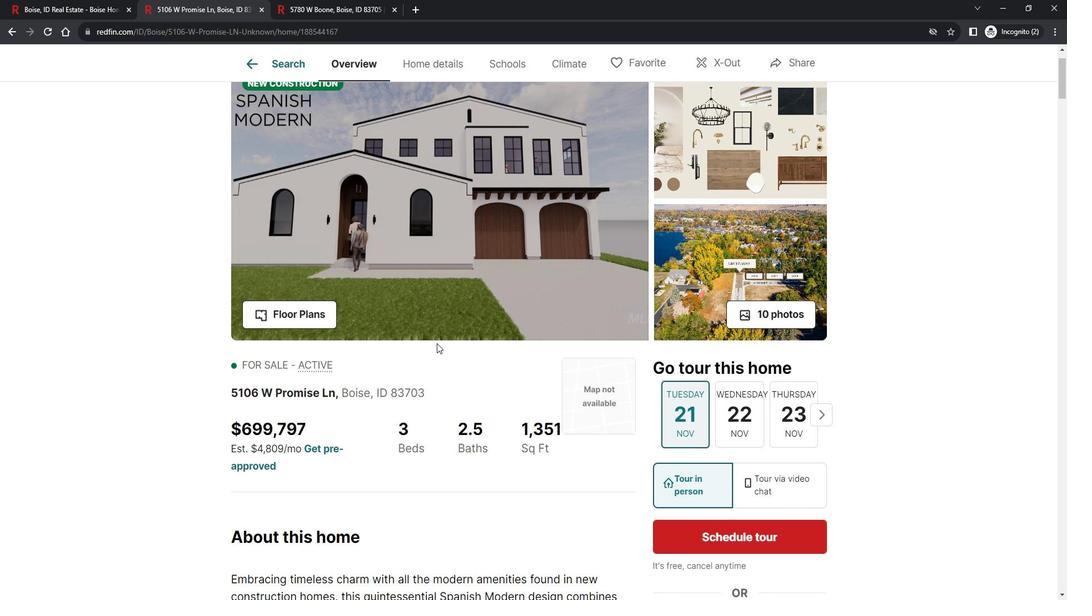 
Action: Mouse scrolled (443, 336) with delta (0, 0)
Screenshot: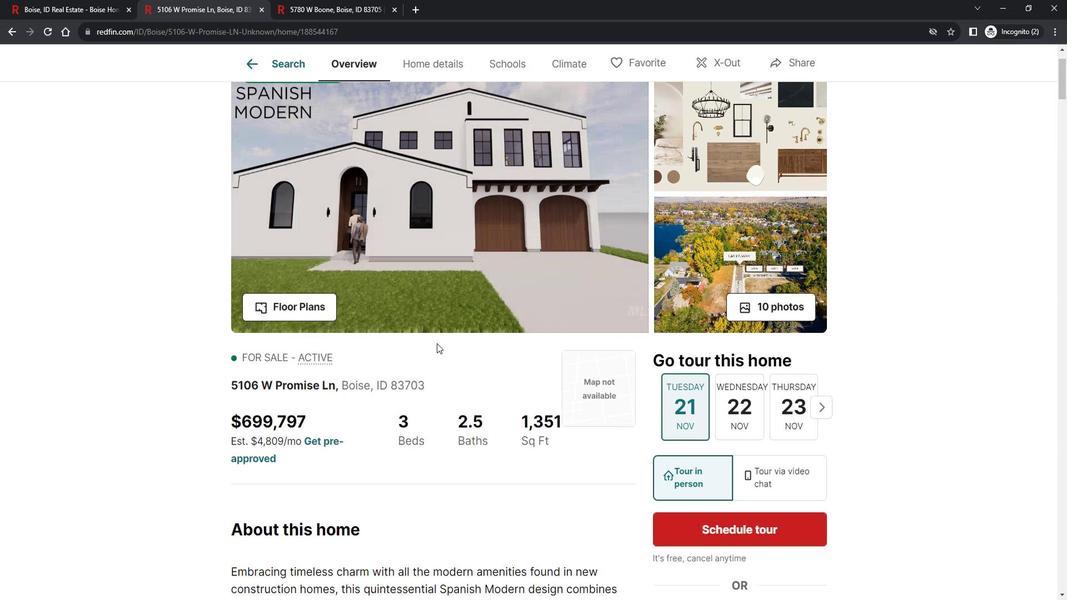 
Action: Mouse moved to (444, 337)
Screenshot: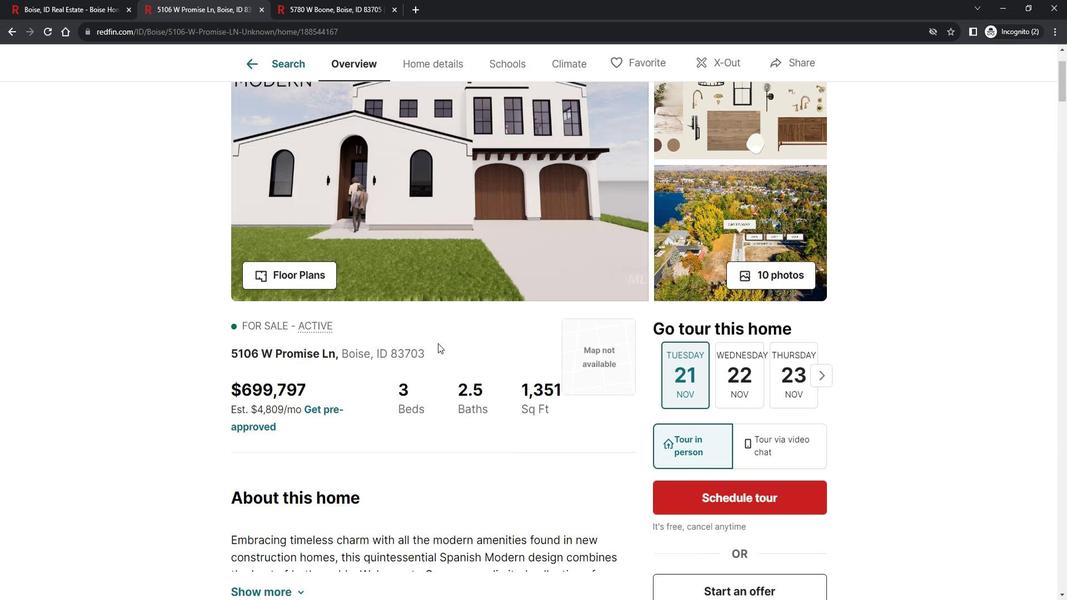 
Action: Mouse scrolled (444, 336) with delta (0, 0)
Screenshot: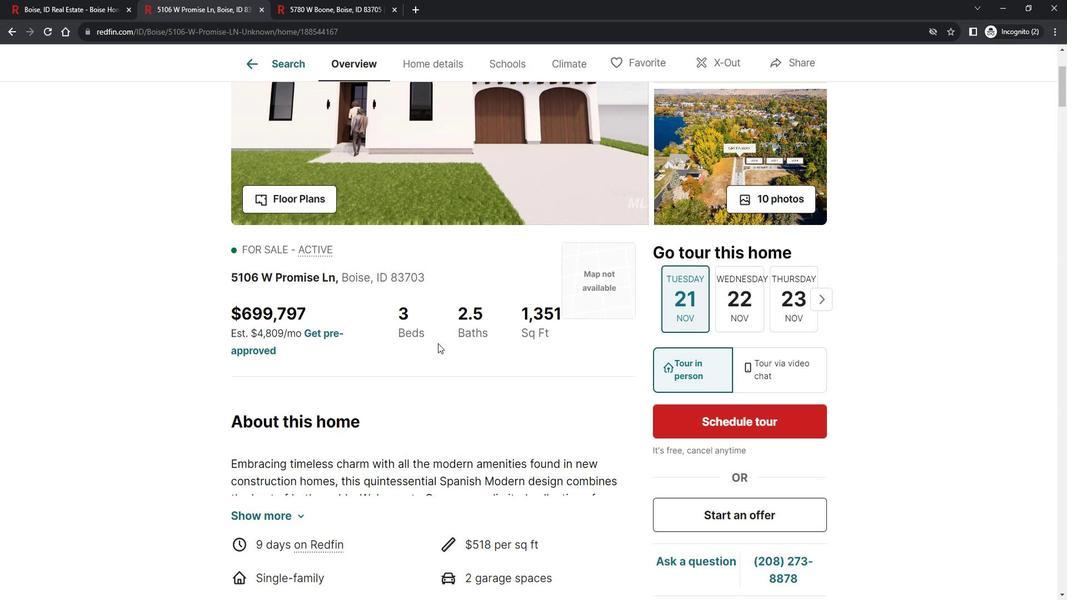 
Action: Mouse scrolled (444, 336) with delta (0, 0)
Screenshot: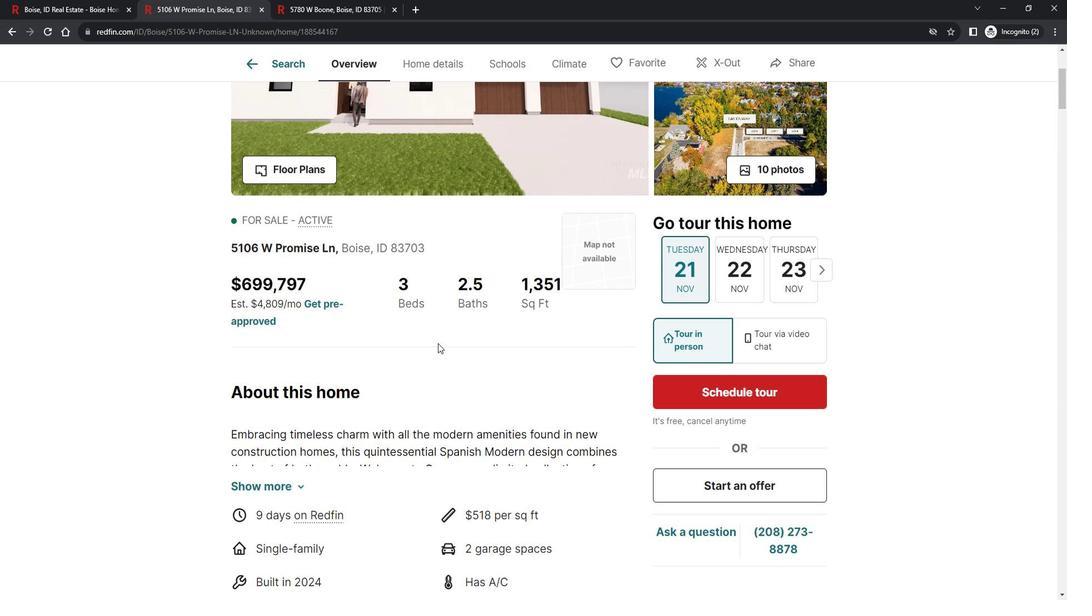 
Action: Mouse moved to (273, 388)
Screenshot: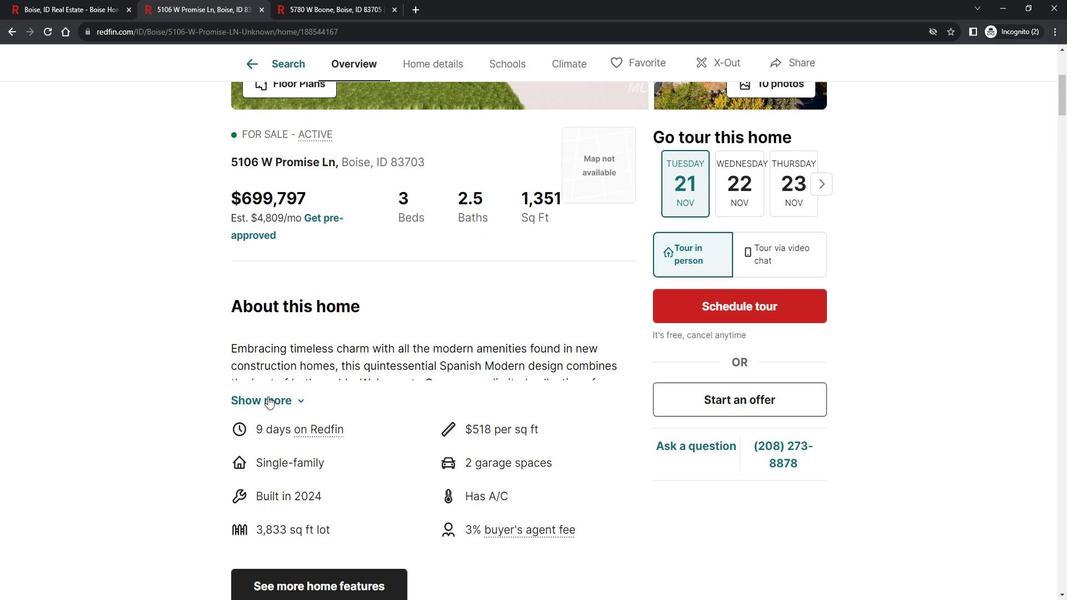 
Action: Mouse pressed left at (273, 388)
Screenshot: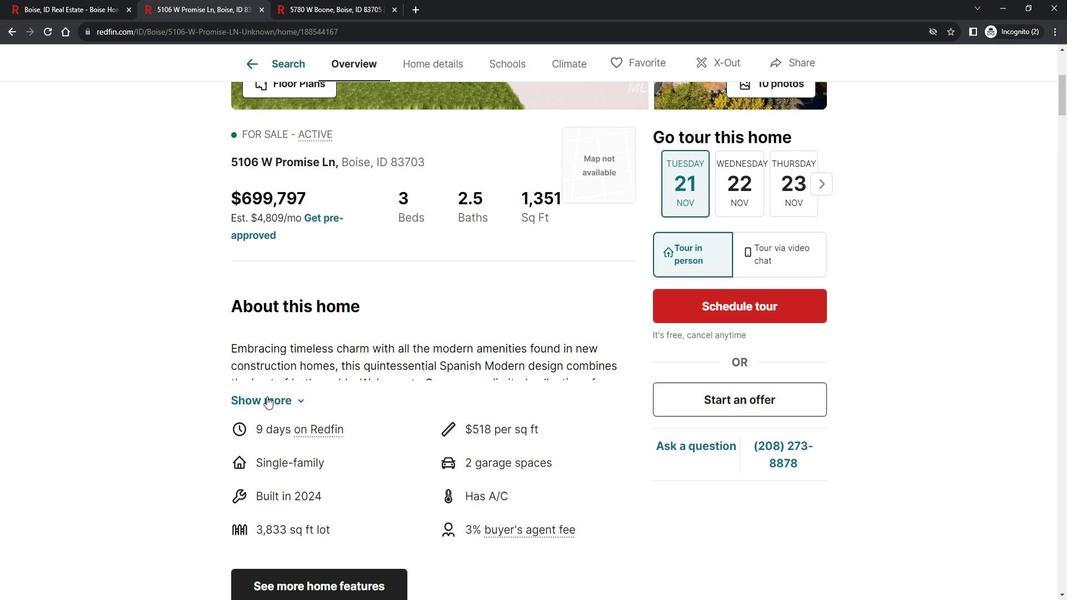 
Action: Mouse moved to (409, 379)
Screenshot: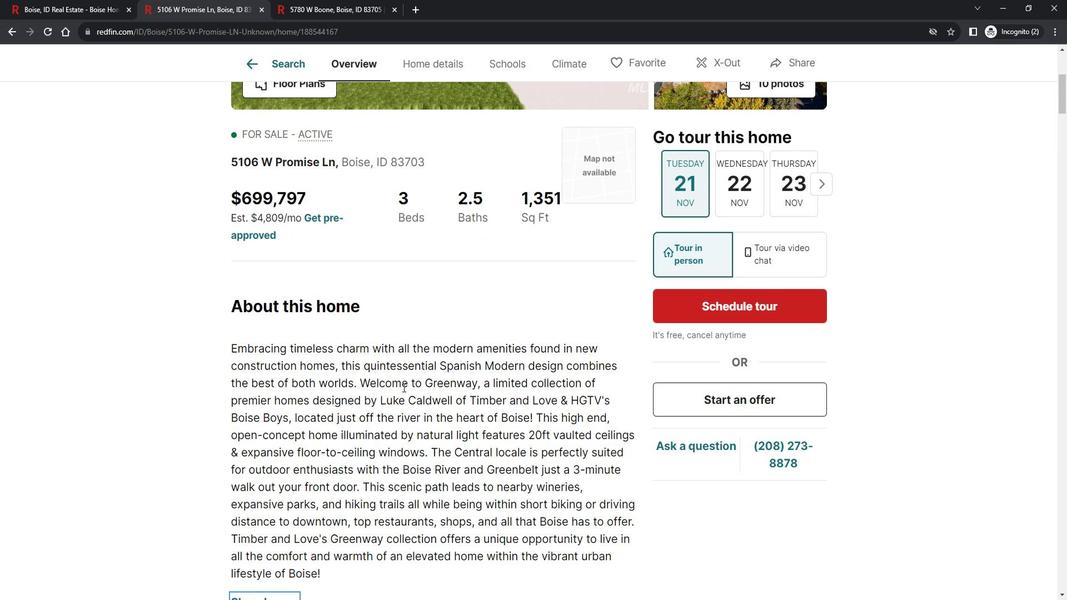 
Action: Mouse scrolled (409, 379) with delta (0, 0)
Screenshot: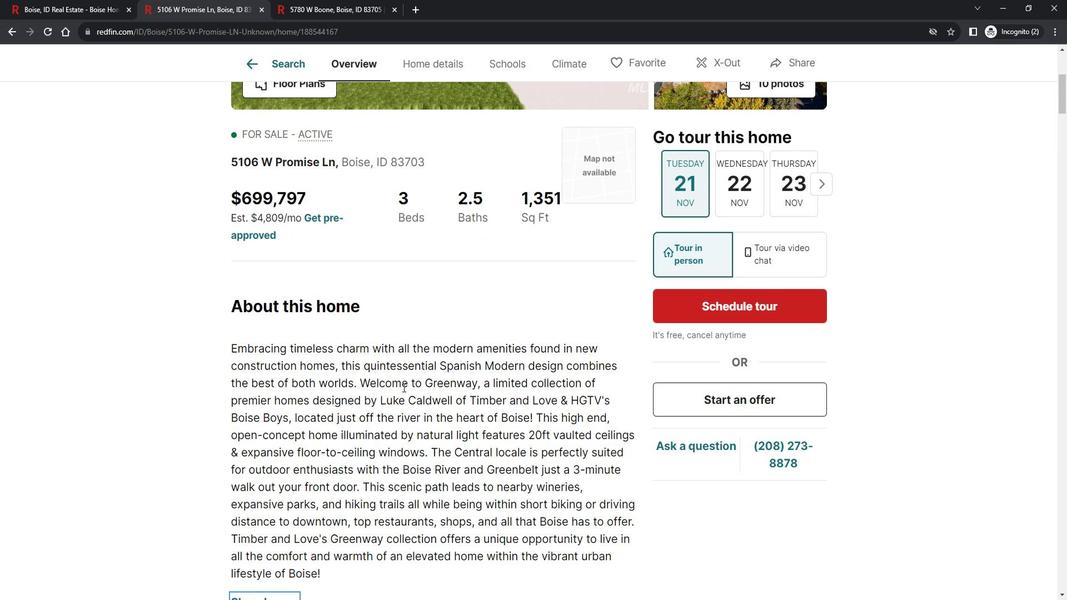 
Action: Mouse moved to (410, 379)
Screenshot: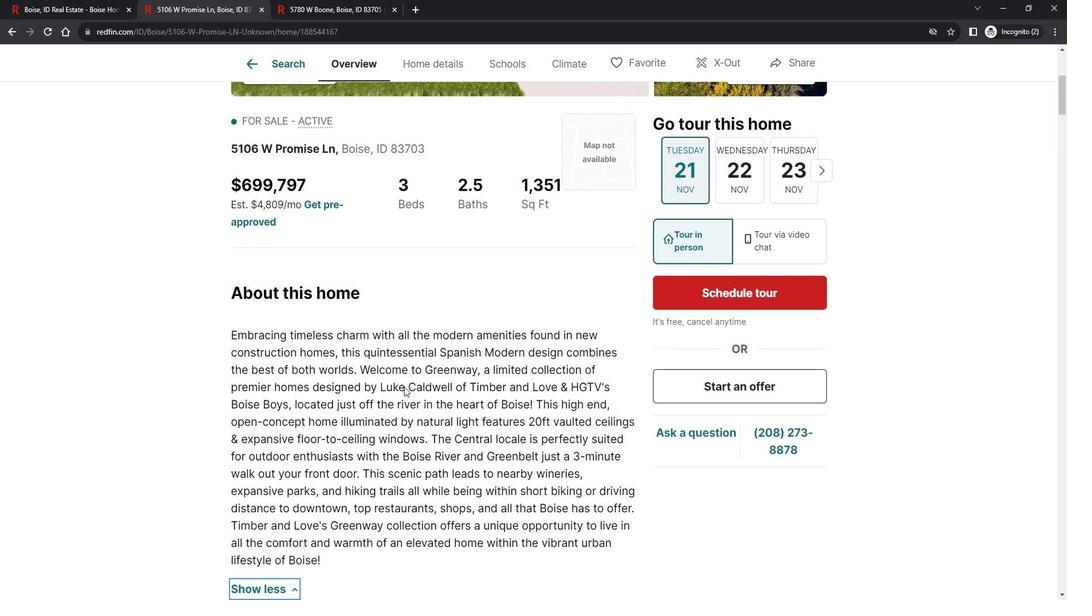 
Action: Mouse scrolled (410, 378) with delta (0, 0)
Screenshot: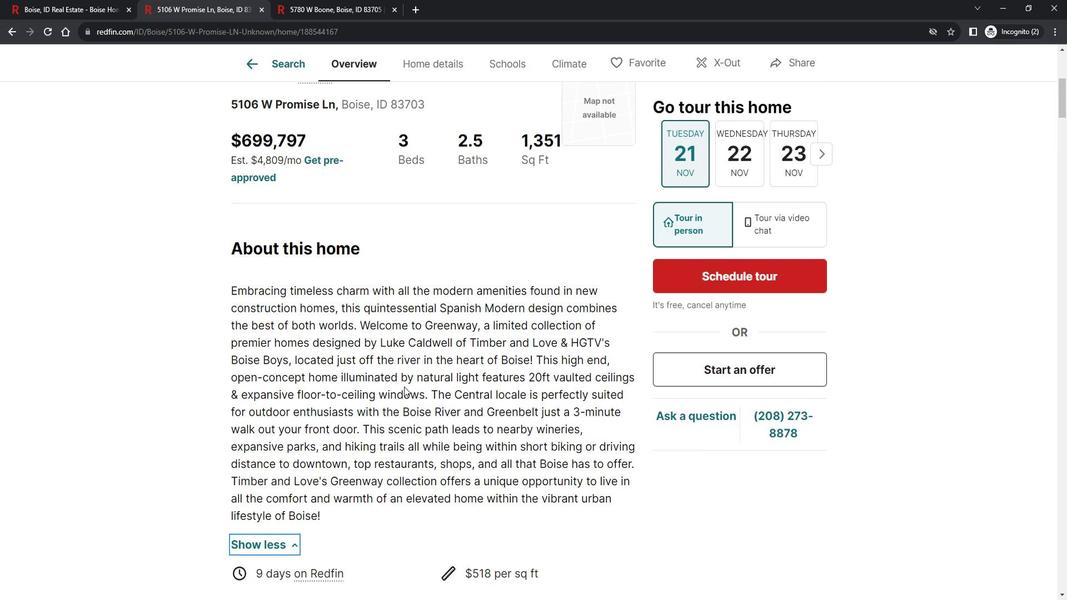 
Action: Mouse scrolled (410, 378) with delta (0, 0)
Screenshot: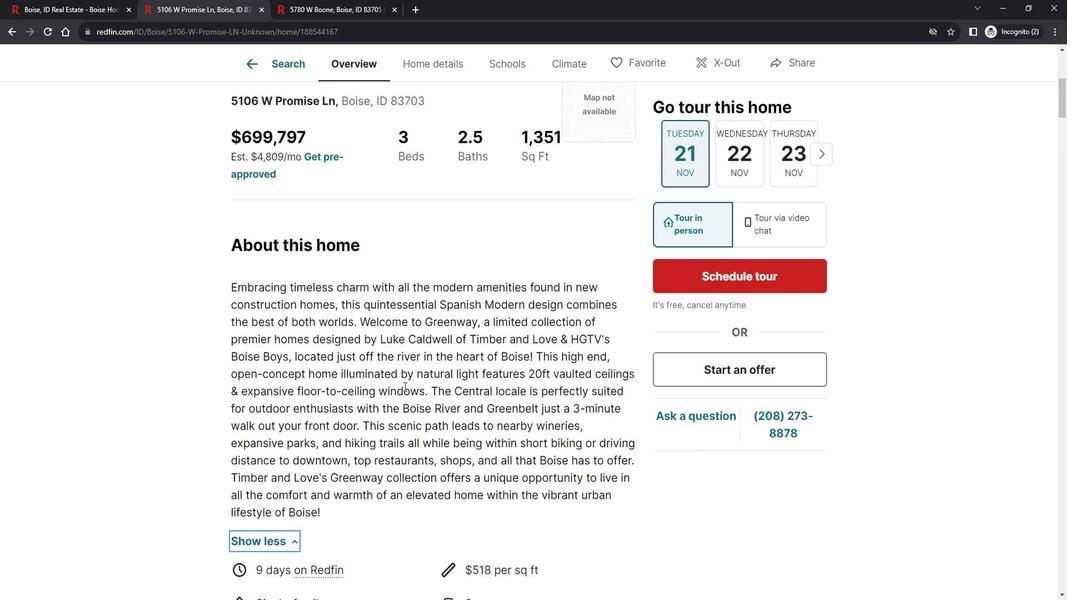 
Action: Mouse scrolled (410, 378) with delta (0, 0)
Screenshot: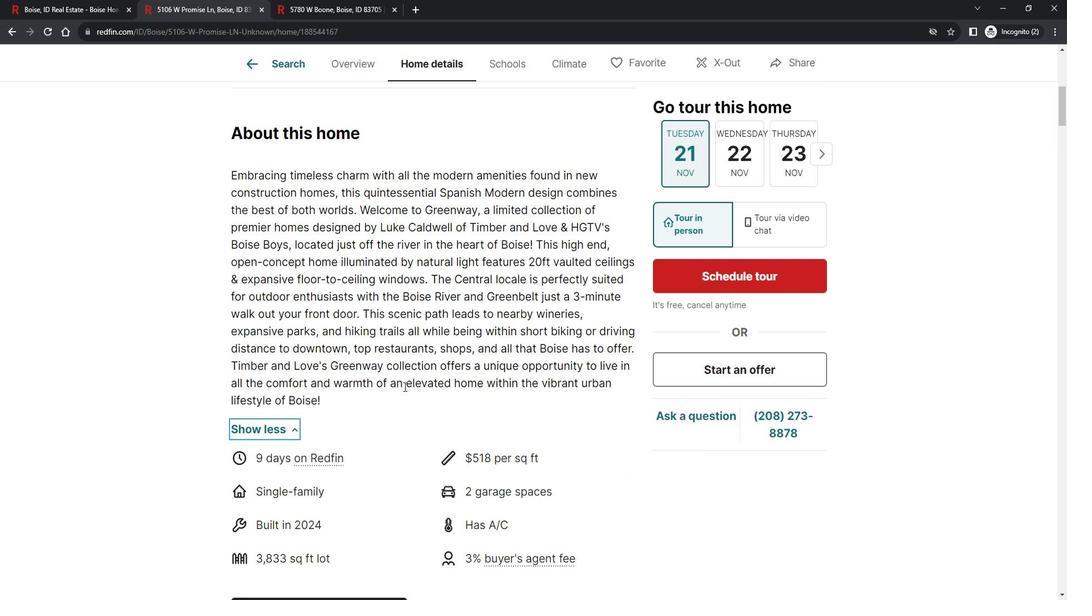 
Action: Mouse scrolled (410, 378) with delta (0, 0)
Screenshot: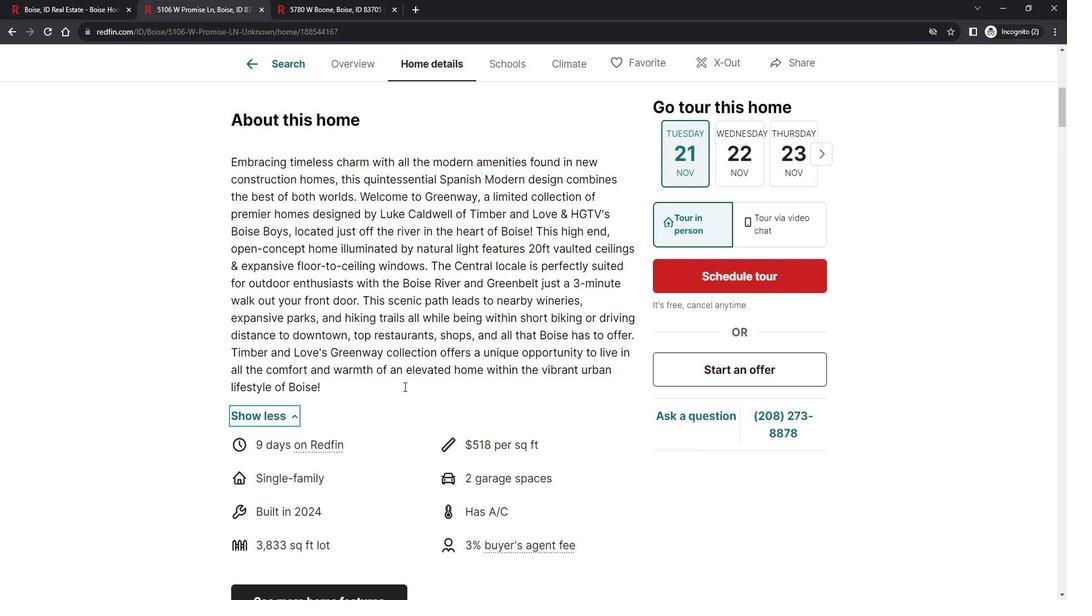 
Action: Mouse scrolled (410, 378) with delta (0, 0)
Screenshot: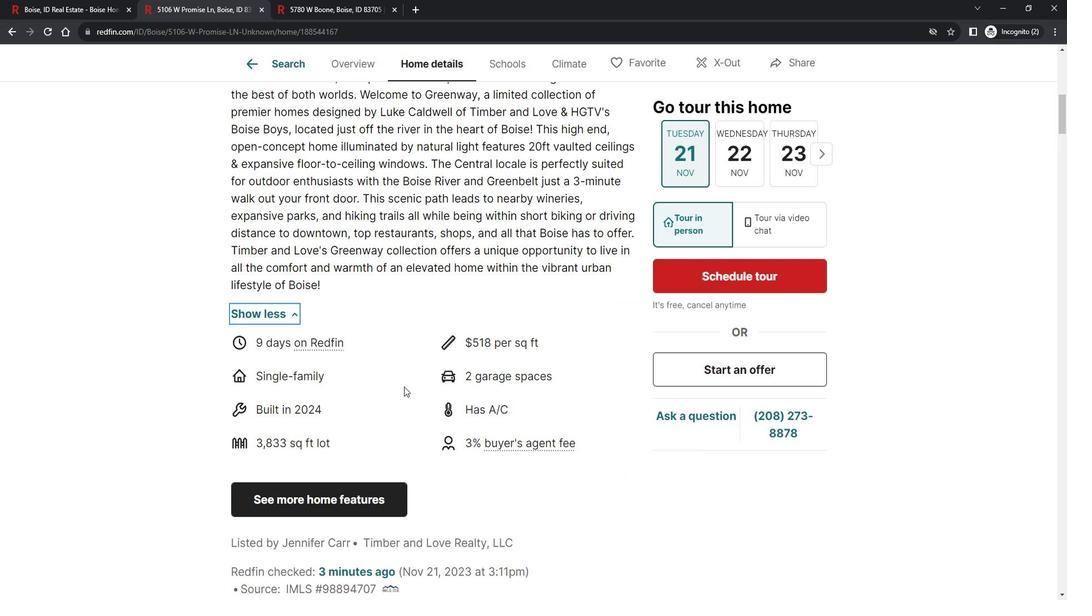 
Action: Mouse scrolled (410, 378) with delta (0, 0)
Screenshot: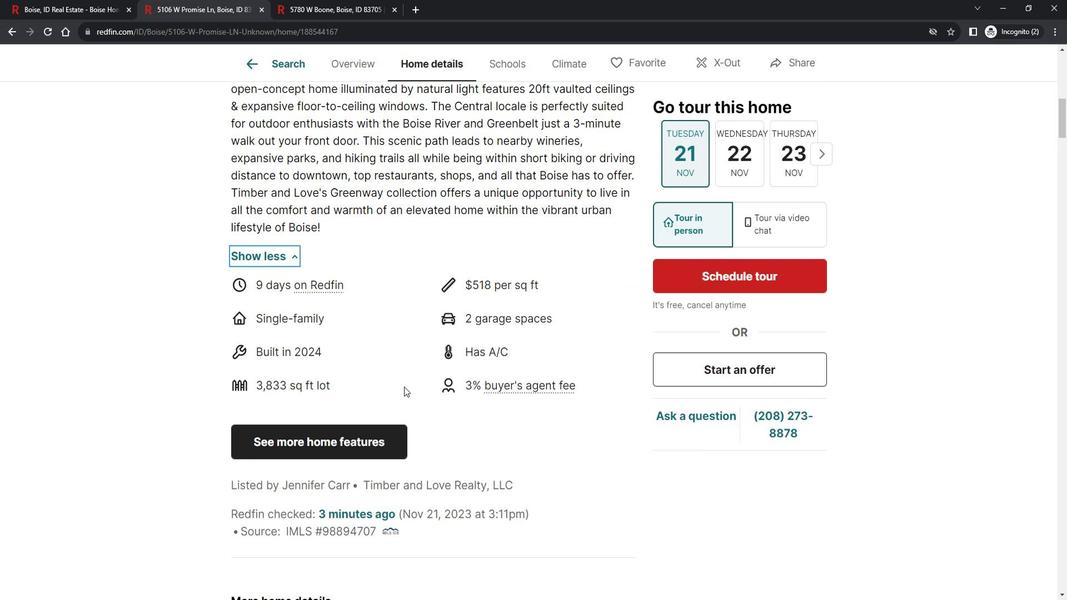 
Action: Mouse scrolled (410, 378) with delta (0, 0)
Screenshot: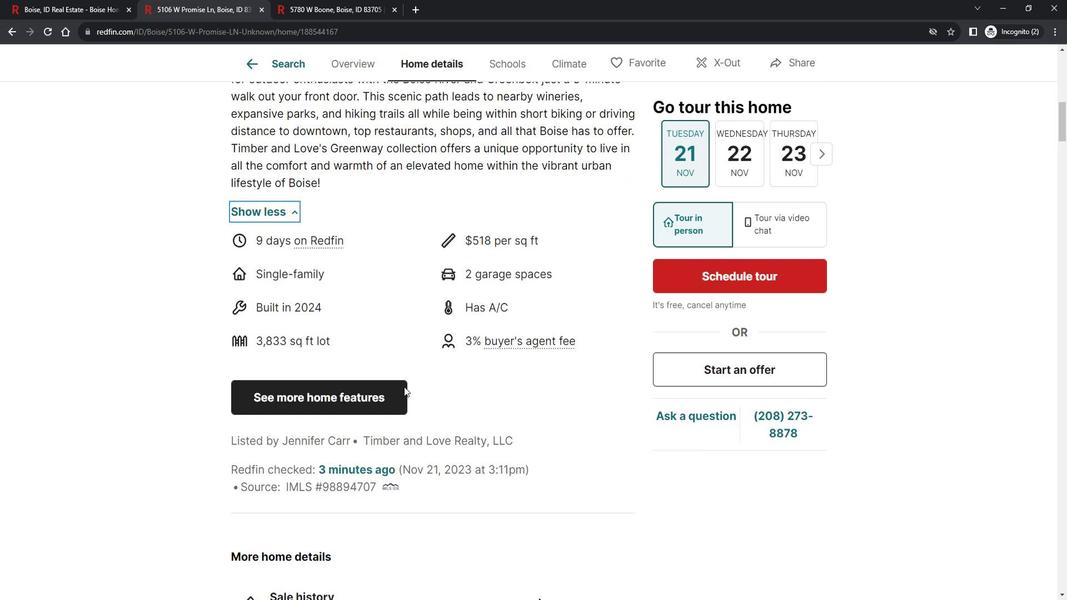 
Action: Mouse moved to (330, 311)
Screenshot: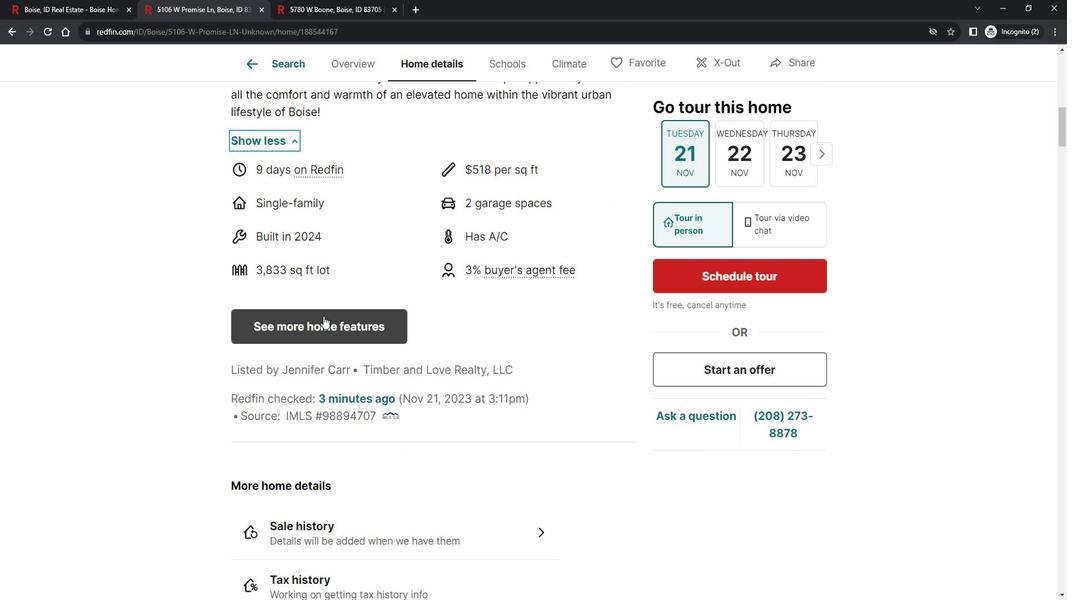 
Action: Mouse pressed left at (330, 311)
Screenshot: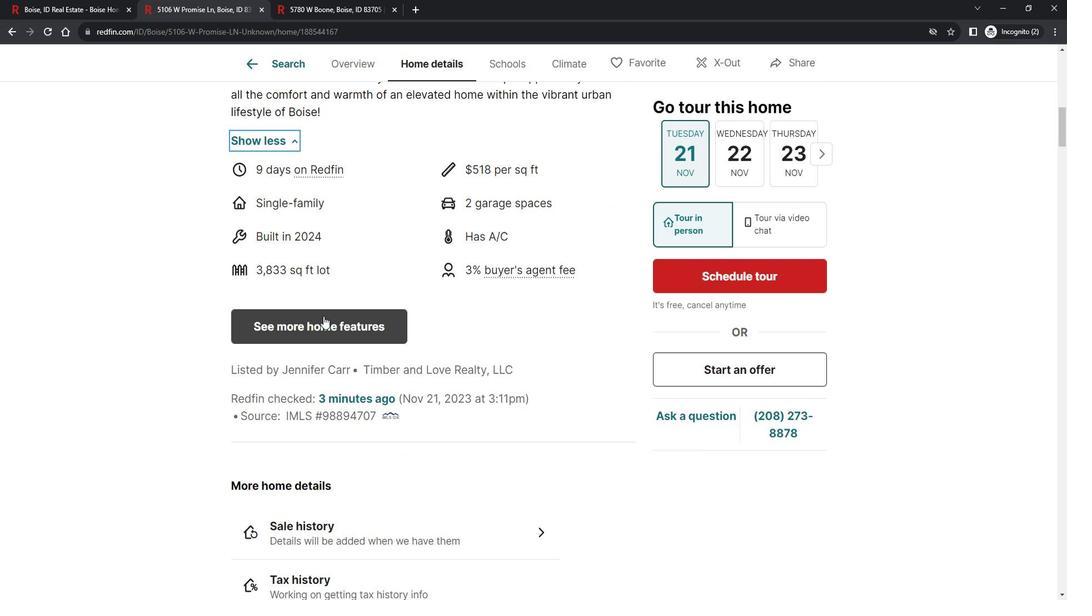 
Action: Mouse moved to (418, 137)
Screenshot: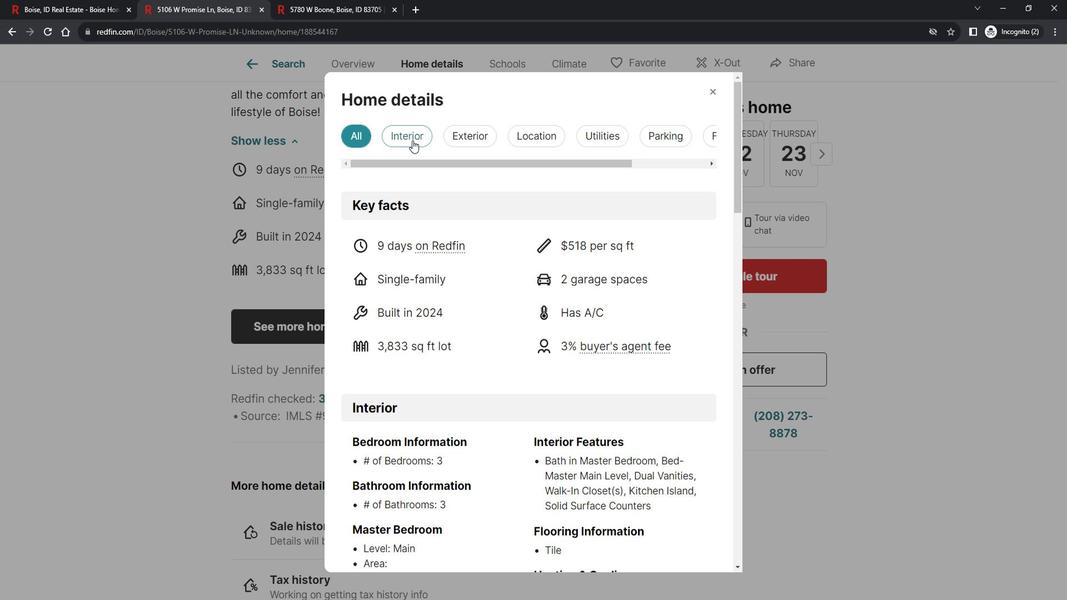 
Action: Mouse pressed left at (418, 137)
Screenshot: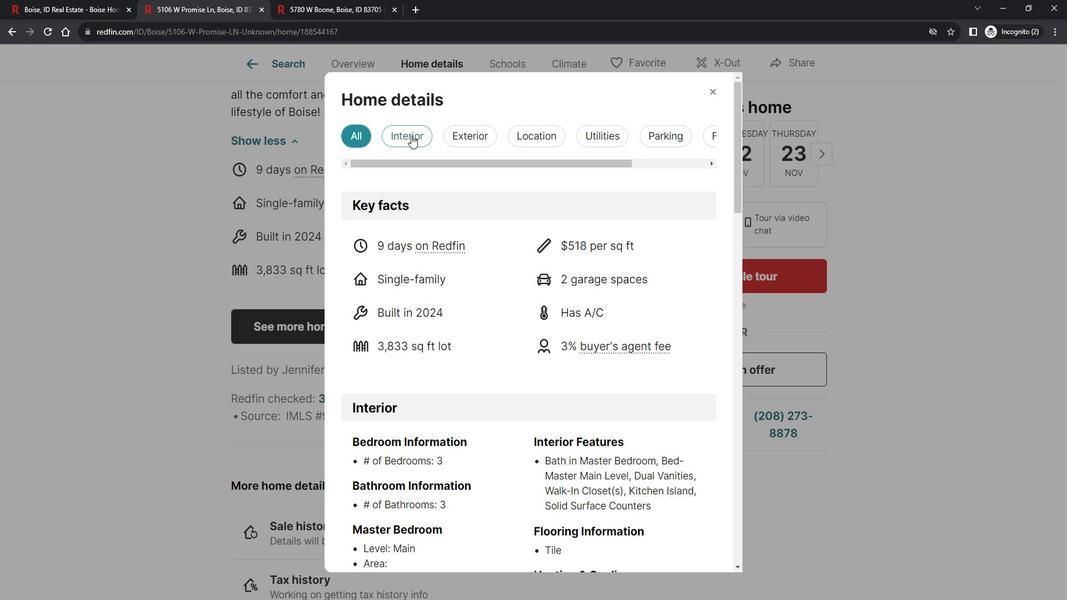 
Action: Mouse moved to (455, 343)
Screenshot: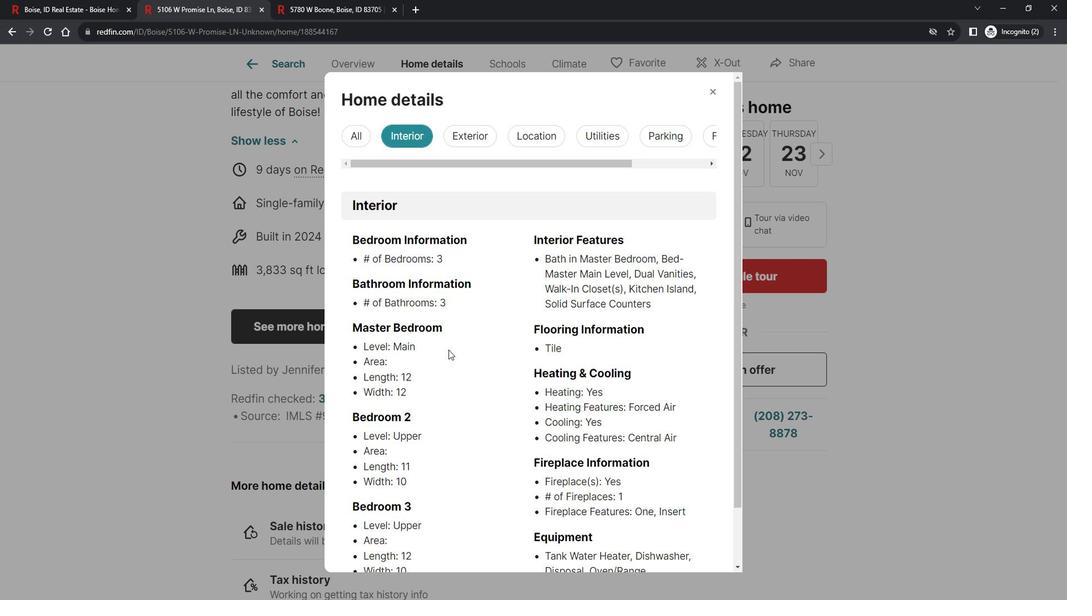 
Action: Mouse scrolled (455, 343) with delta (0, 0)
Screenshot: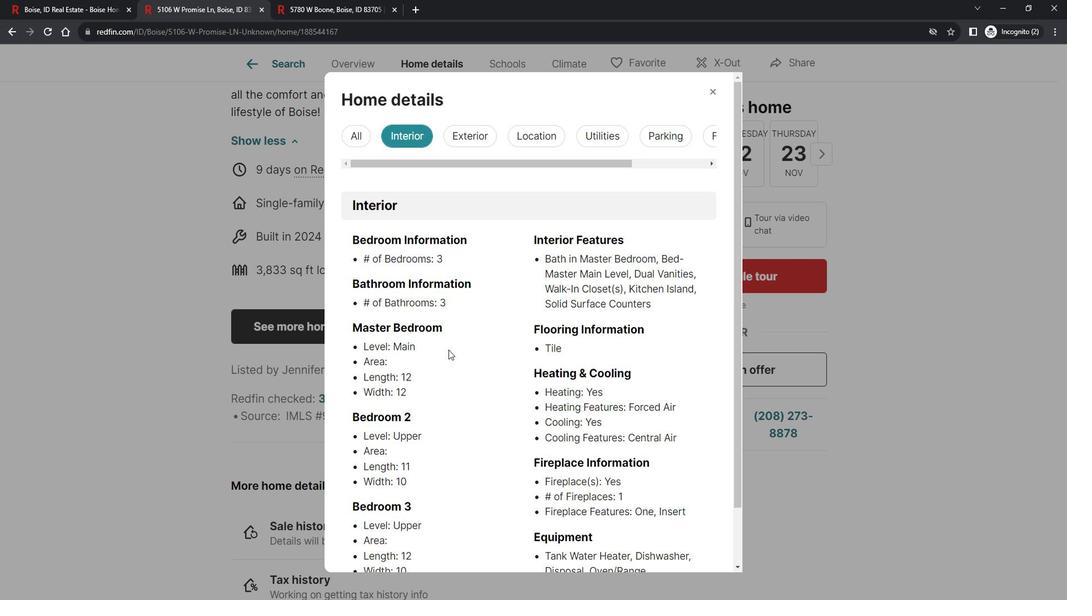 
Action: Mouse scrolled (455, 343) with delta (0, 0)
Screenshot: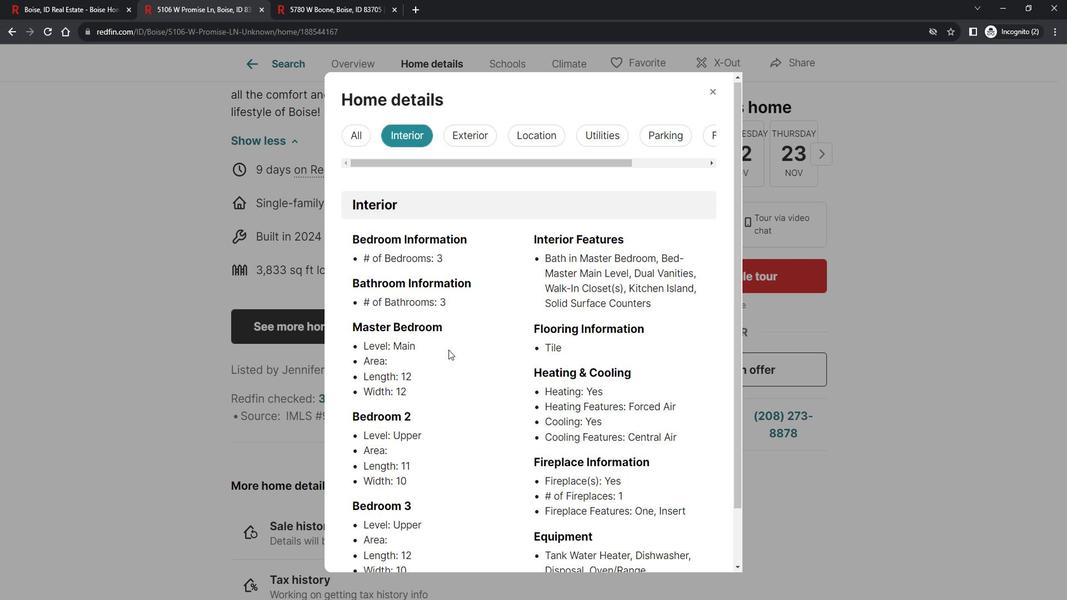 
Action: Mouse scrolled (455, 343) with delta (0, 0)
